 Task: Create an infographic presentation template.
Action: Mouse moved to (92, 64)
Screenshot: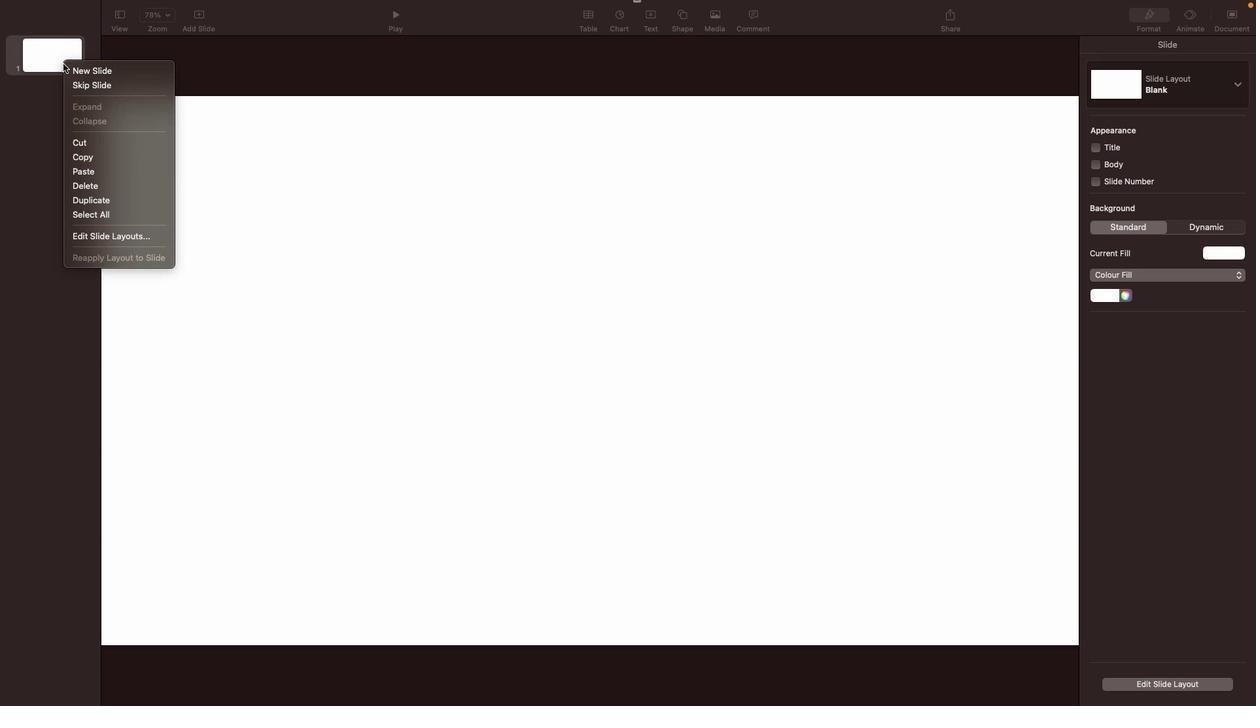 
Action: Mouse pressed right at (92, 64)
Screenshot: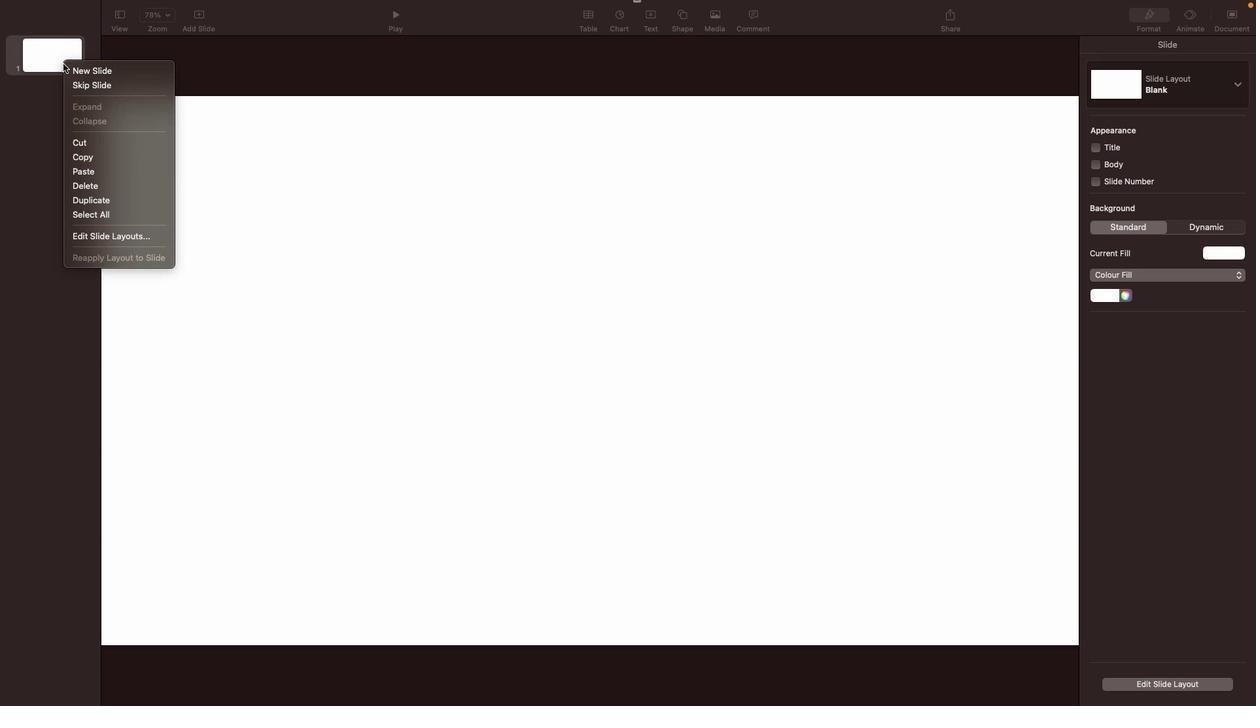 
Action: Mouse moved to (137, 72)
Screenshot: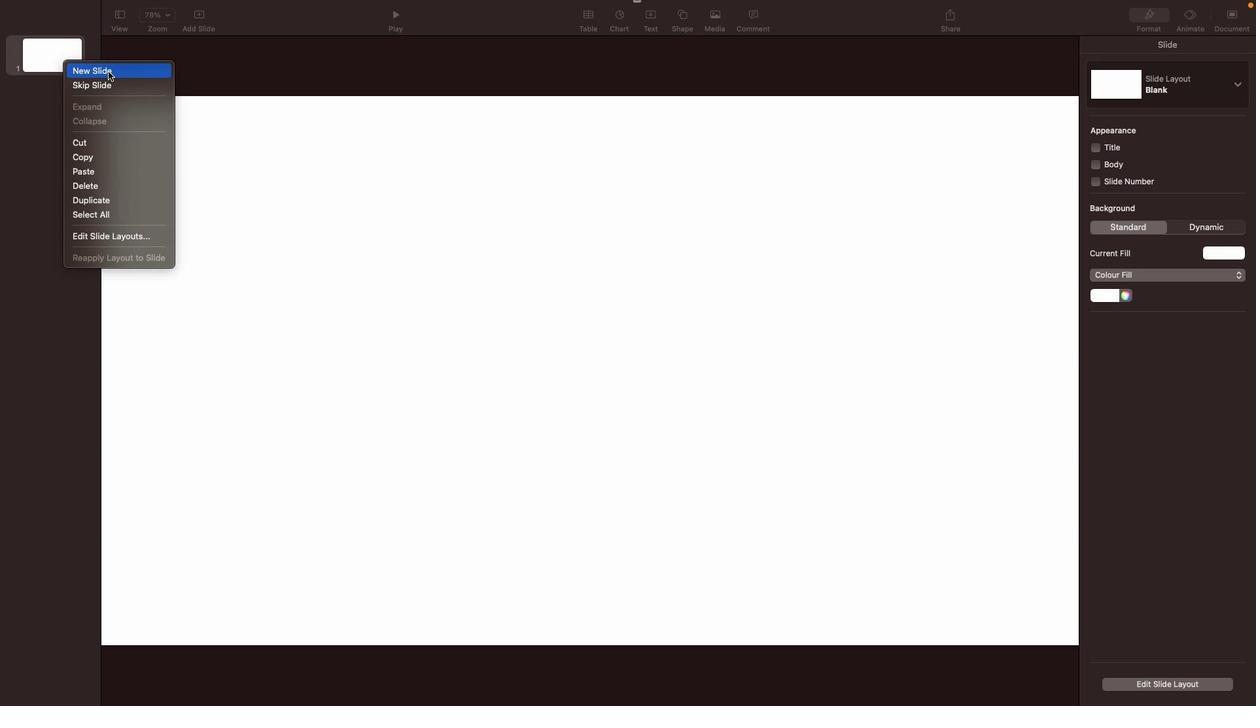 
Action: Mouse pressed left at (137, 72)
Screenshot: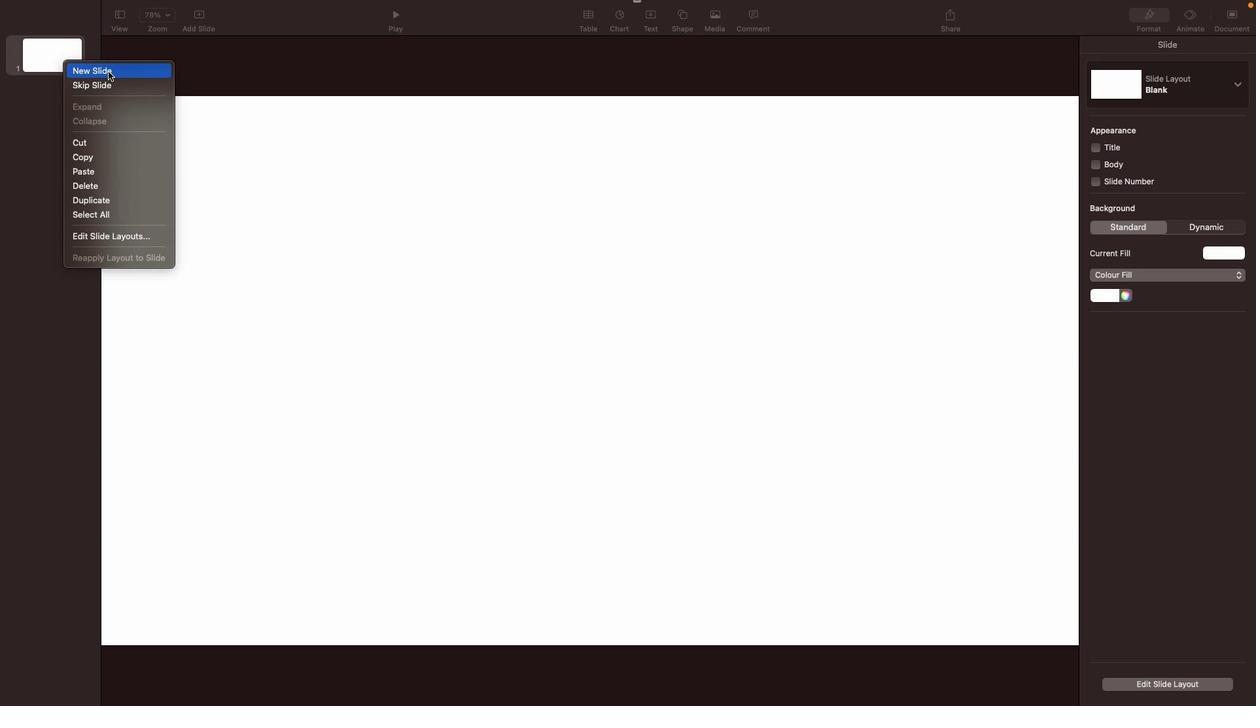 
Action: Mouse moved to (123, 100)
Screenshot: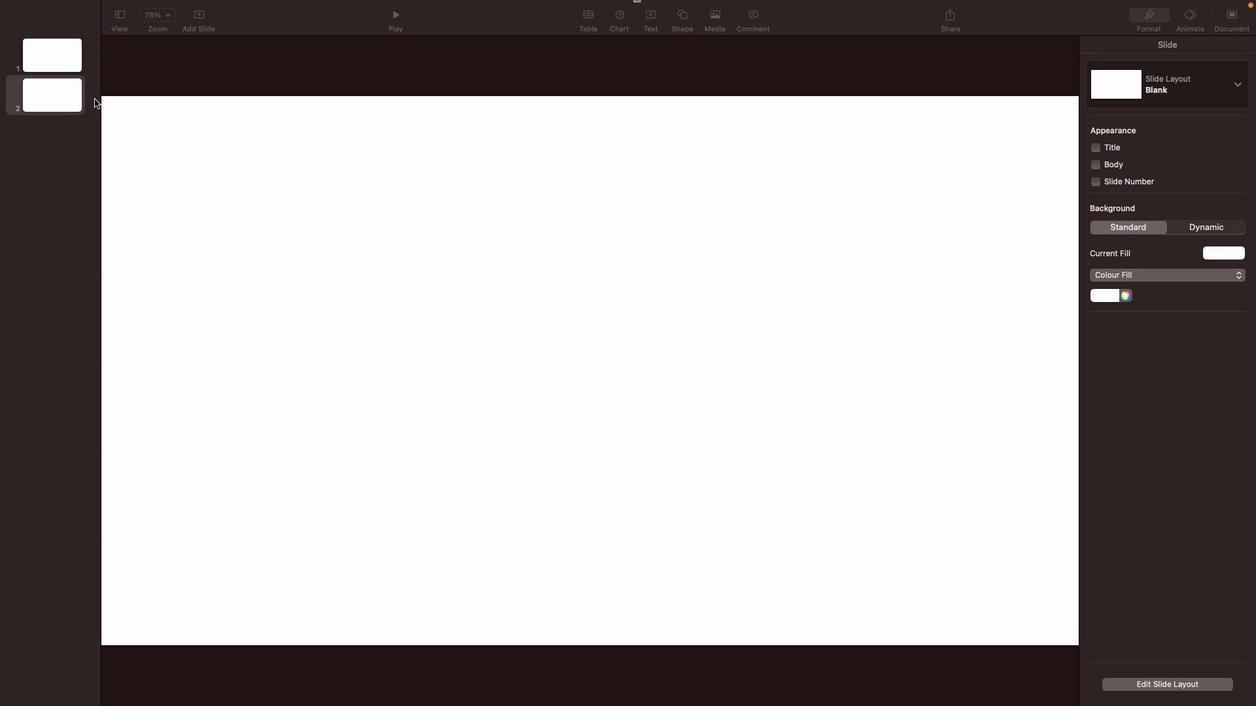
Action: Mouse pressed right at (123, 100)
Screenshot: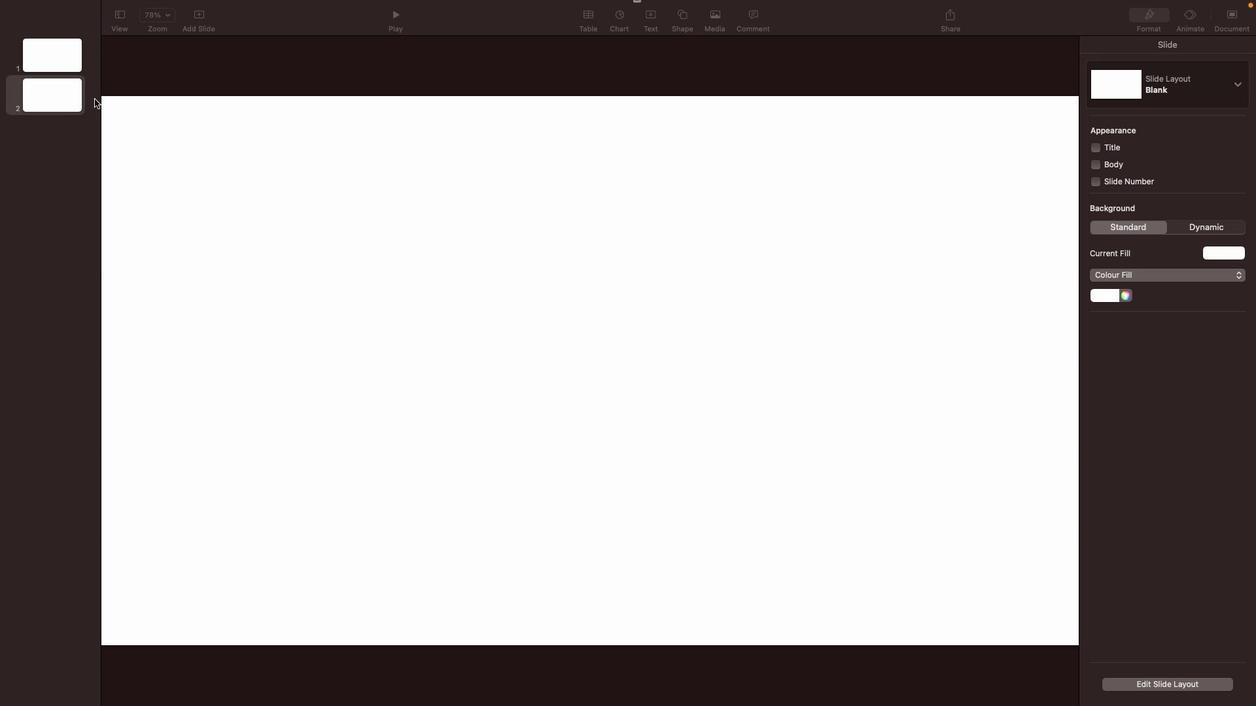 
Action: Mouse moved to (96, 94)
Screenshot: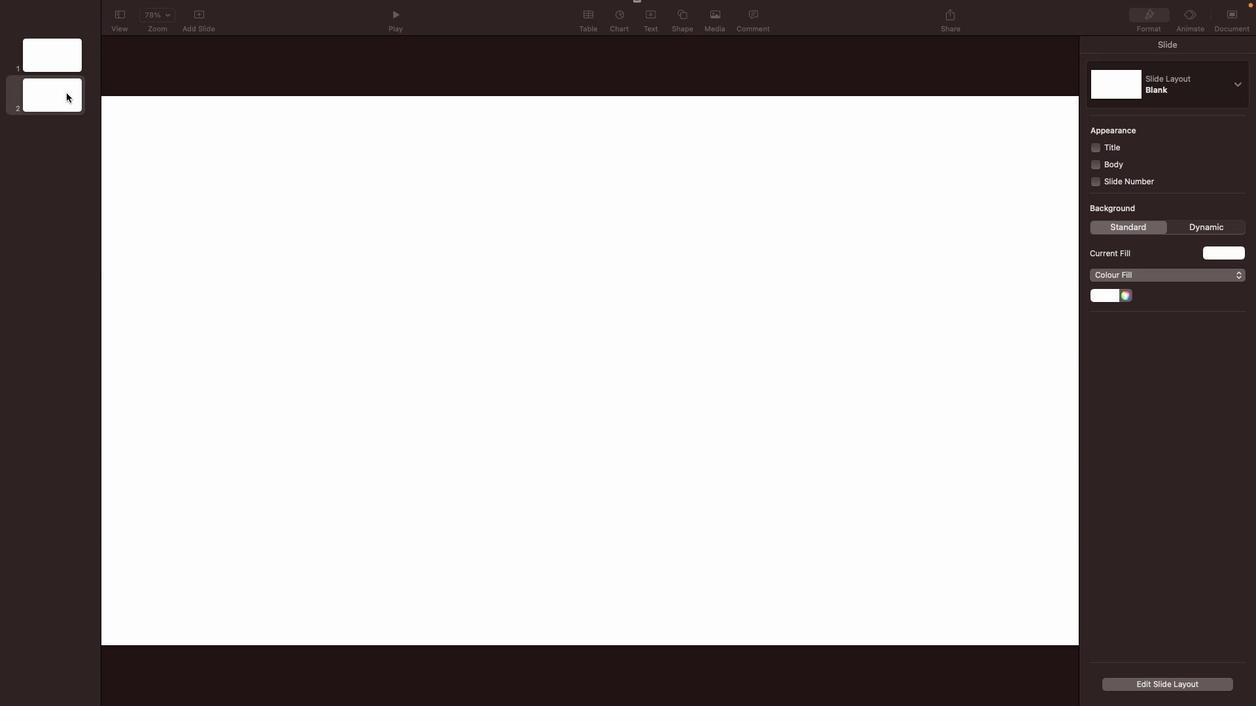 
Action: Mouse pressed right at (96, 94)
Screenshot: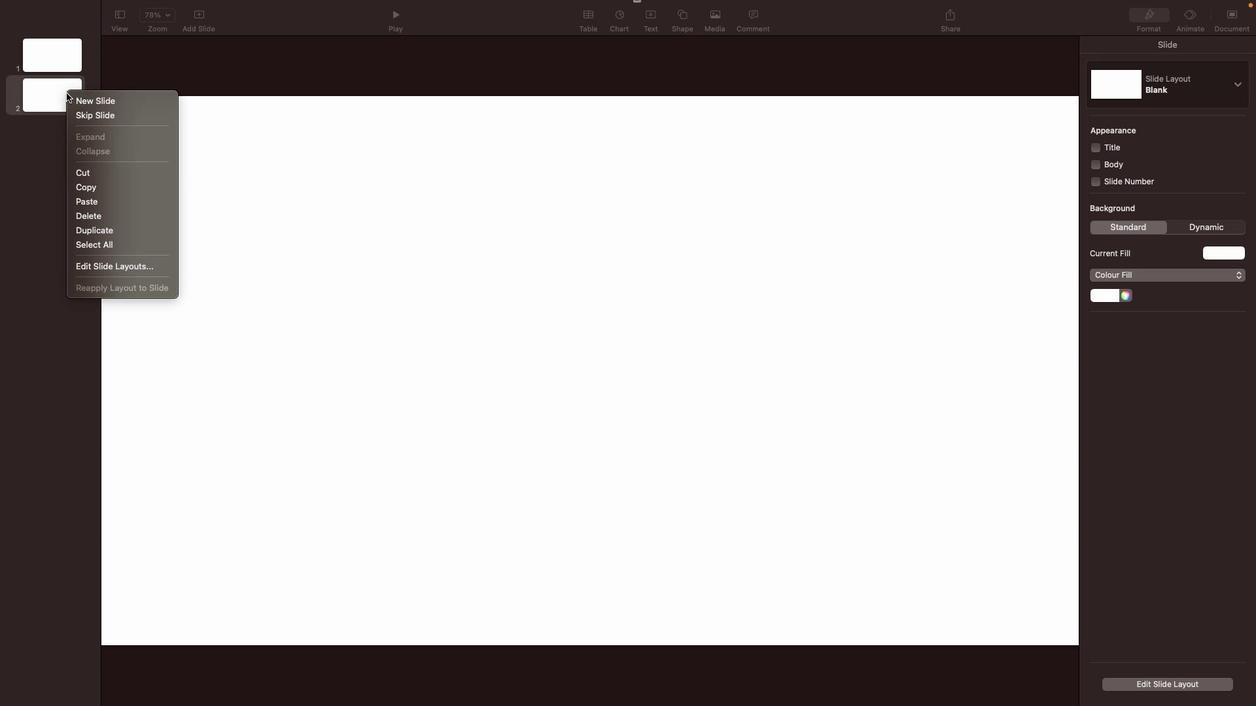 
Action: Mouse moved to (117, 105)
Screenshot: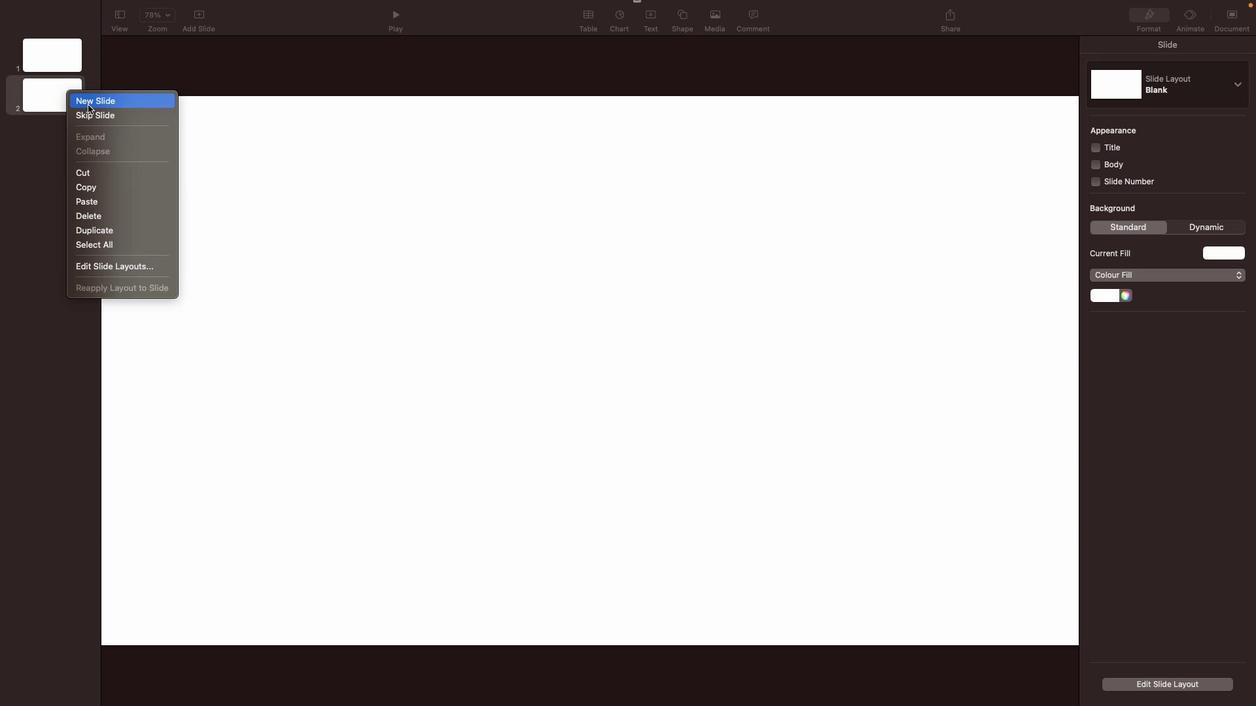 
Action: Mouse pressed left at (117, 105)
Screenshot: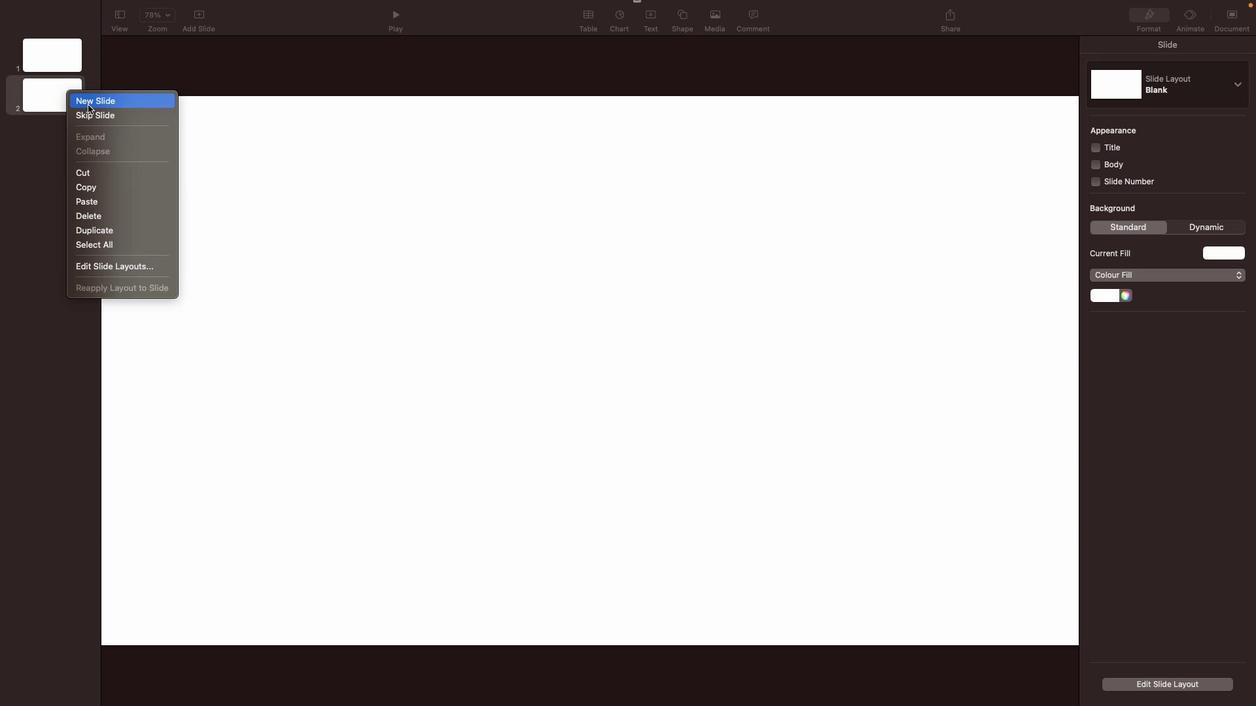 
Action: Mouse moved to (115, 106)
Screenshot: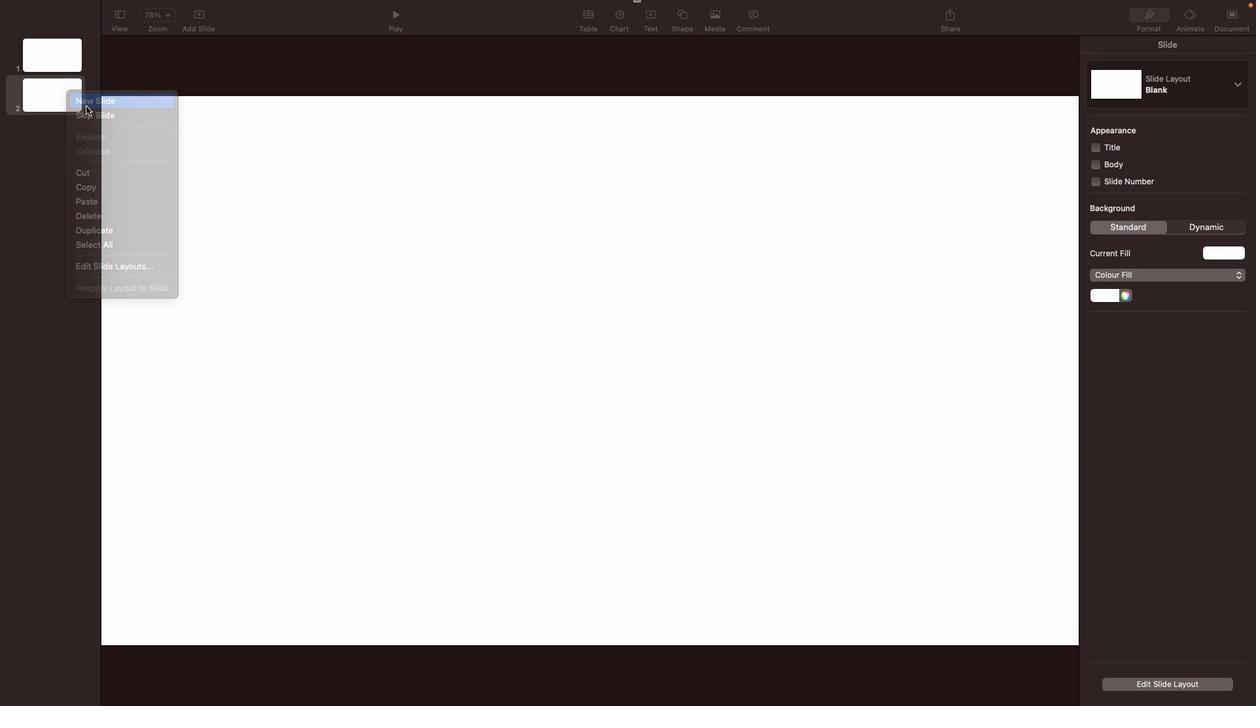 
Action: Mouse pressed right at (115, 106)
Screenshot: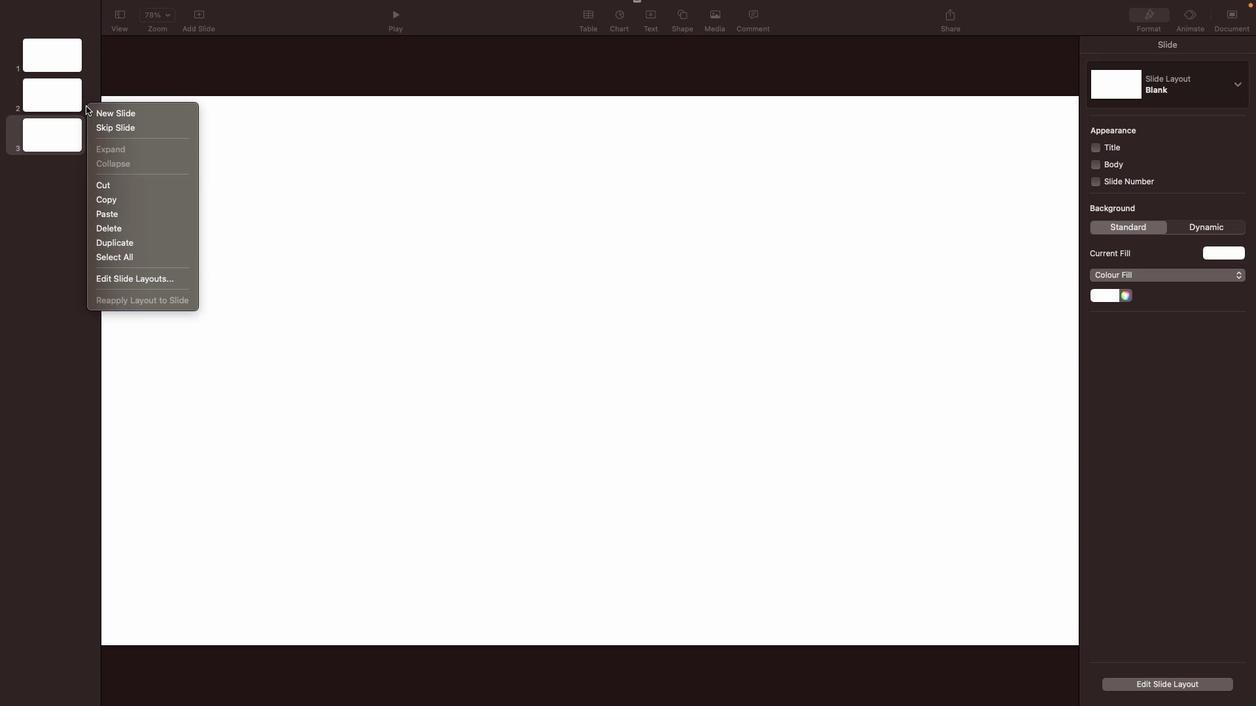 
Action: Mouse moved to (126, 112)
Screenshot: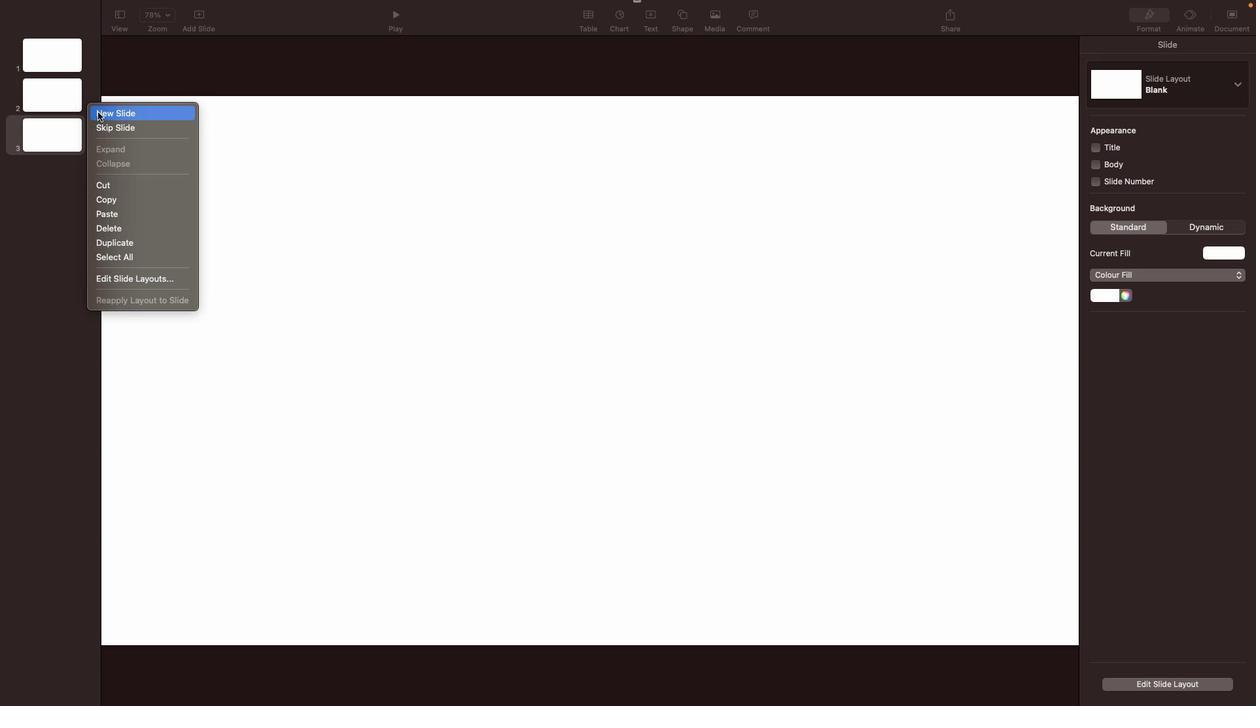 
Action: Mouse pressed left at (126, 112)
Screenshot: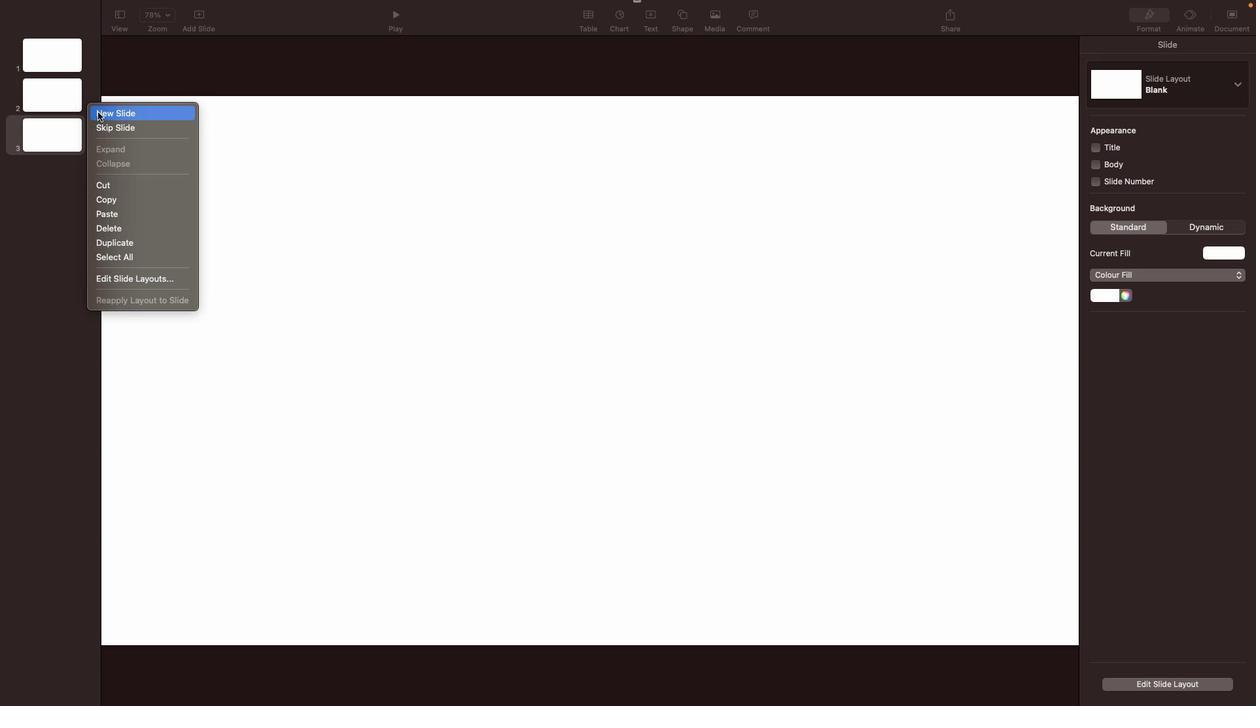 
Action: Mouse moved to (69, 58)
Screenshot: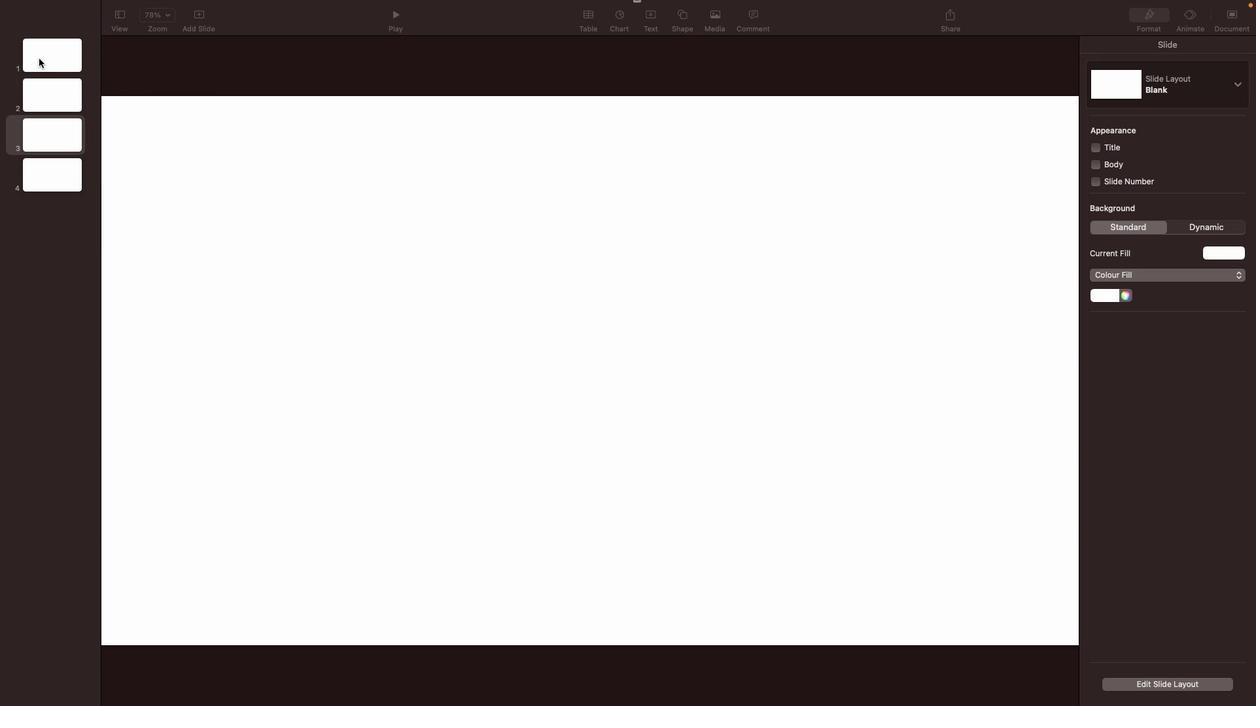 
Action: Mouse pressed left at (69, 58)
Screenshot: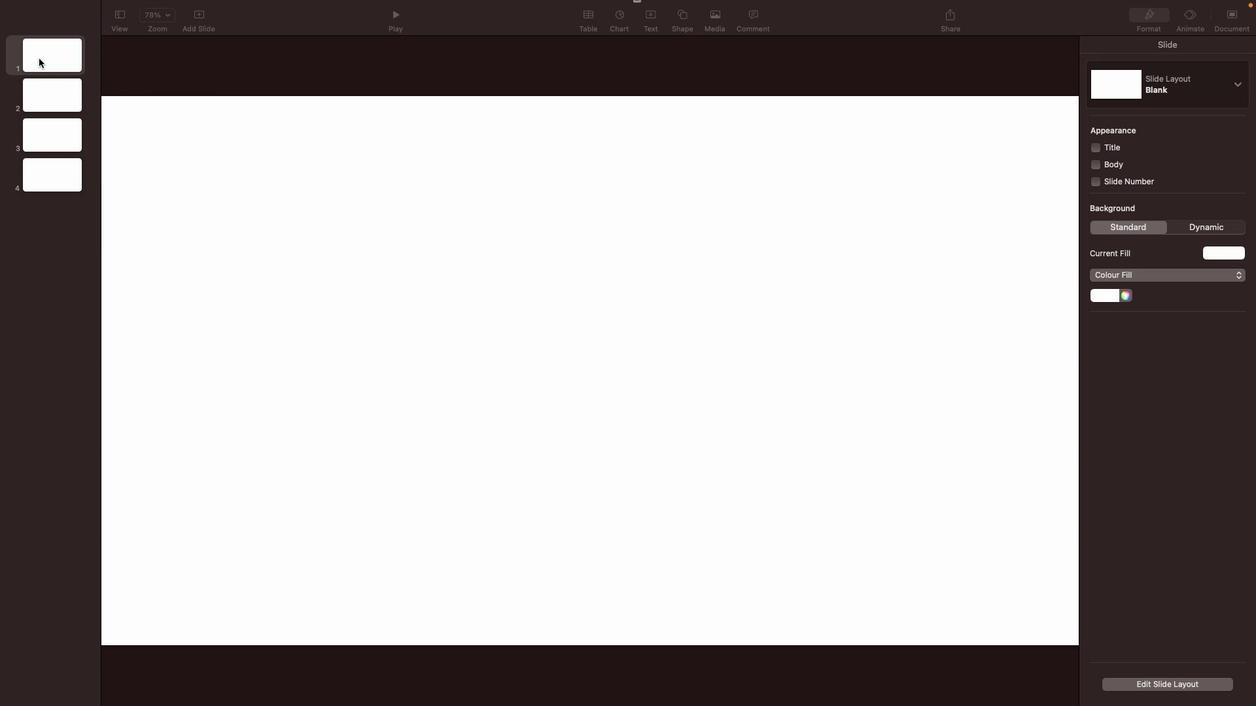 
Action: Mouse moved to (842, 231)
Screenshot: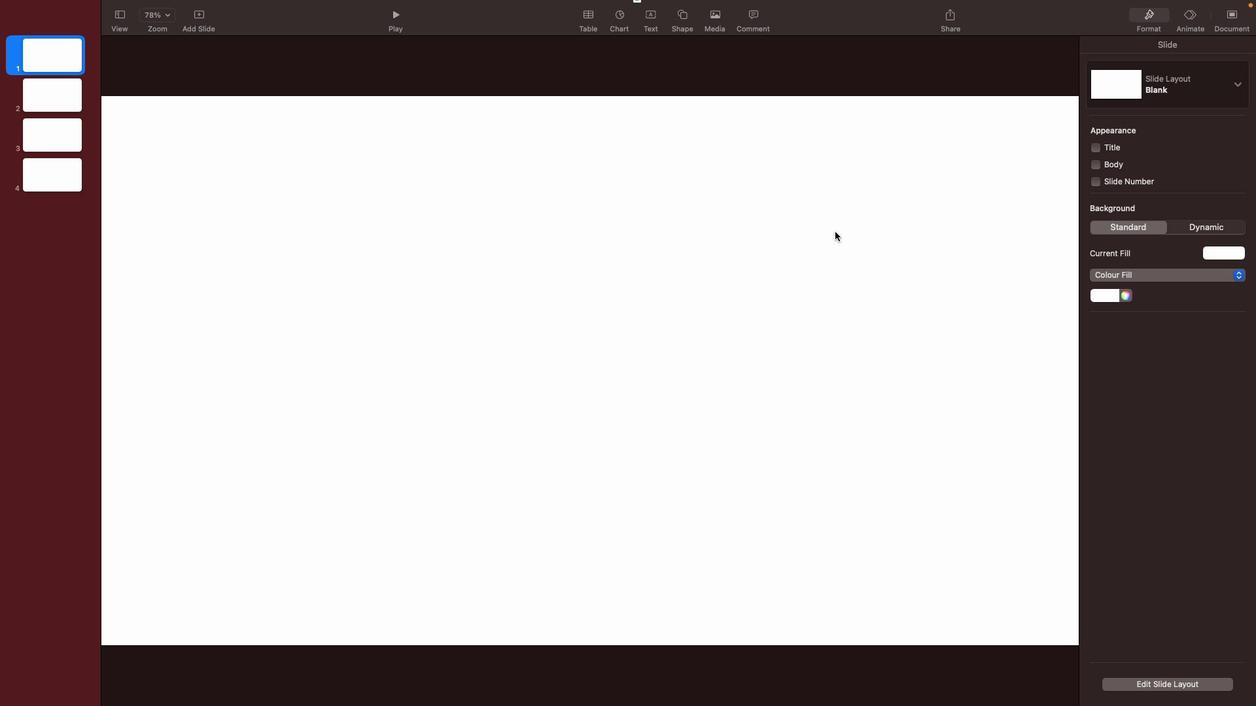 
Action: Mouse pressed left at (842, 231)
Screenshot: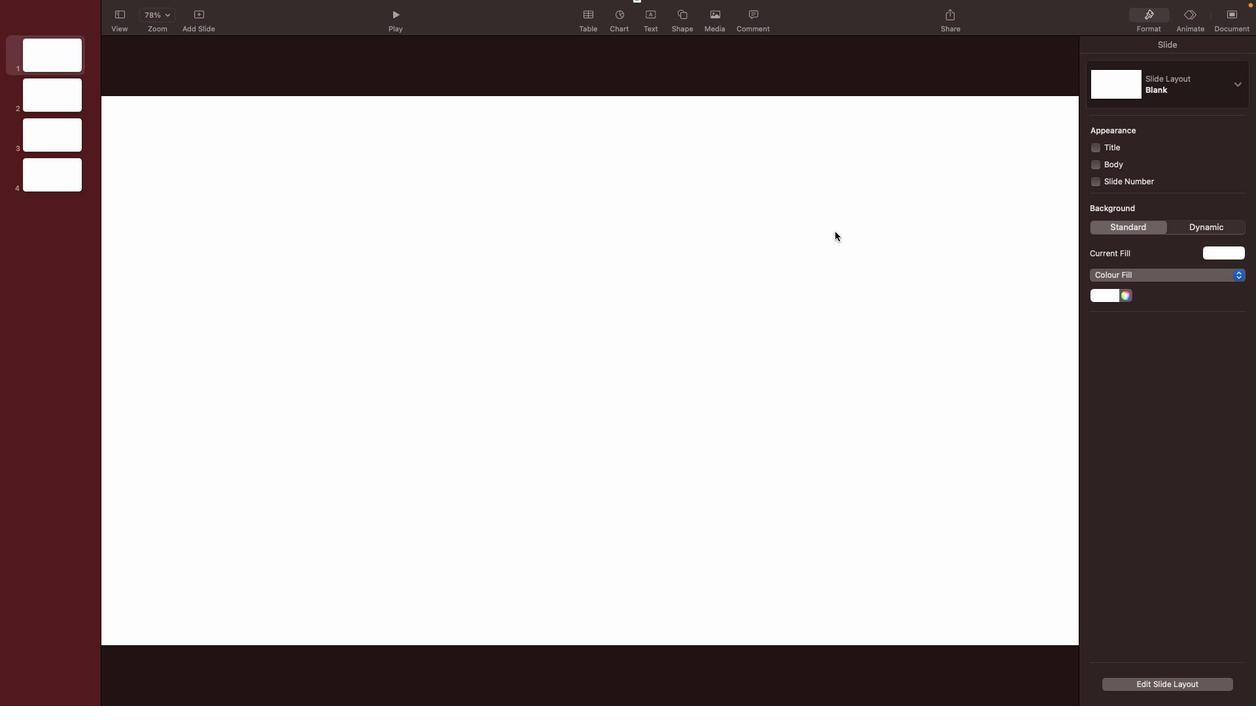 
Action: Mouse moved to (1097, 147)
Screenshot: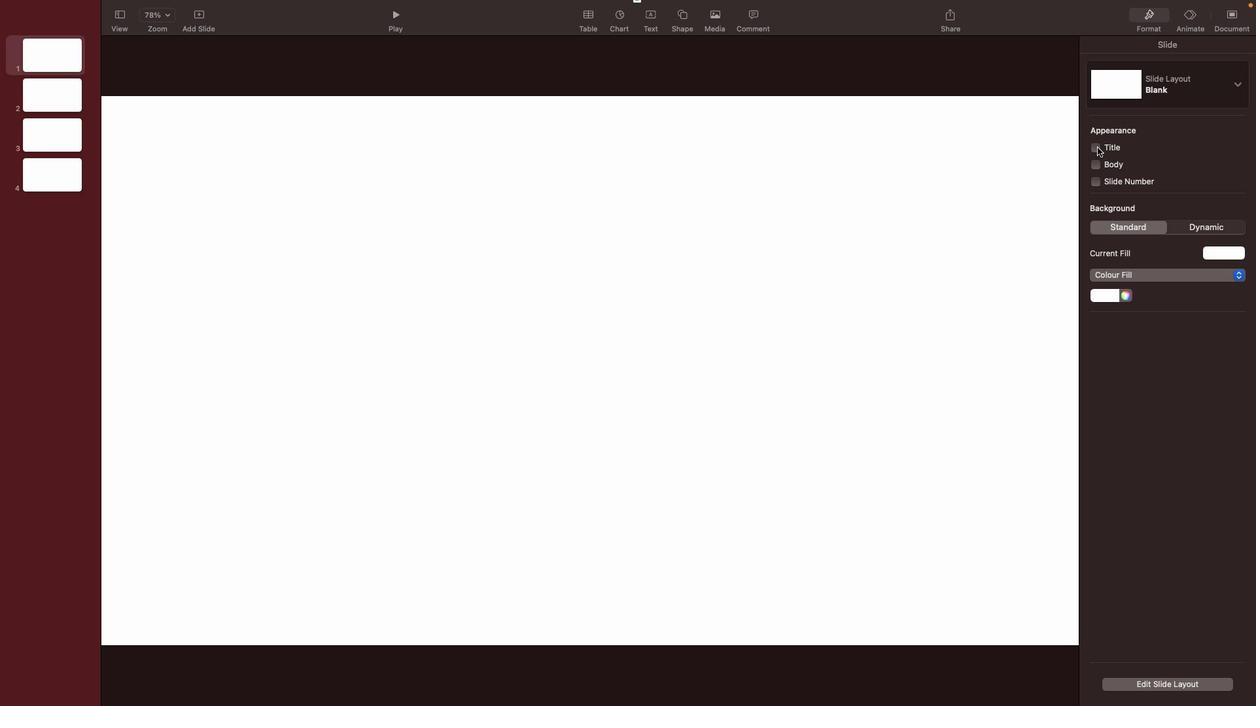 
Action: Mouse pressed left at (1097, 147)
Screenshot: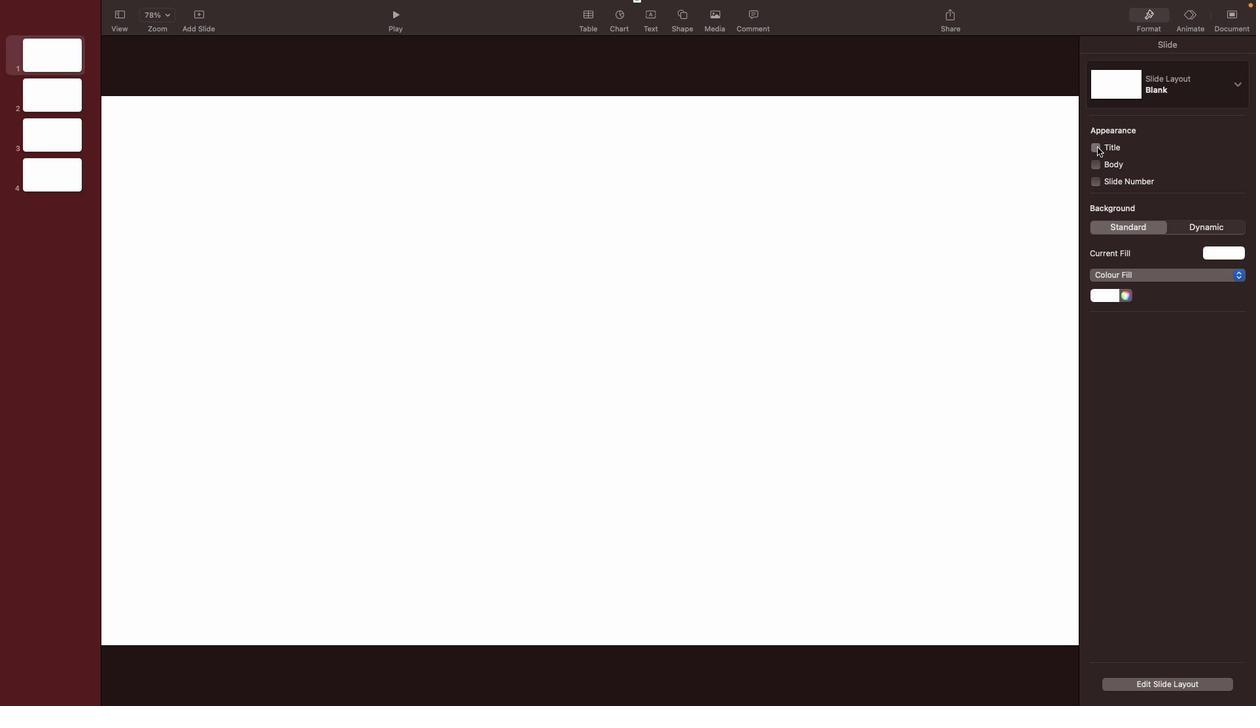 
Action: Mouse moved to (700, 188)
Screenshot: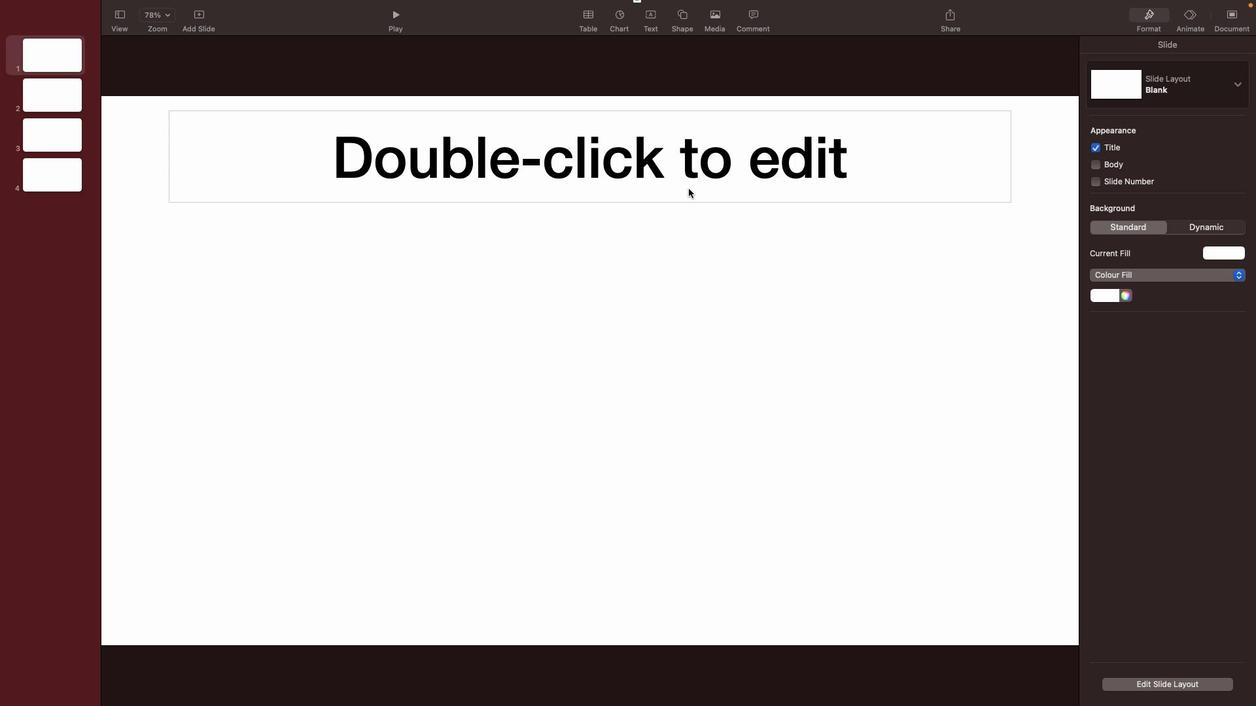 
Action: Mouse pressed left at (700, 188)
Screenshot: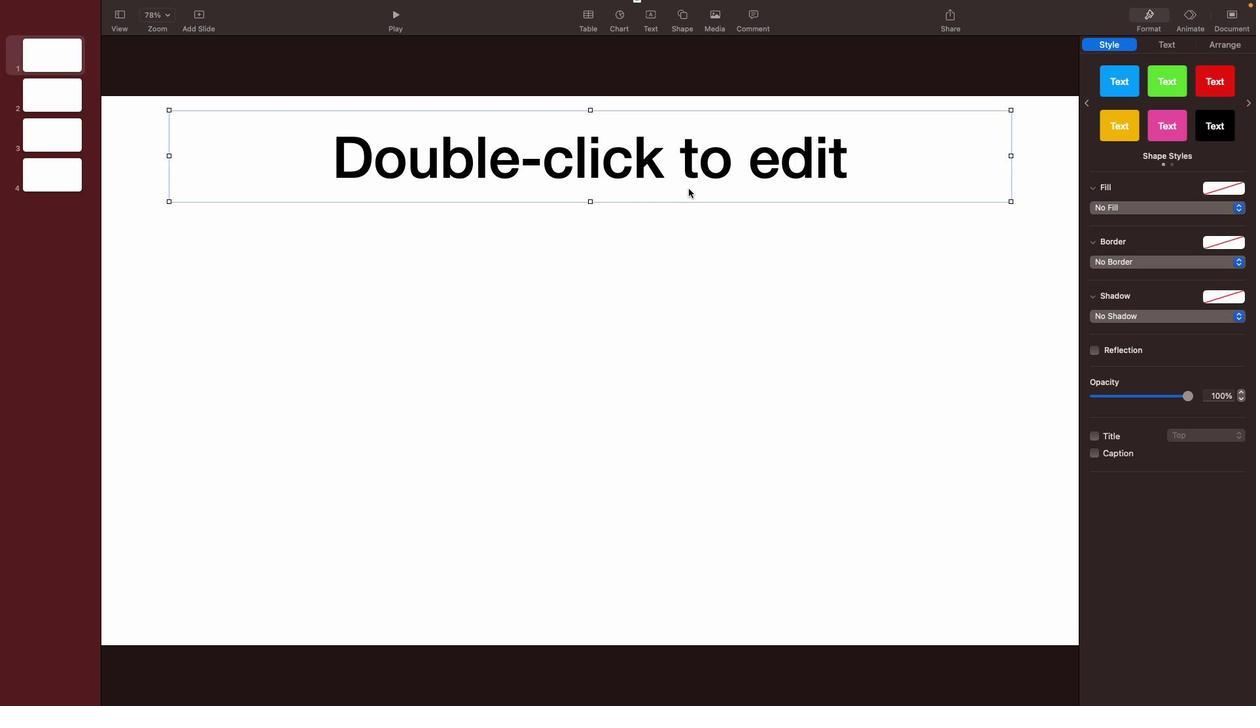 
Action: Mouse moved to (1007, 251)
Screenshot: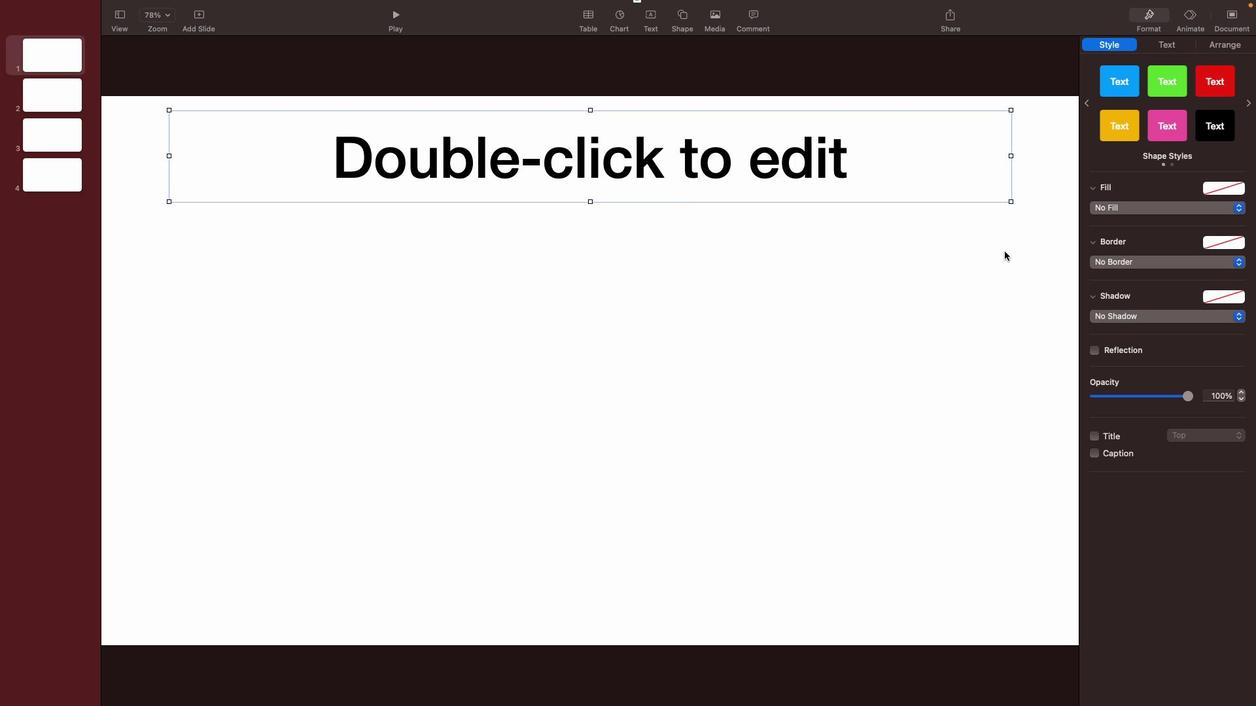 
Action: Mouse pressed left at (1007, 251)
Screenshot: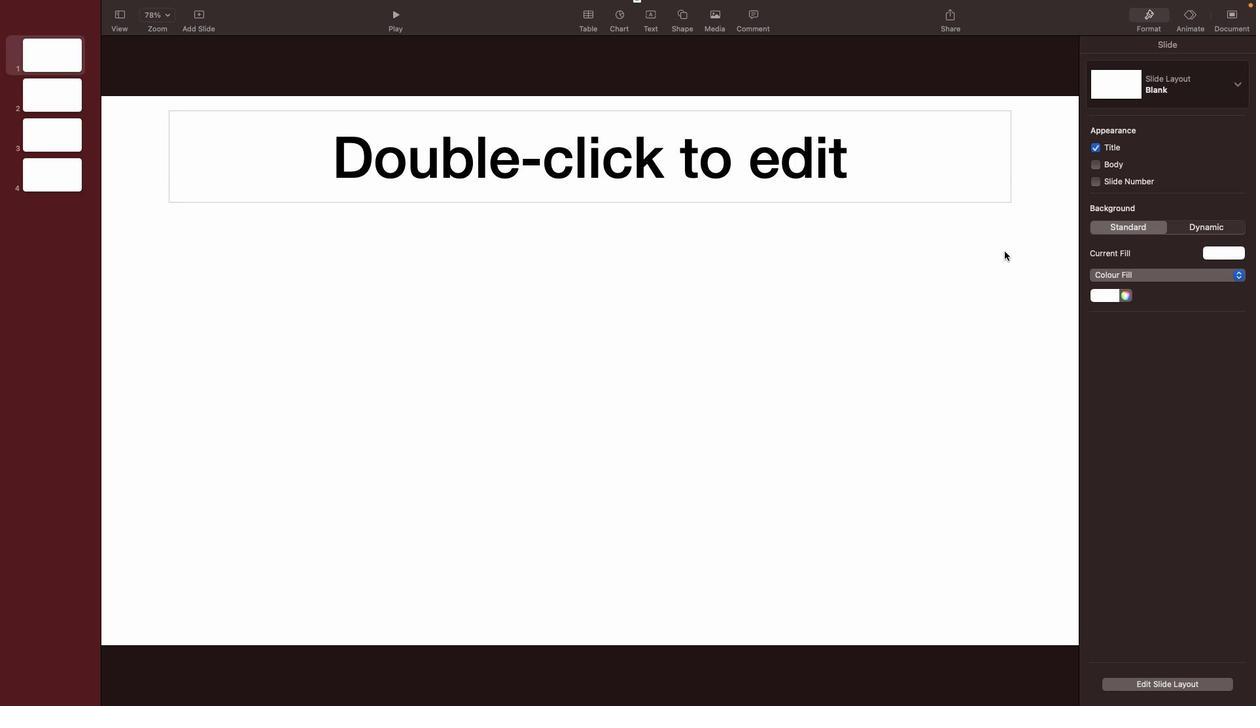 
Action: Mouse moved to (1235, 81)
Screenshot: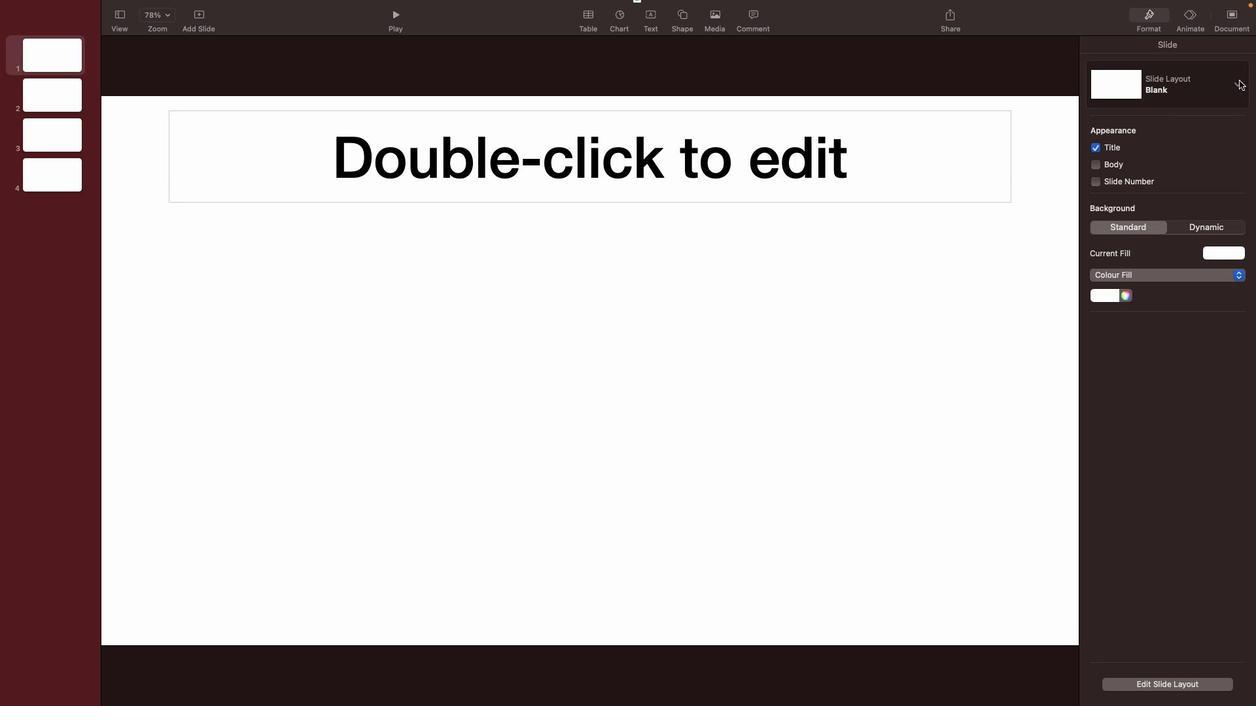 
Action: Mouse pressed left at (1235, 81)
Screenshot: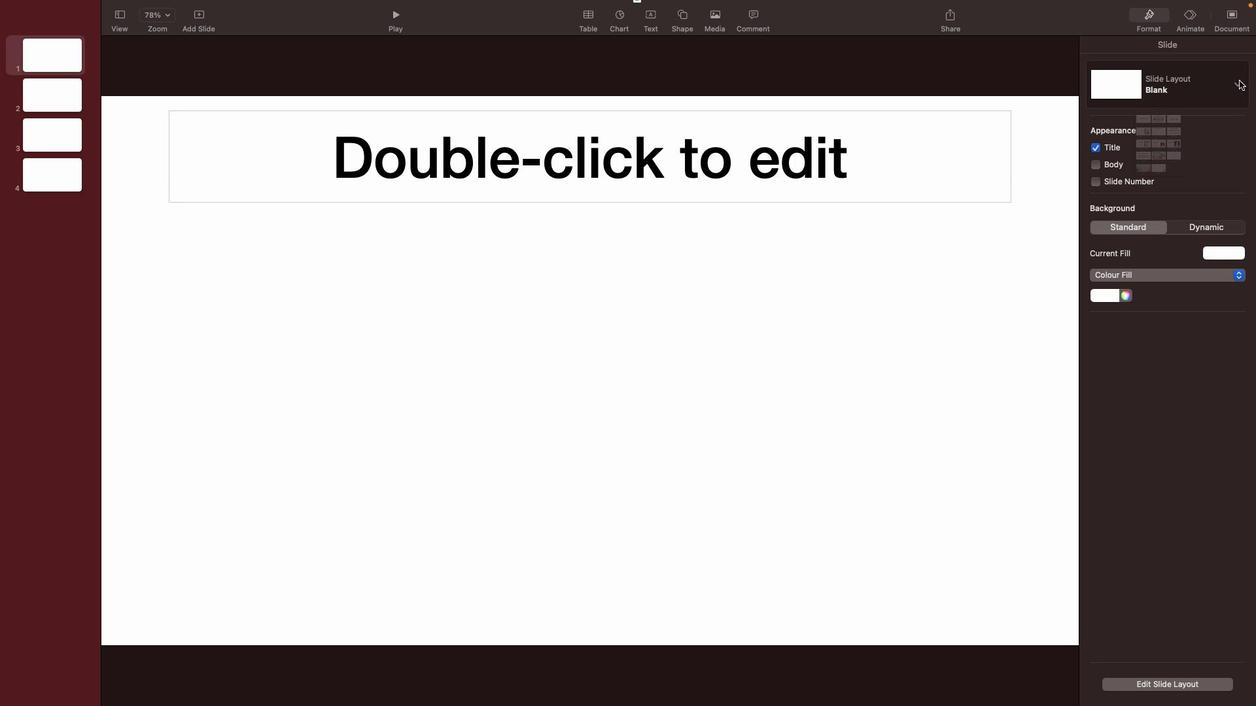 
Action: Mouse moved to (1197, 392)
Screenshot: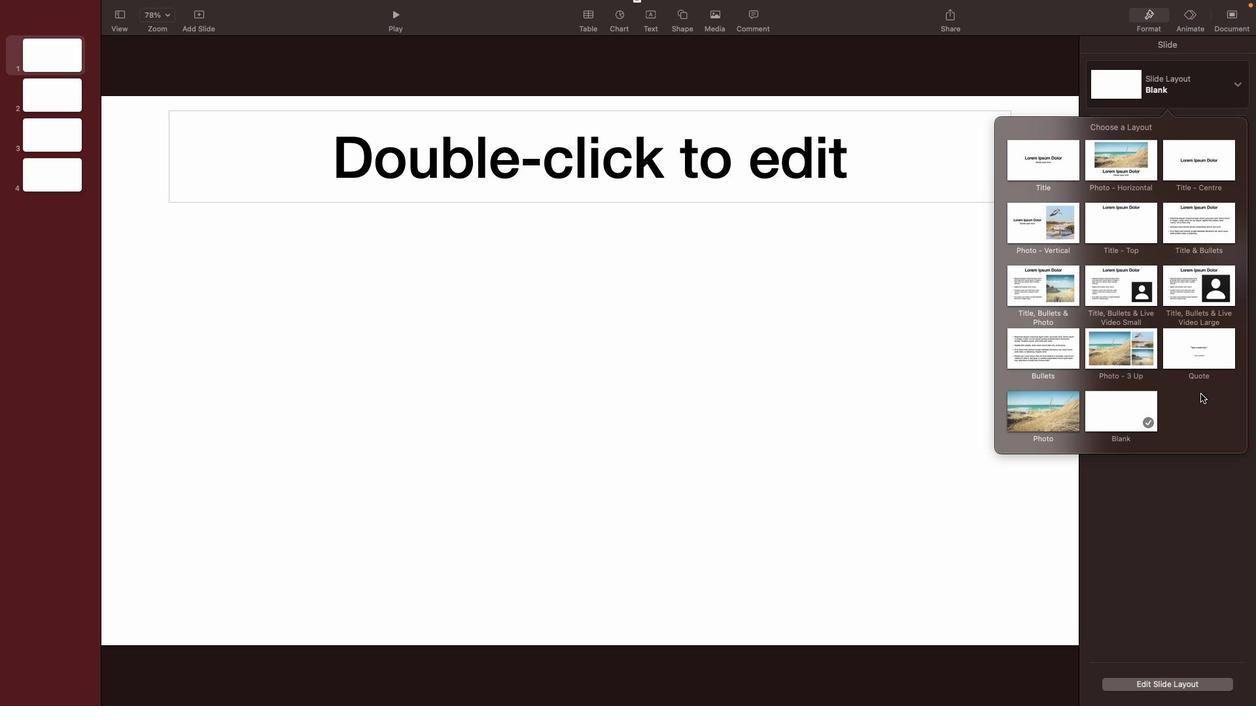 
Action: Mouse pressed left at (1197, 392)
Screenshot: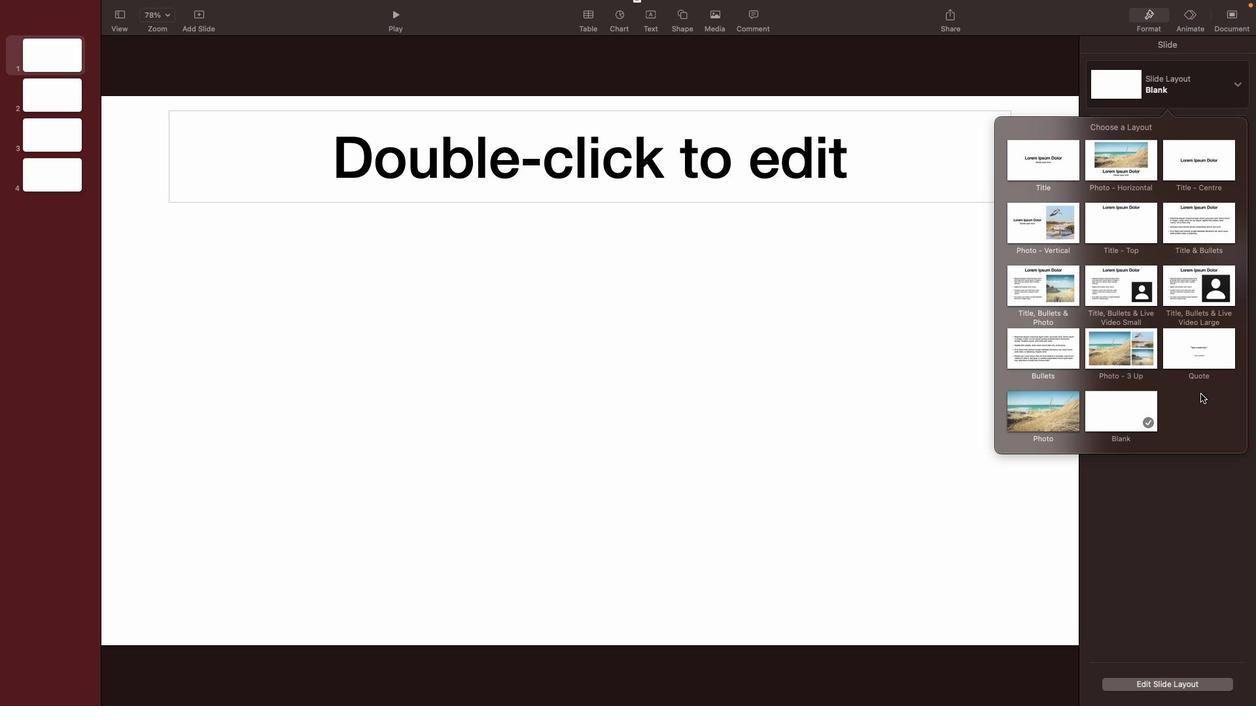
Action: Mouse moved to (1180, 354)
Screenshot: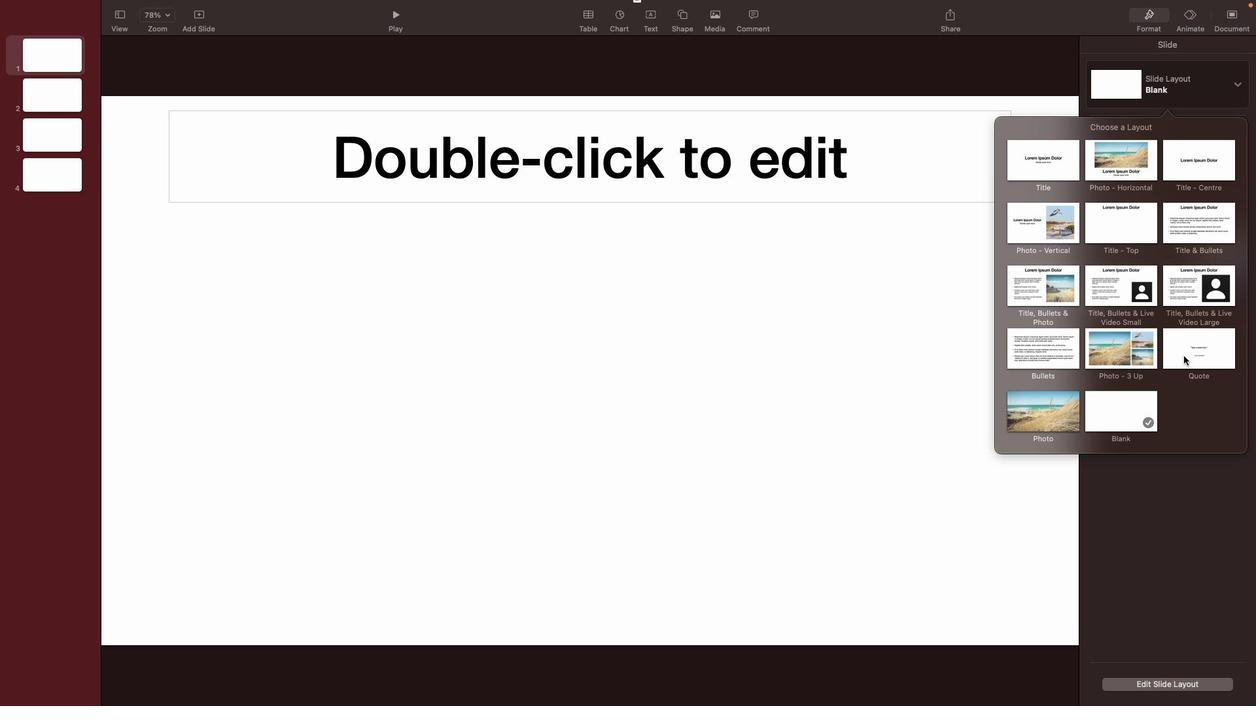 
Action: Mouse scrolled (1180, 354) with delta (32, 0)
Screenshot: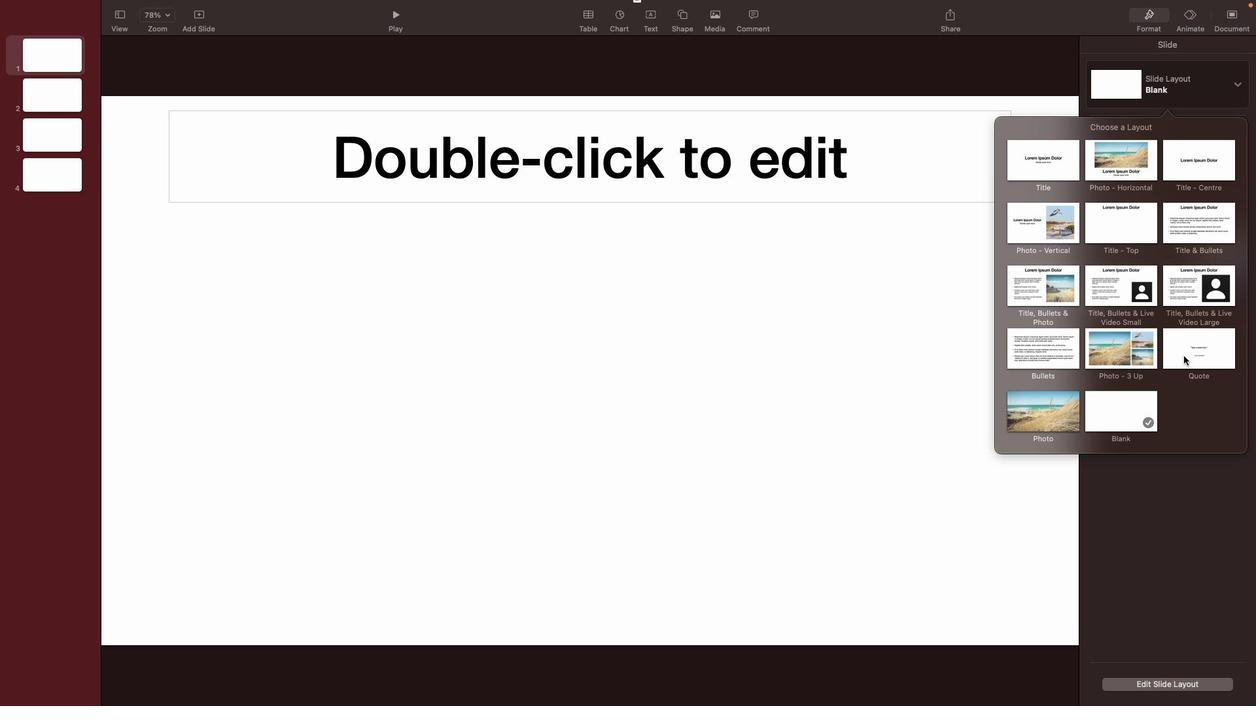 
Action: Mouse scrolled (1180, 354) with delta (32, 0)
Screenshot: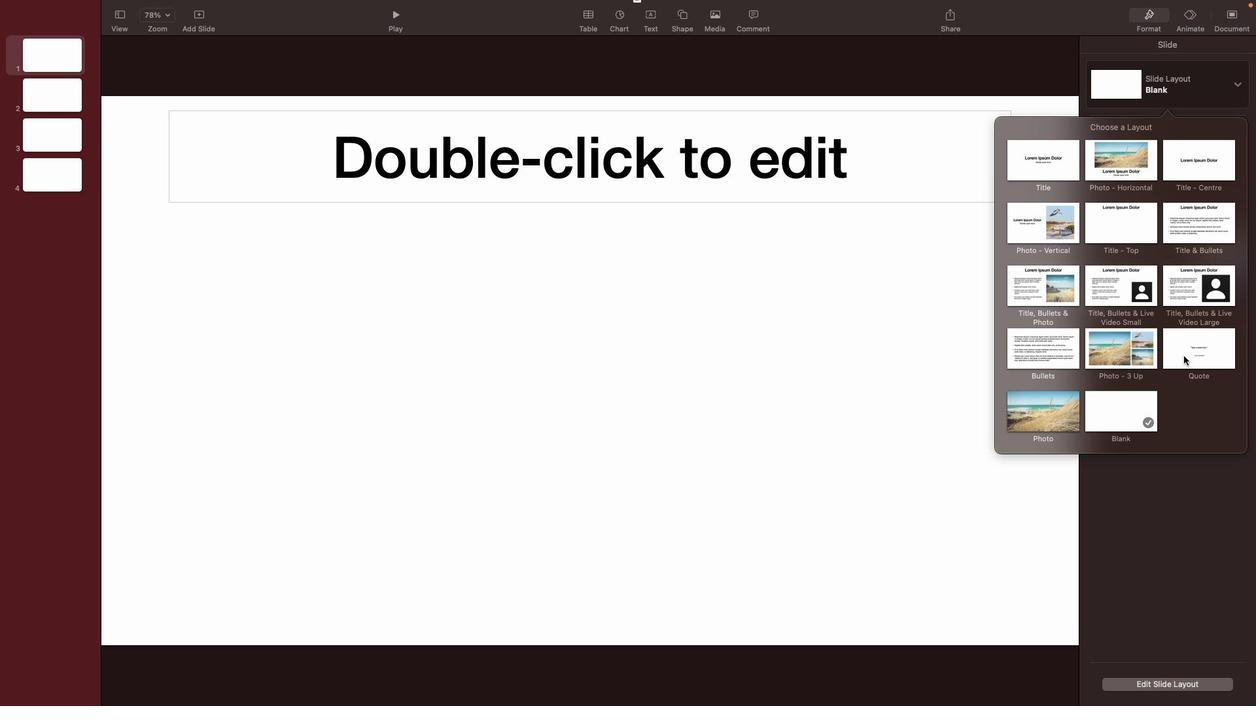 
Action: Mouse scrolled (1180, 354) with delta (32, 0)
Screenshot: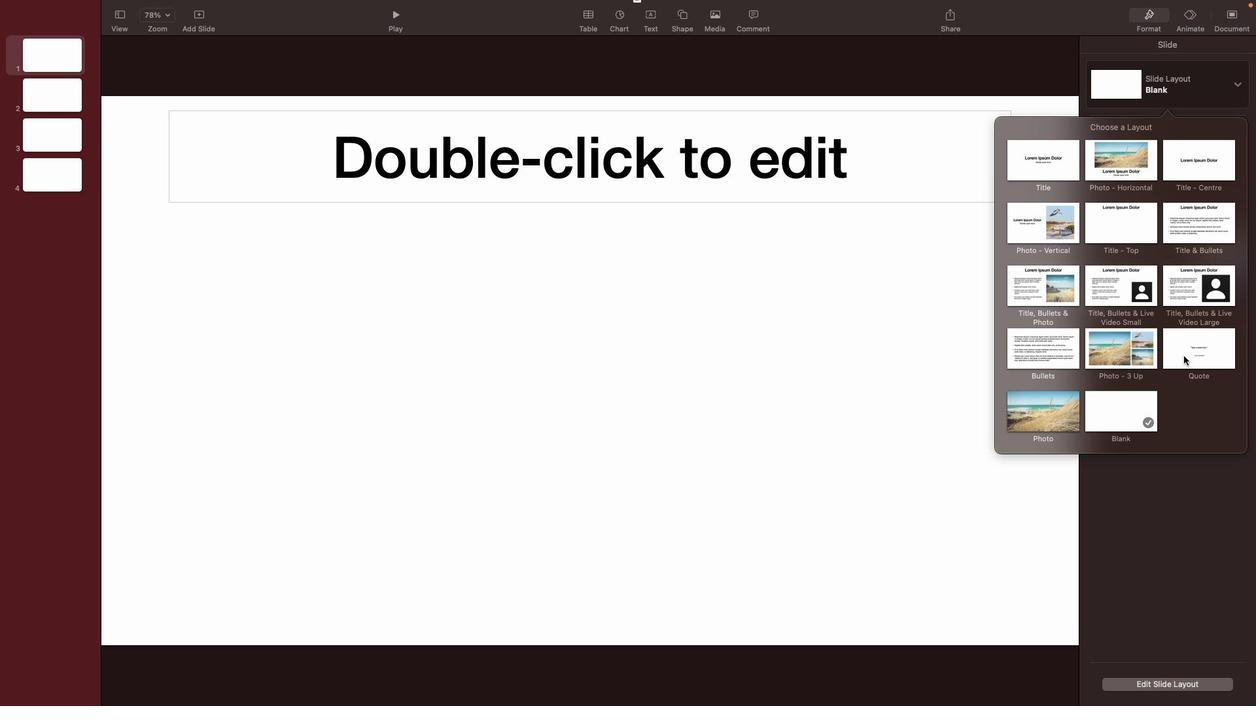 
Action: Mouse scrolled (1180, 354) with delta (32, 0)
Screenshot: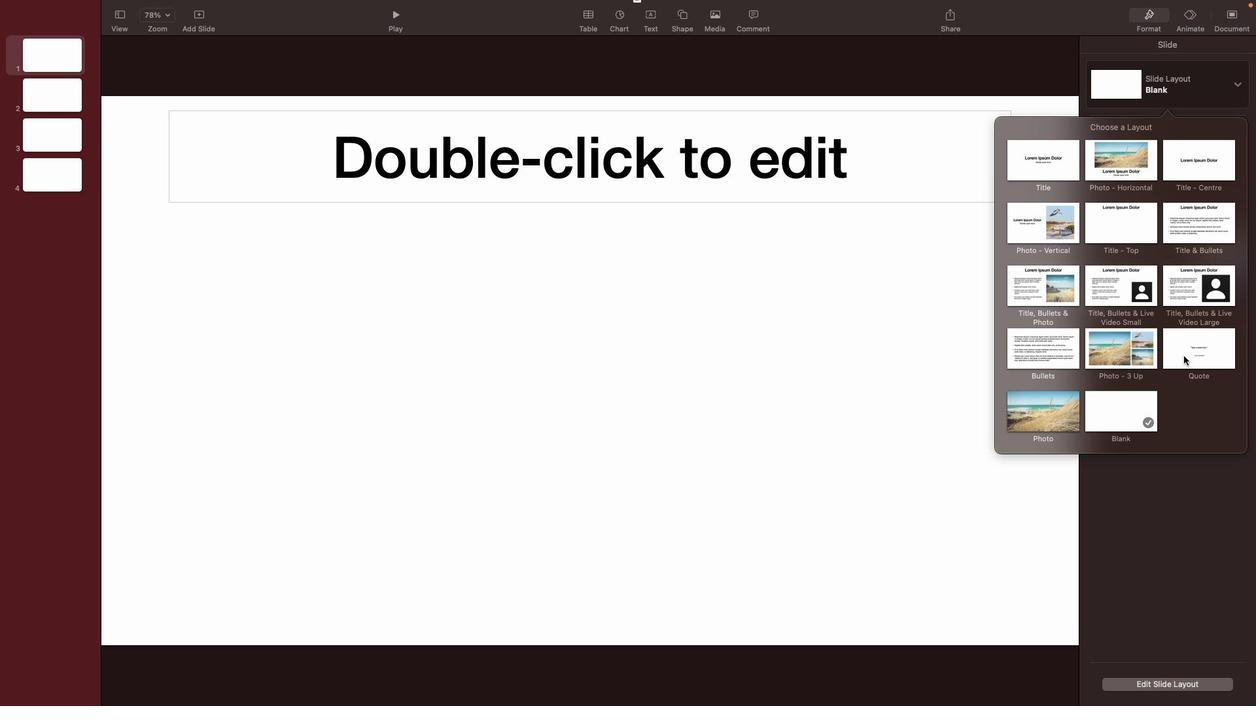 
Action: Mouse moved to (1180, 354)
Screenshot: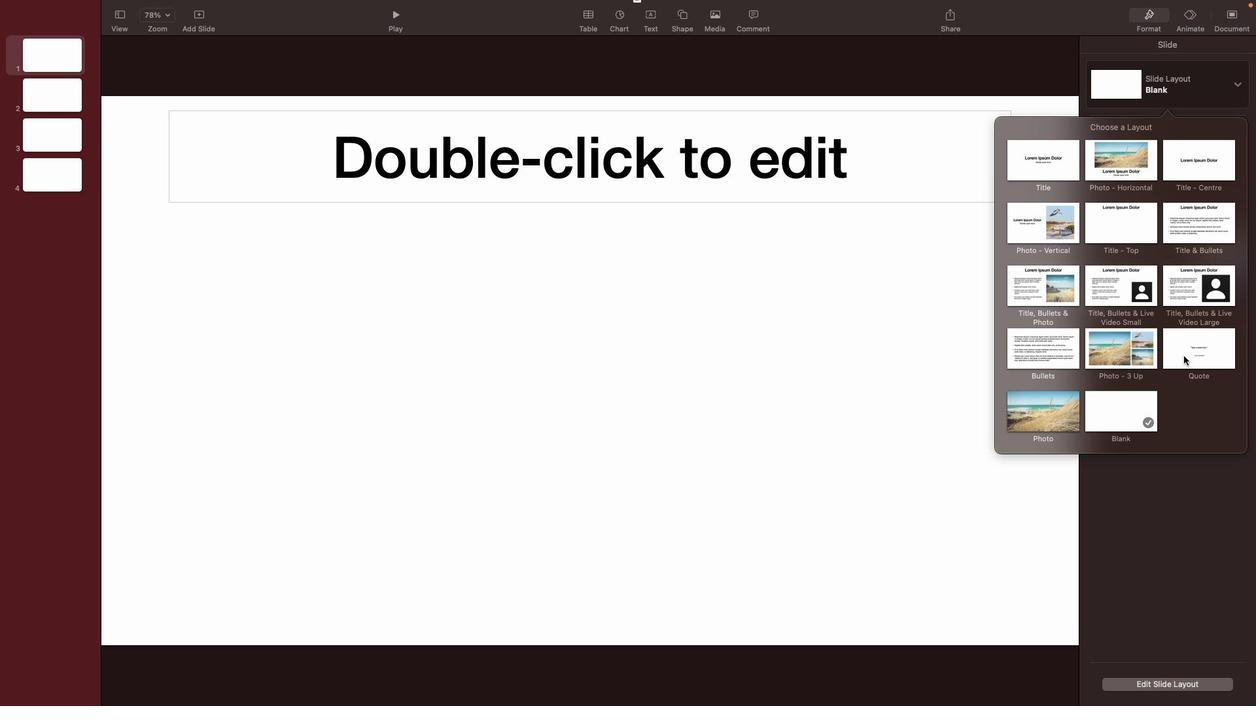 
Action: Mouse scrolled (1180, 354) with delta (32, -1)
Screenshot: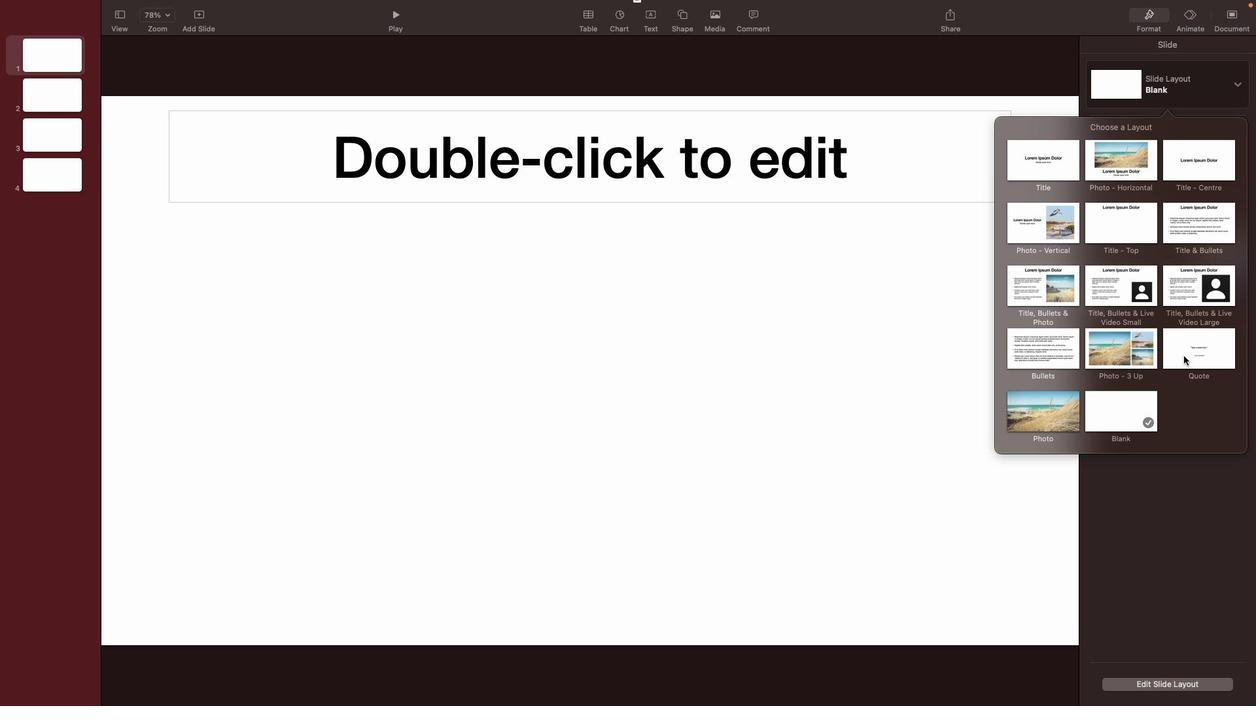 
Action: Mouse moved to (1126, 131)
Screenshot: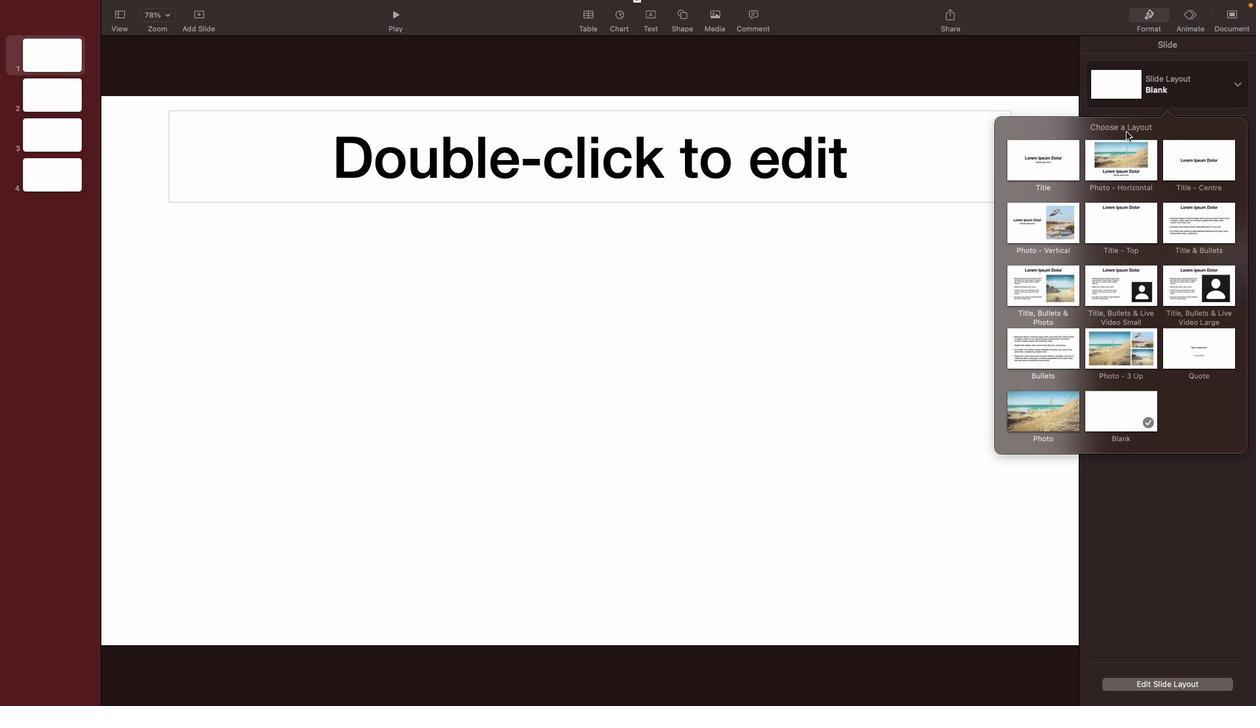 
Action: Mouse pressed left at (1126, 131)
Screenshot: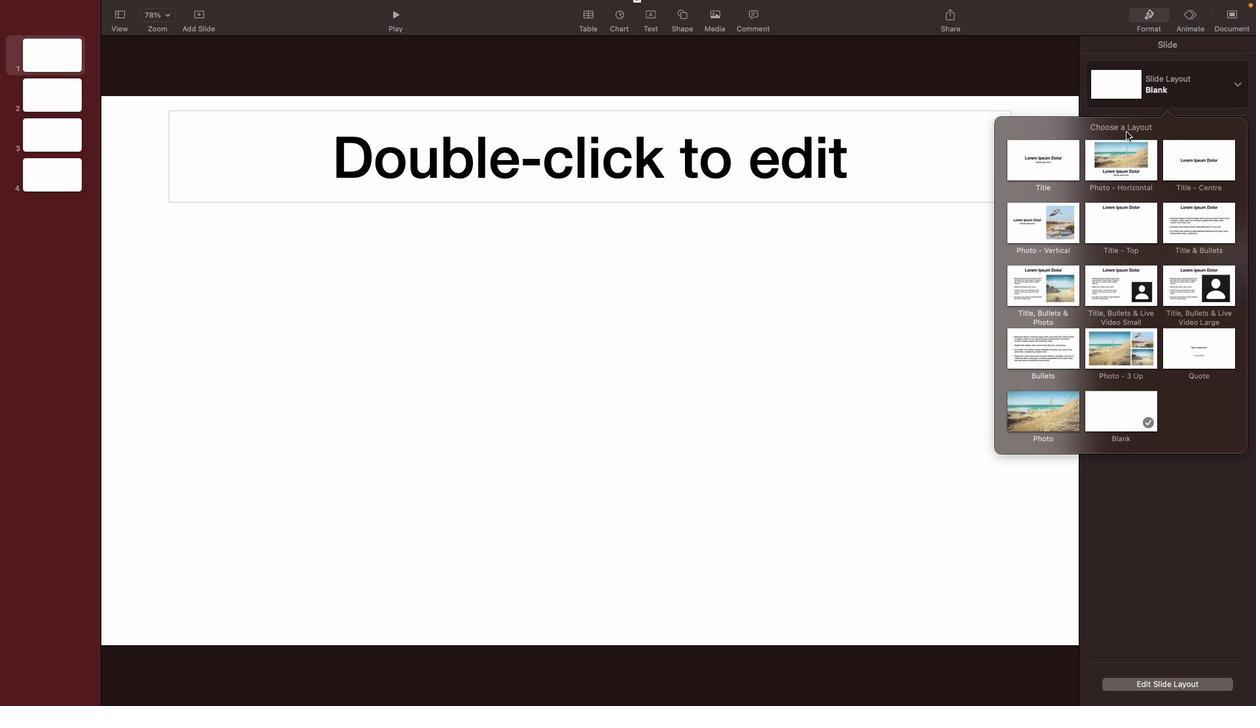 
Action: Mouse moved to (1226, 85)
Screenshot: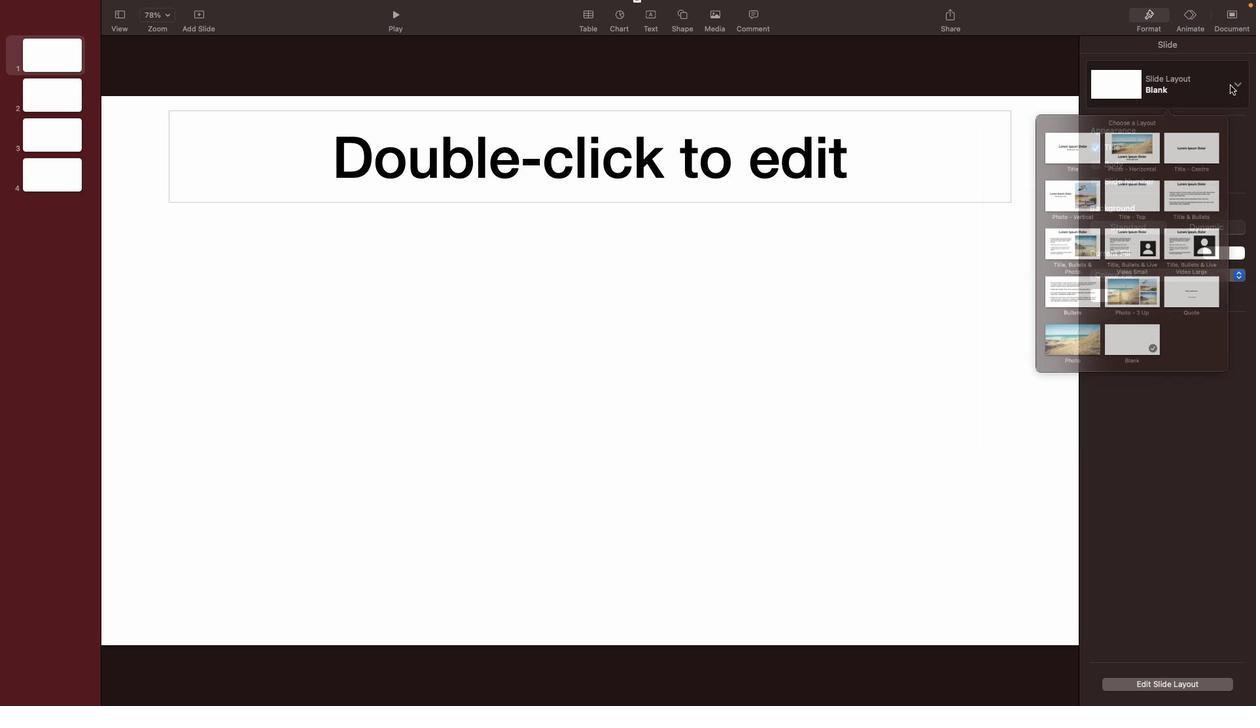 
Action: Mouse pressed left at (1226, 85)
Screenshot: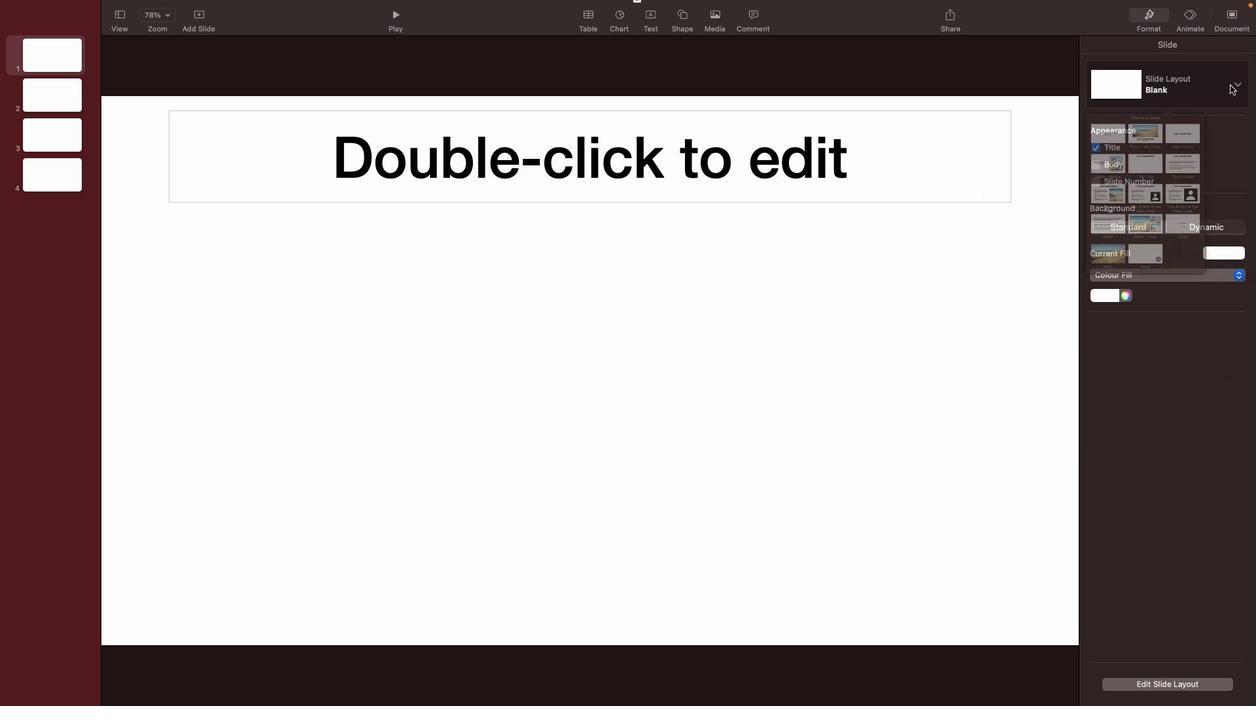 
Action: Mouse moved to (1139, 82)
Screenshot: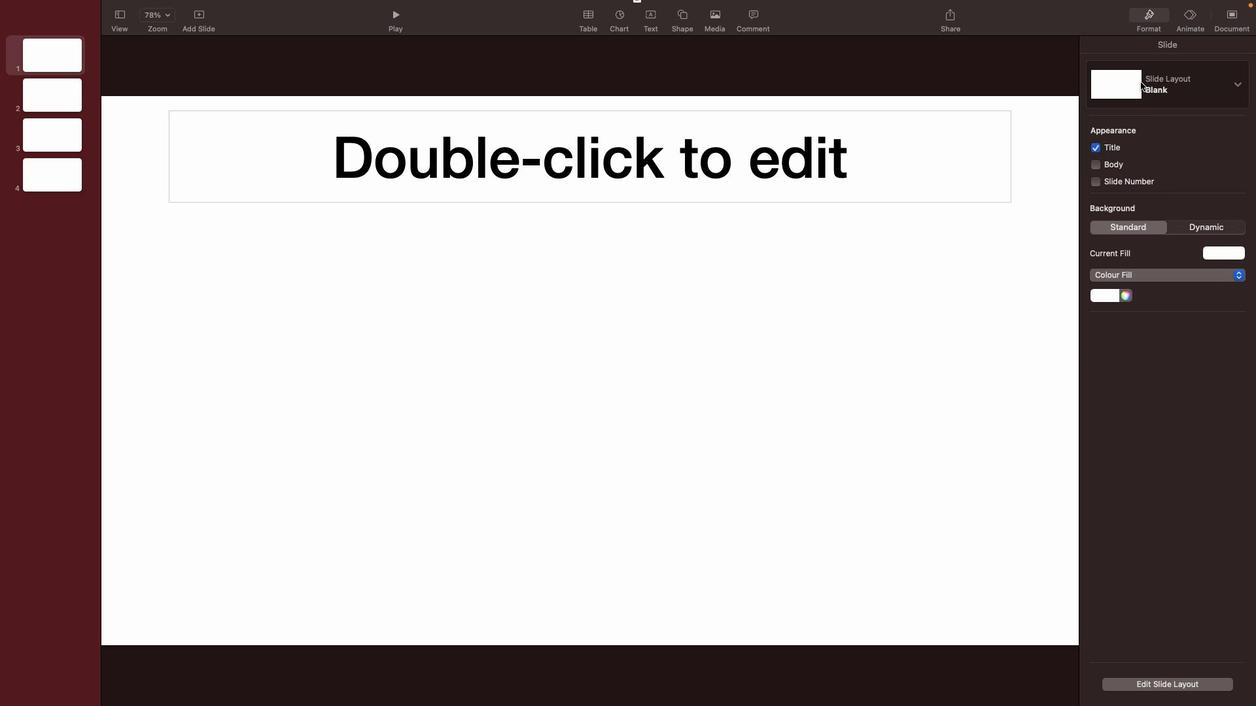
Action: Mouse pressed left at (1139, 82)
Screenshot: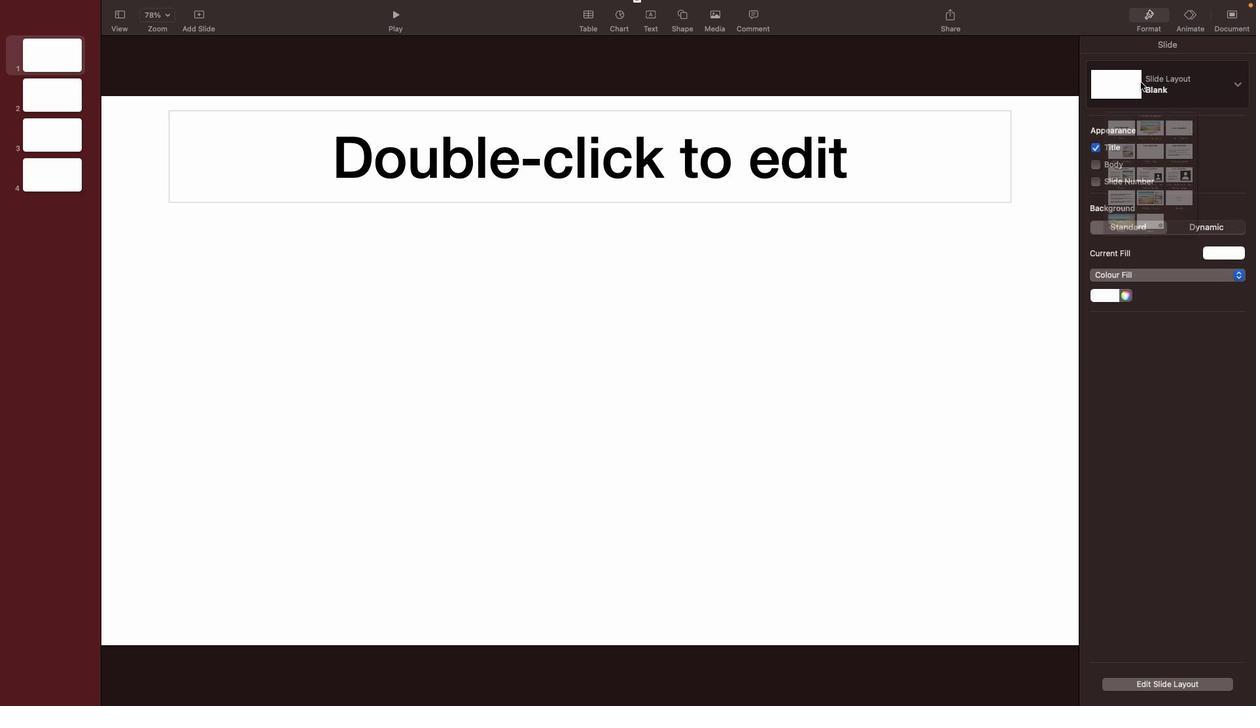 
Action: Mouse moved to (878, 157)
Screenshot: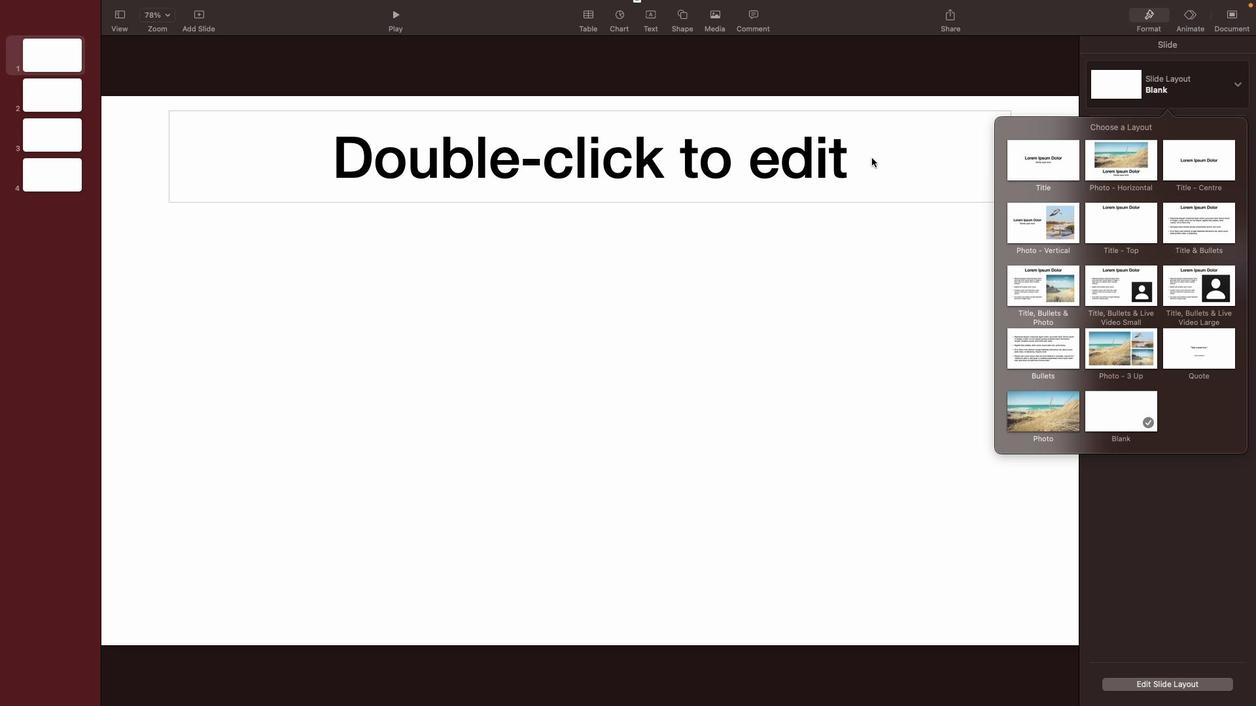 
Action: Mouse pressed left at (878, 157)
Screenshot: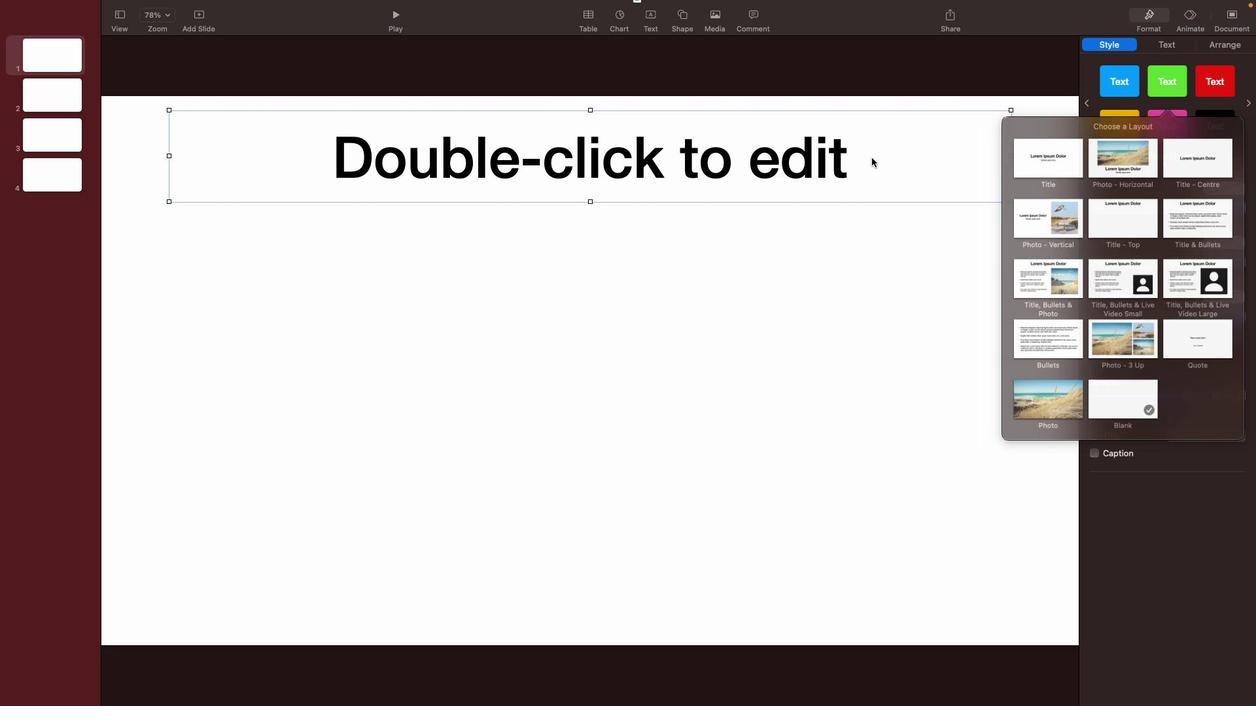 
Action: Mouse moved to (855, 174)
Screenshot: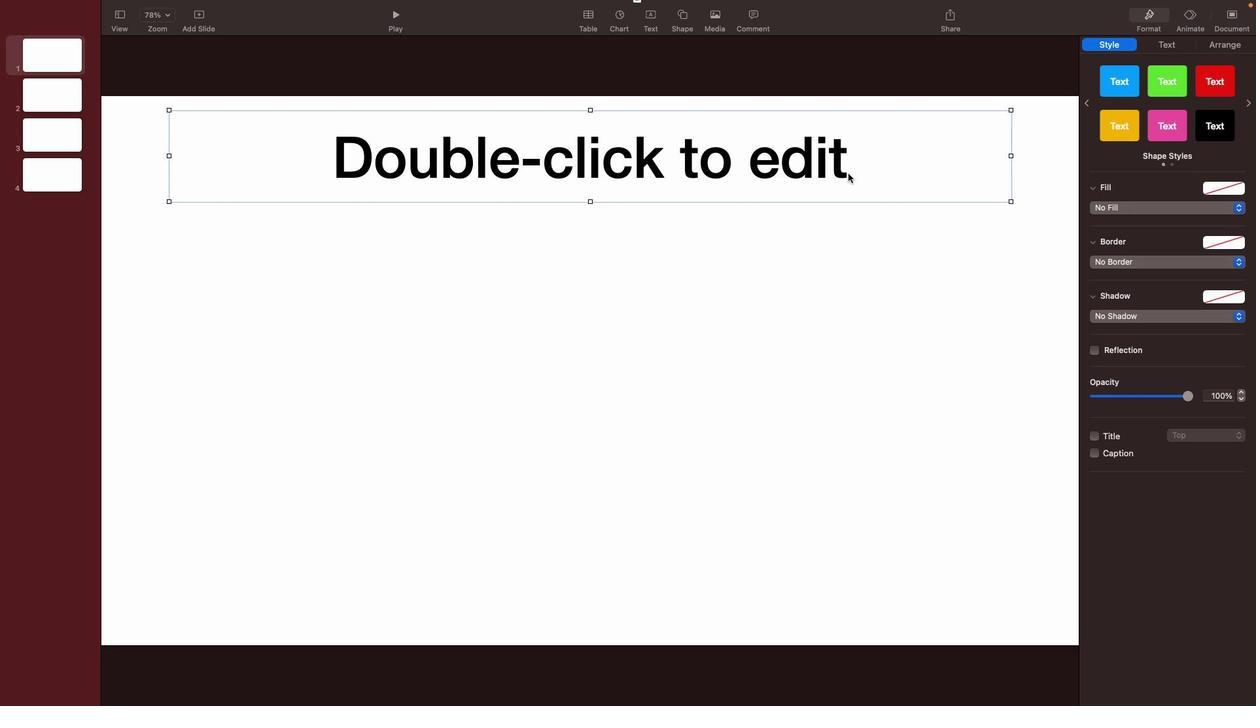 
Action: Mouse pressed left at (855, 174)
Screenshot: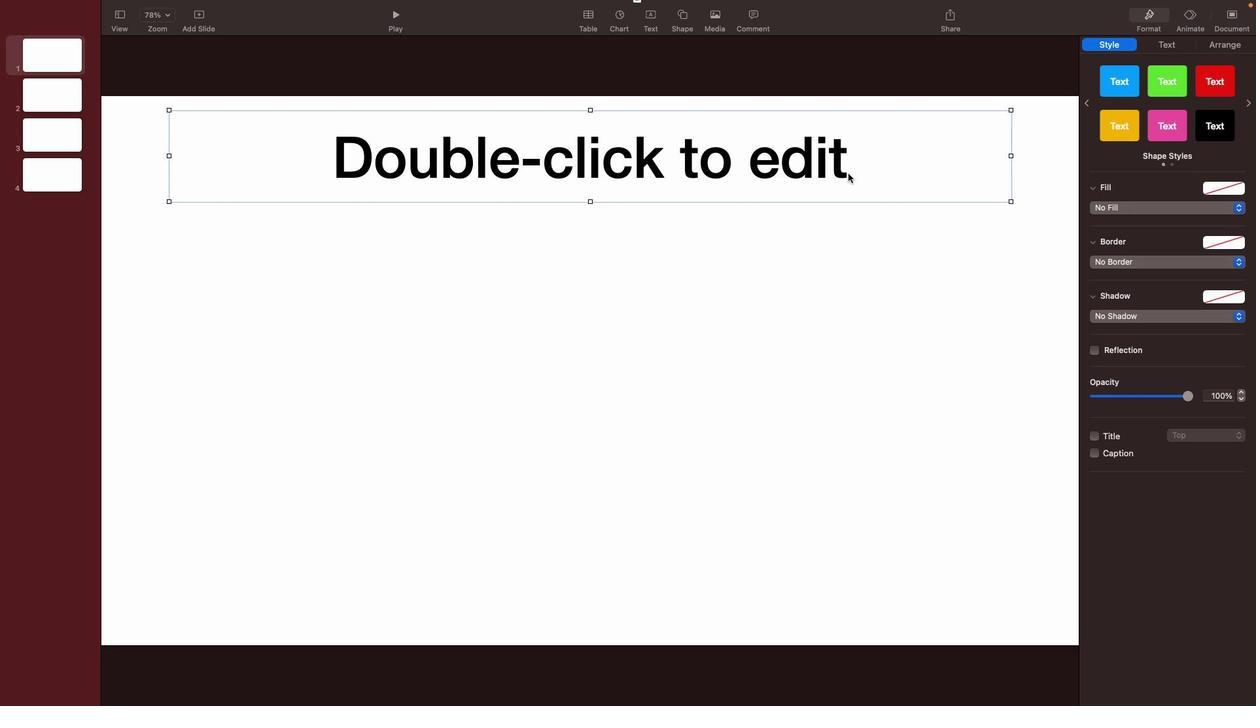 
Action: Mouse pressed left at (855, 174)
Screenshot: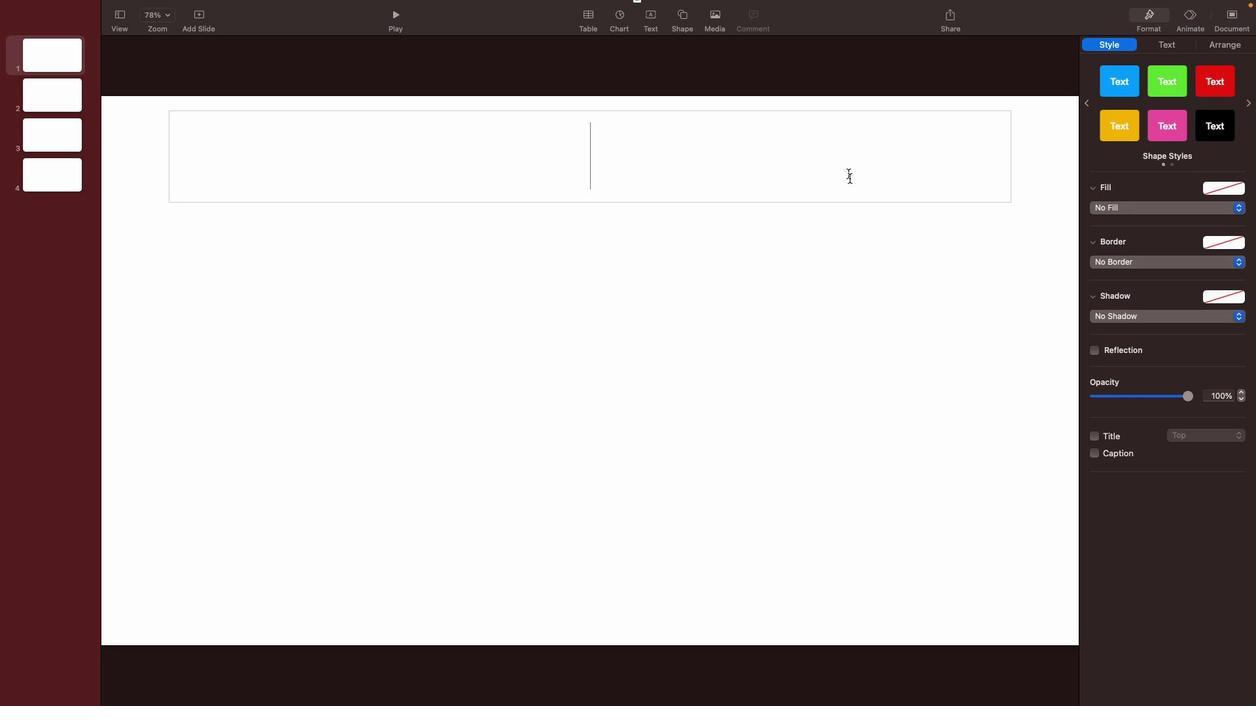 
Action: Mouse moved to (699, 166)
Screenshot: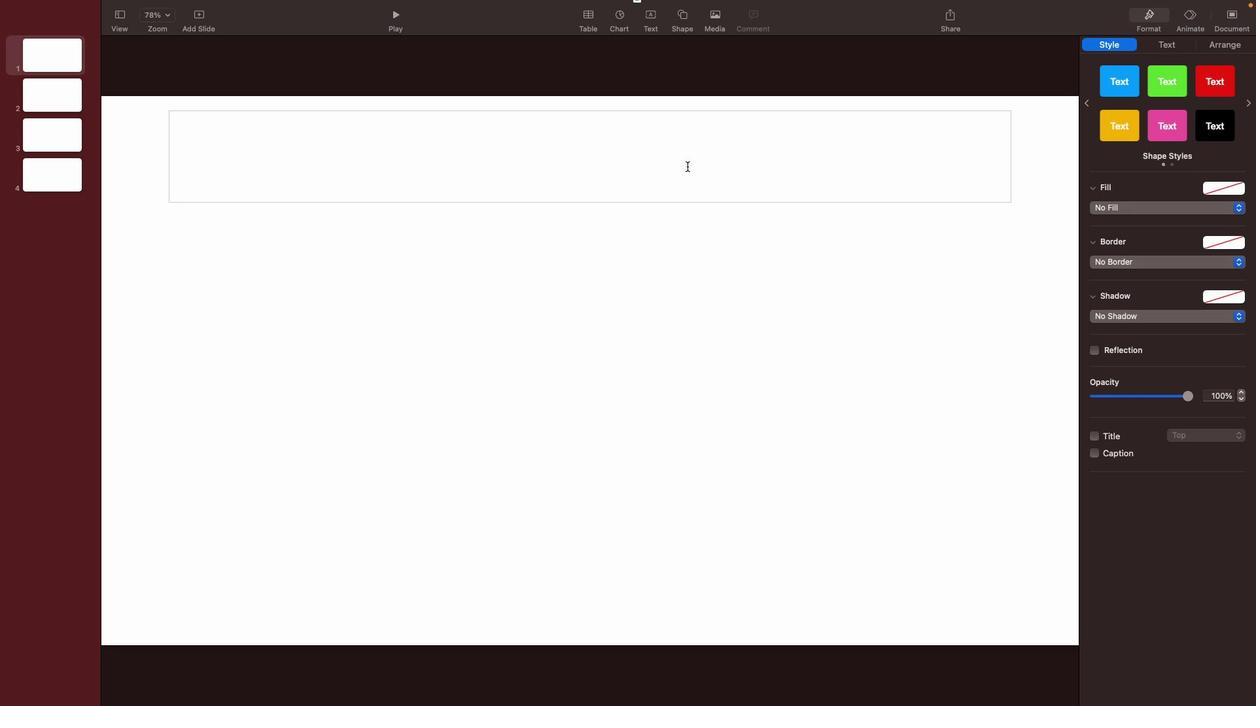 
Action: Mouse pressed left at (699, 166)
Screenshot: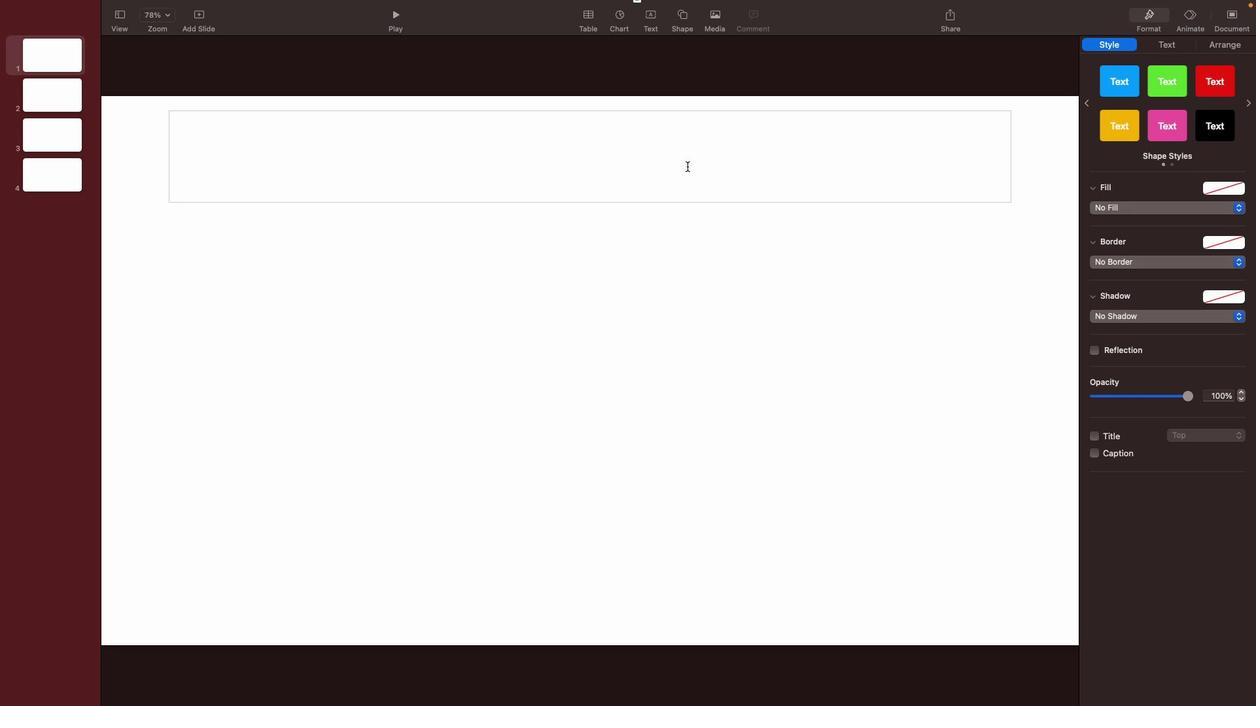 
Action: Mouse moved to (967, 158)
Screenshot: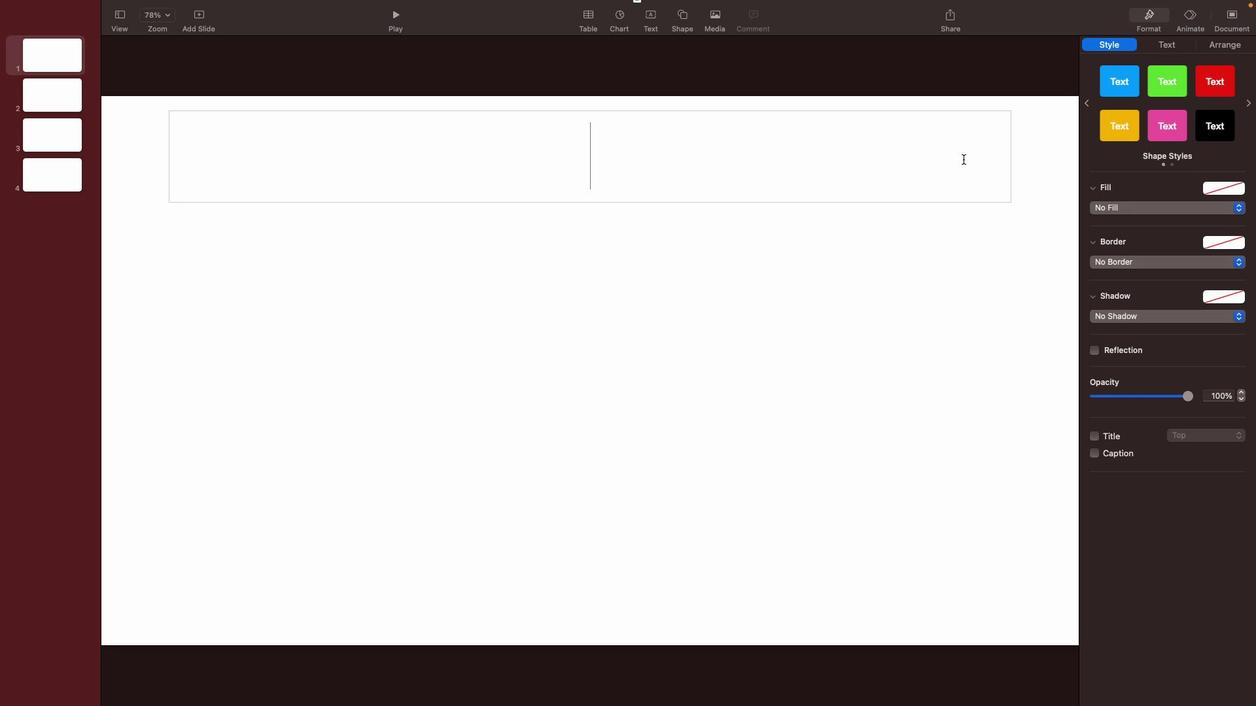 
Action: Mouse pressed left at (967, 158)
Screenshot: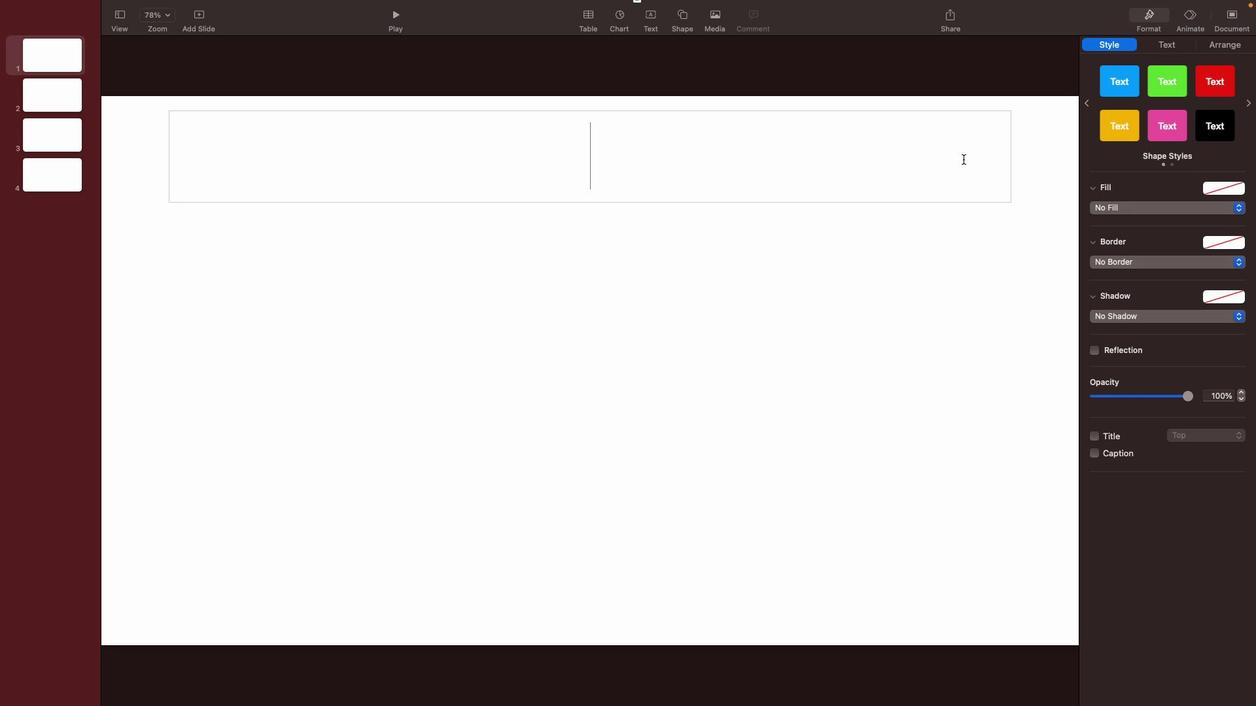 
Action: Mouse moved to (1162, 43)
Screenshot: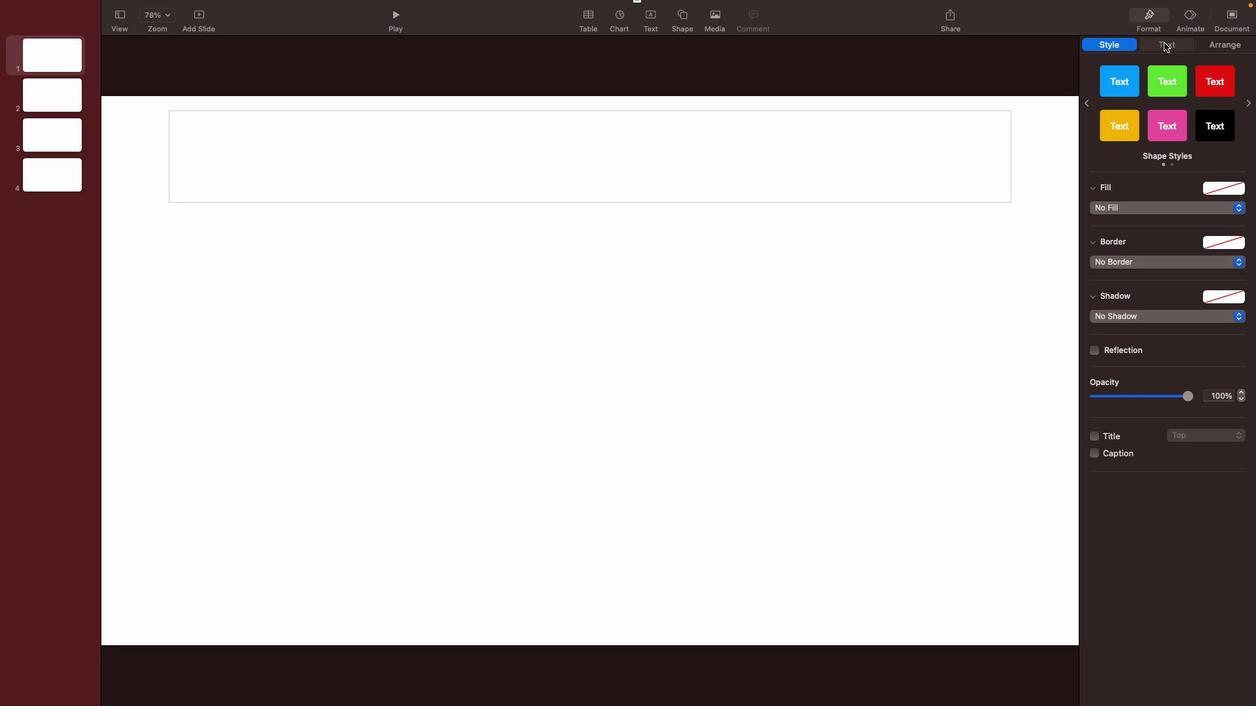 
Action: Mouse pressed left at (1162, 43)
Screenshot: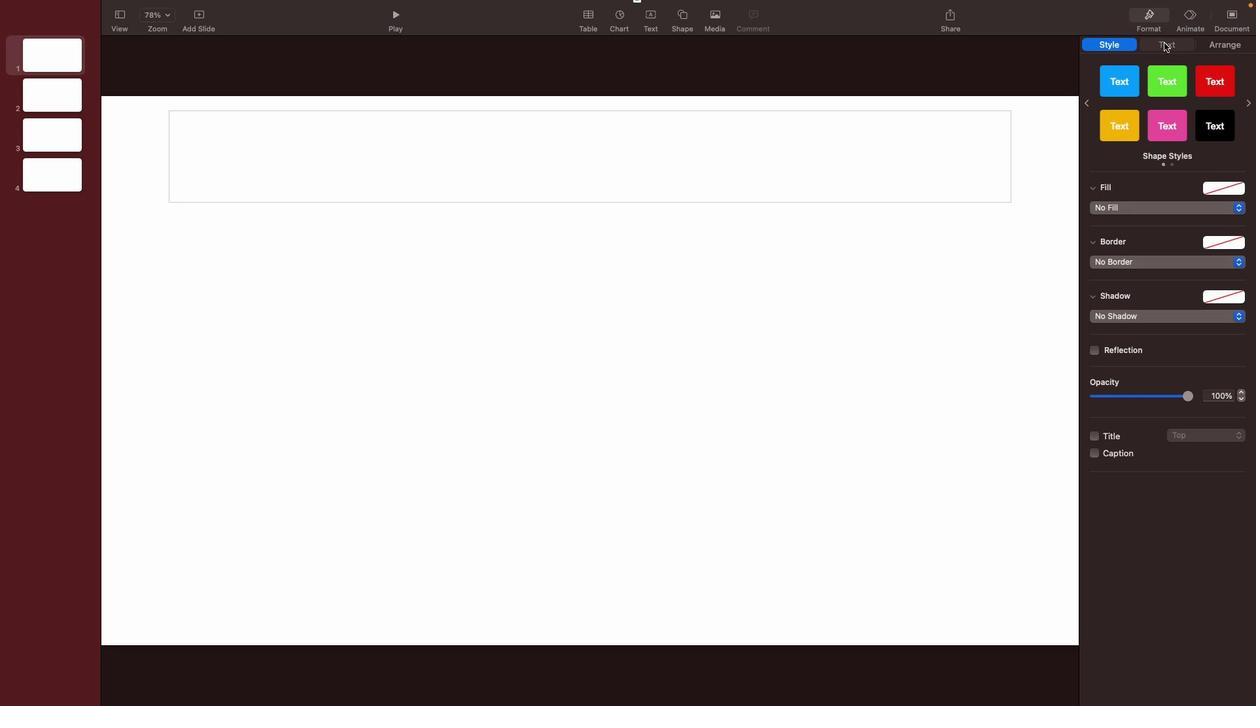 
Action: Mouse moved to (1222, 259)
Screenshot: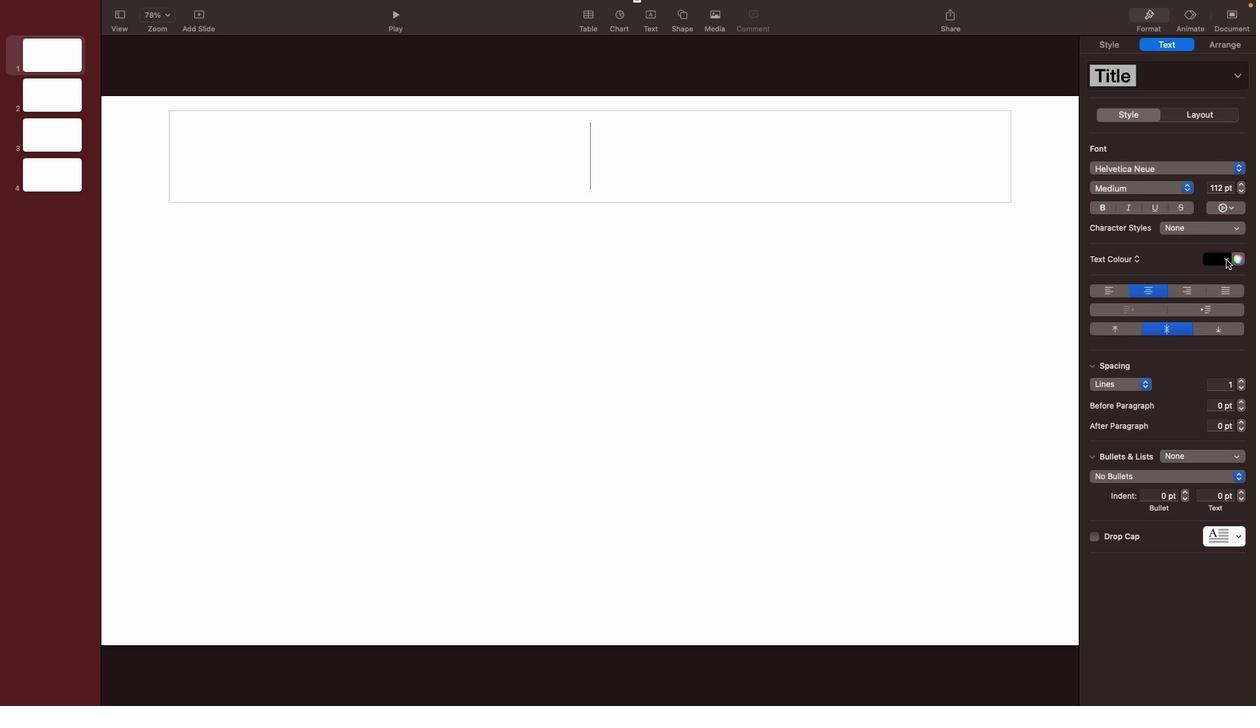 
Action: Mouse pressed left at (1222, 259)
Screenshot: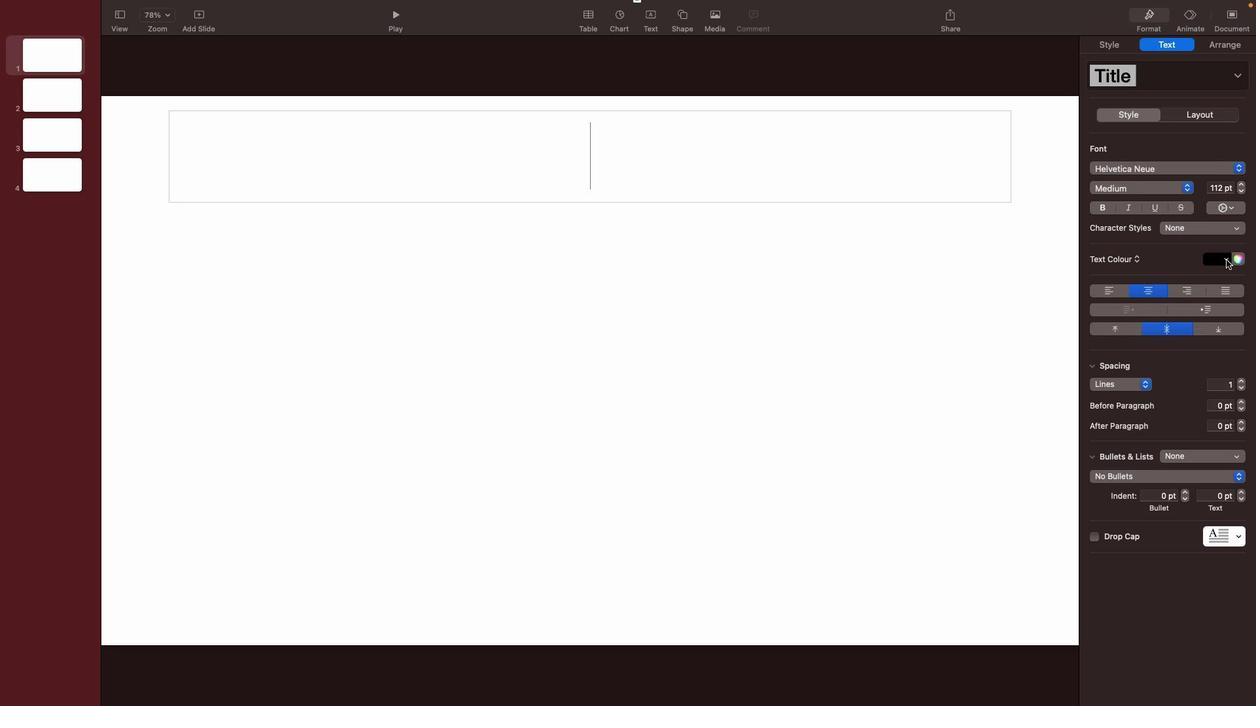 
Action: Mouse moved to (870, 141)
Screenshot: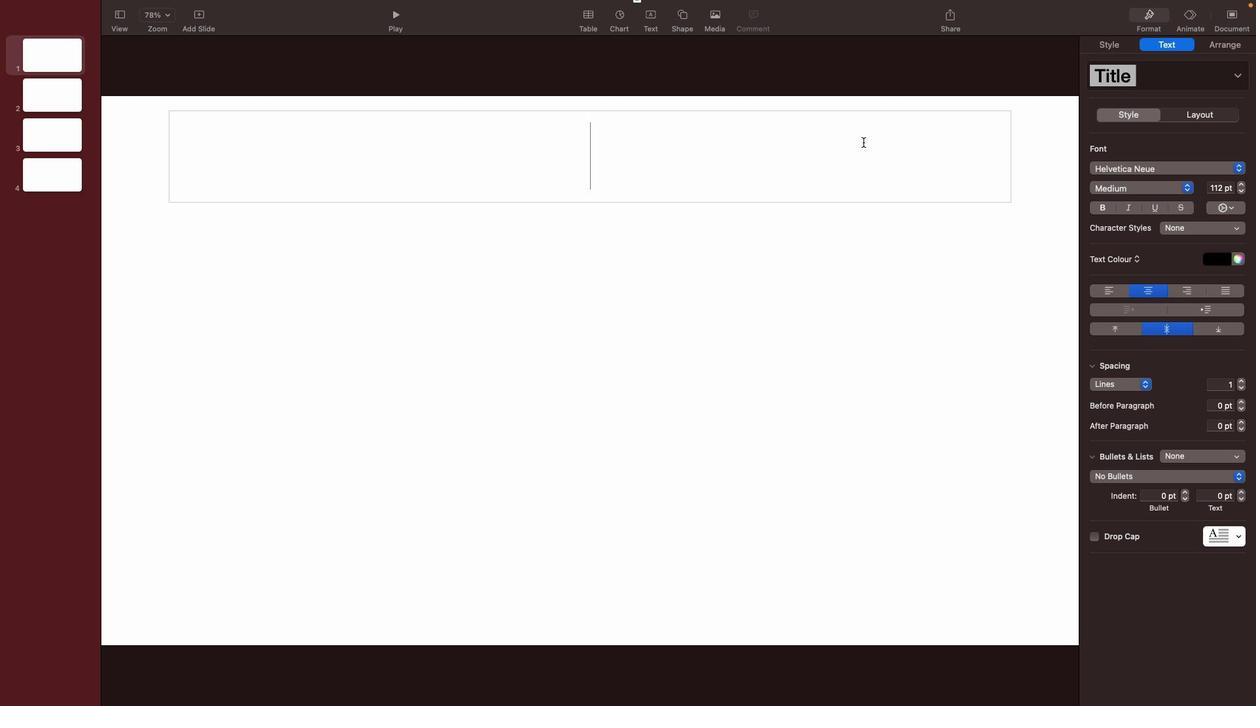 
Action: Mouse pressed left at (870, 141)
Screenshot: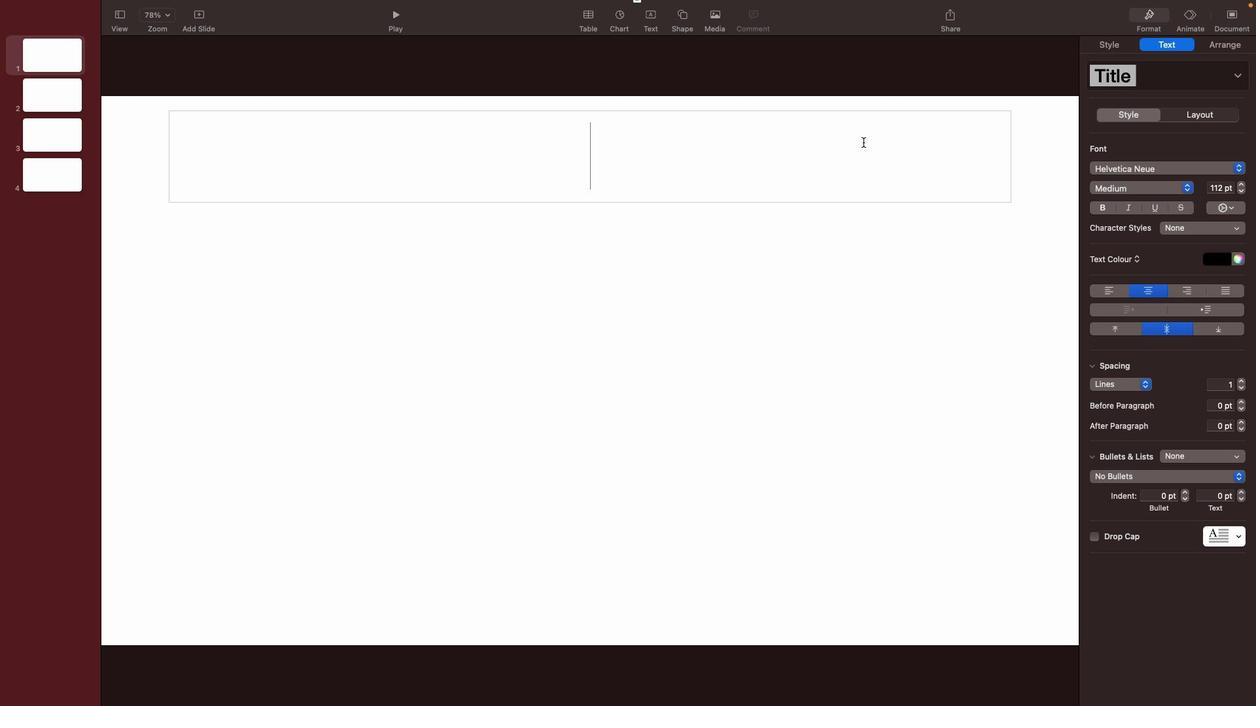 
Action: Key pressed 'I''N''F''O''G''R''A''P''H''I''C'Key.space'P''R''E''S''E''B'Key.backspace'N''T''A''T''I''O''N'
Screenshot: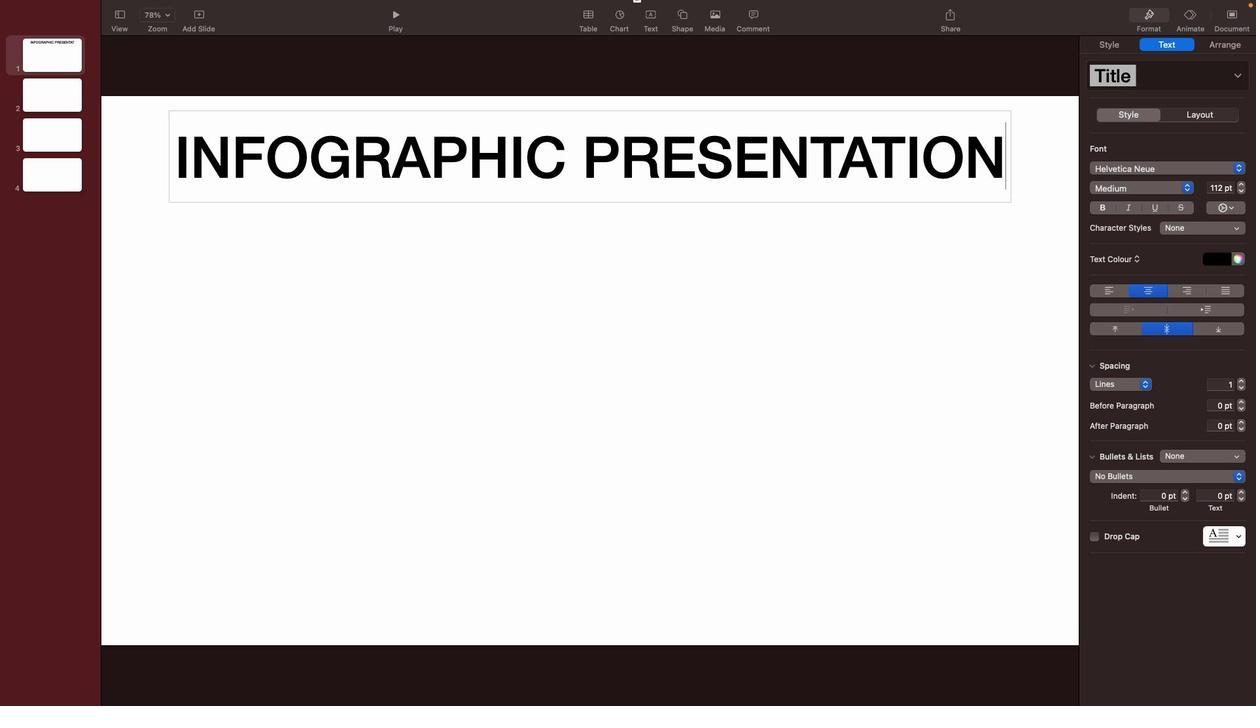 
Action: Mouse moved to (1012, 161)
Screenshot: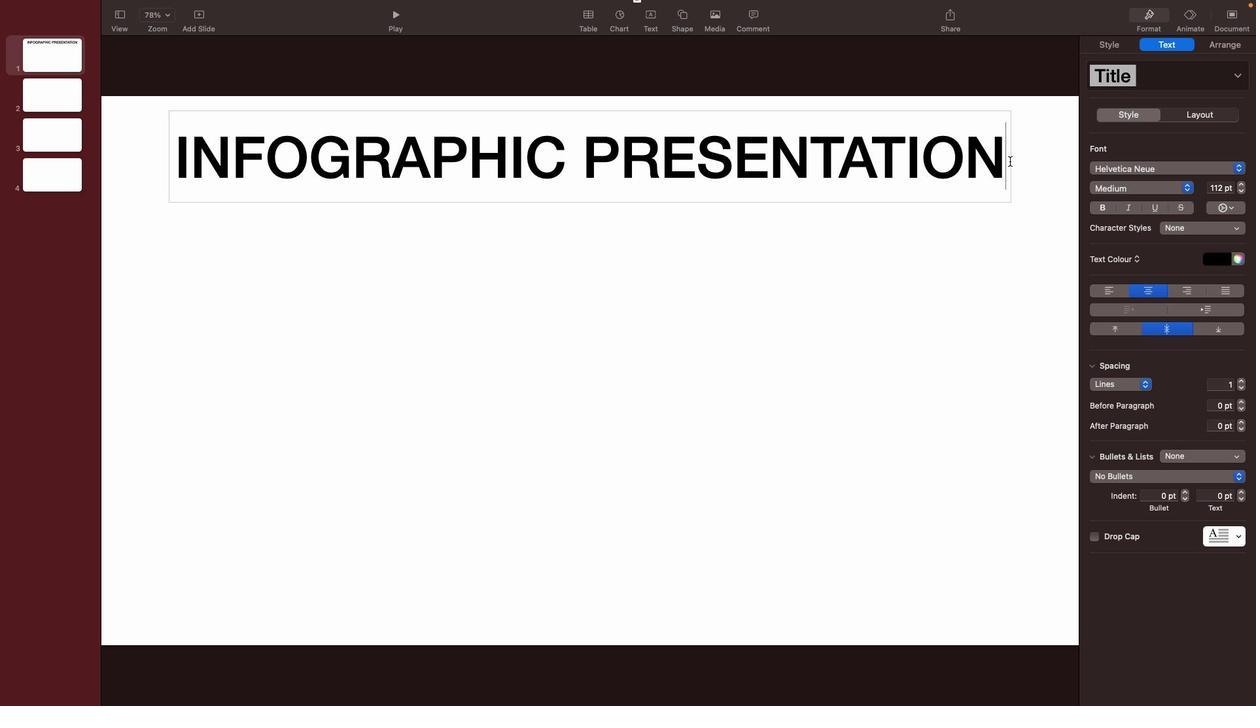 
Action: Mouse pressed left at (1012, 161)
Screenshot: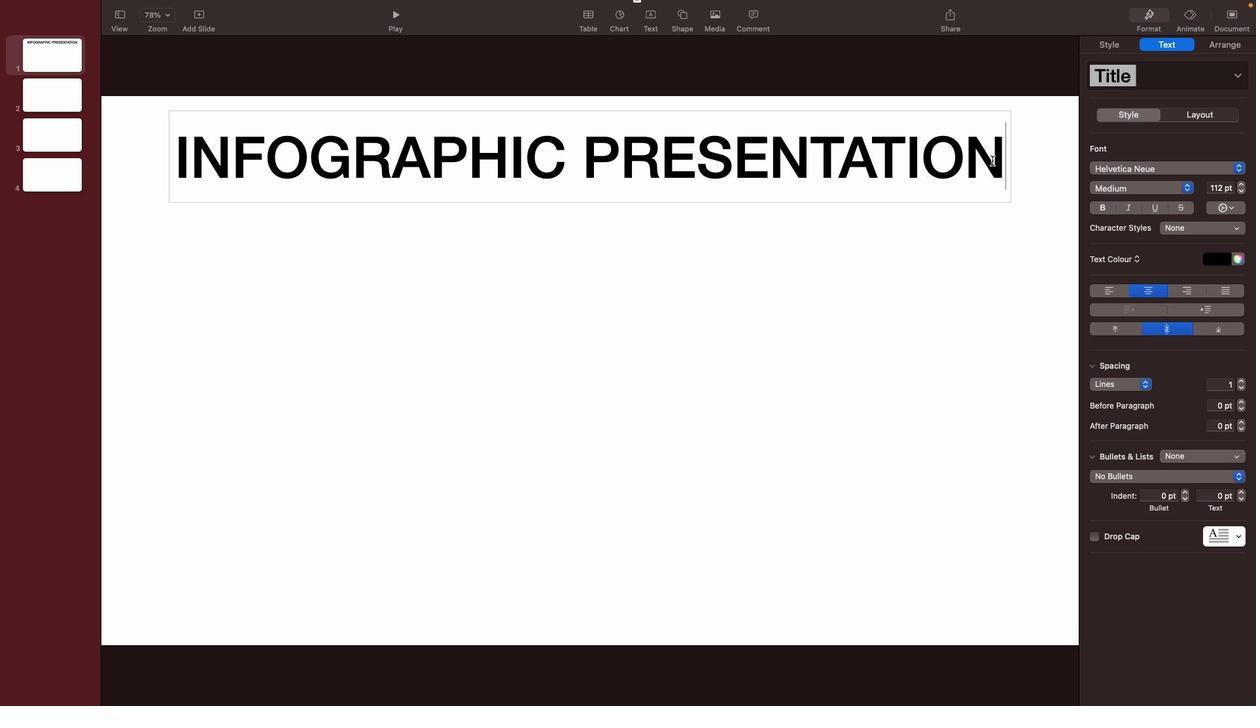 
Action: Mouse moved to (1235, 168)
Screenshot: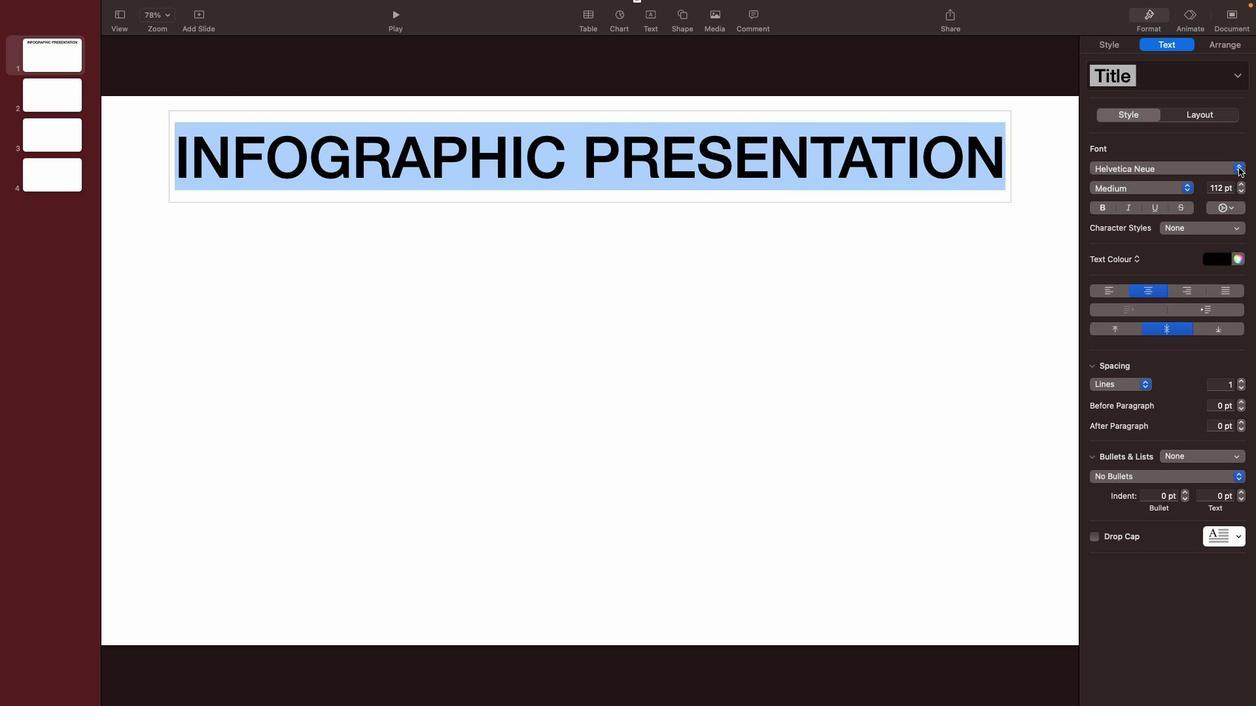 
Action: Mouse pressed left at (1235, 168)
Screenshot: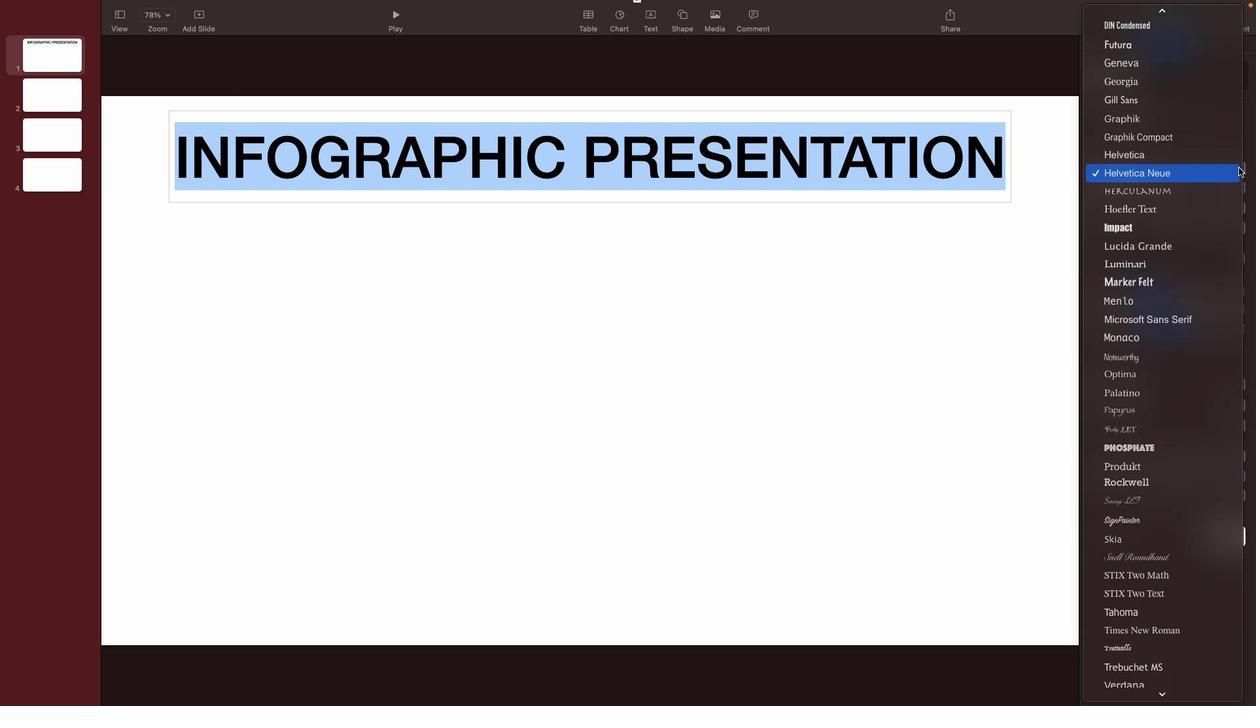 
Action: Mouse moved to (1146, 450)
Screenshot: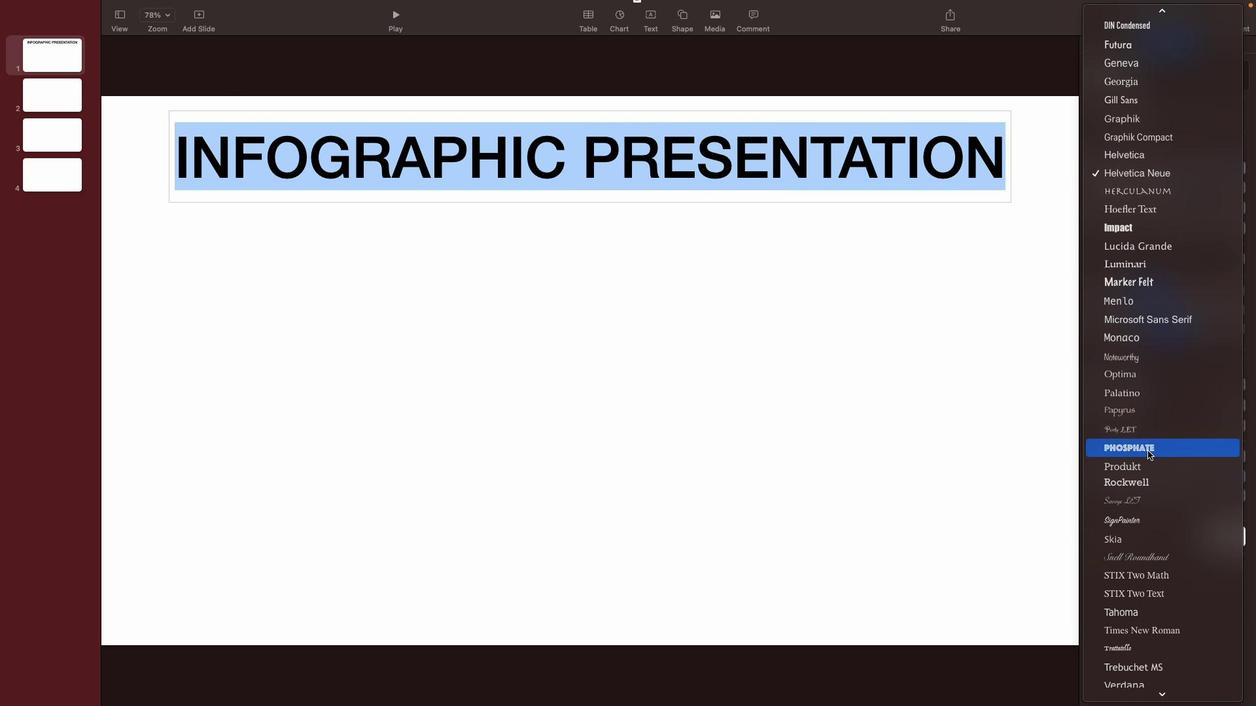 
Action: Mouse pressed left at (1146, 450)
Screenshot: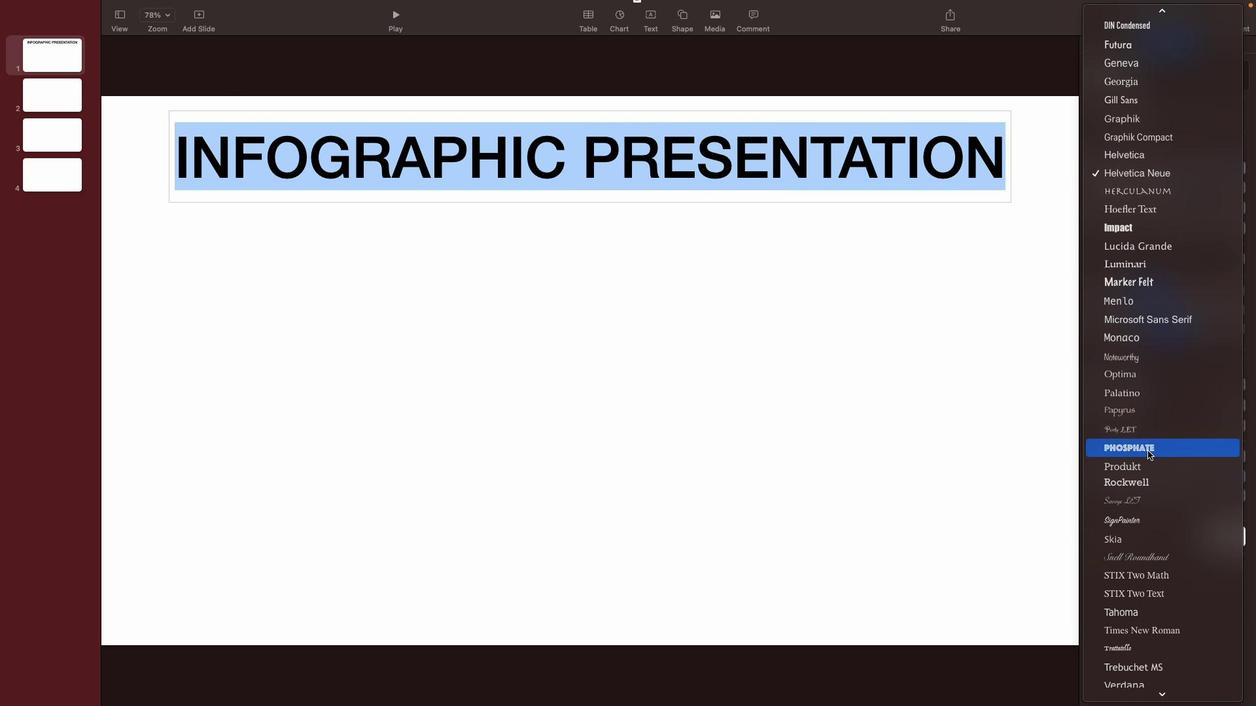 
Action: Mouse moved to (681, 274)
Screenshot: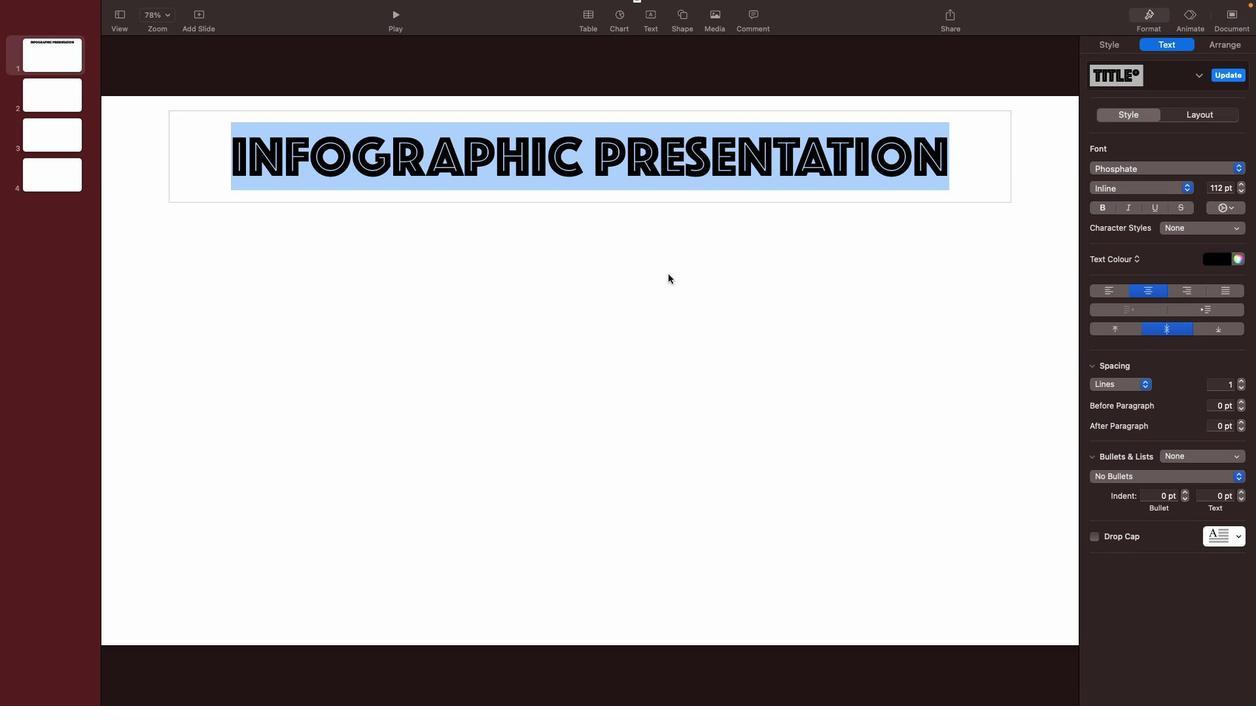 
Action: Mouse pressed left at (681, 274)
Screenshot: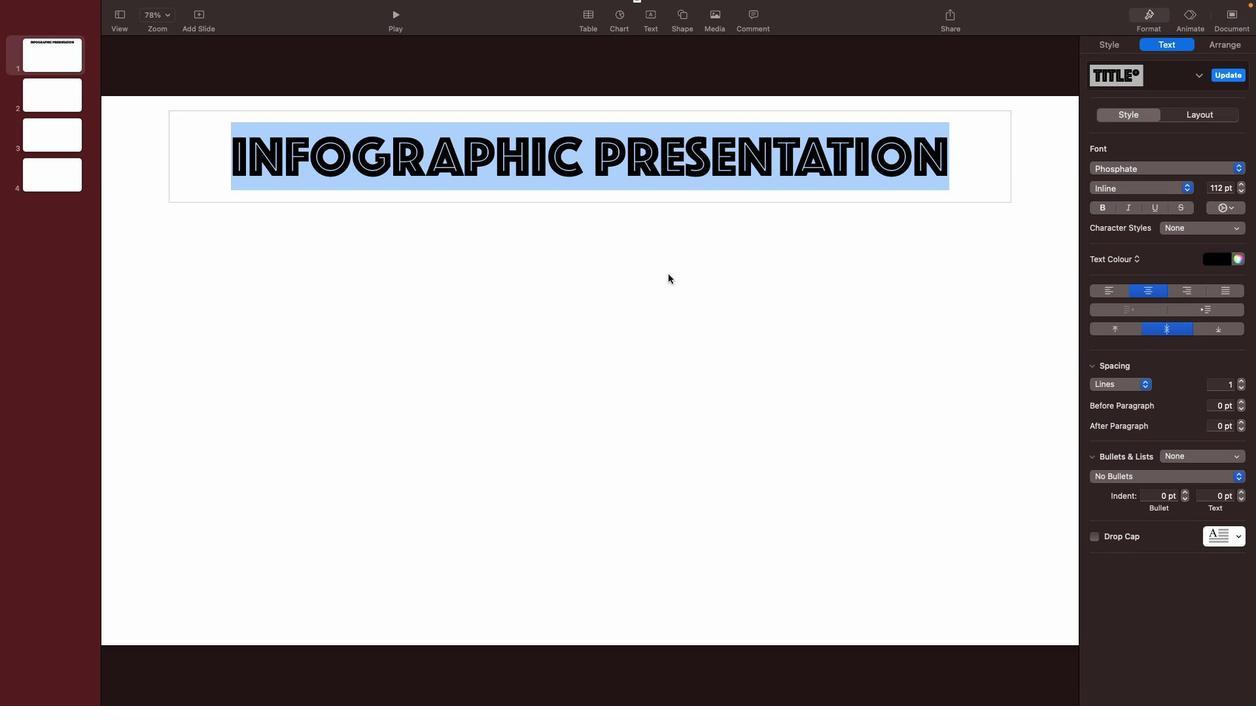 
Action: Mouse moved to (938, 151)
Screenshot: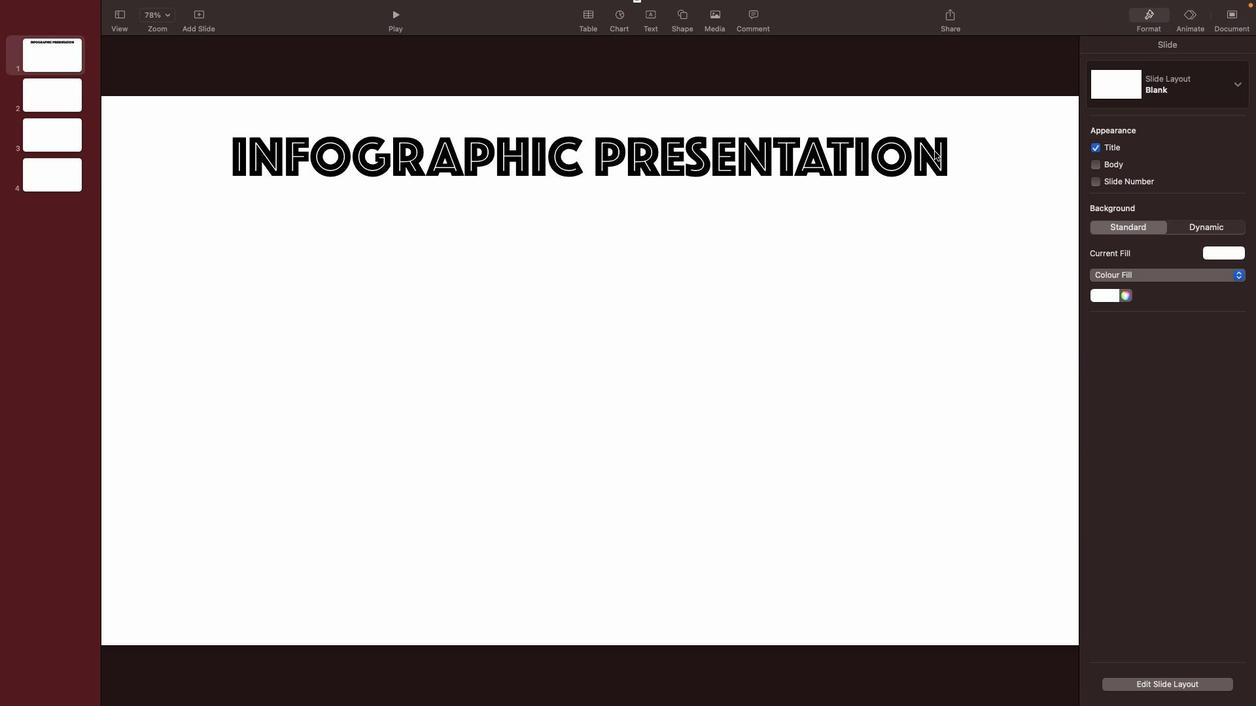 
Action: Mouse pressed left at (938, 151)
Screenshot: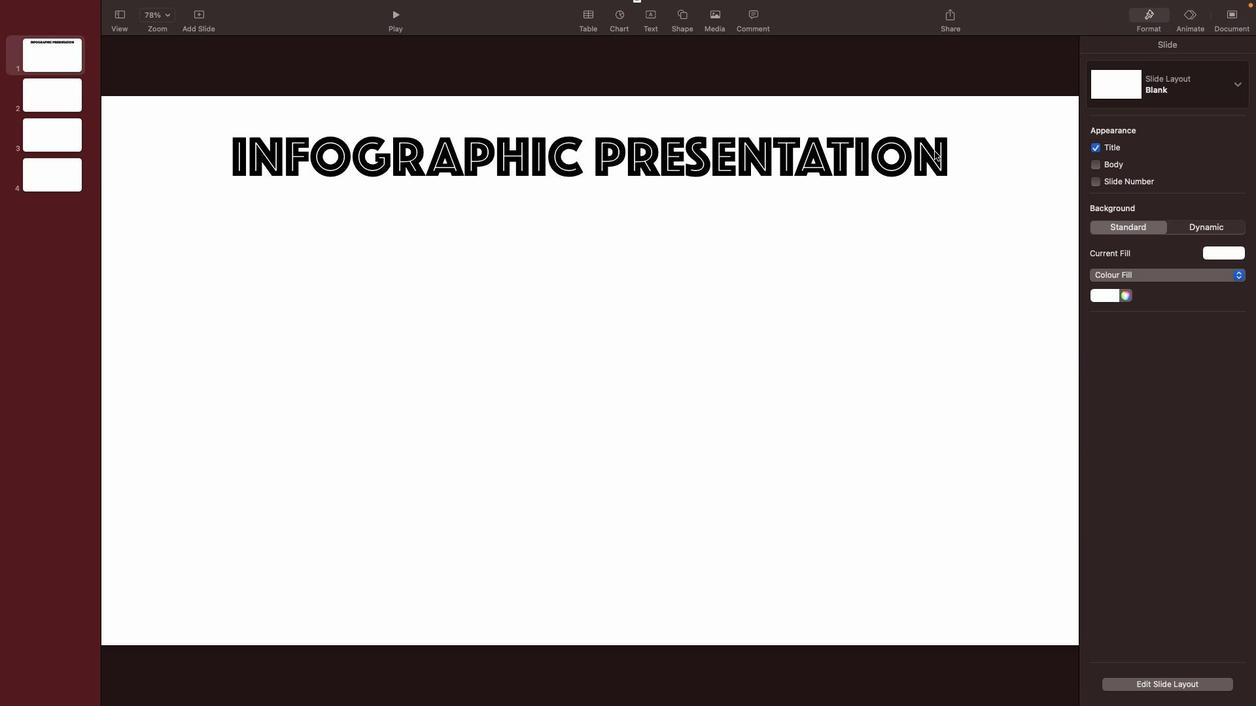 
Action: Mouse moved to (607, 162)
Screenshot: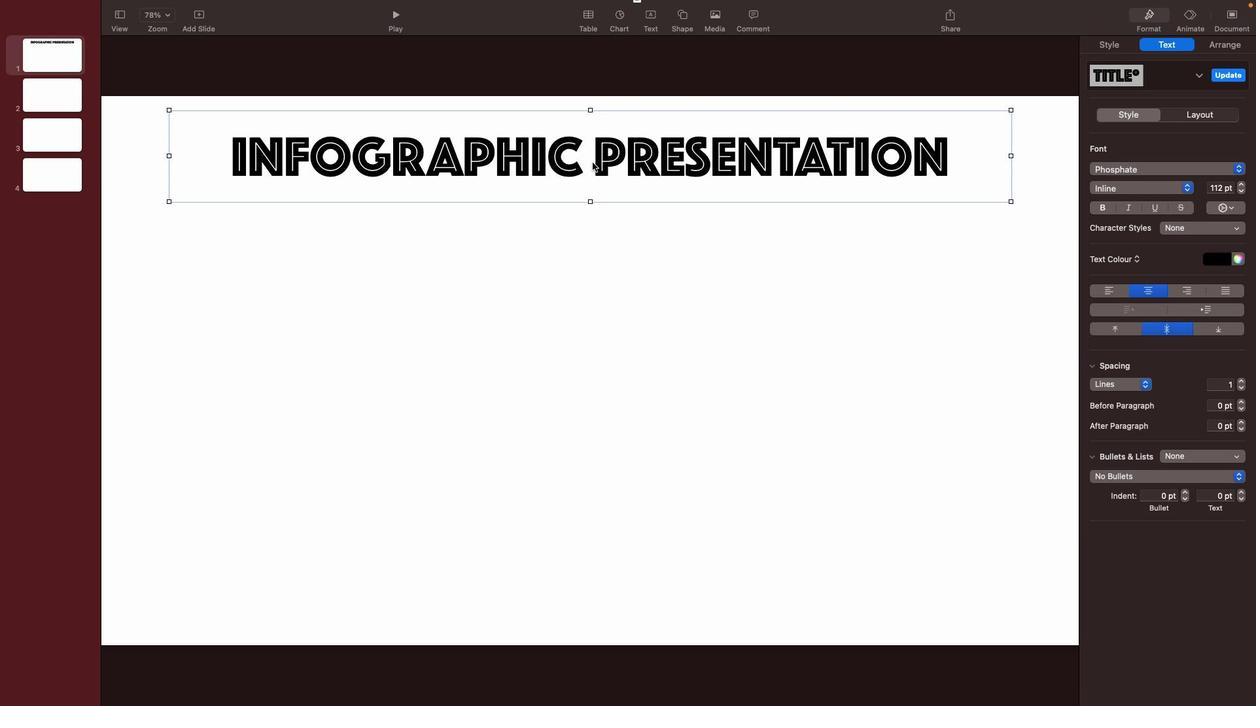 
Action: Mouse pressed left at (607, 162)
Screenshot: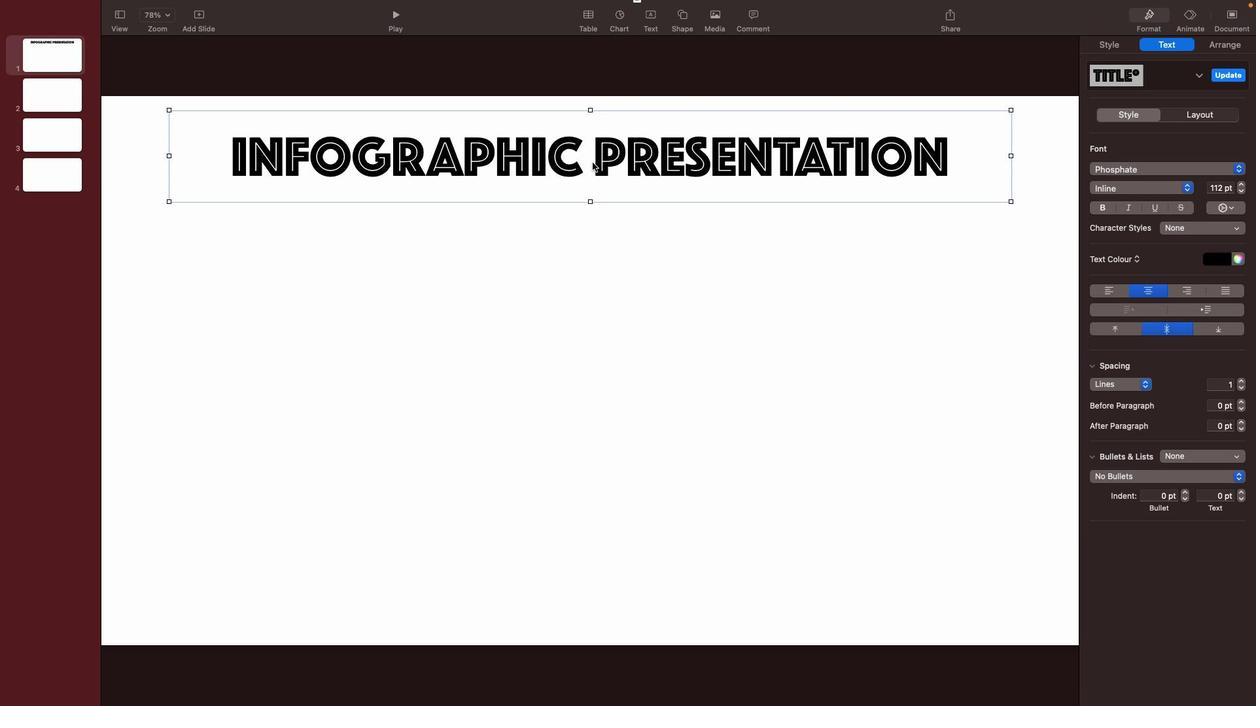 
Action: Mouse moved to (973, 168)
Screenshot: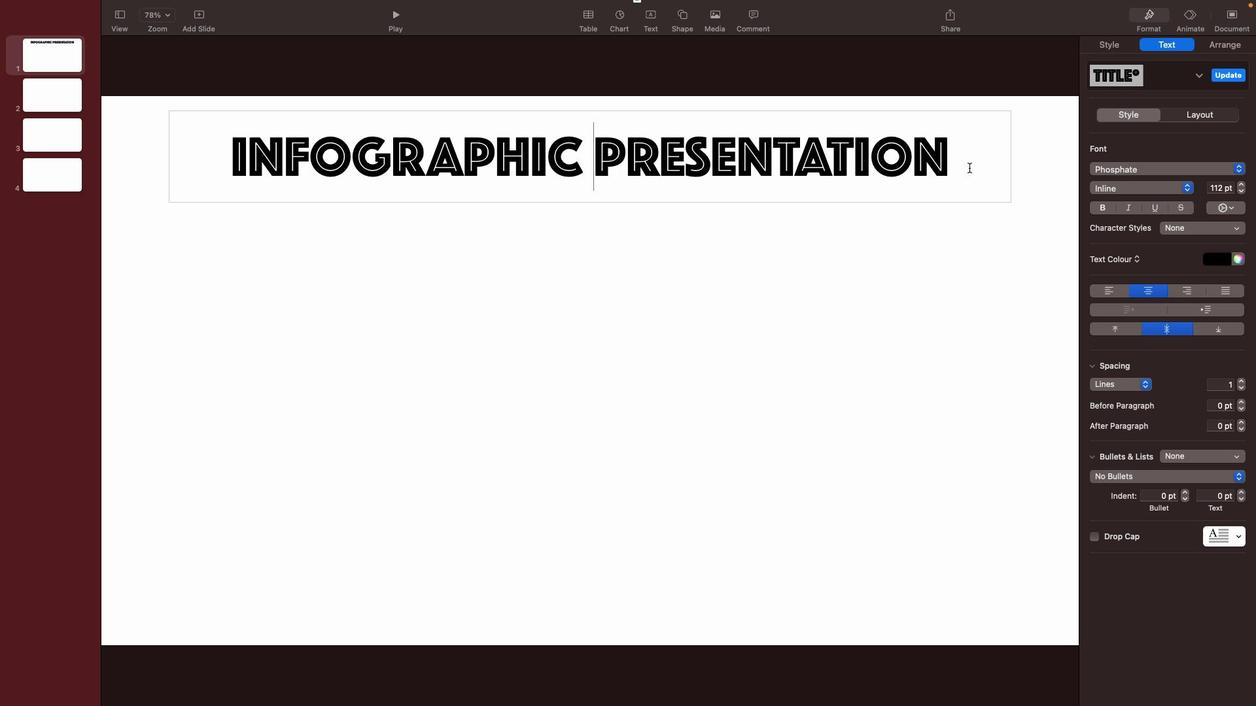 
Action: Mouse pressed left at (973, 168)
Screenshot: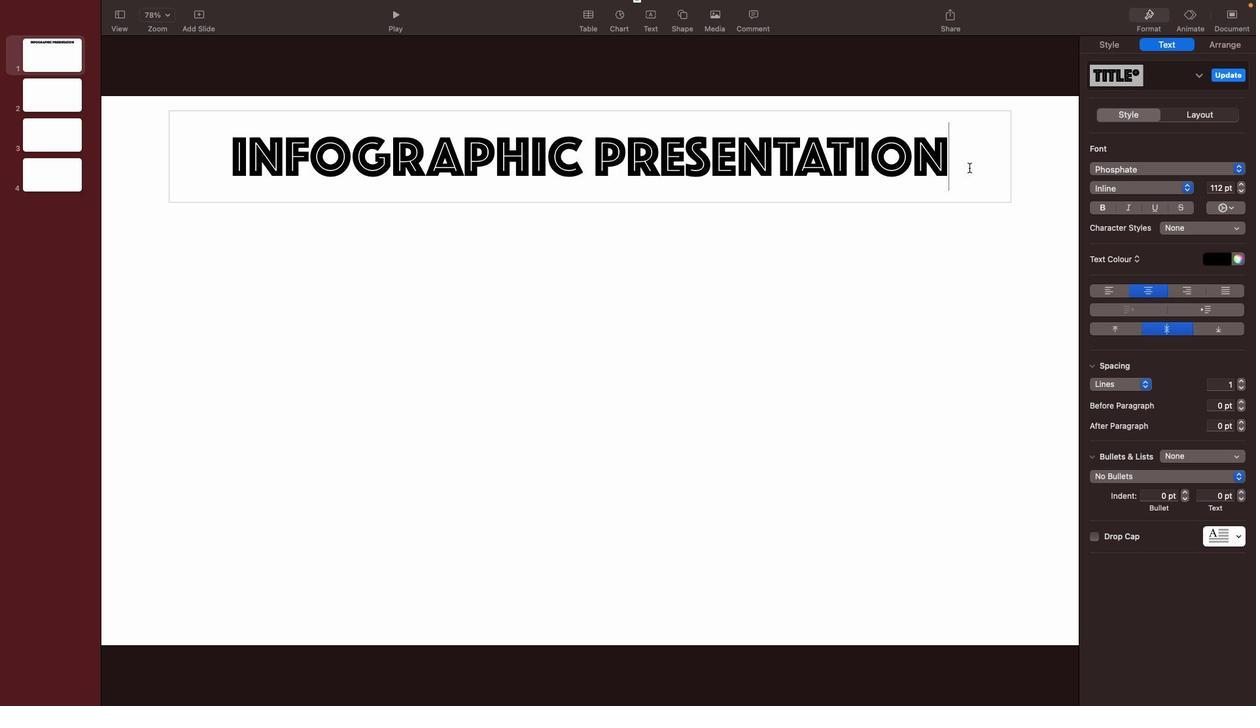 
Action: Mouse moved to (656, 196)
Screenshot: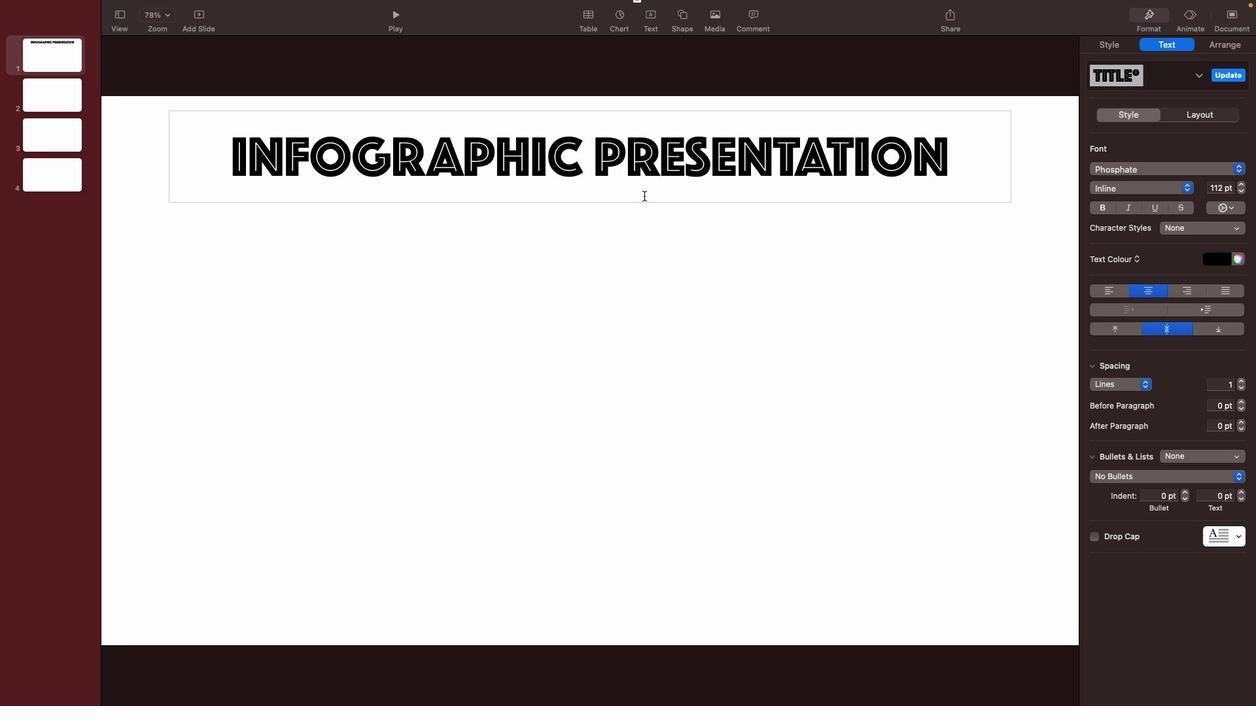 
Action: Mouse pressed left at (656, 196)
Screenshot: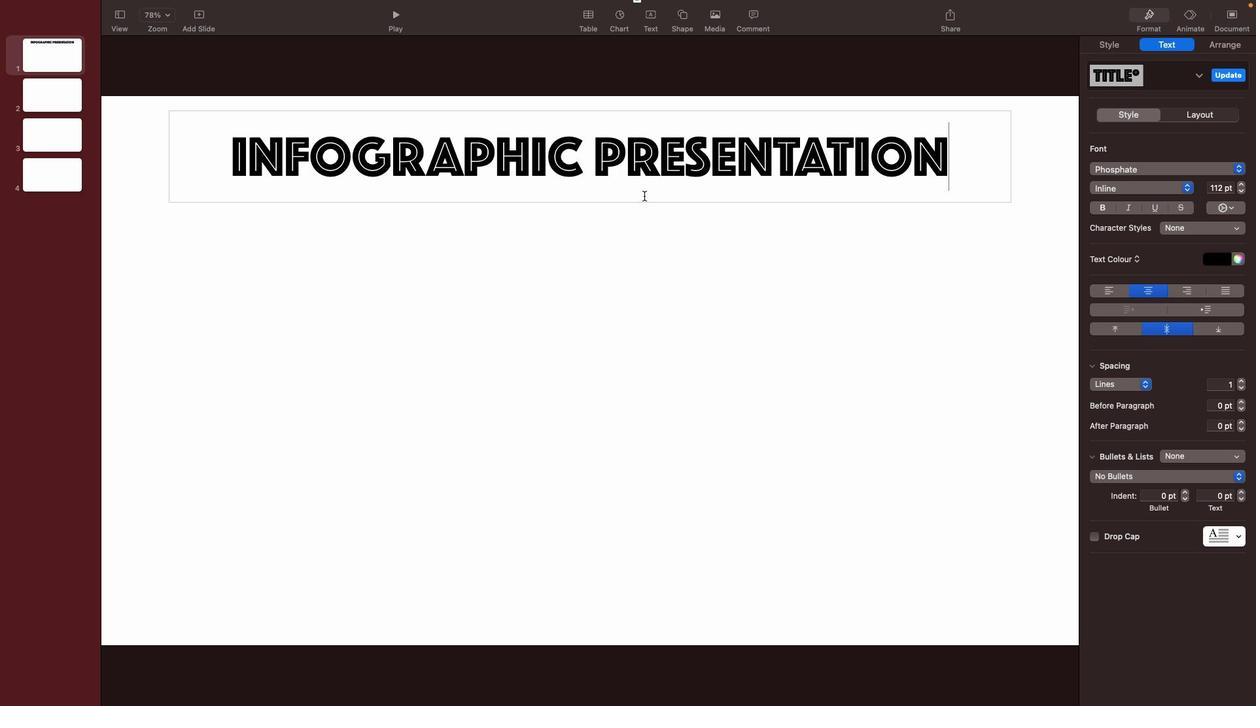 
Action: Mouse moved to (877, 271)
Screenshot: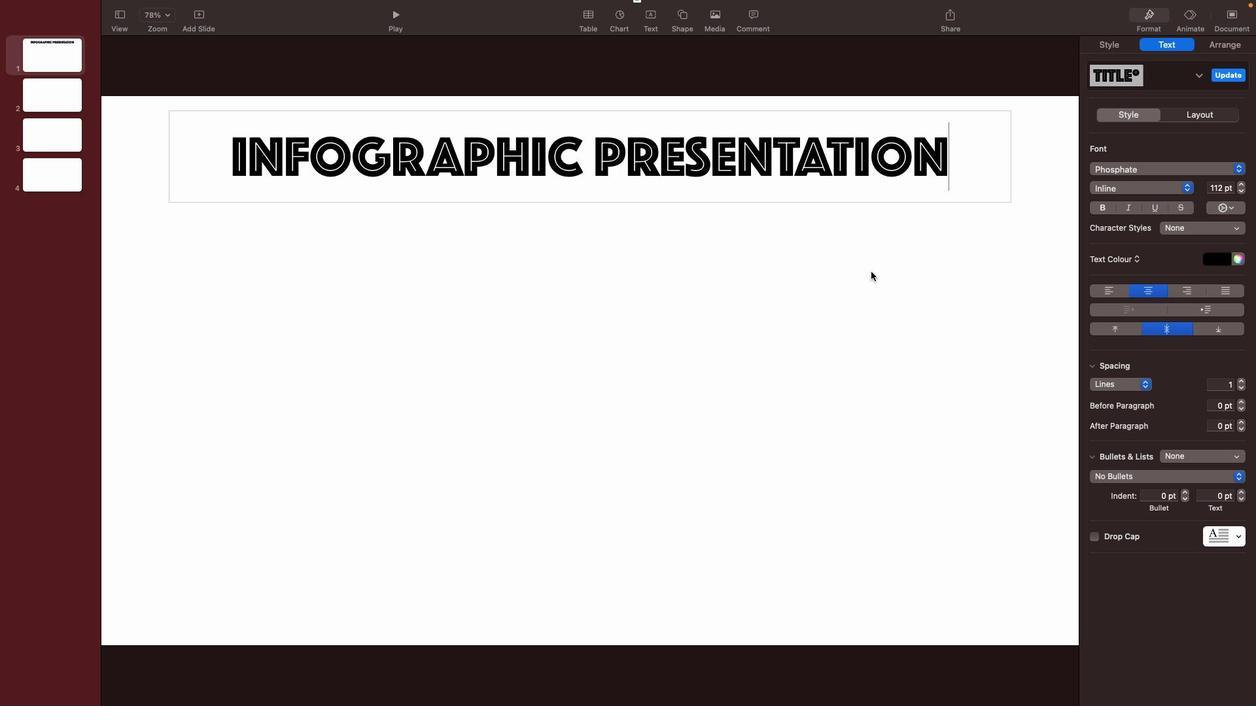 
Action: Mouse pressed left at (877, 271)
Screenshot: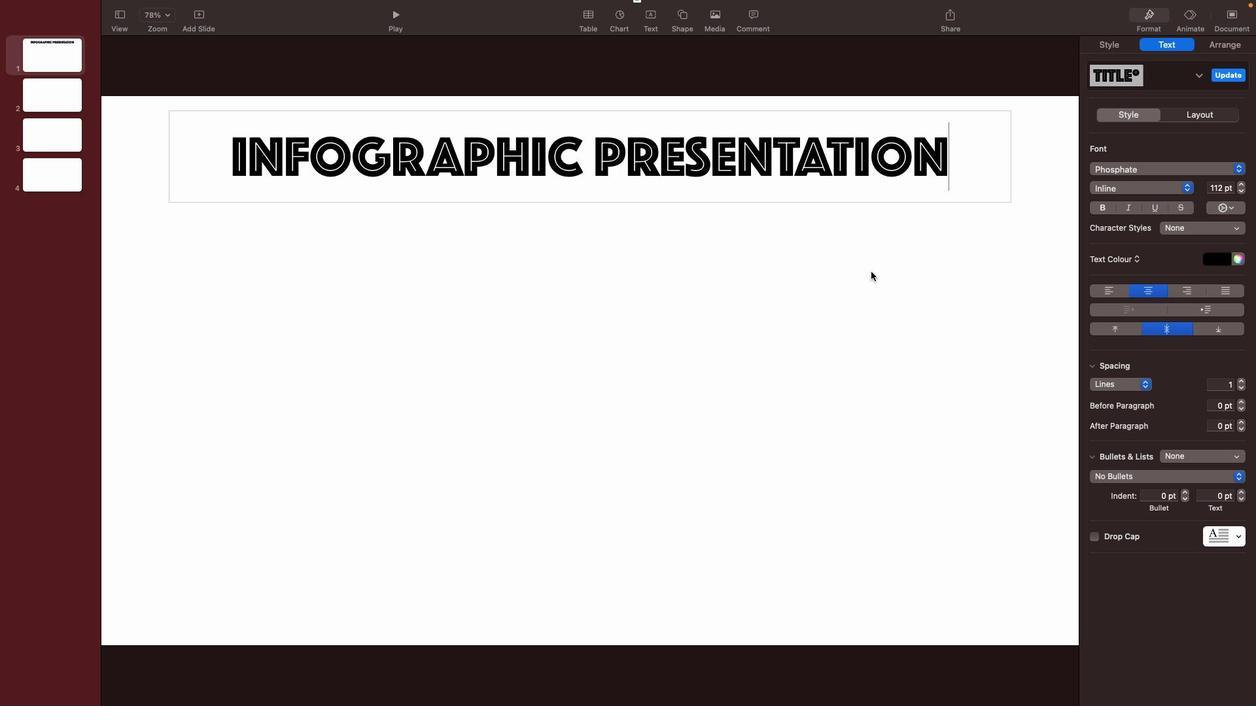 
Action: Mouse moved to (891, 194)
Screenshot: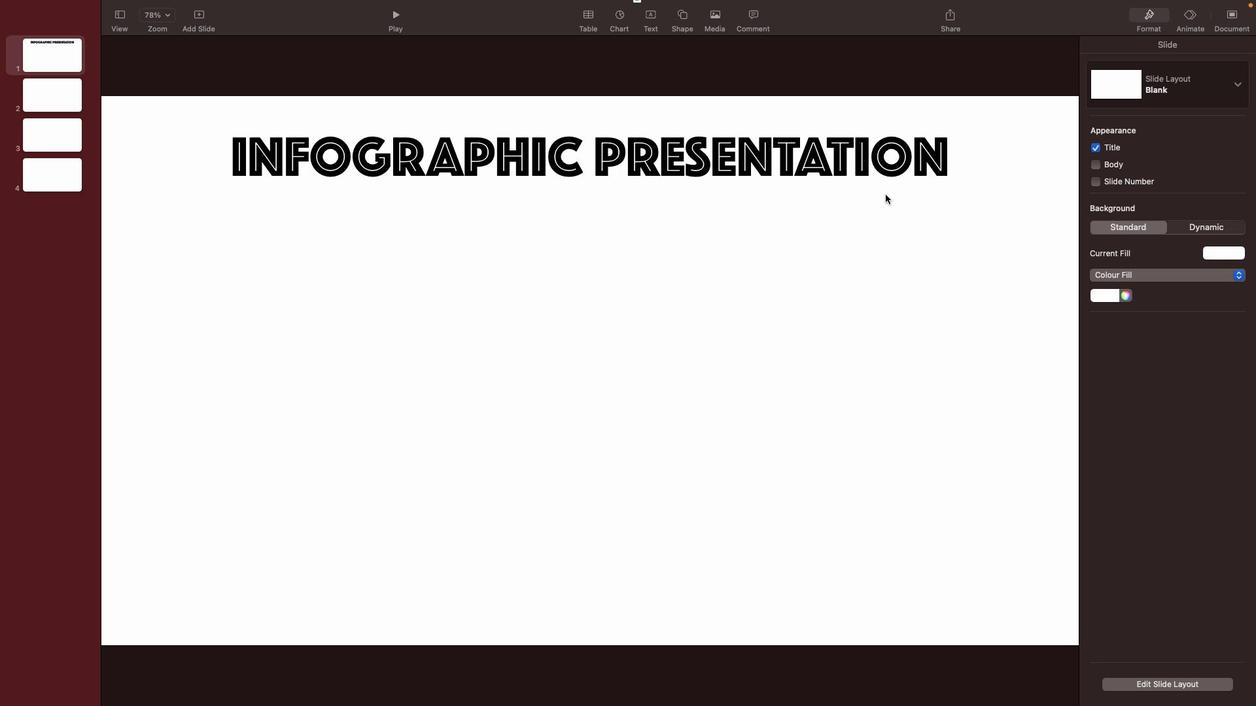 
Action: Mouse pressed left at (891, 194)
Screenshot: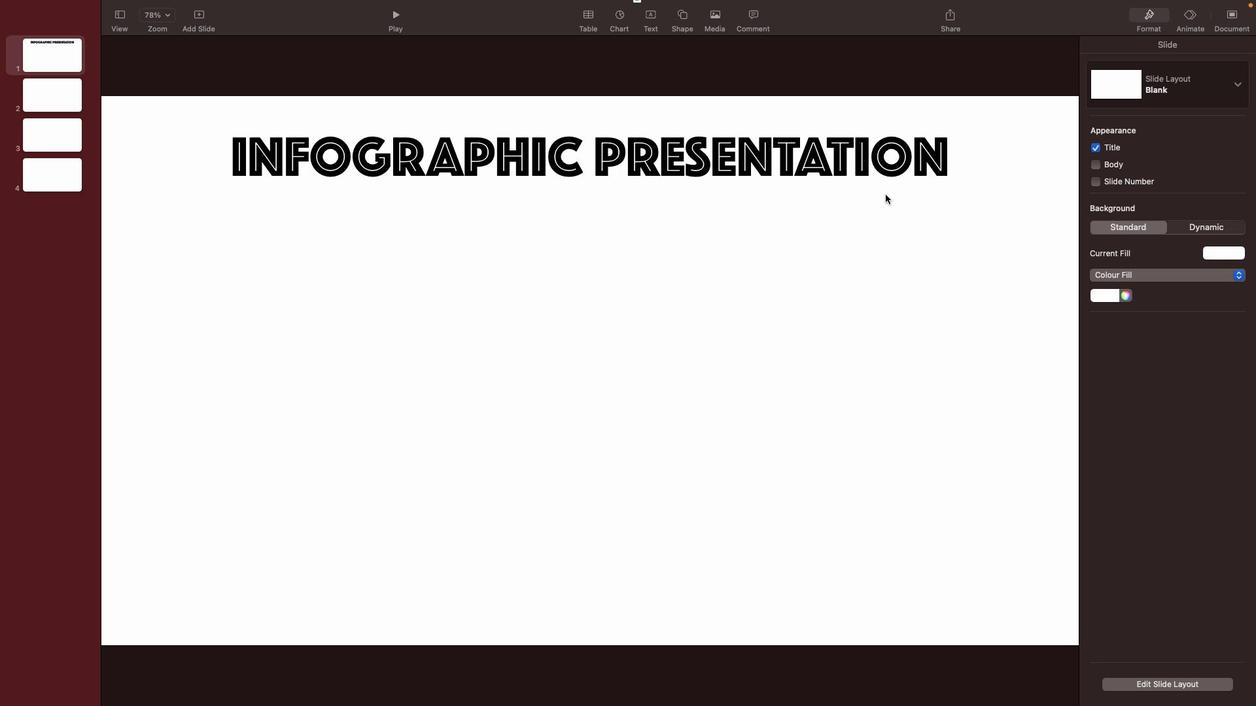 
Action: Mouse moved to (605, 202)
Screenshot: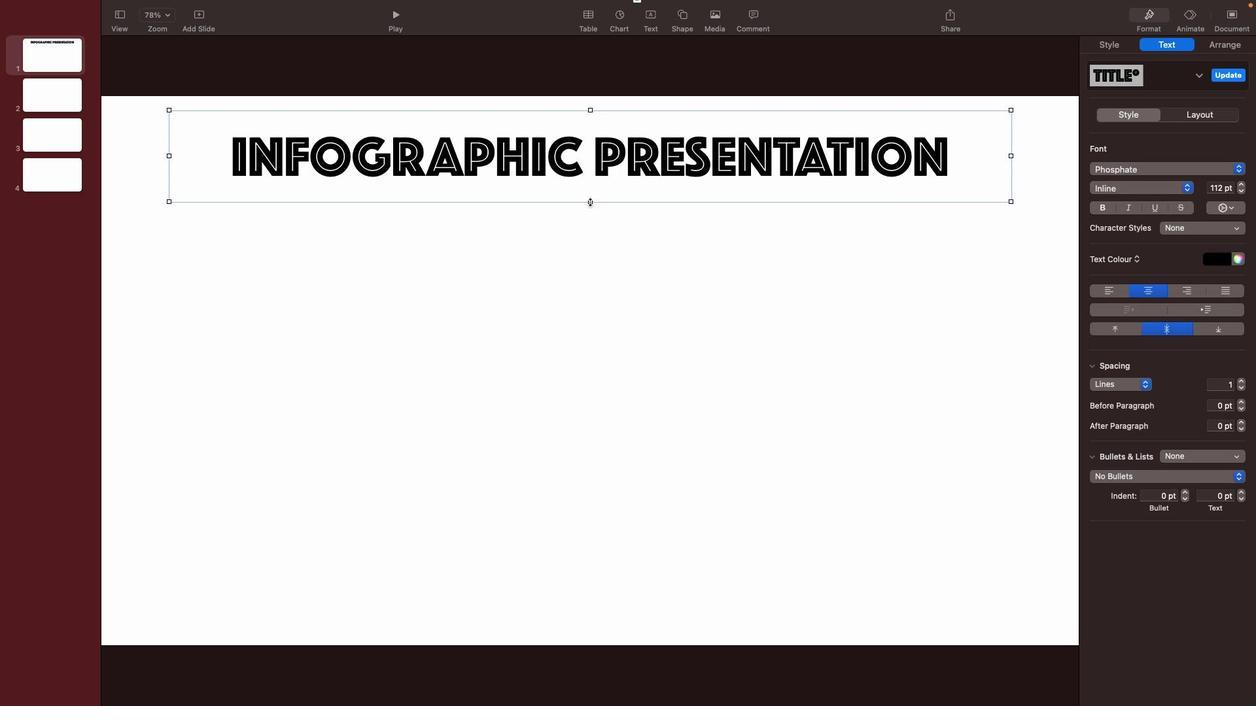 
Action: Mouse pressed left at (605, 202)
Screenshot: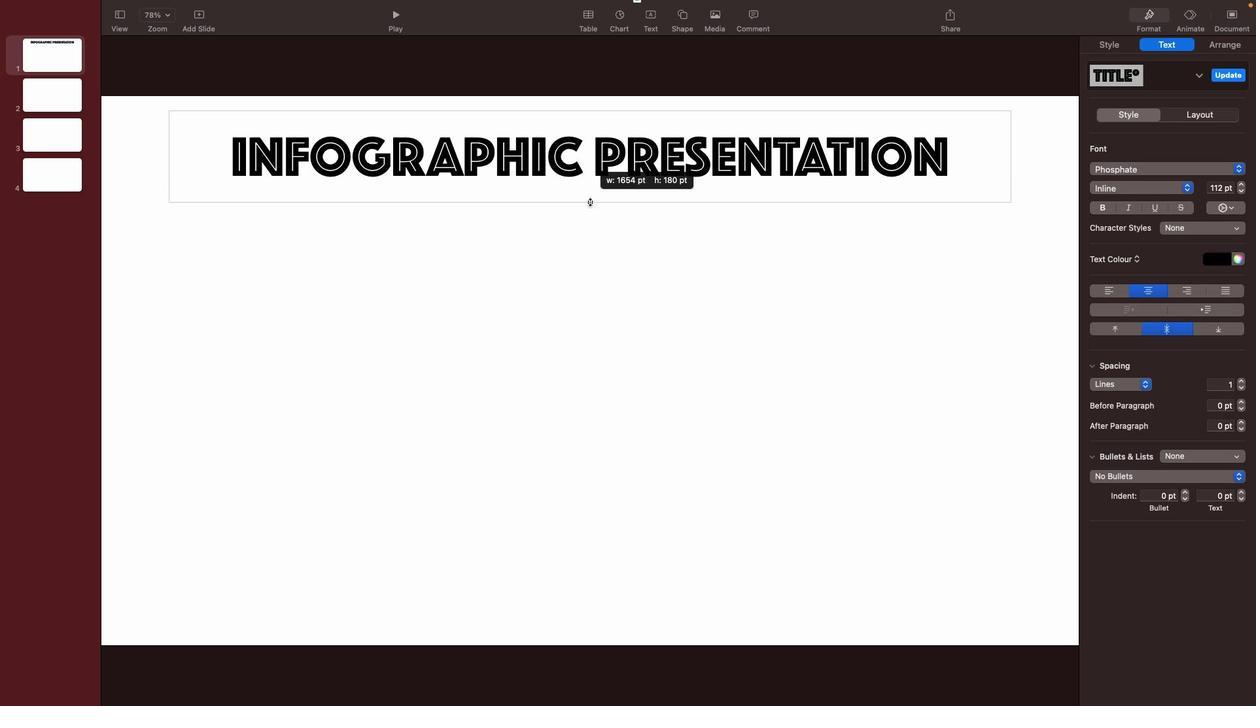 
Action: Mouse moved to (497, 429)
Screenshot: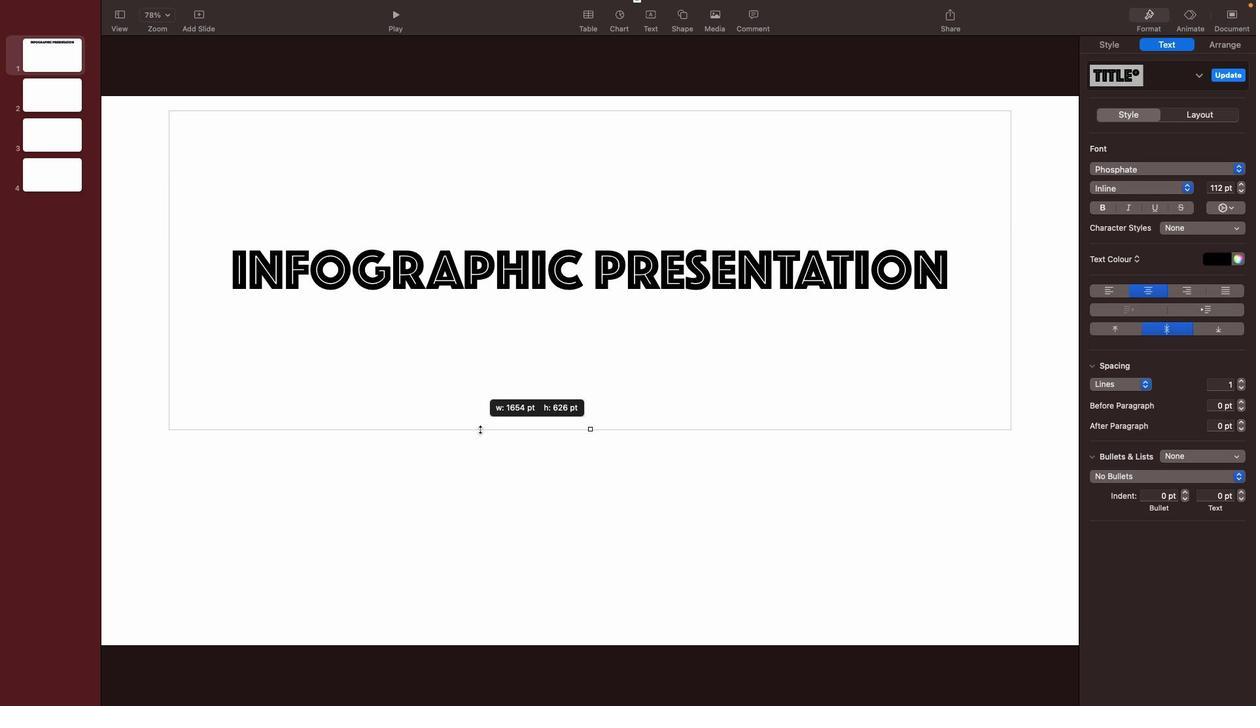
Action: Mouse pressed left at (497, 429)
Screenshot: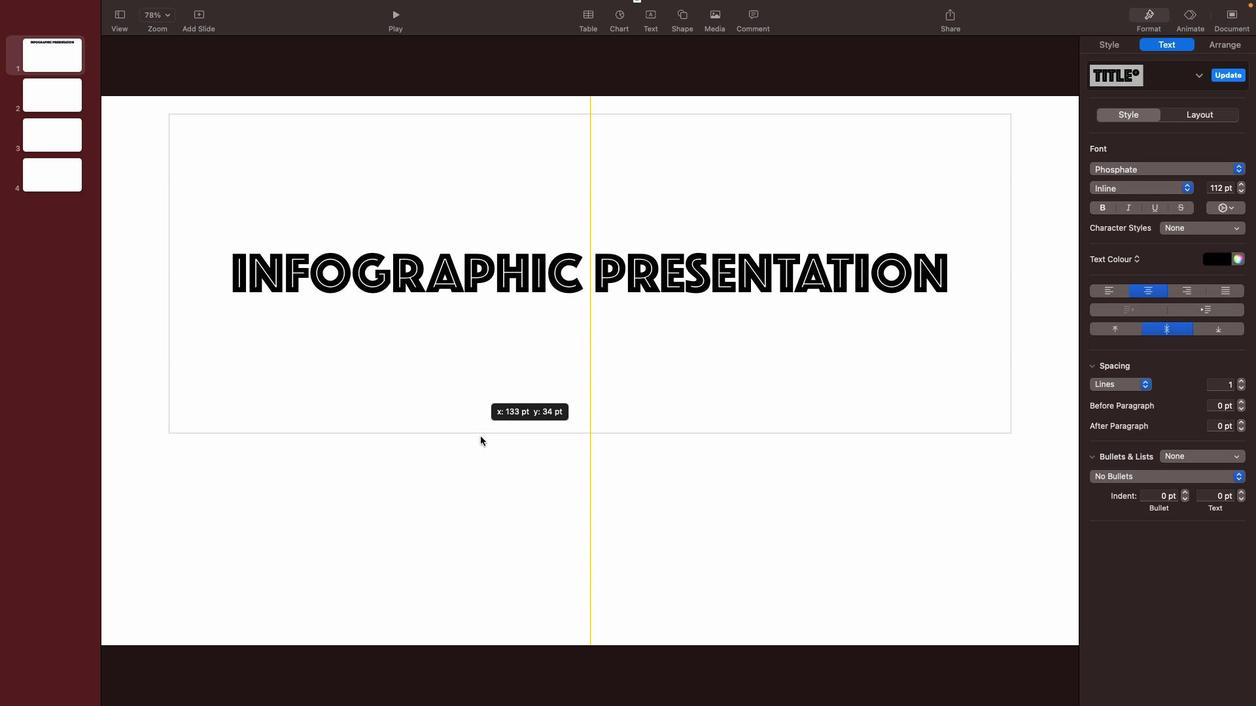 
Action: Mouse moved to (1014, 273)
Screenshot: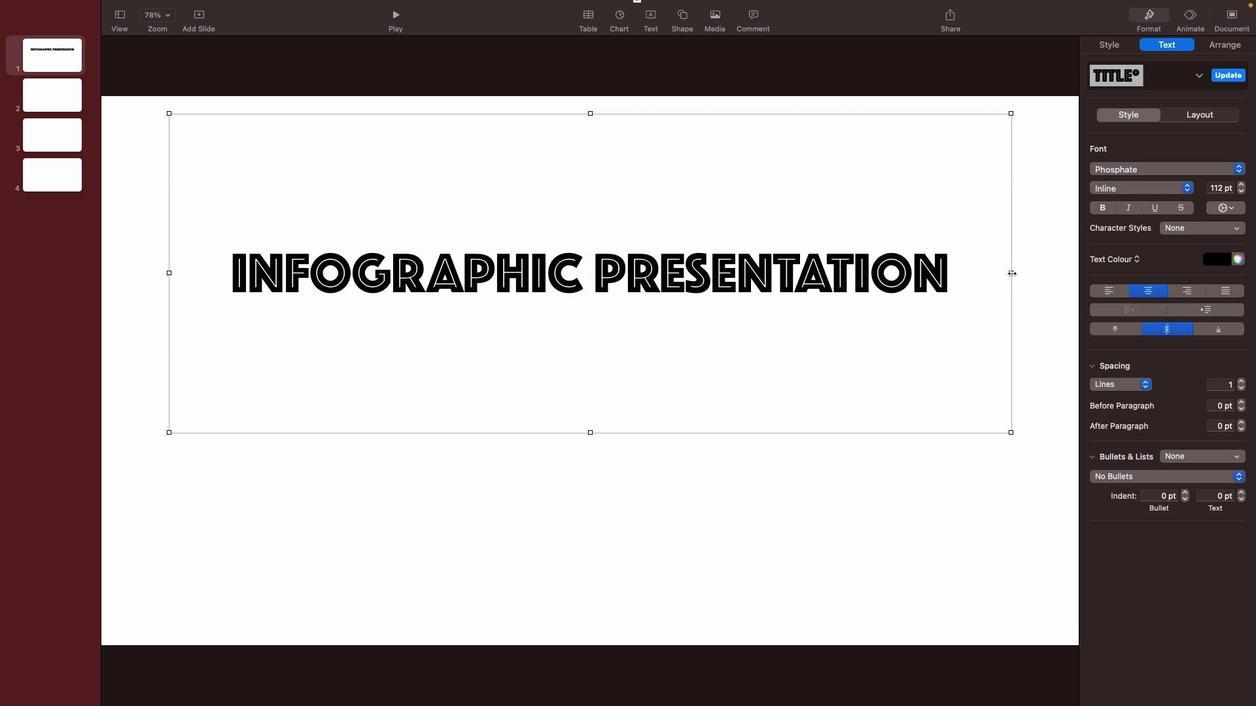 
Action: Mouse pressed left at (1014, 273)
Screenshot: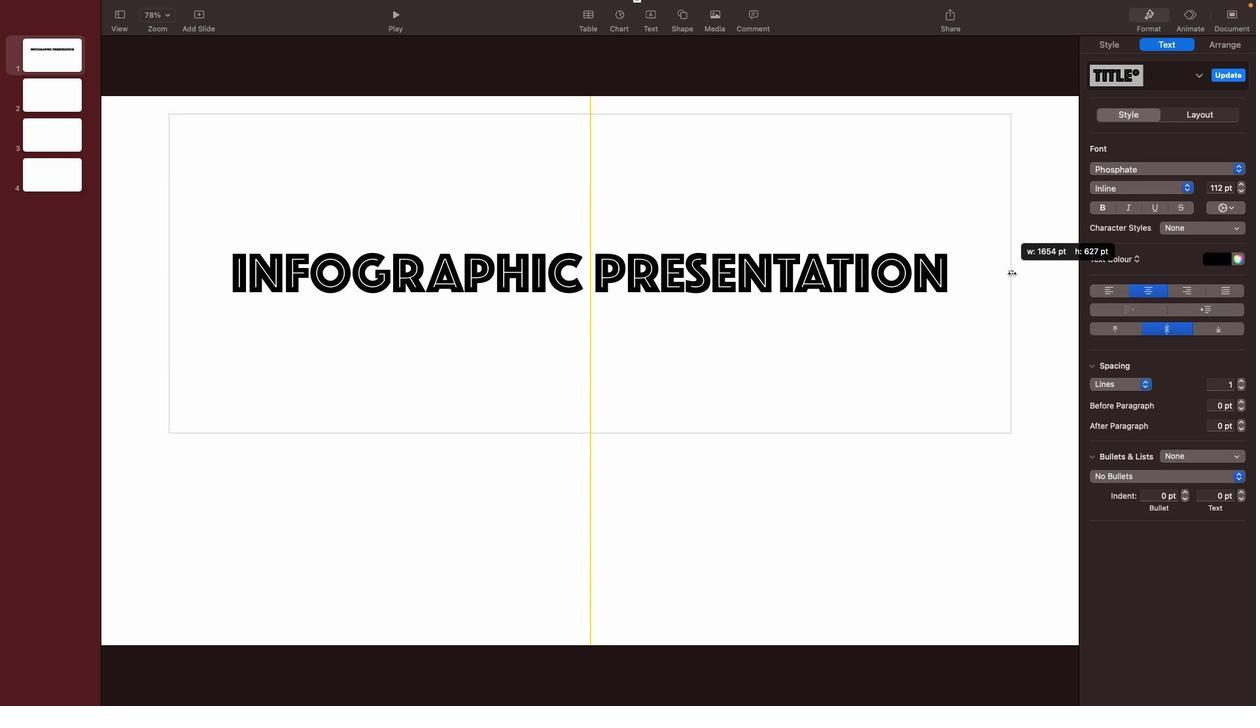 
Action: Mouse moved to (781, 238)
Screenshot: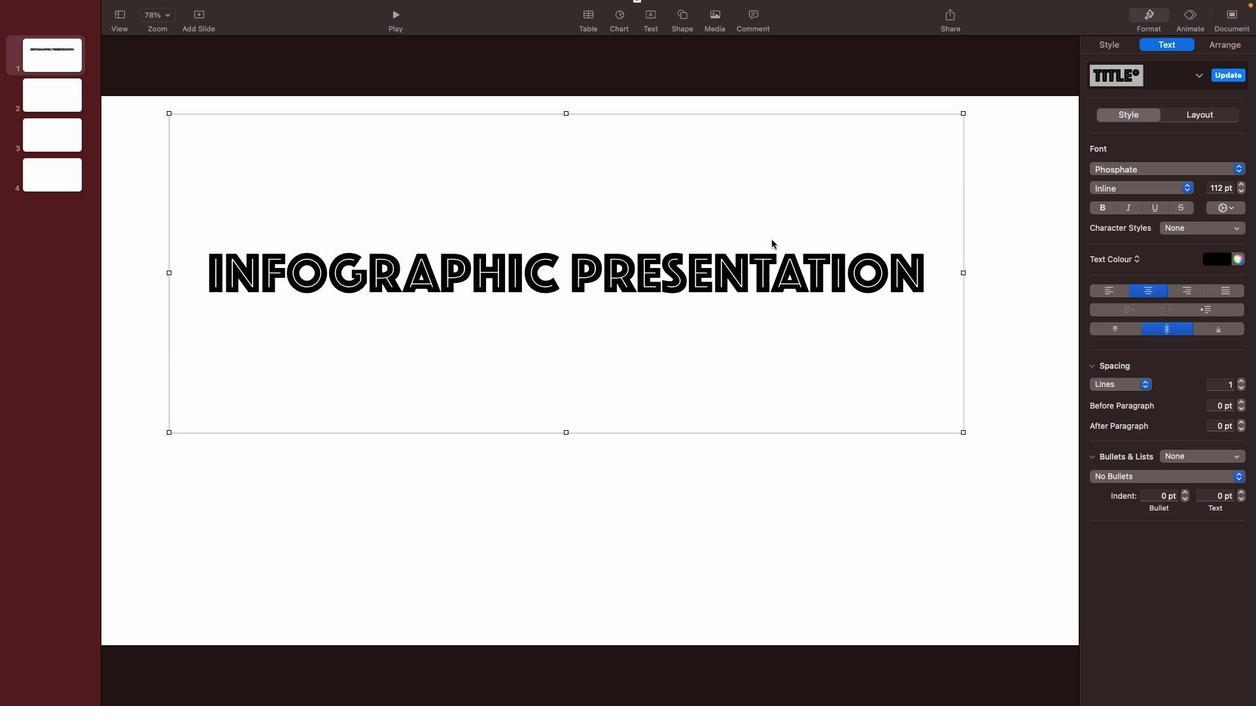 
Action: Mouse pressed left at (781, 238)
Screenshot: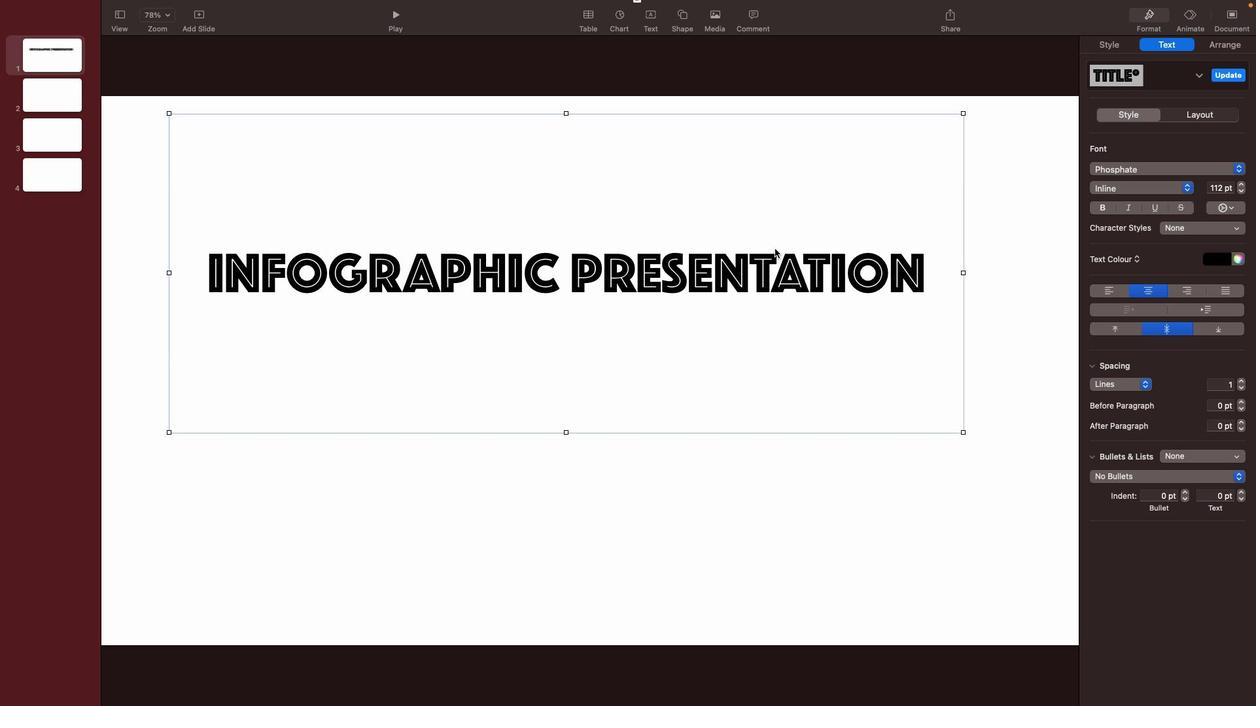 
Action: Mouse moved to (615, 176)
Screenshot: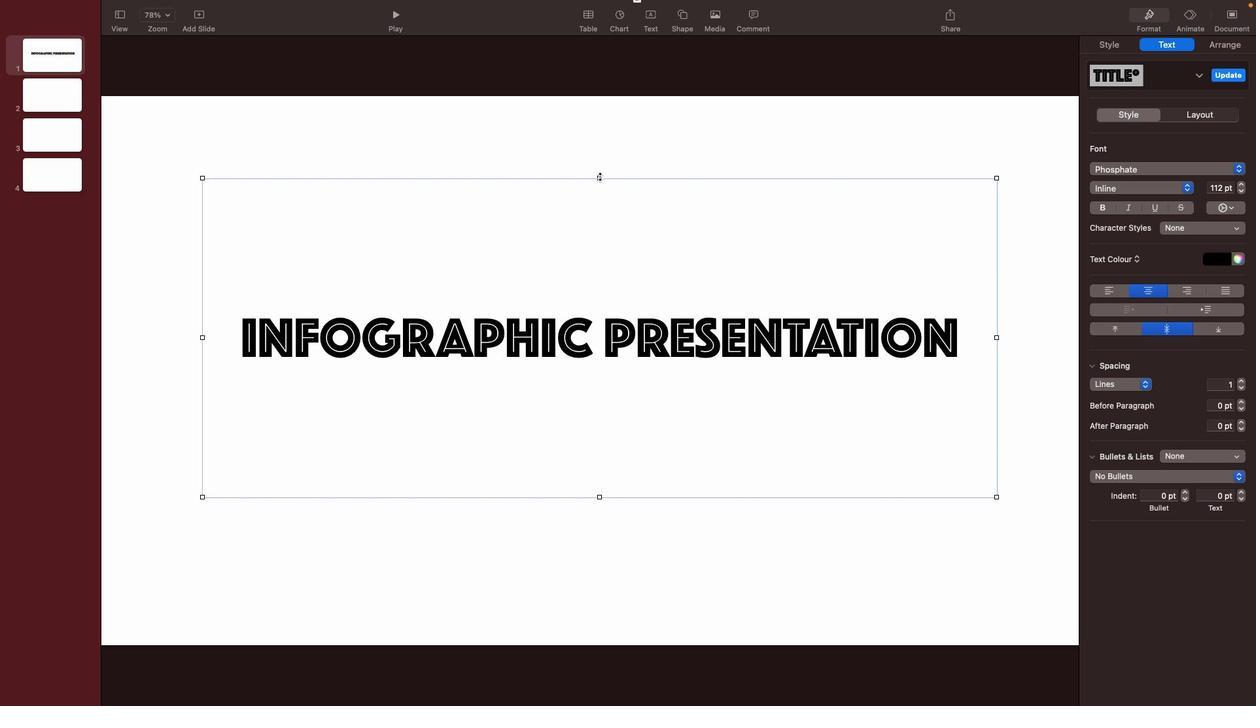 
Action: Mouse pressed left at (615, 176)
Screenshot: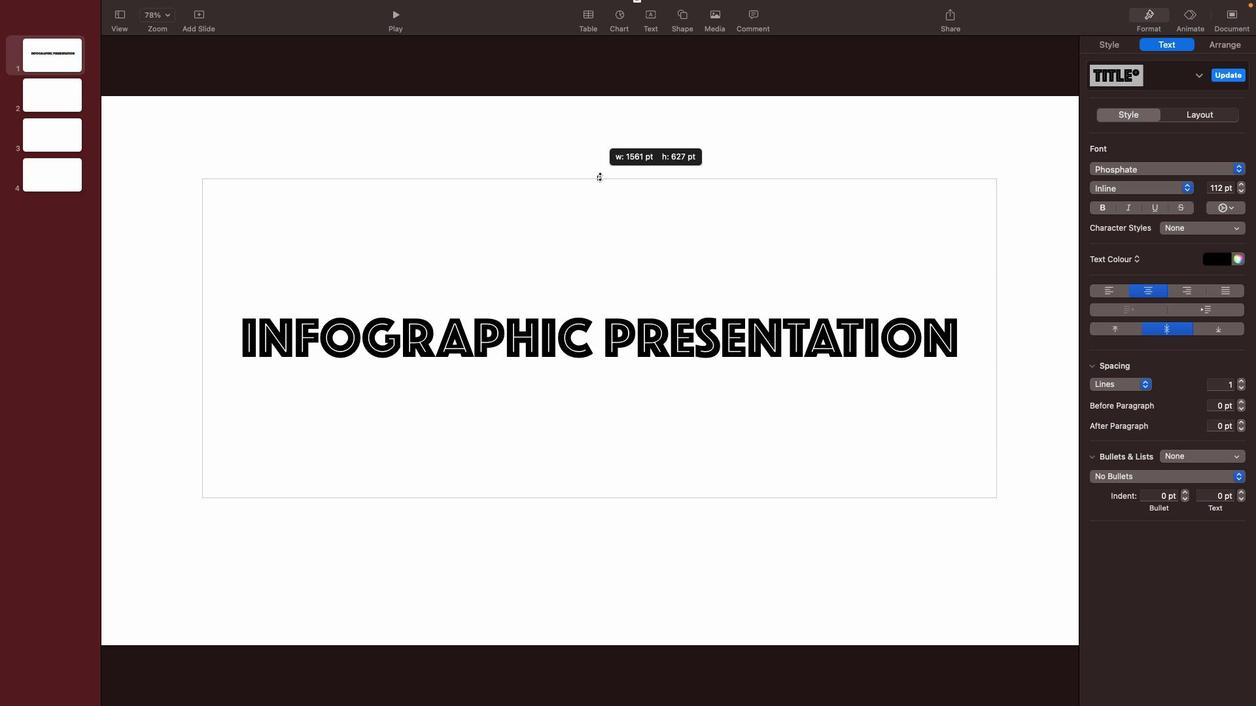 
Action: Mouse moved to (628, 355)
Screenshot: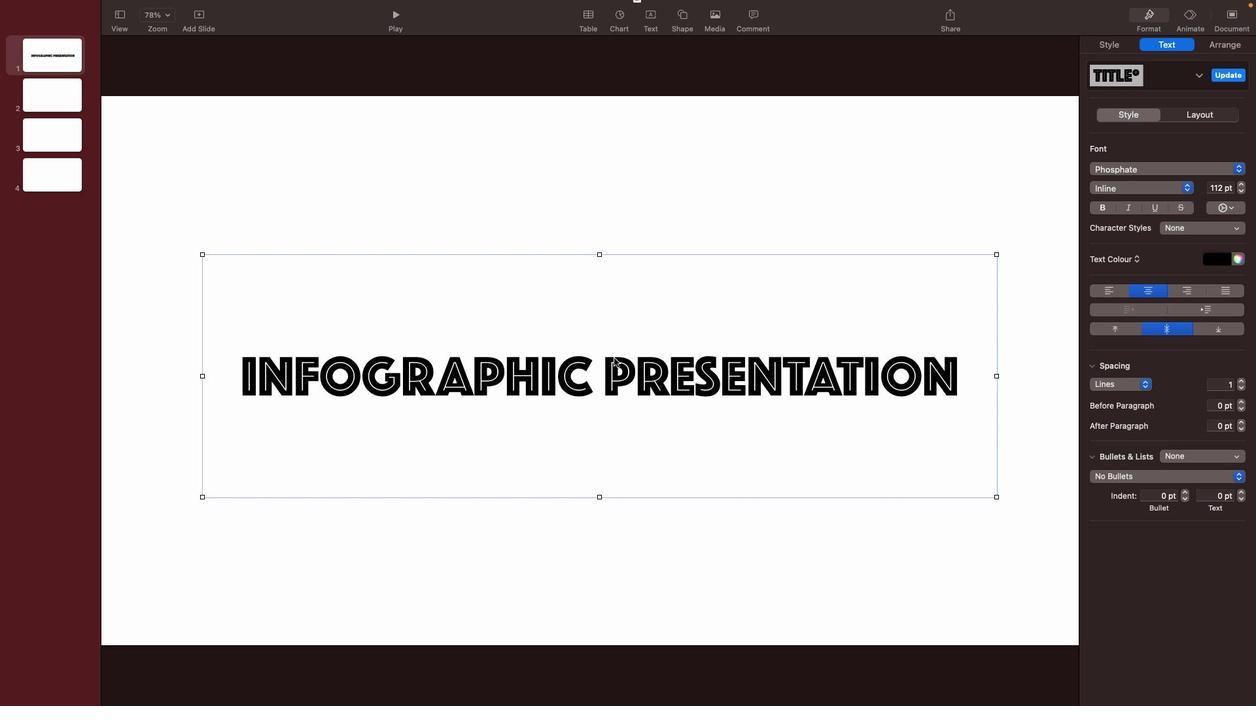 
Action: Mouse pressed left at (628, 355)
Screenshot: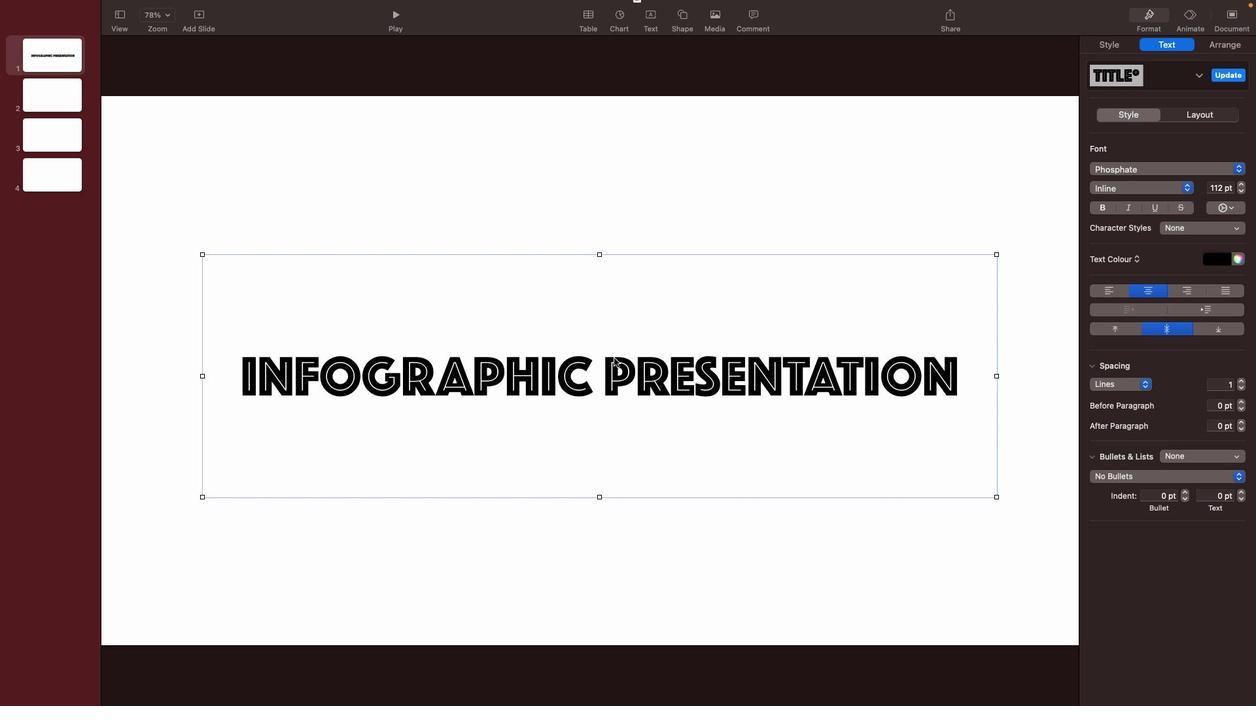 
Action: Mouse moved to (1112, 43)
Screenshot: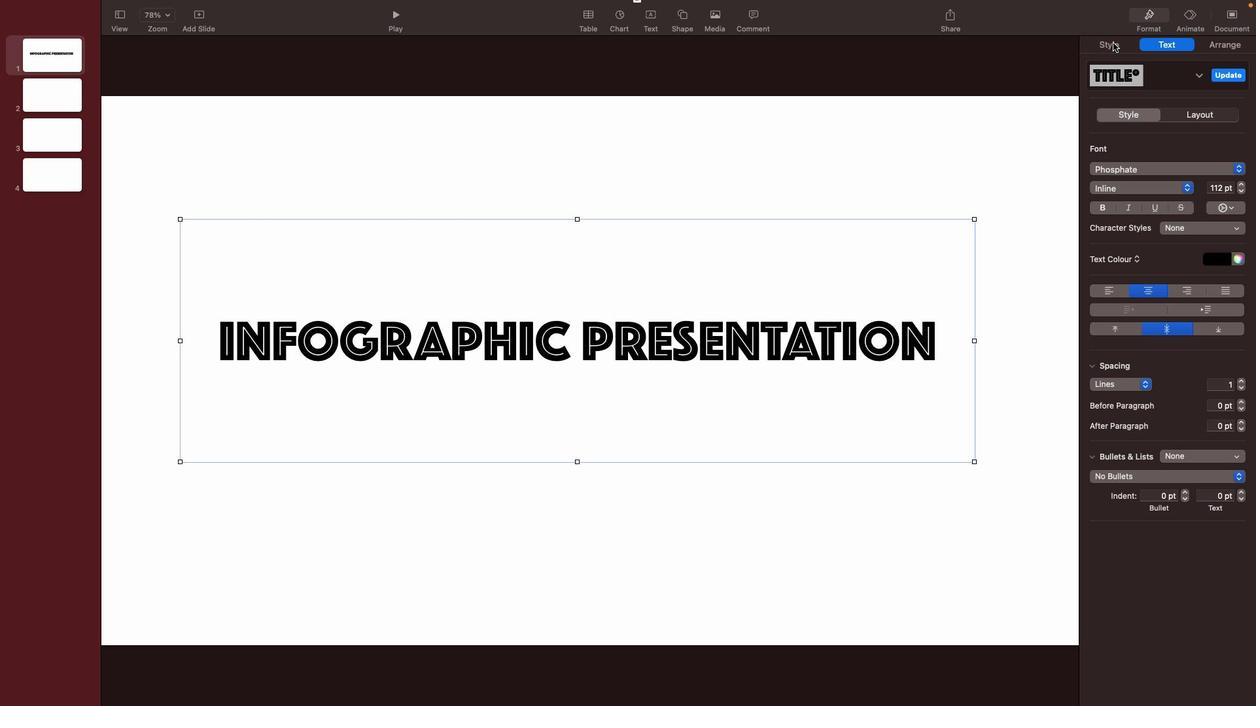 
Action: Mouse pressed left at (1112, 43)
Screenshot: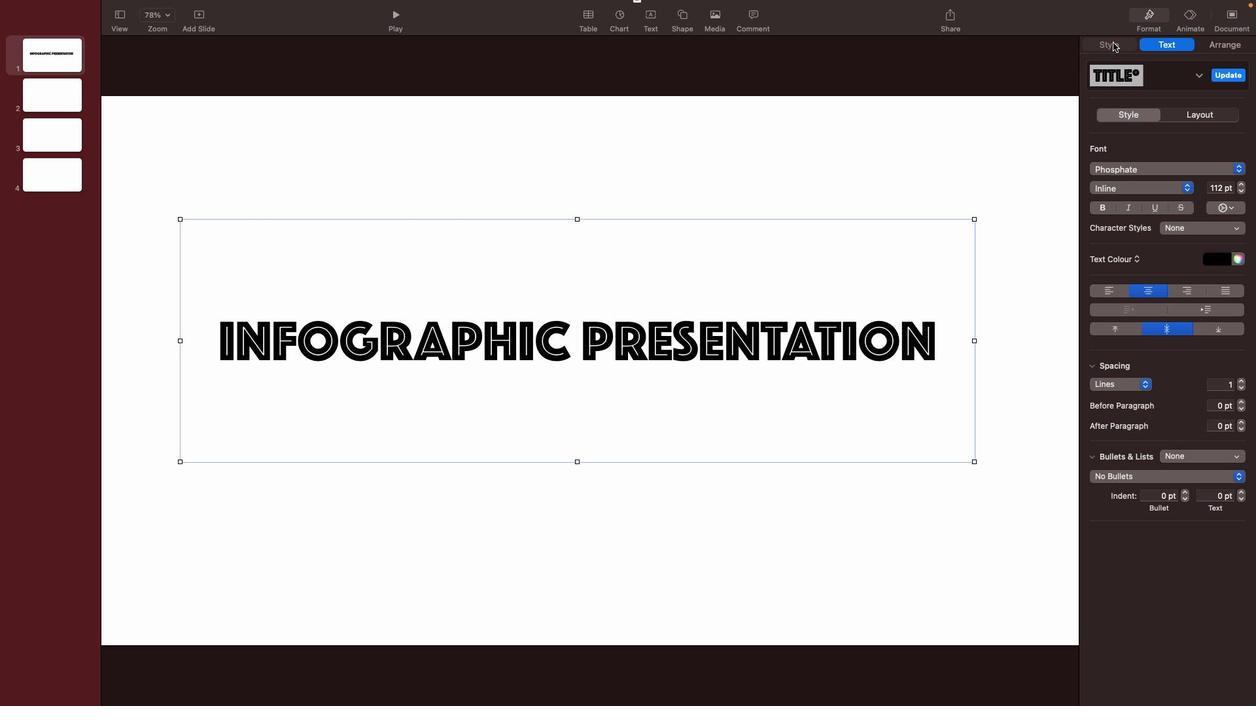 
Action: Mouse moved to (1238, 204)
Screenshot: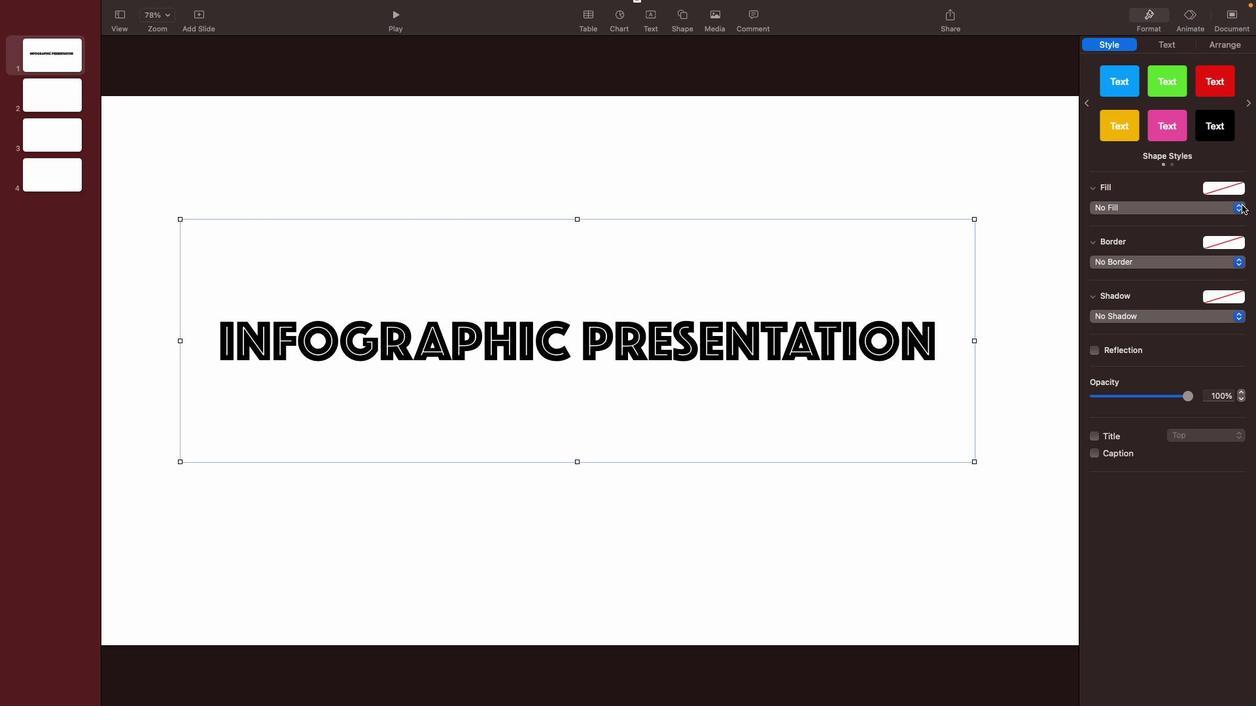 
Action: Mouse pressed left at (1238, 204)
Screenshot: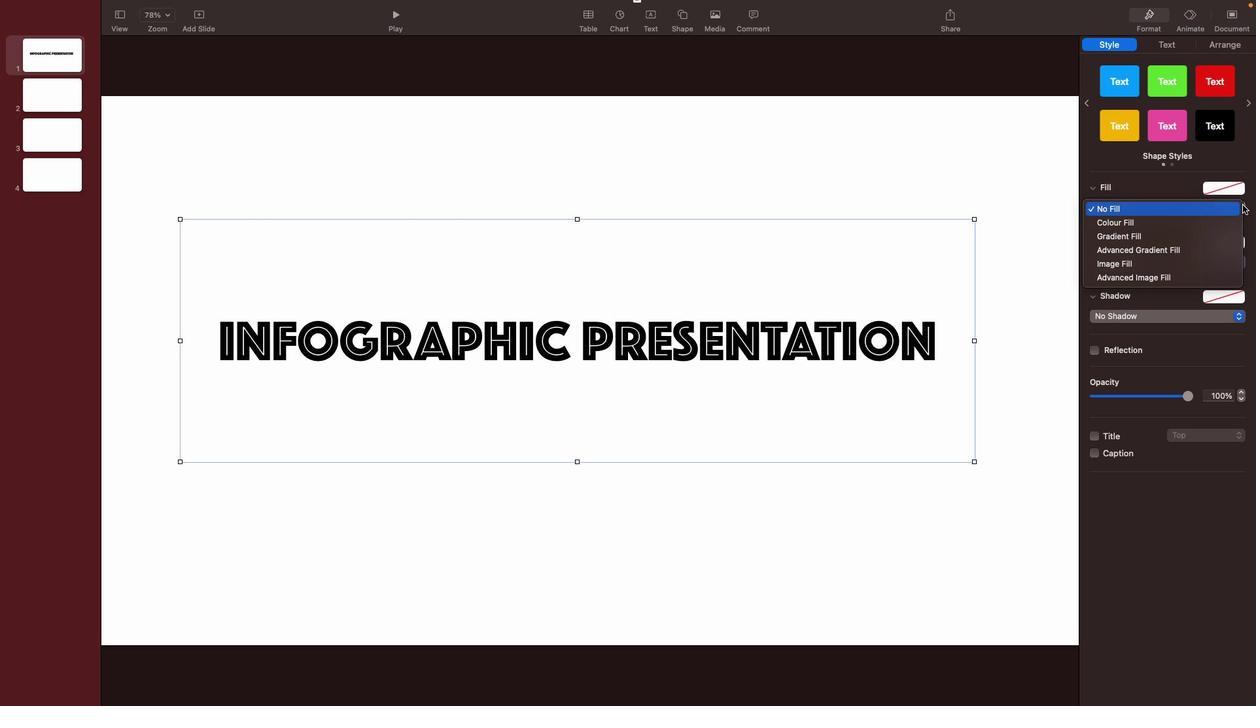 
Action: Mouse moved to (1115, 222)
Screenshot: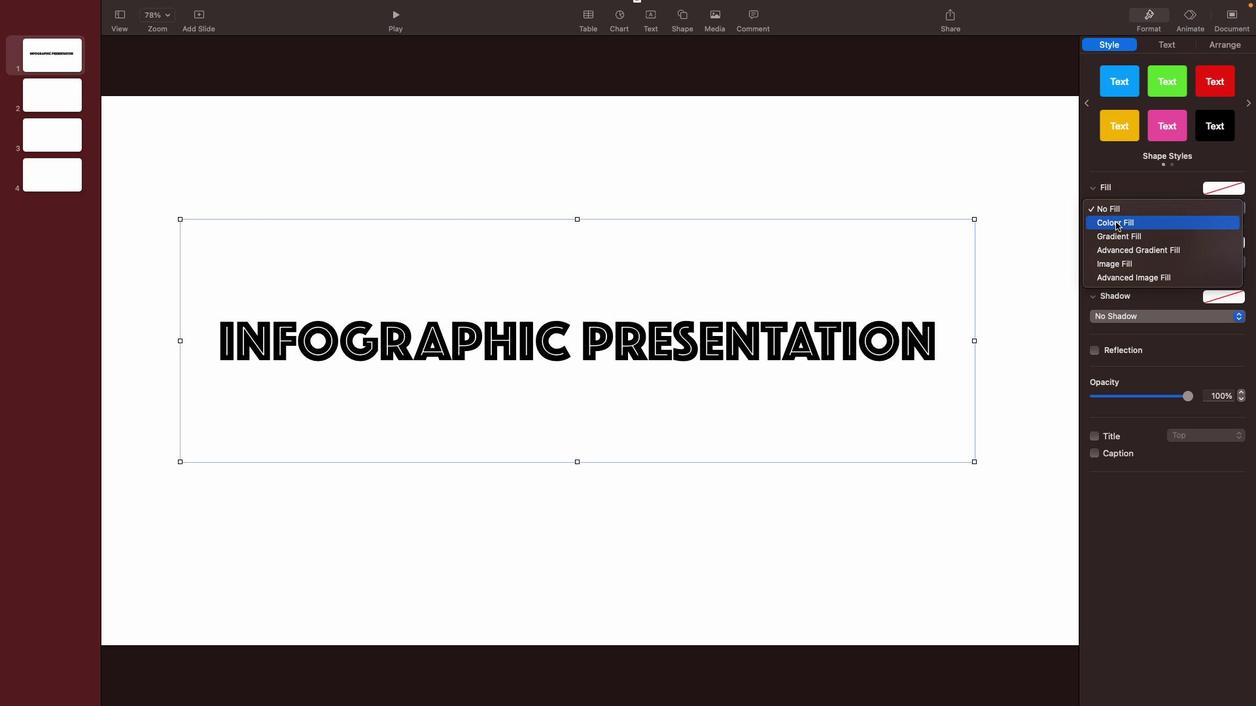 
Action: Mouse pressed left at (1115, 222)
Screenshot: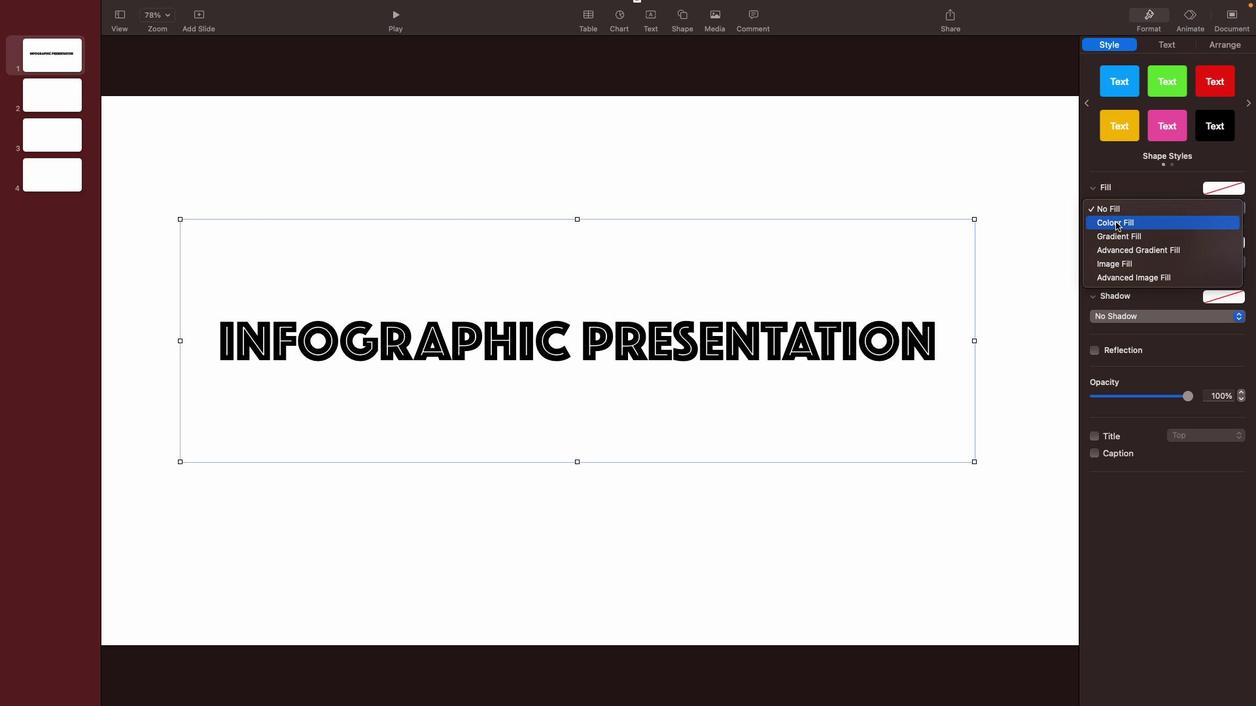 
Action: Mouse moved to (1122, 227)
Screenshot: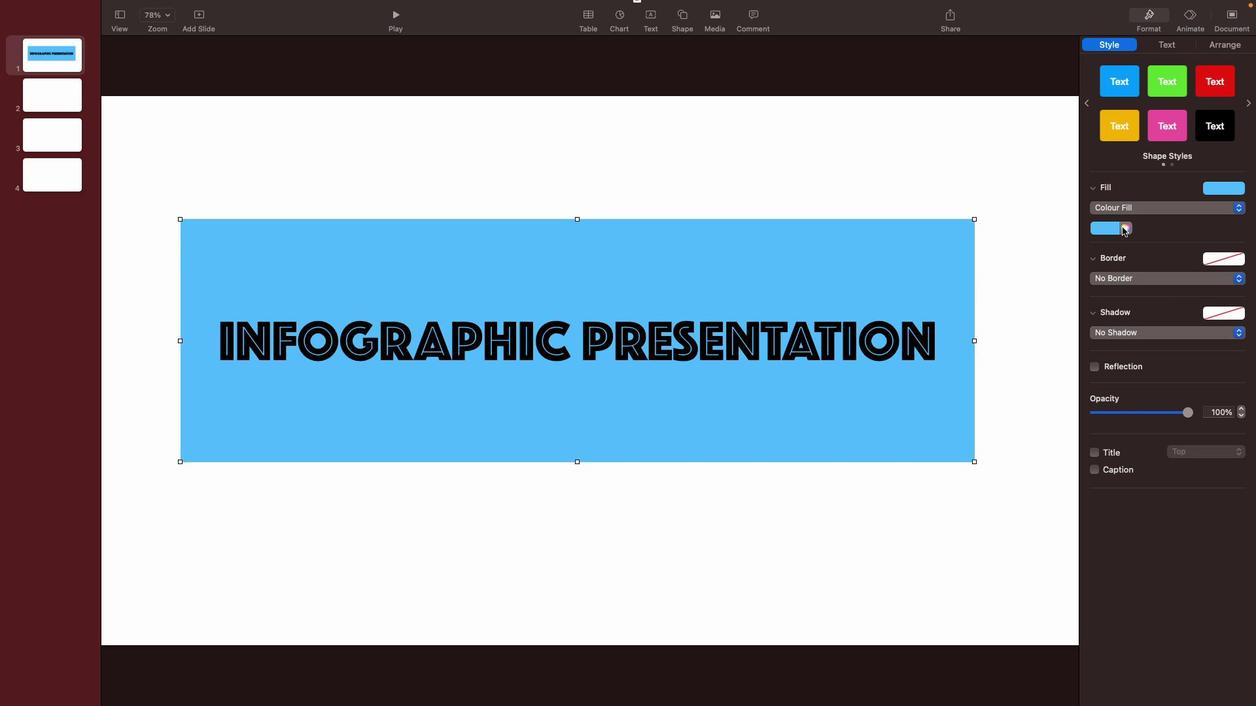 
Action: Mouse pressed left at (1122, 227)
Screenshot: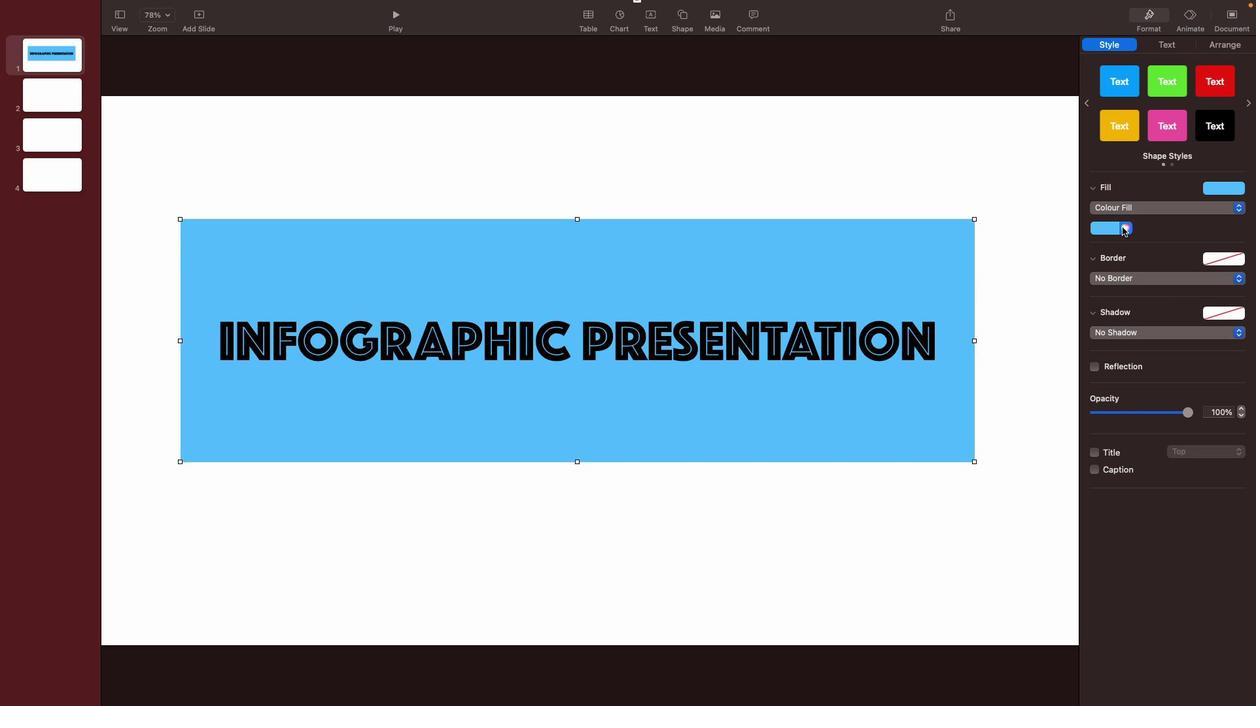 
Action: Mouse moved to (918, 272)
Screenshot: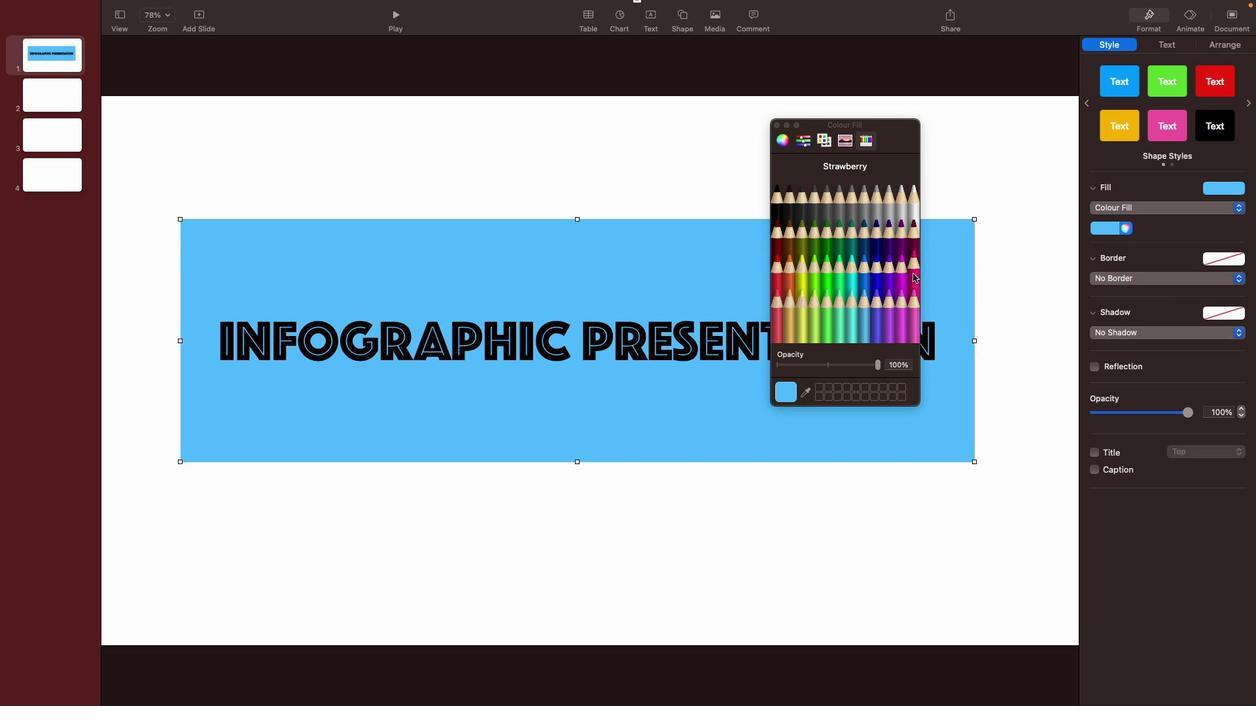 
Action: Mouse pressed left at (918, 272)
Screenshot: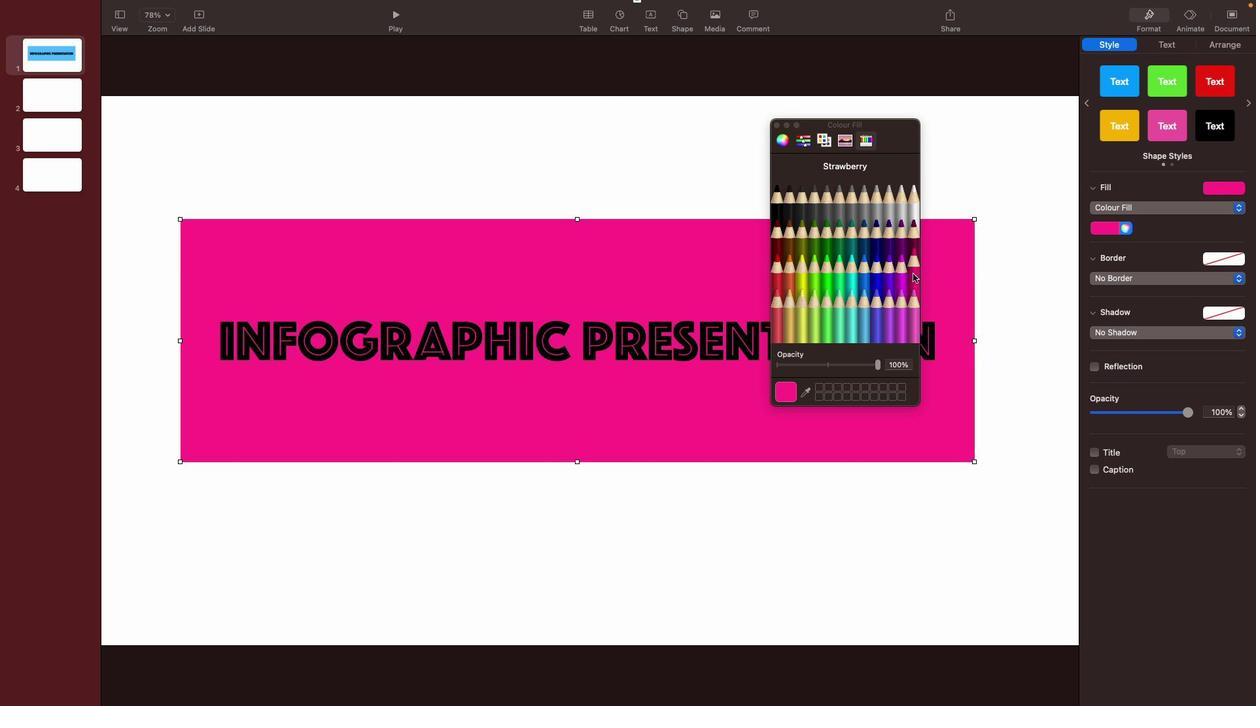 
Action: Mouse moved to (895, 243)
Screenshot: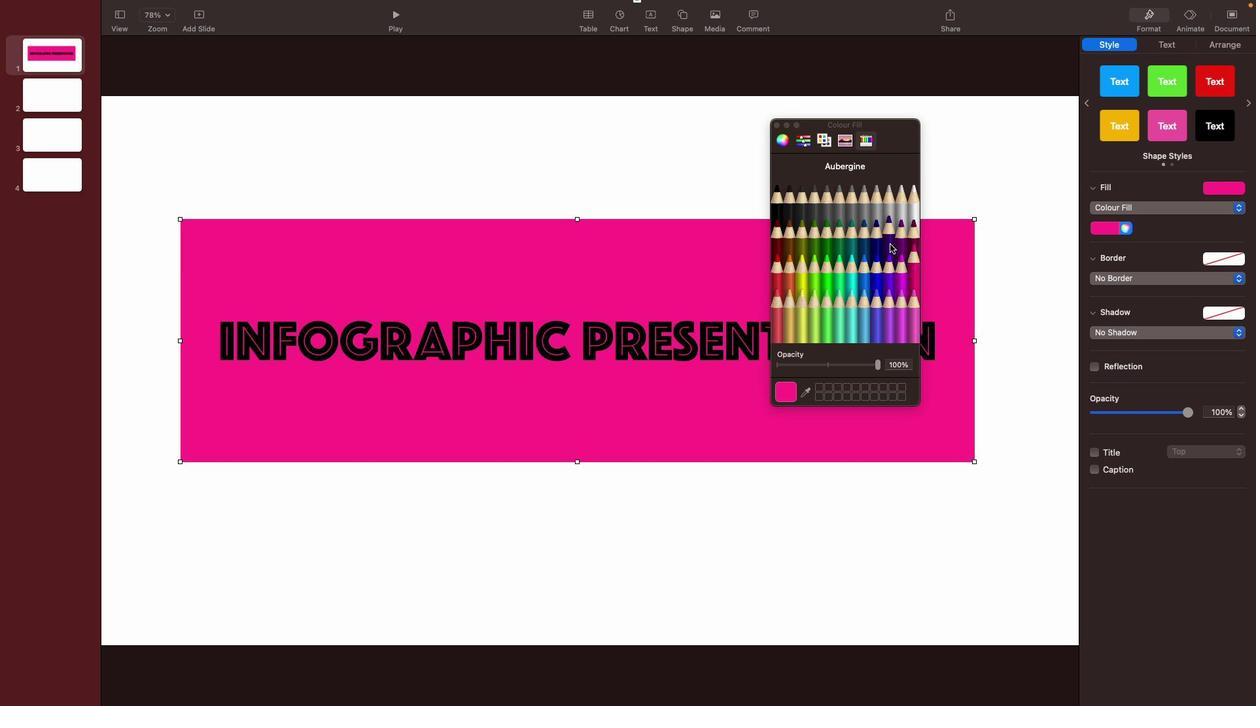 
Action: Mouse pressed left at (895, 243)
Screenshot: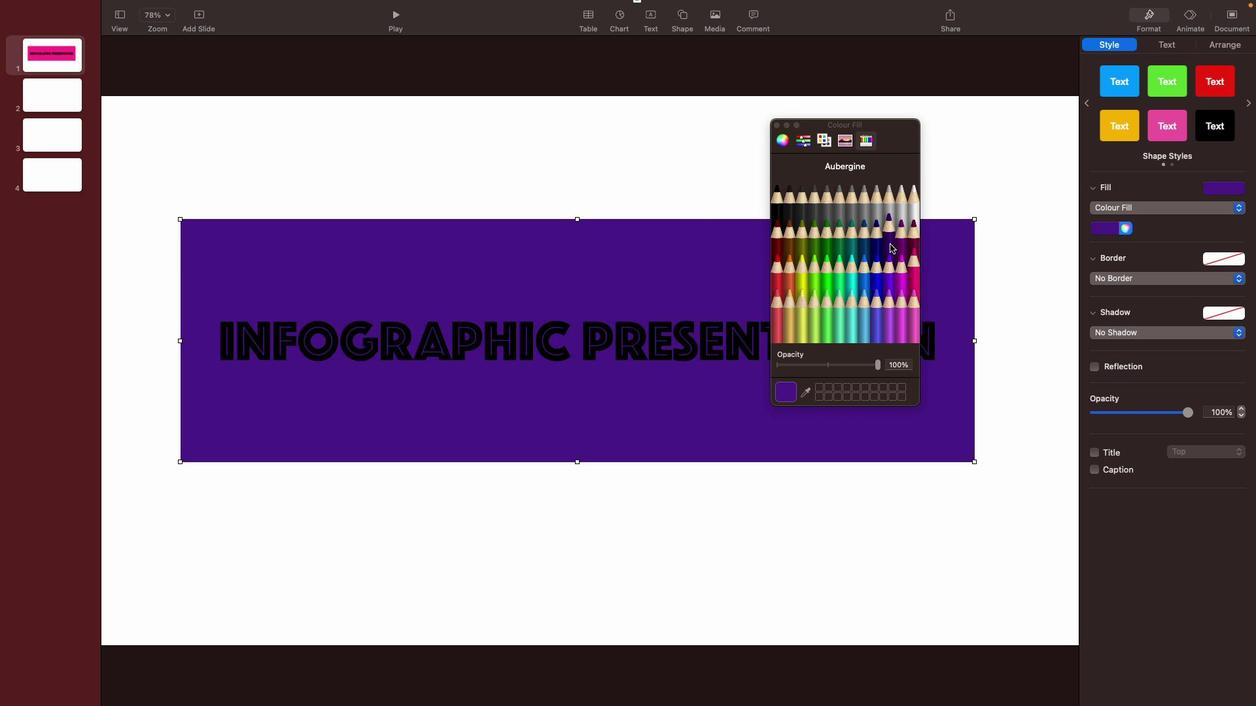 
Action: Mouse moved to (906, 203)
Screenshot: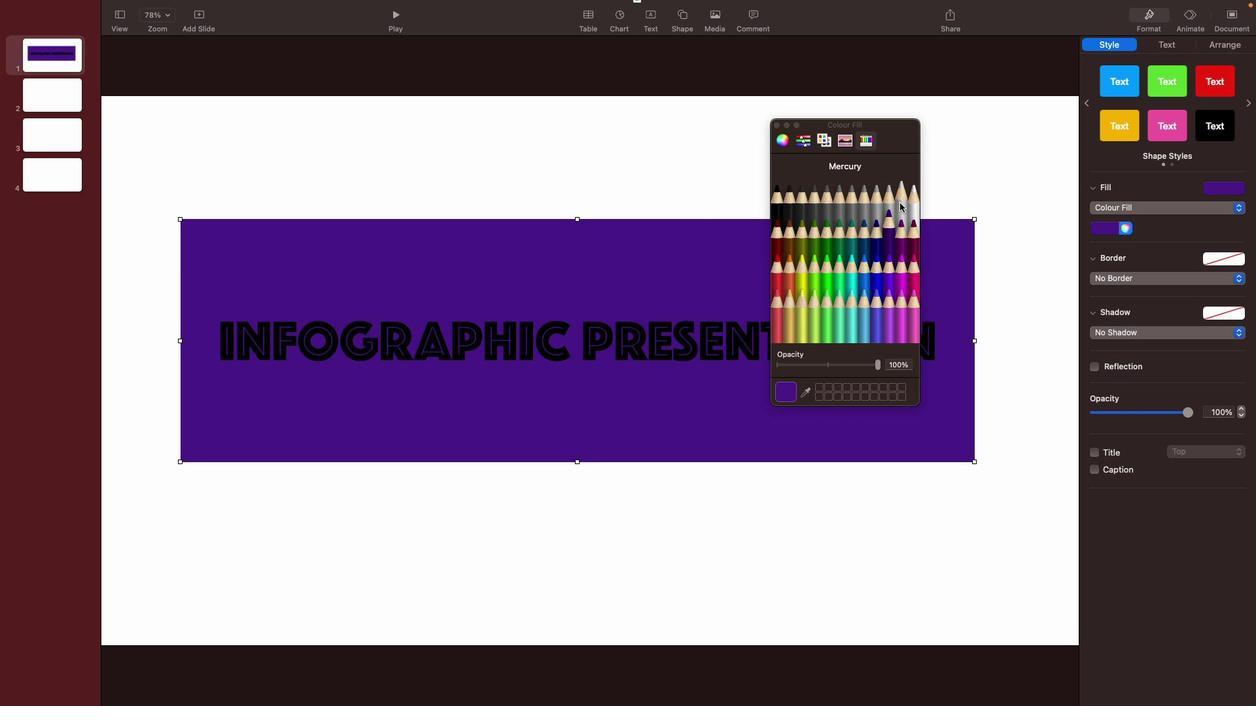 
Action: Mouse pressed left at (906, 203)
Screenshot: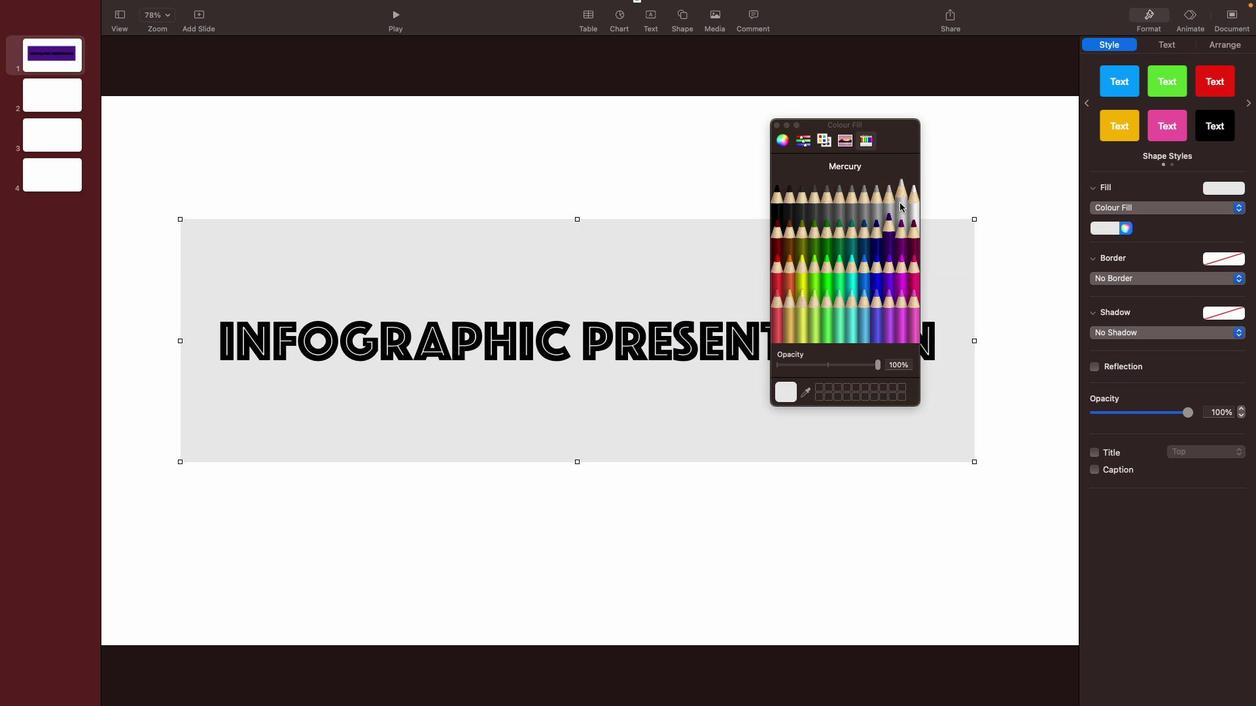 
Action: Mouse moved to (921, 201)
Screenshot: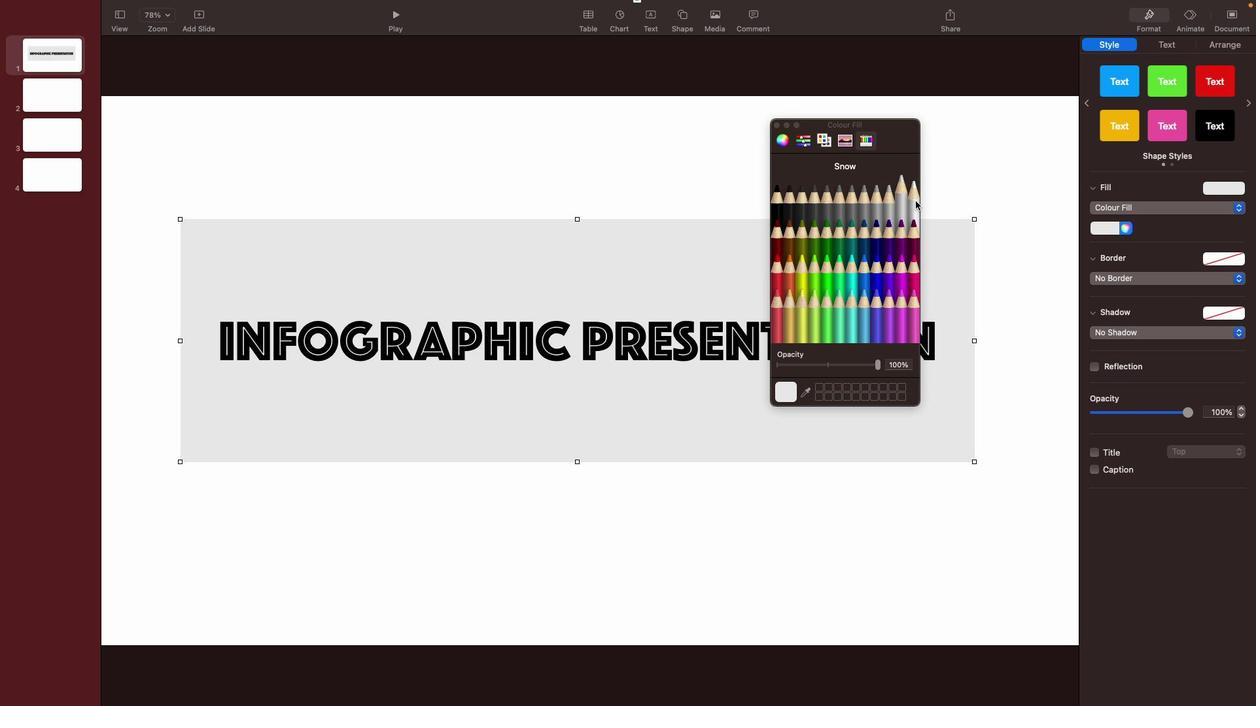 
Action: Mouse pressed left at (921, 201)
Screenshot: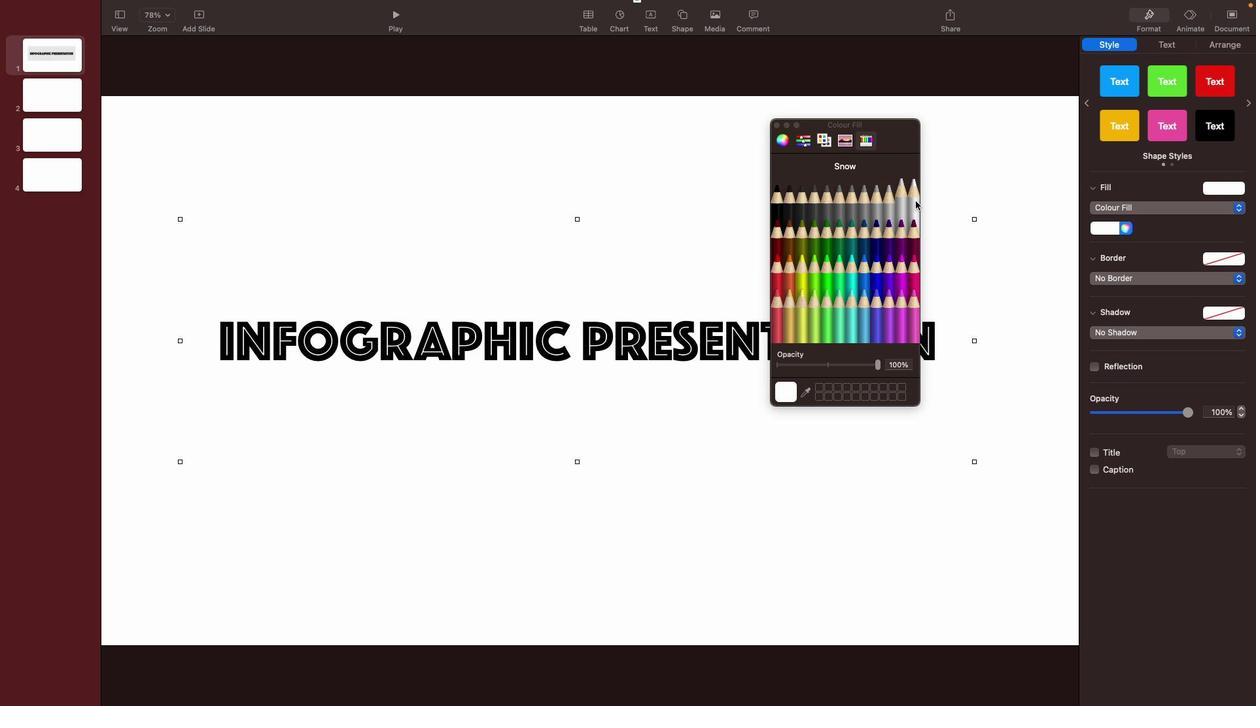 
Action: Mouse moved to (910, 201)
Screenshot: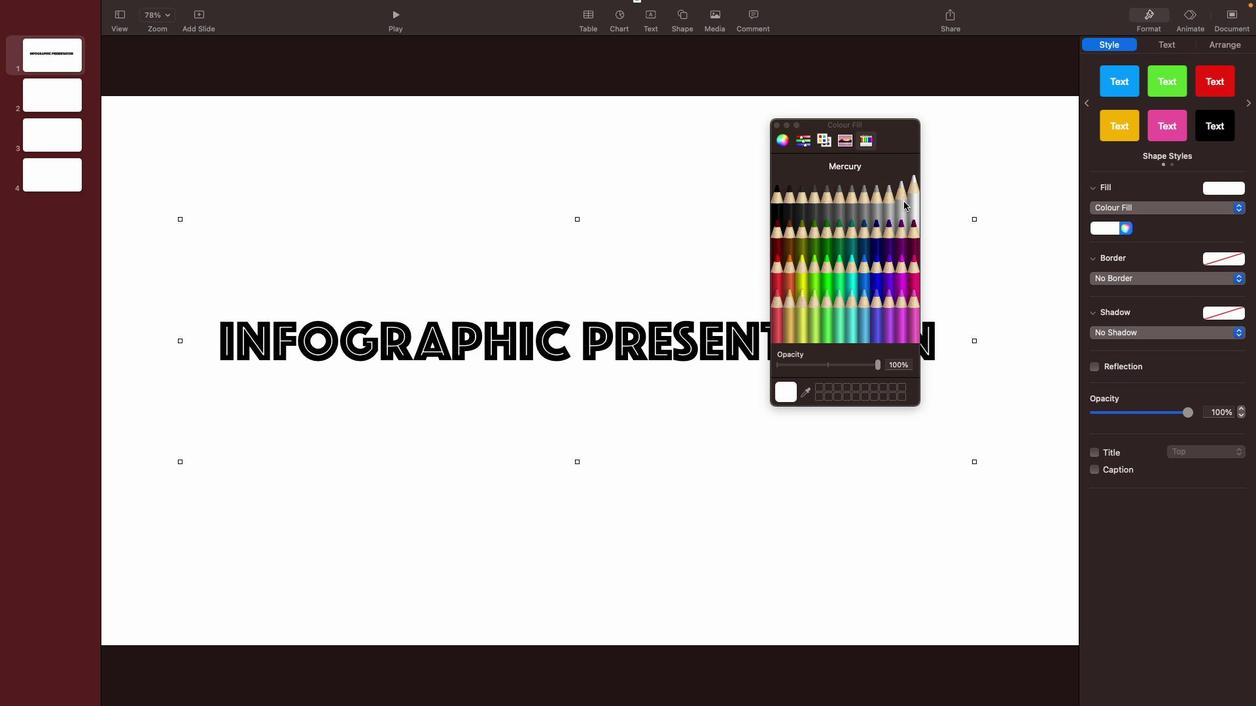 
Action: Mouse pressed left at (910, 201)
Screenshot: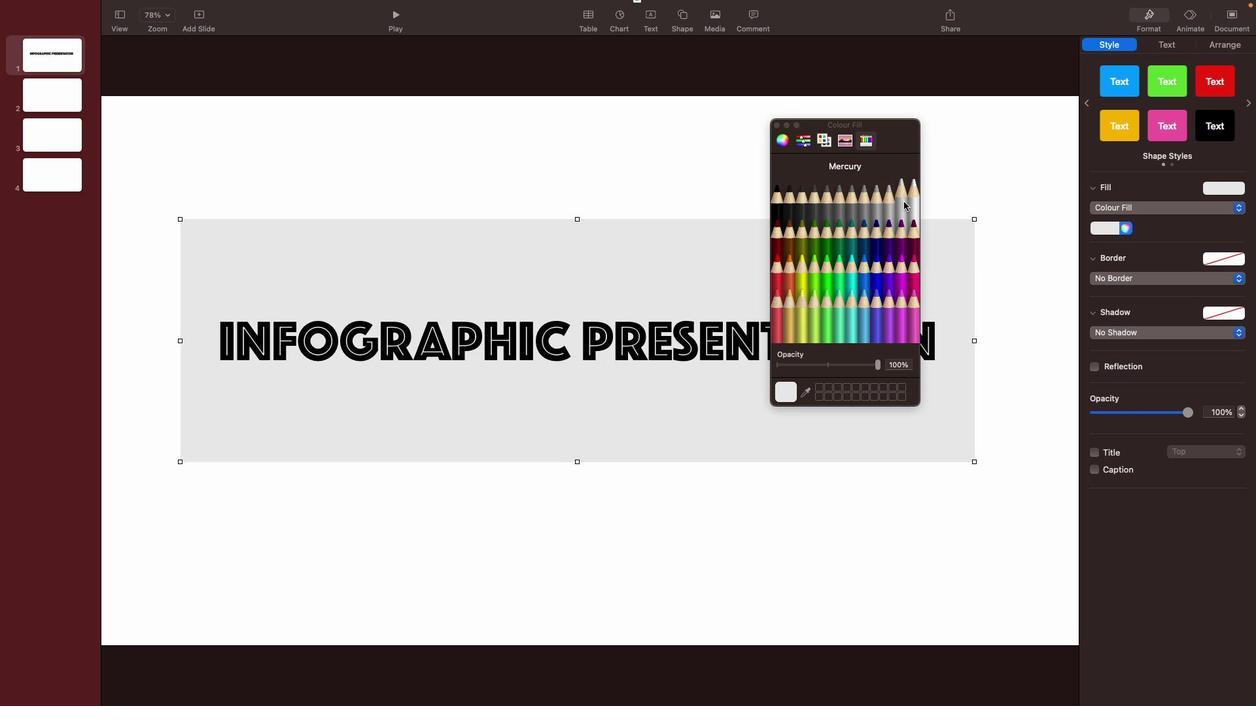 
Action: Mouse moved to (732, 191)
Screenshot: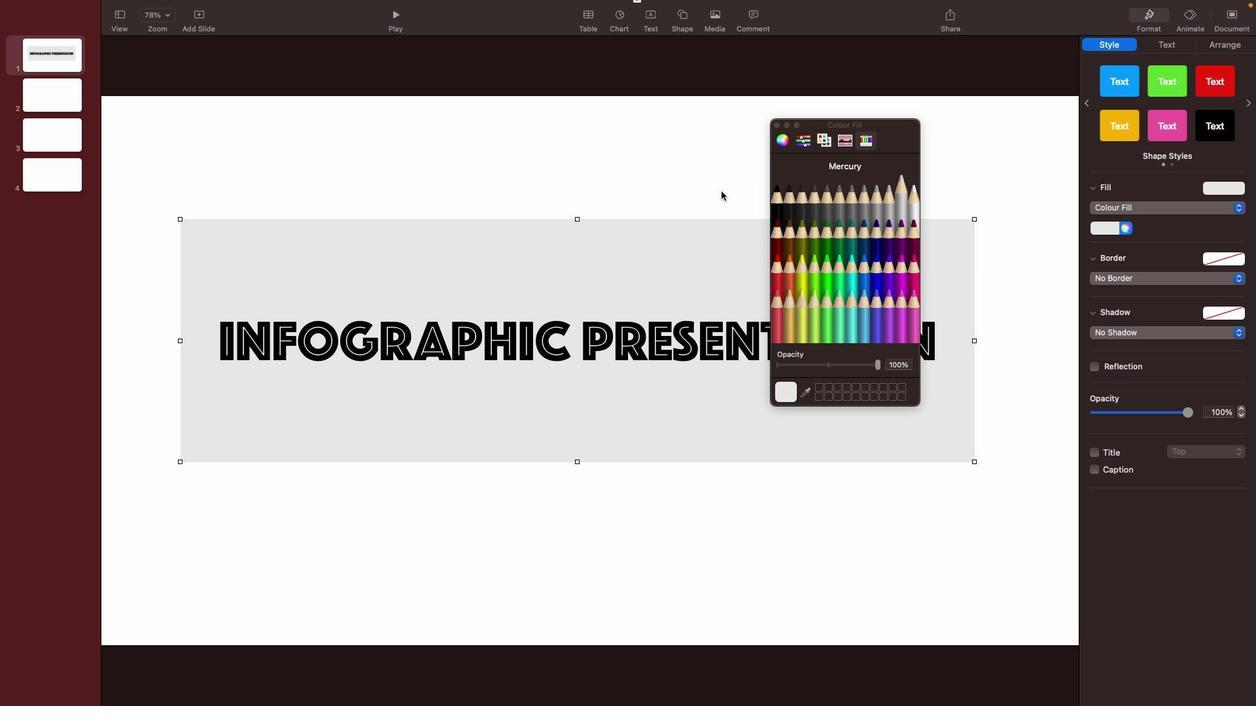 
Action: Mouse pressed left at (732, 191)
Screenshot: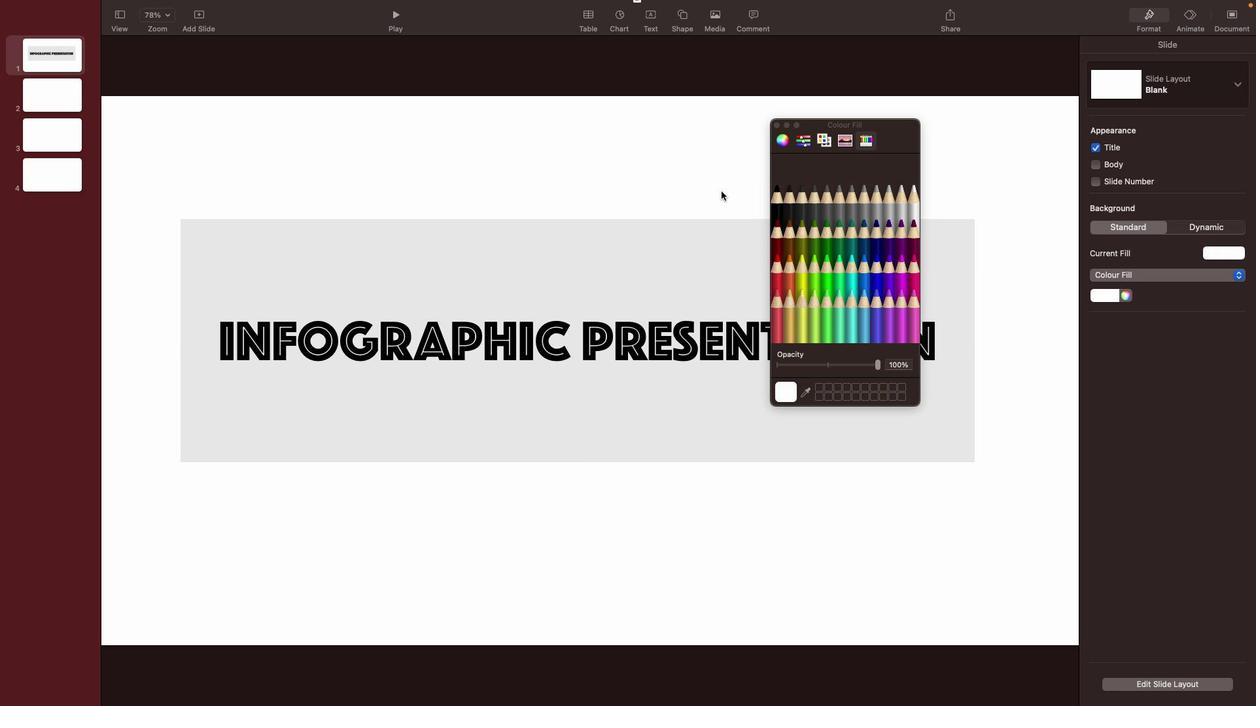 
Action: Mouse moved to (1114, 294)
Screenshot: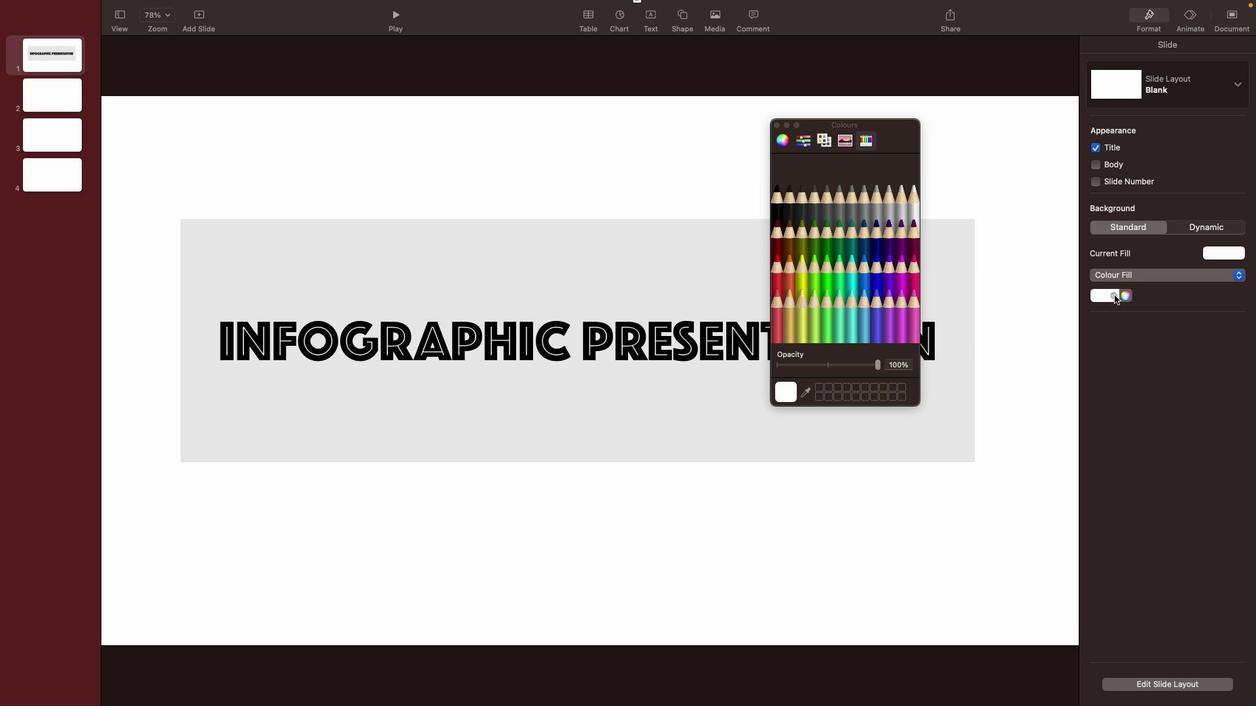 
Action: Mouse pressed left at (1114, 294)
Screenshot: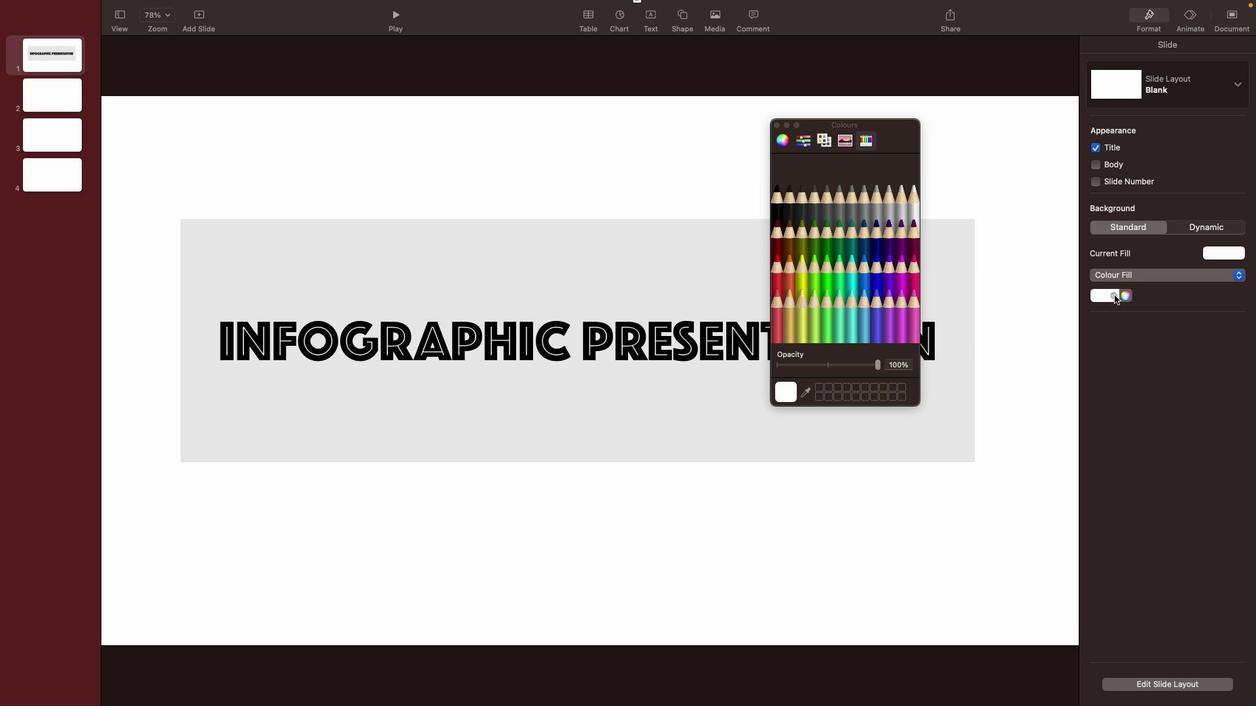 
Action: Mouse moved to (1099, 380)
Screenshot: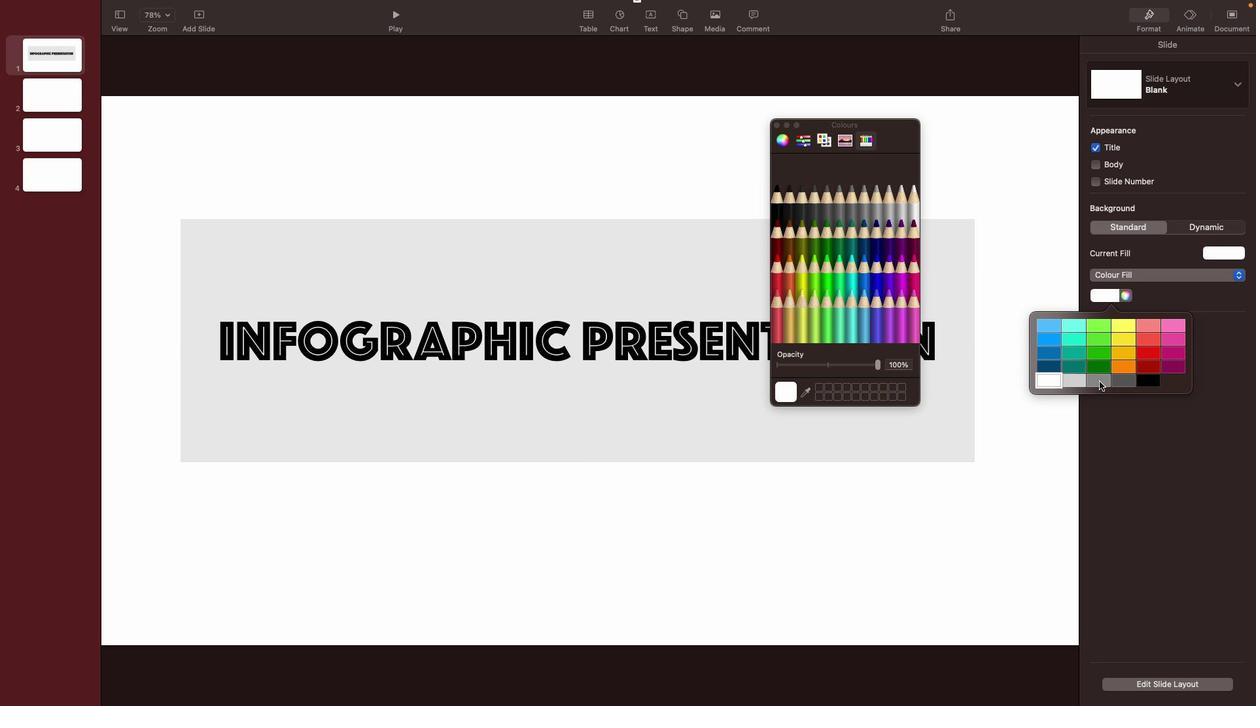 
Action: Mouse pressed left at (1099, 380)
Screenshot: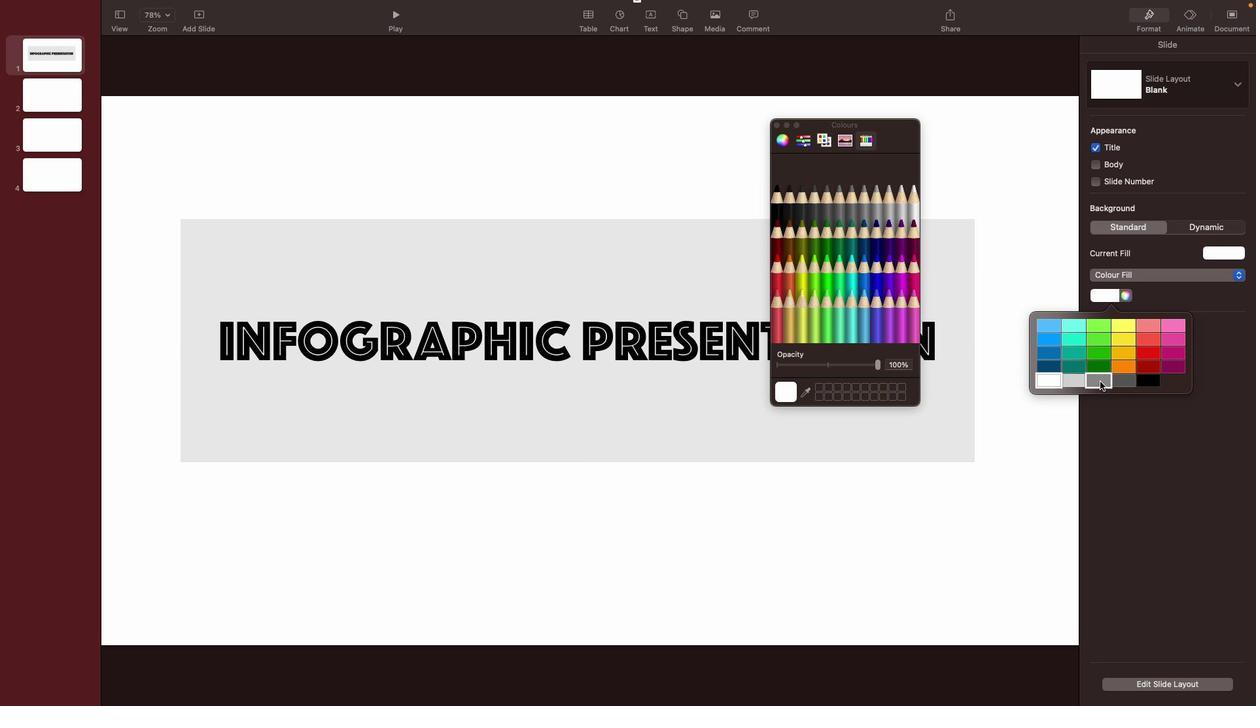 
Action: Mouse moved to (956, 268)
Screenshot: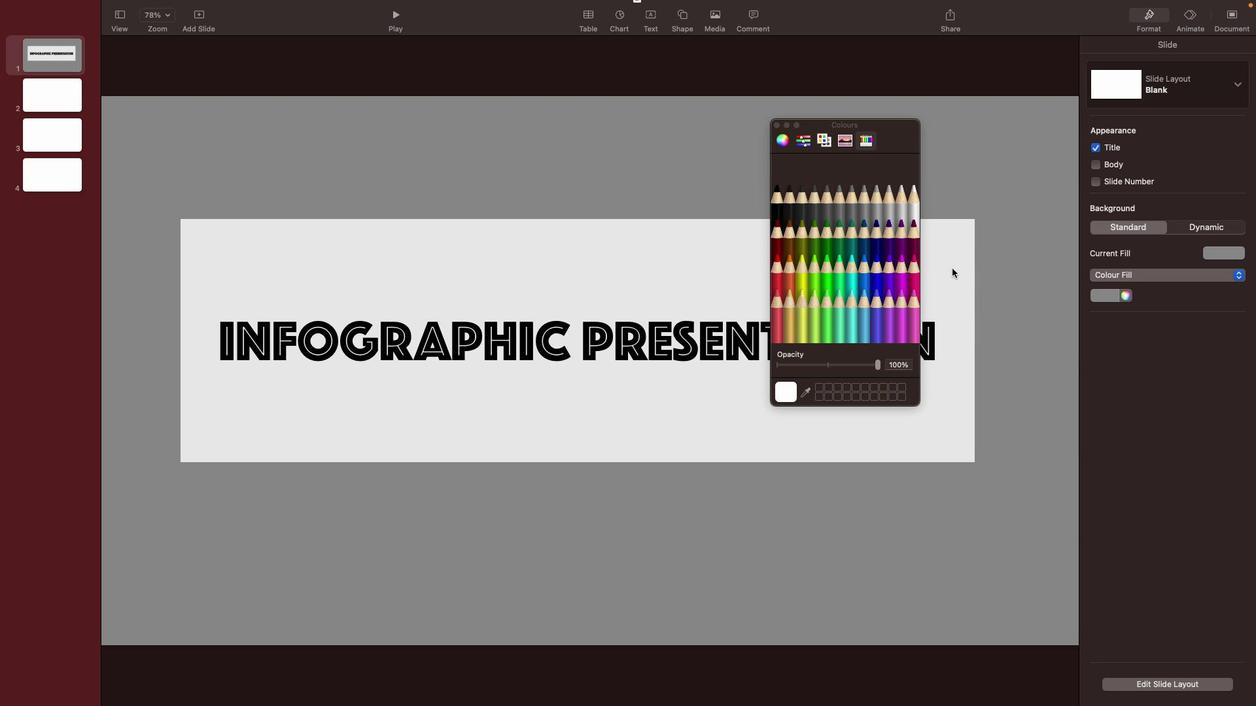 
Action: Mouse pressed left at (956, 268)
Screenshot: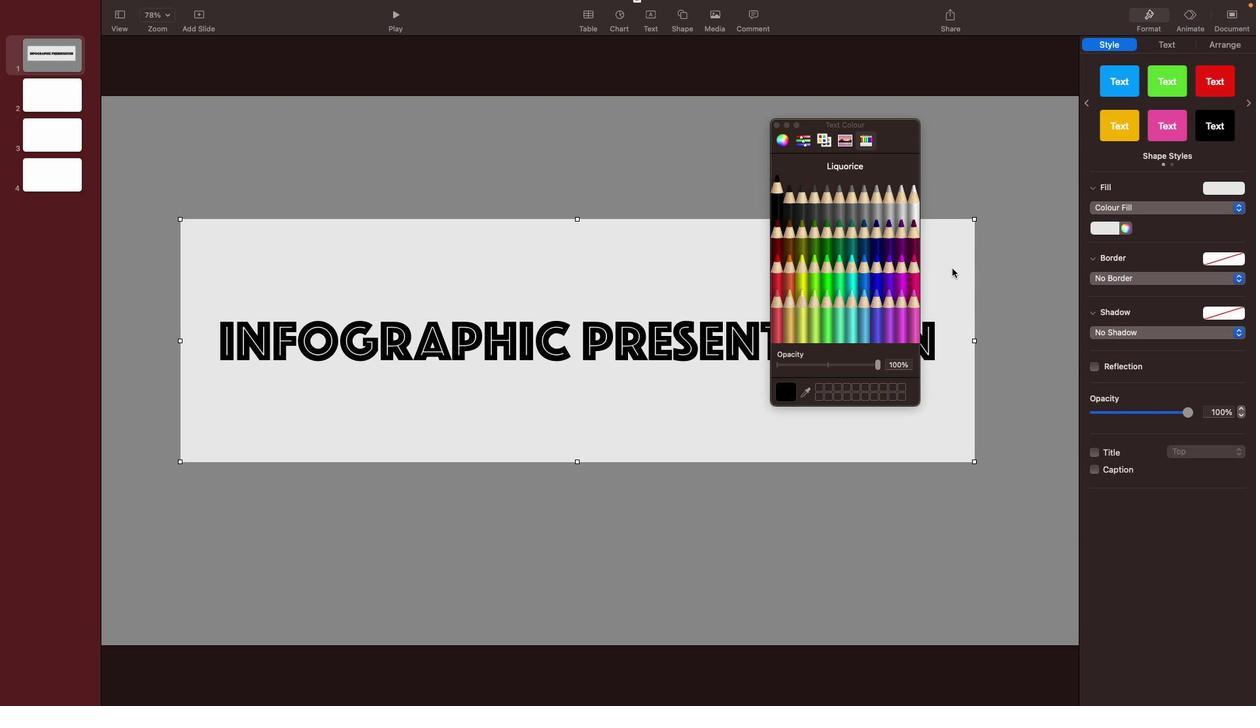 
Action: Mouse moved to (951, 302)
Screenshot: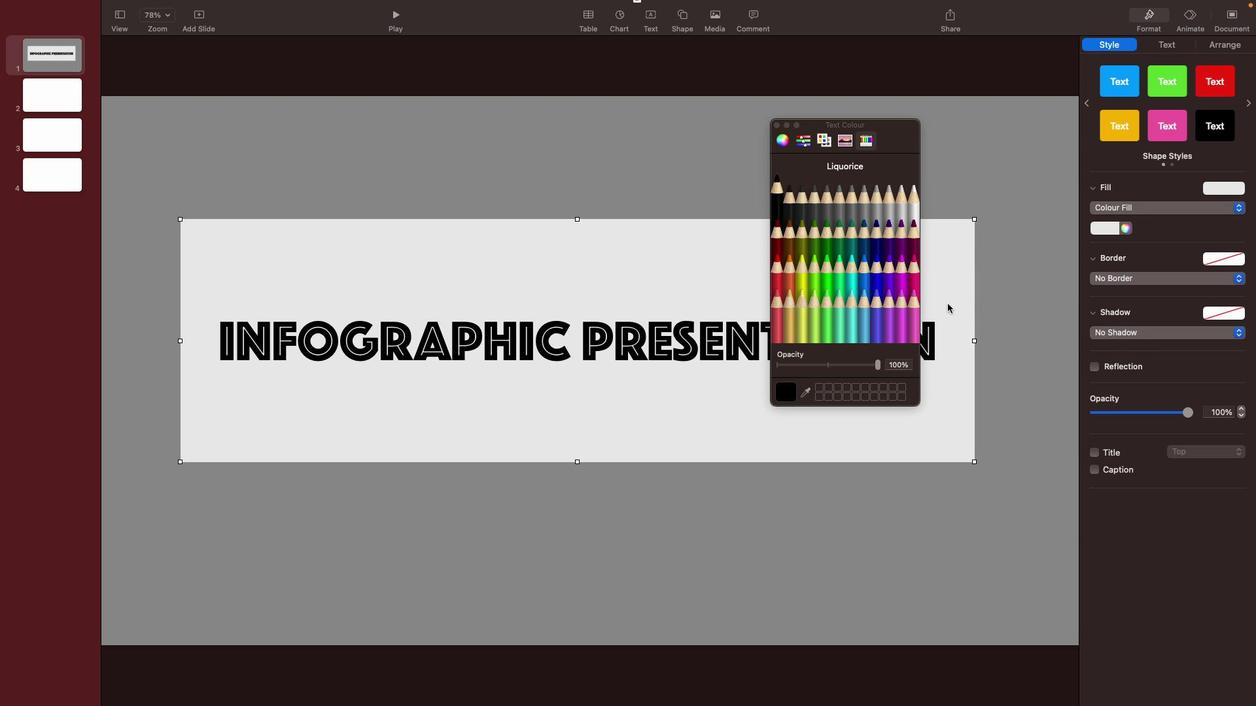 
Action: Mouse pressed left at (951, 302)
Screenshot: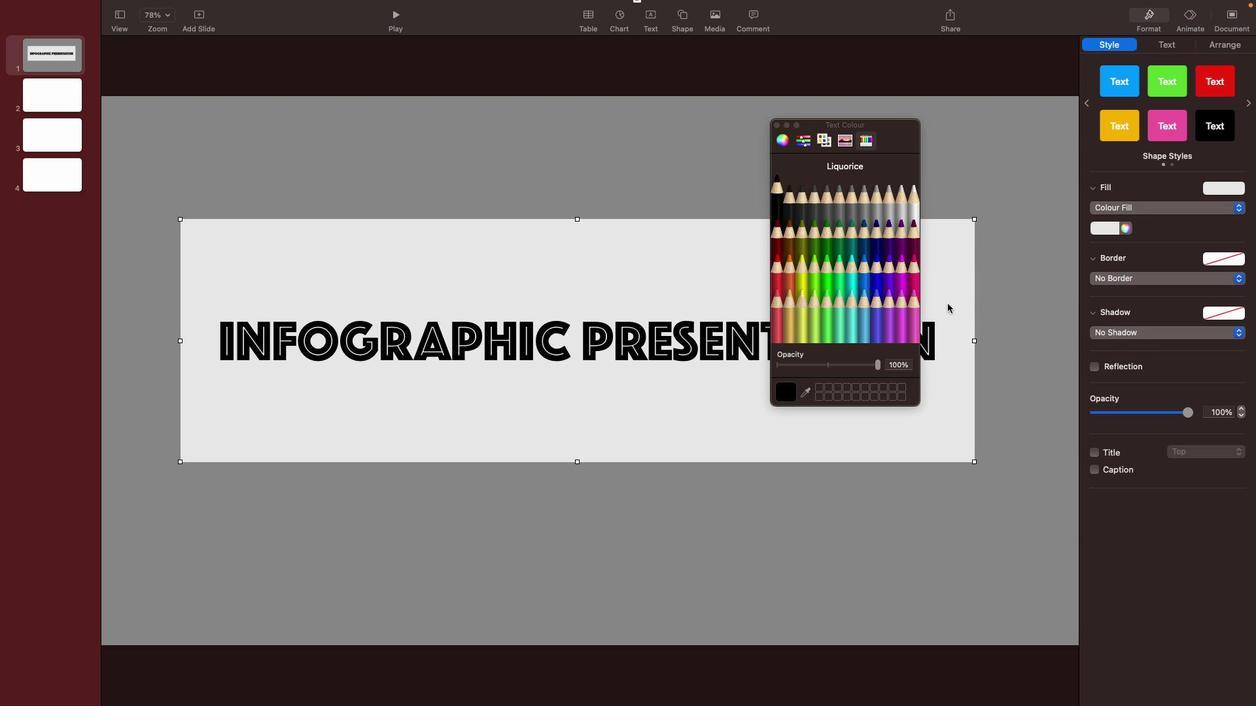 
Action: Mouse moved to (1112, 226)
Screenshot: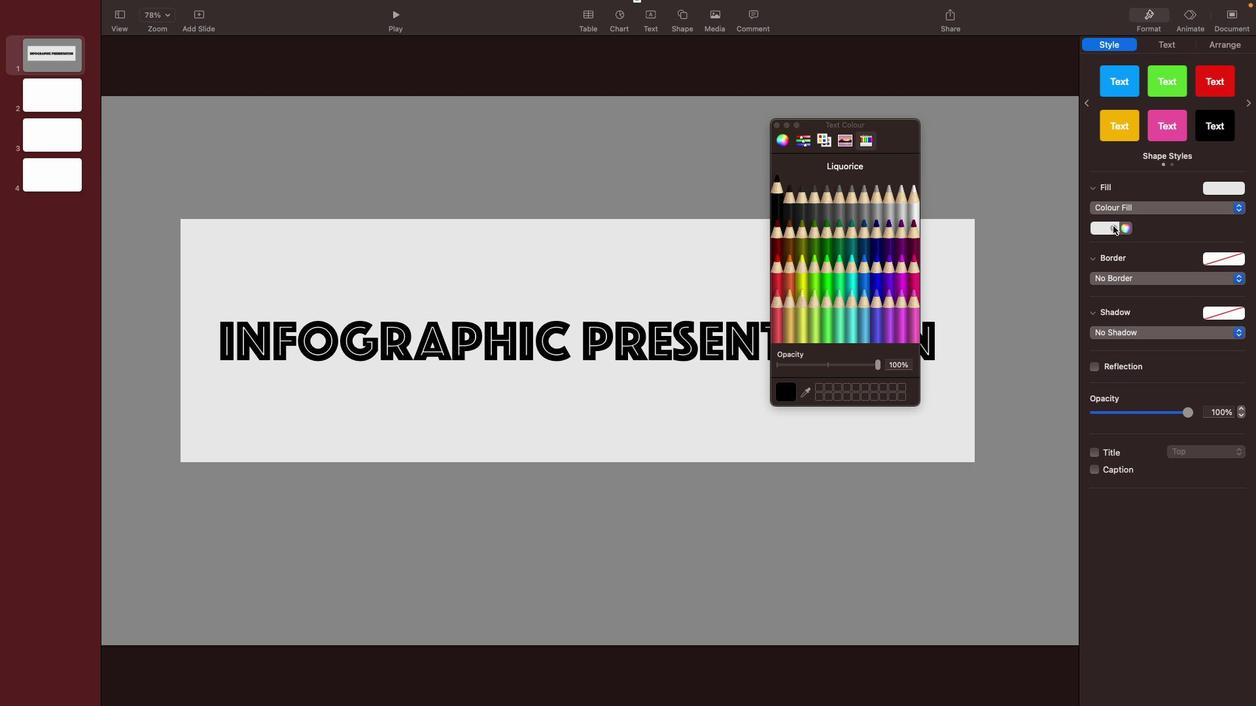 
Action: Mouse pressed left at (1112, 226)
Screenshot: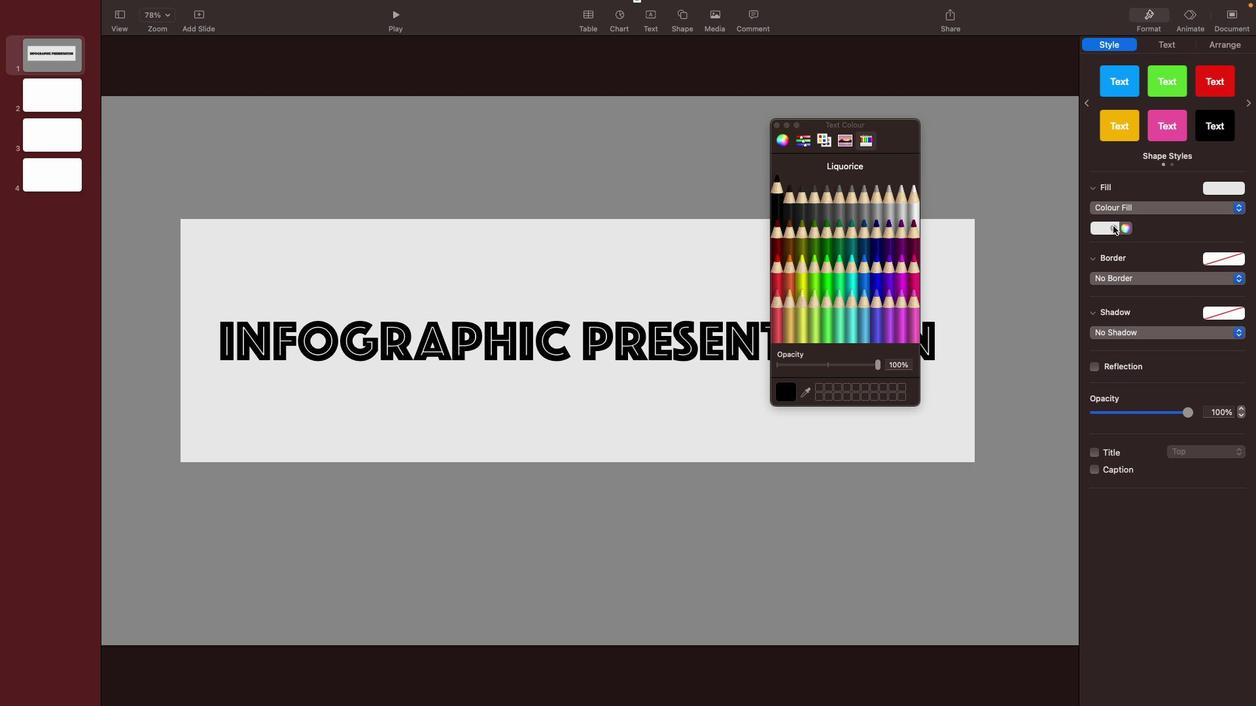 
Action: Mouse moved to (1096, 314)
Screenshot: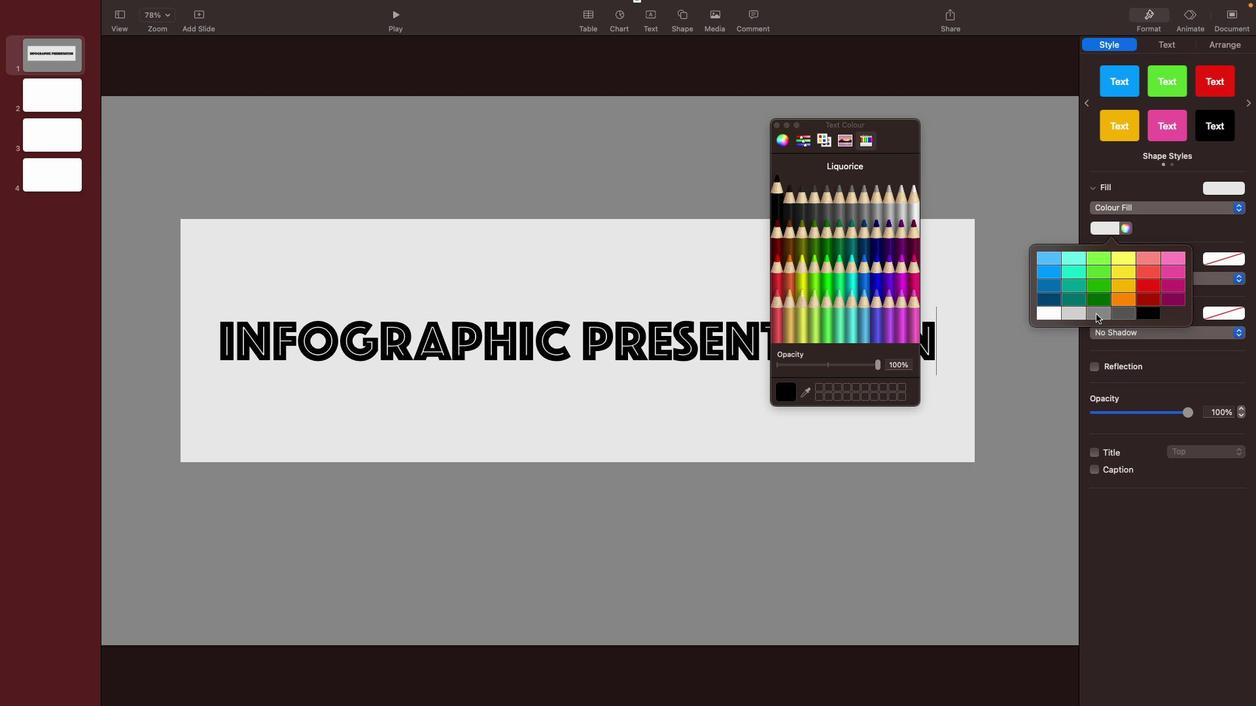 
Action: Mouse pressed left at (1096, 314)
Screenshot: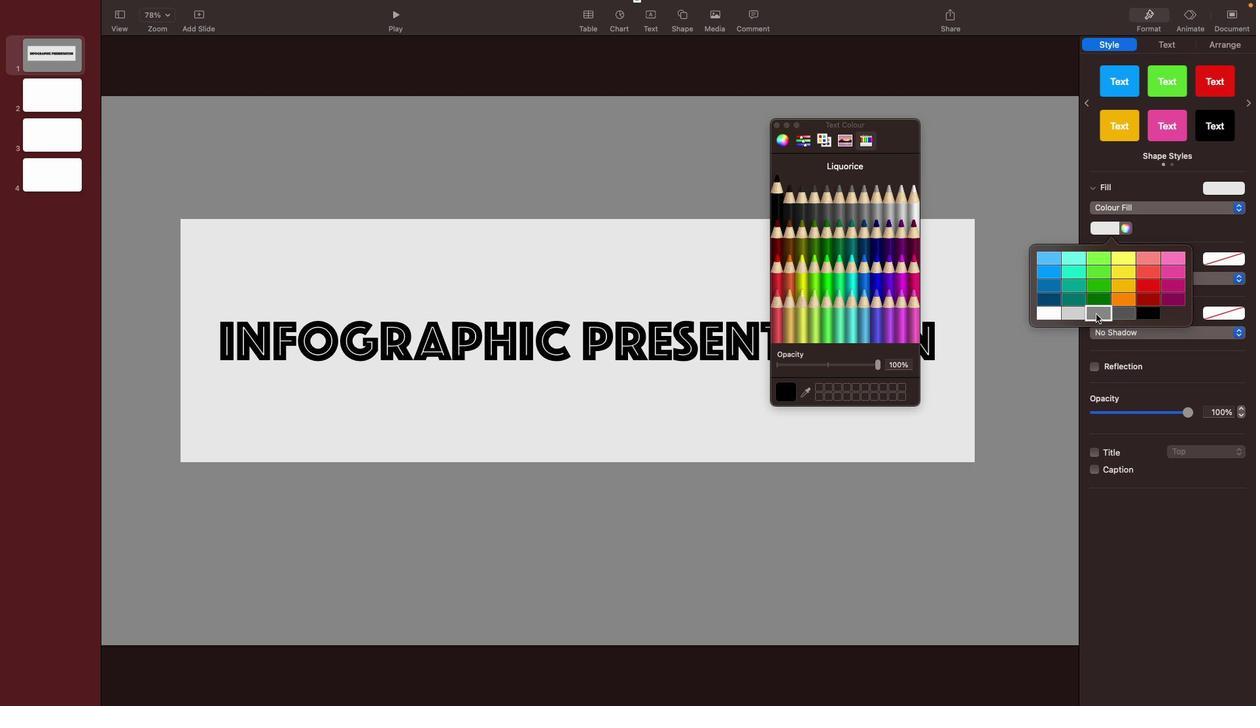 
Action: Mouse moved to (1113, 223)
Screenshot: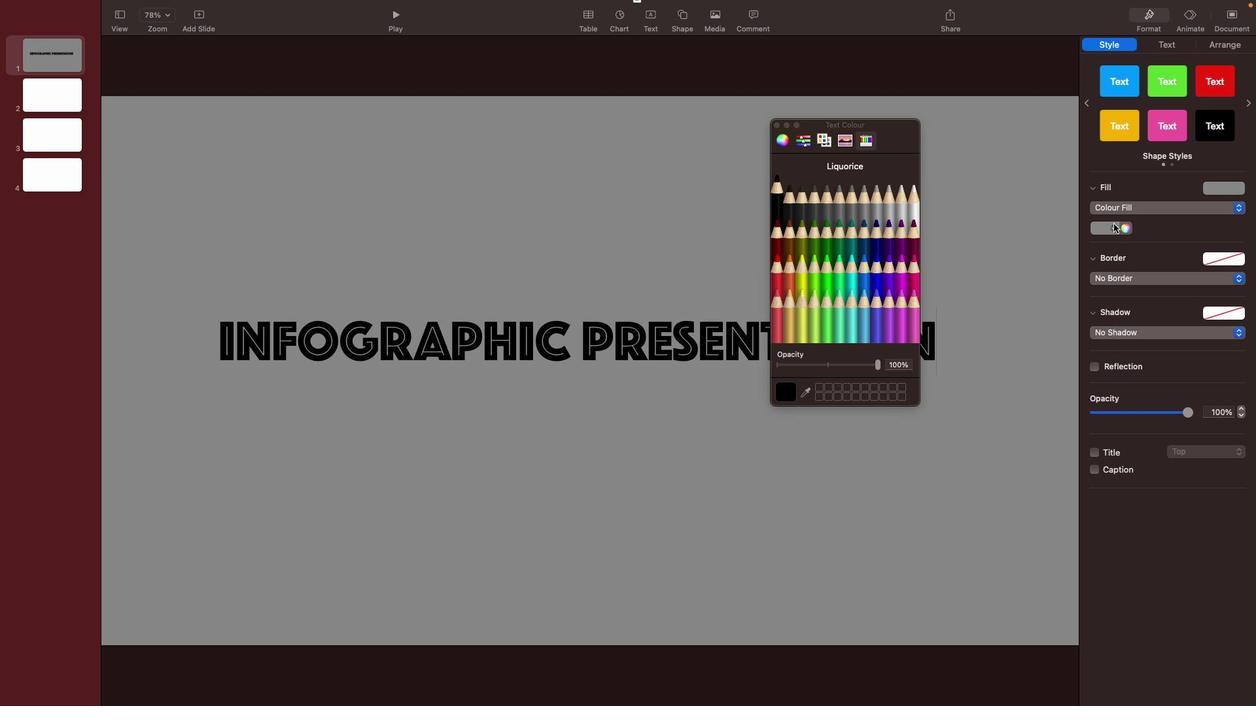 
Action: Mouse pressed left at (1113, 223)
Screenshot: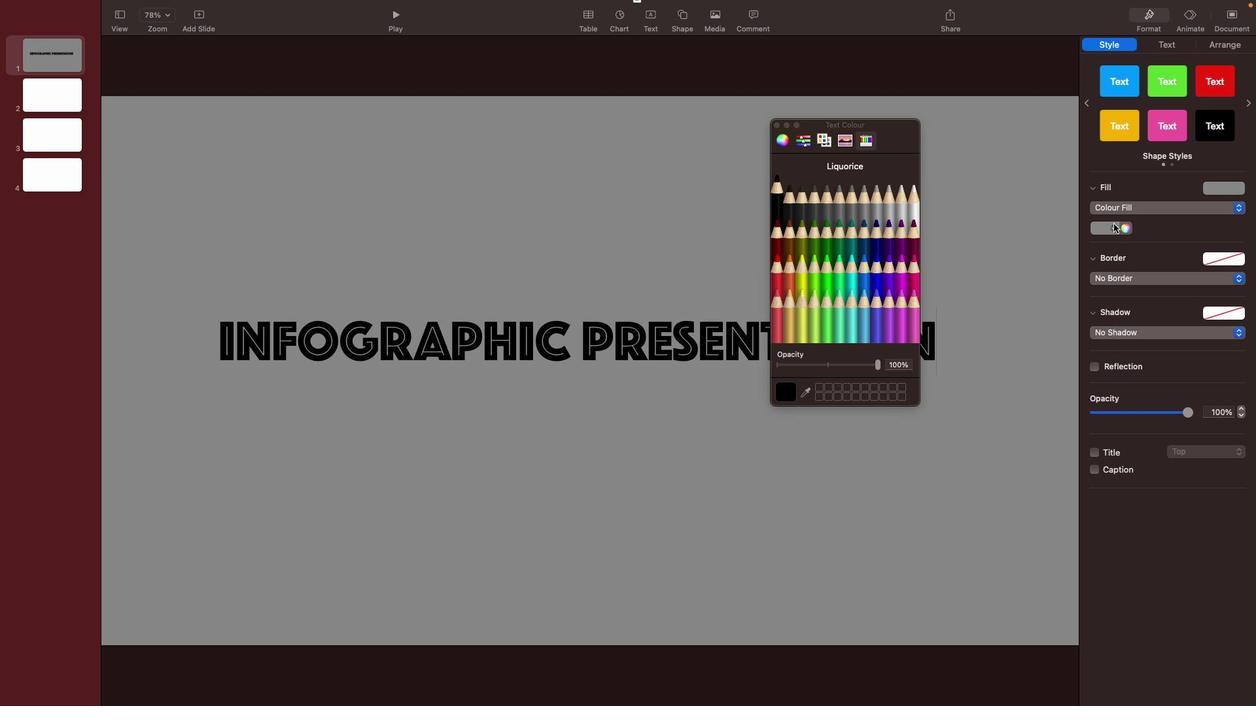 
Action: Mouse moved to (1078, 315)
Screenshot: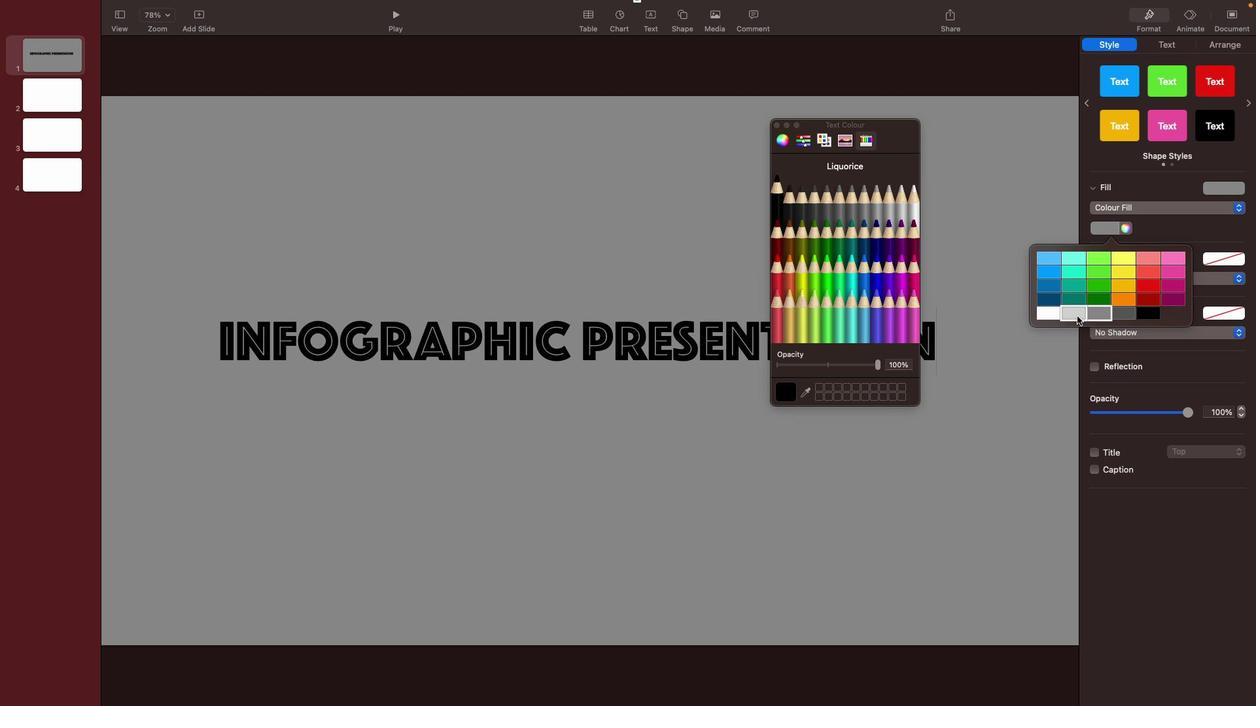 
Action: Mouse pressed left at (1078, 315)
Screenshot: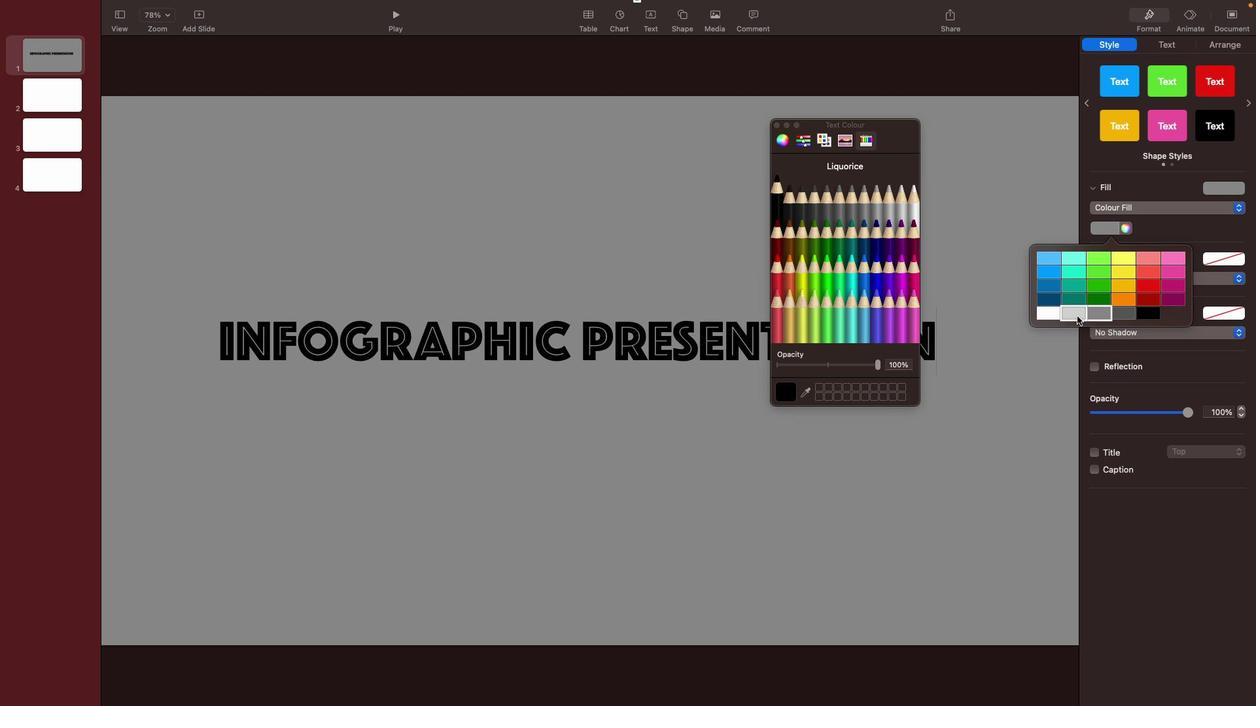 
Action: Mouse moved to (690, 333)
Screenshot: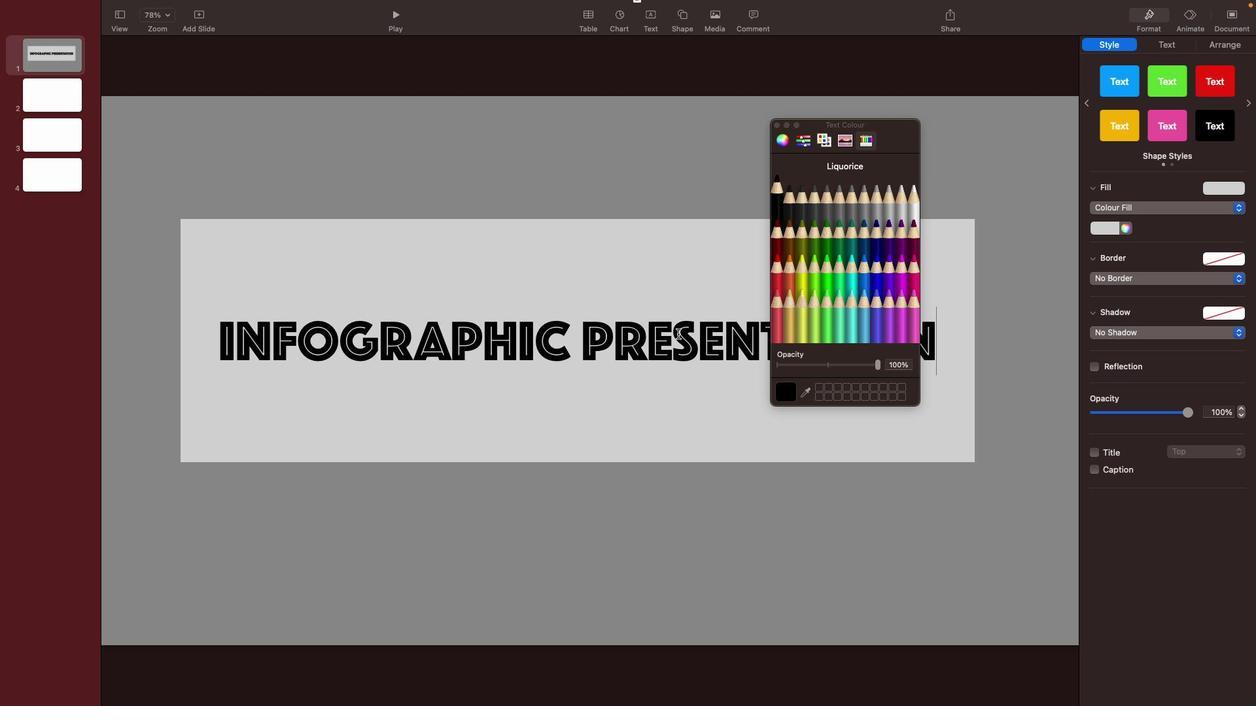
Action: Mouse pressed left at (690, 333)
Screenshot: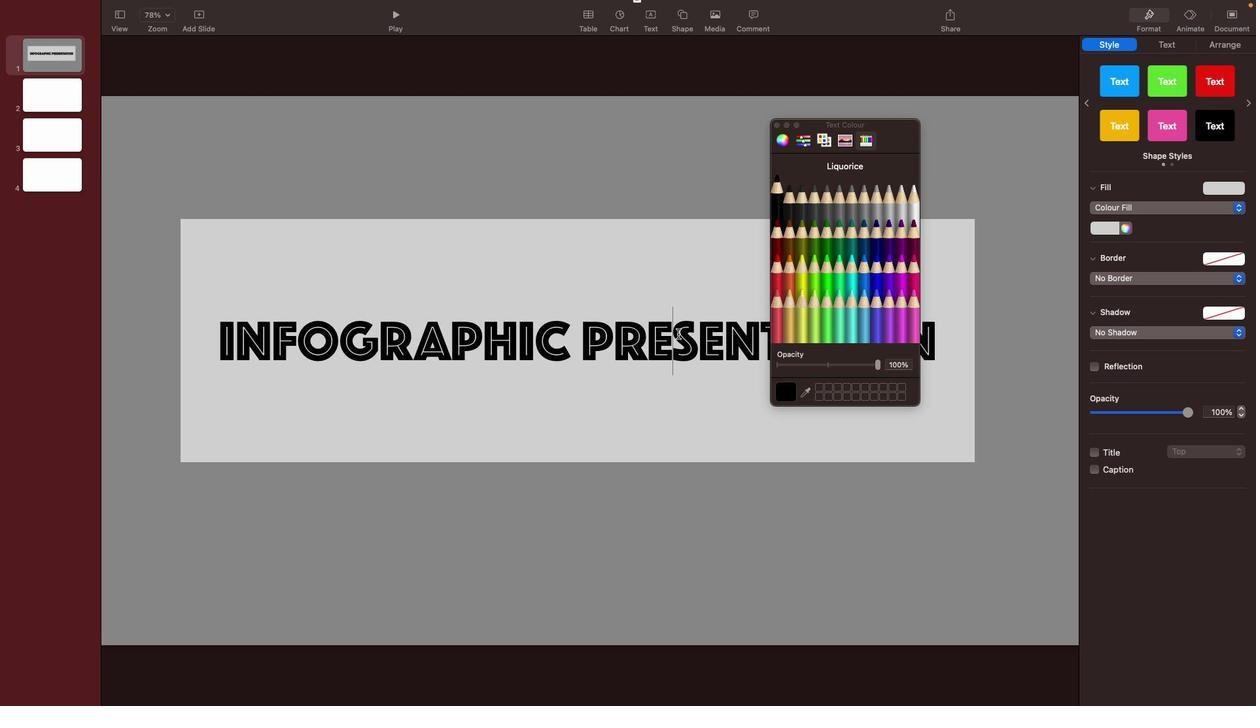 
Action: Mouse pressed left at (690, 333)
Screenshot: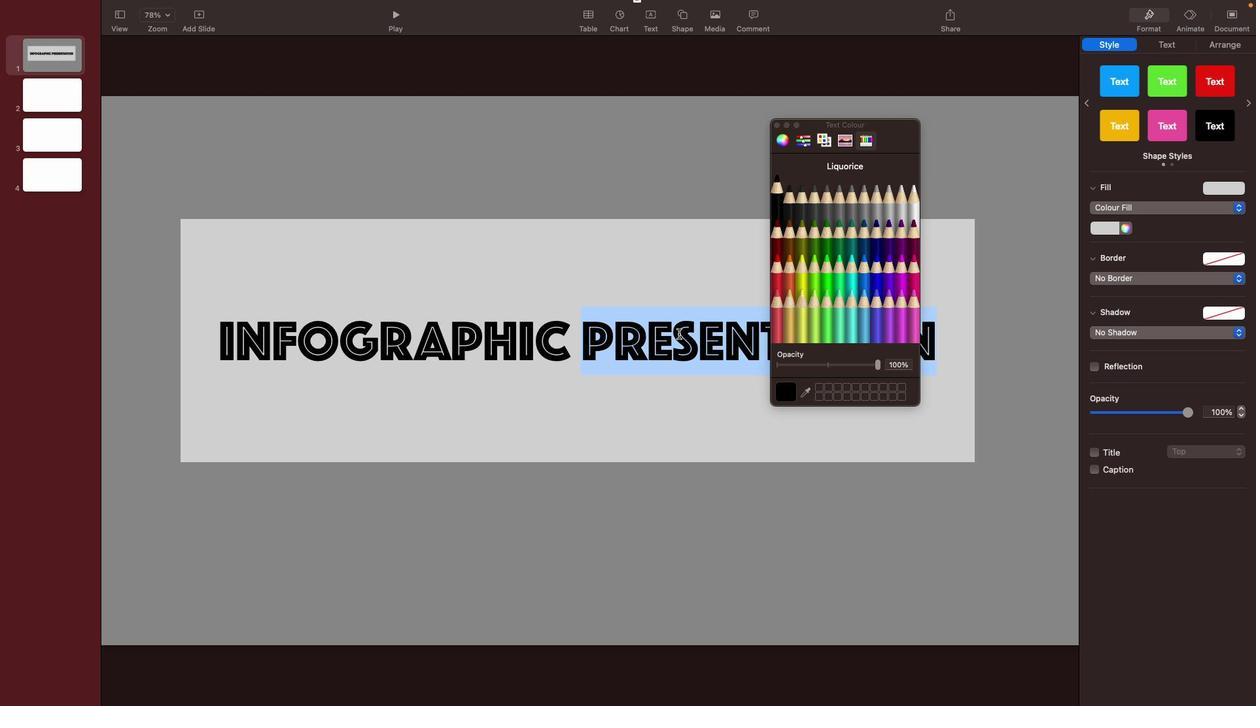 
Action: Mouse moved to (690, 333)
Screenshot: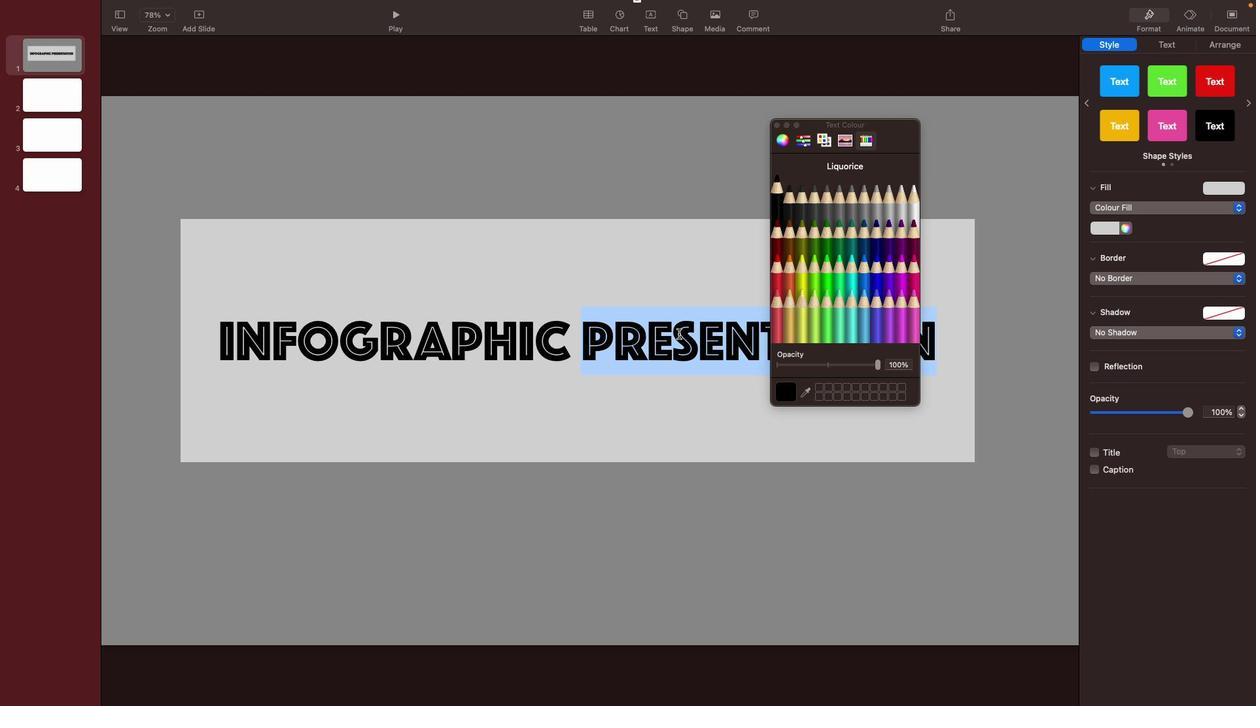 
Action: Mouse pressed left at (690, 333)
Screenshot: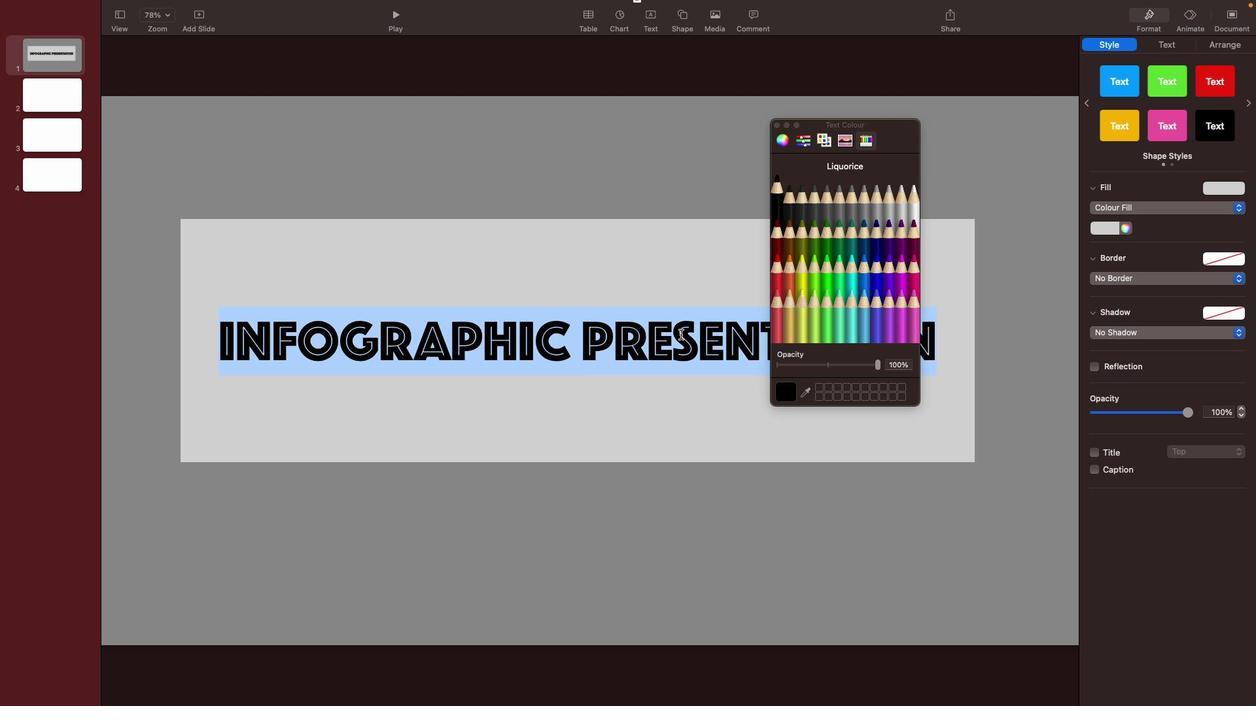 
Action: Mouse moved to (1234, 329)
Screenshot: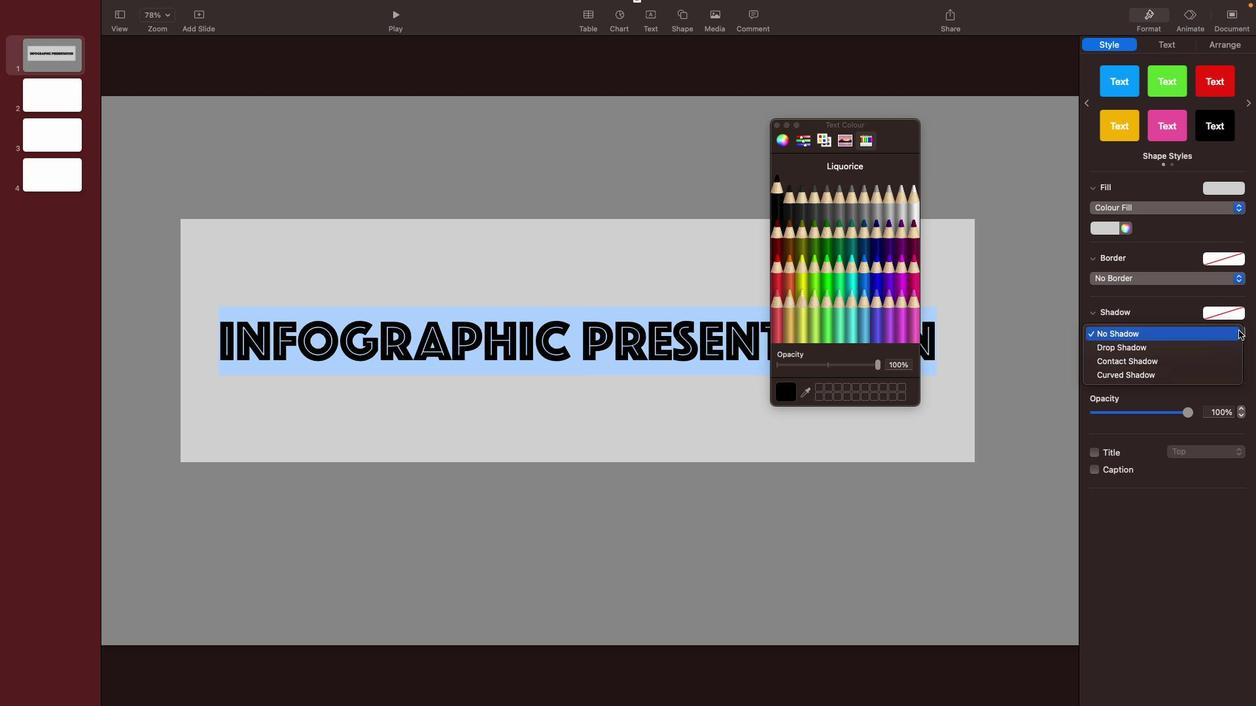 
Action: Mouse pressed left at (1234, 329)
Screenshot: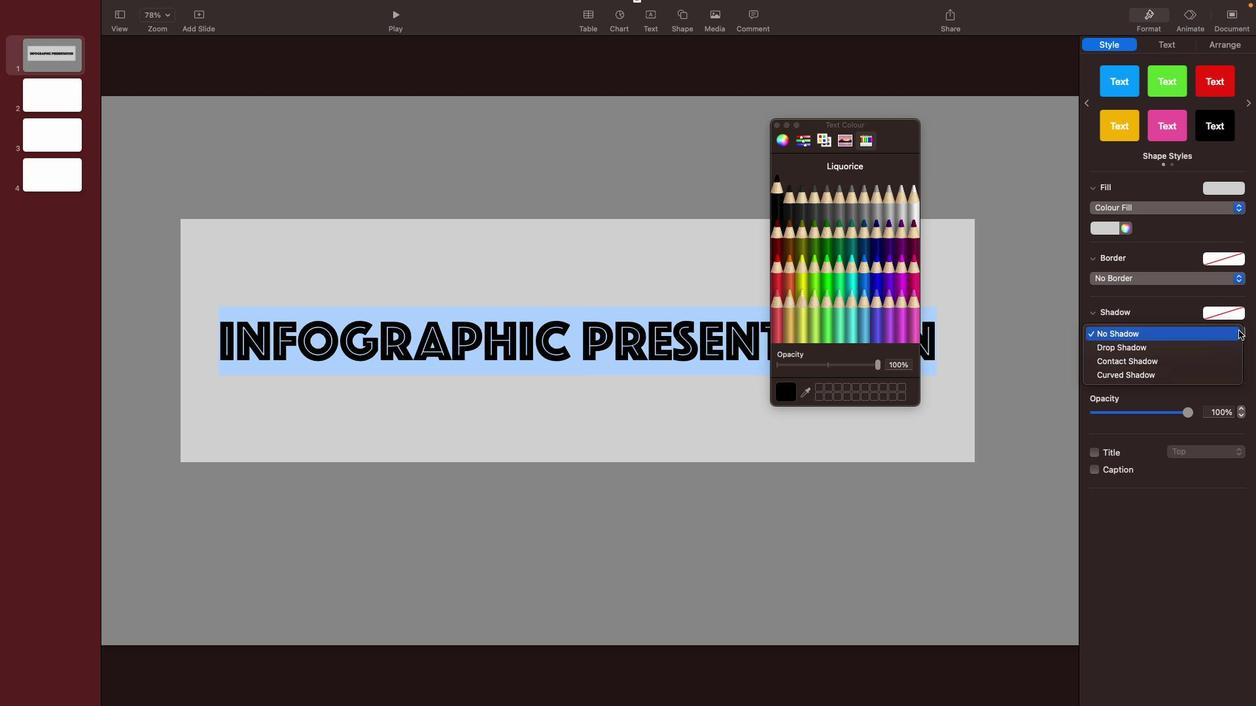 
Action: Mouse moved to (1148, 370)
Screenshot: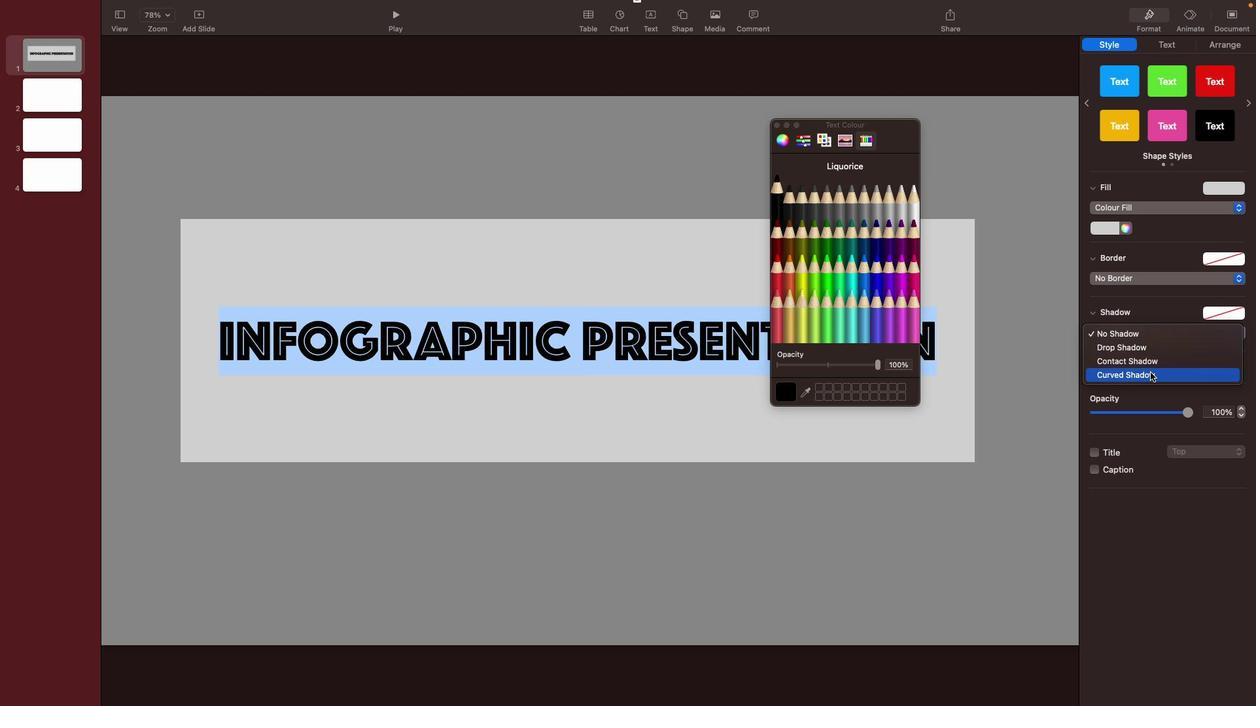 
Action: Mouse pressed left at (1148, 370)
Screenshot: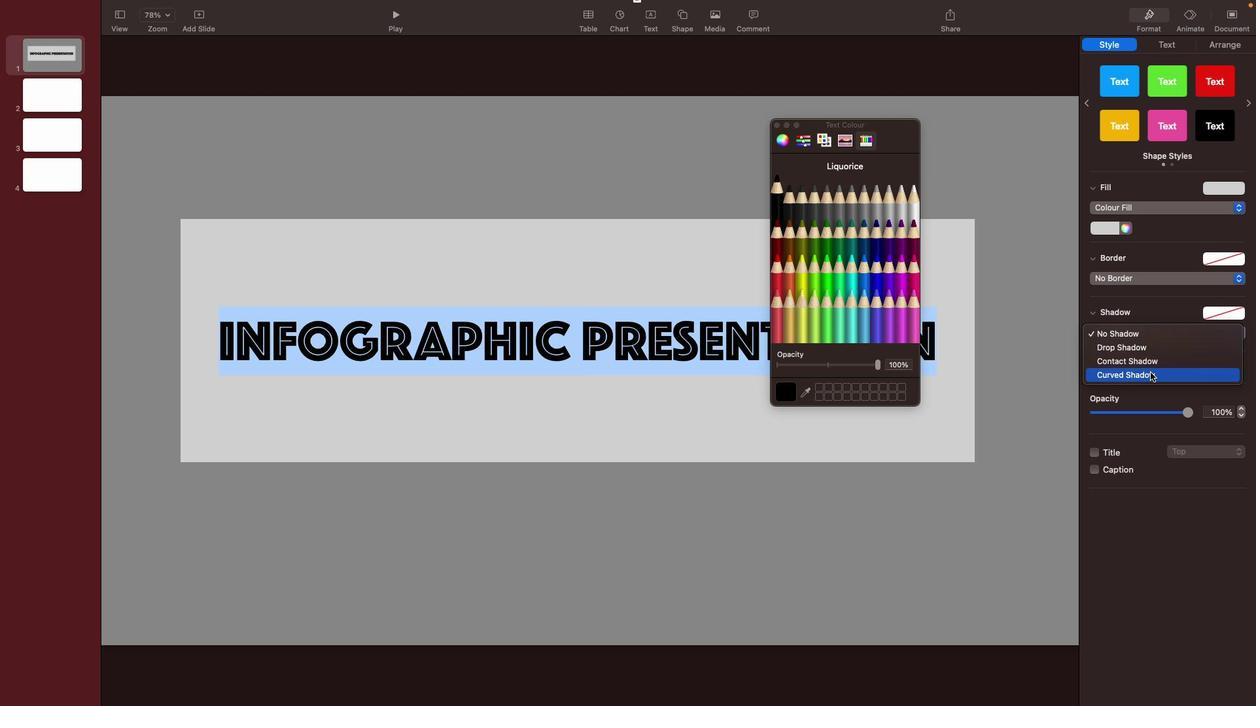 
Action: Mouse moved to (1141, 396)
Screenshot: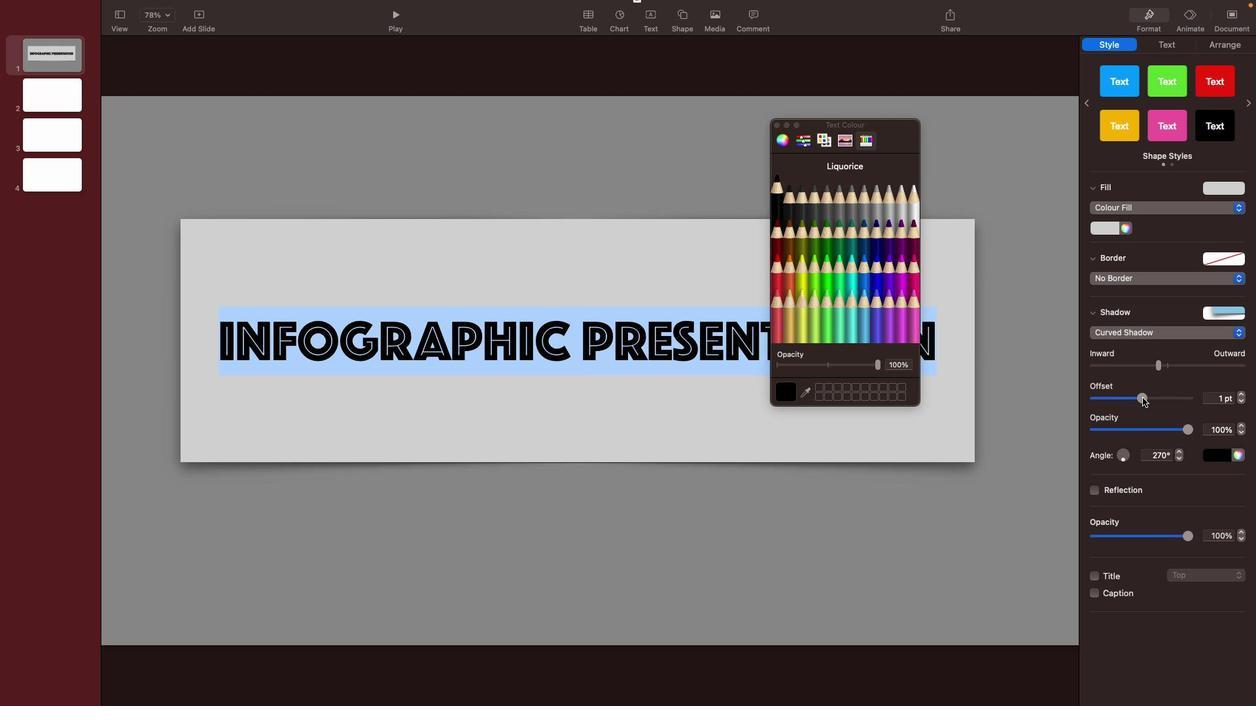 
Action: Mouse pressed left at (1141, 396)
Screenshot: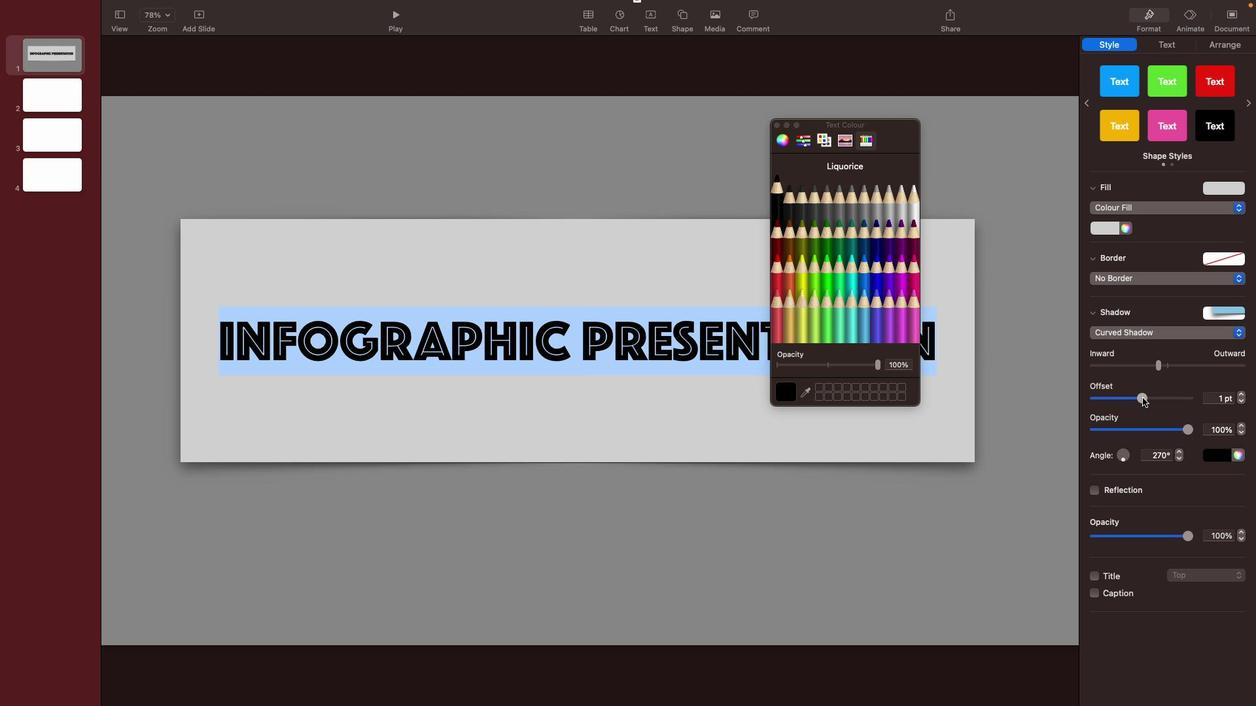 
Action: Mouse moved to (963, 265)
Screenshot: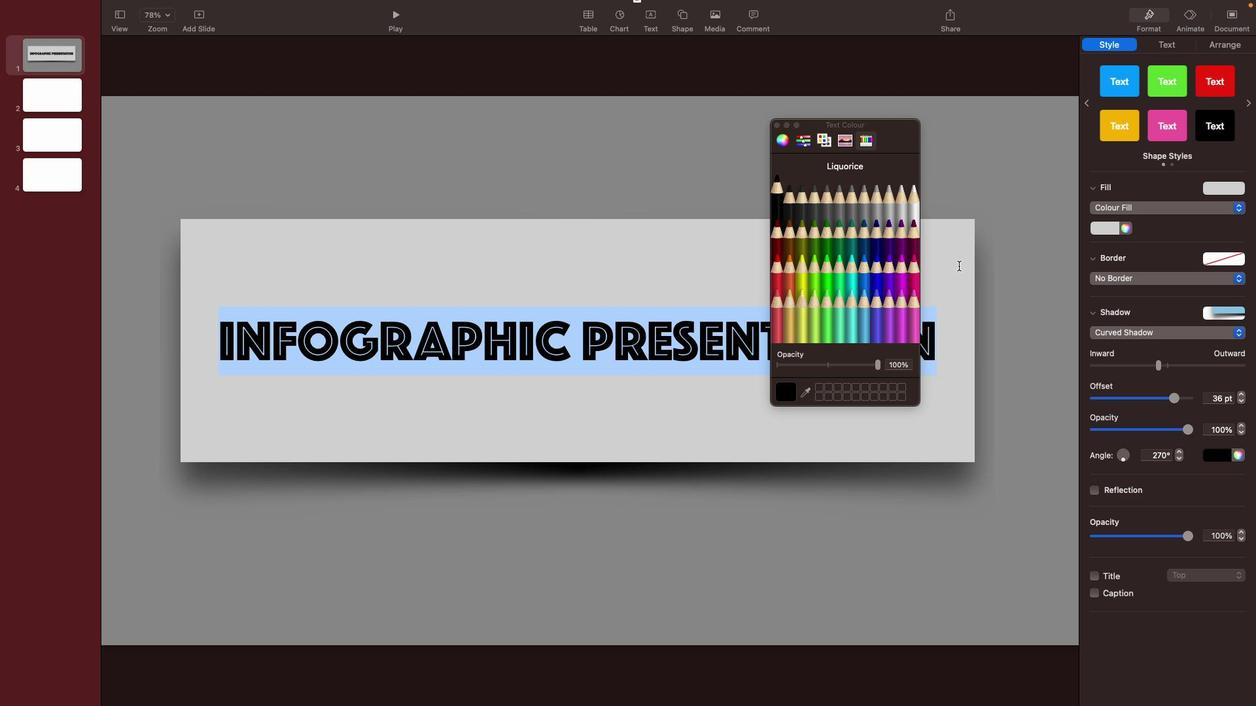 
Action: Mouse pressed left at (963, 265)
Screenshot: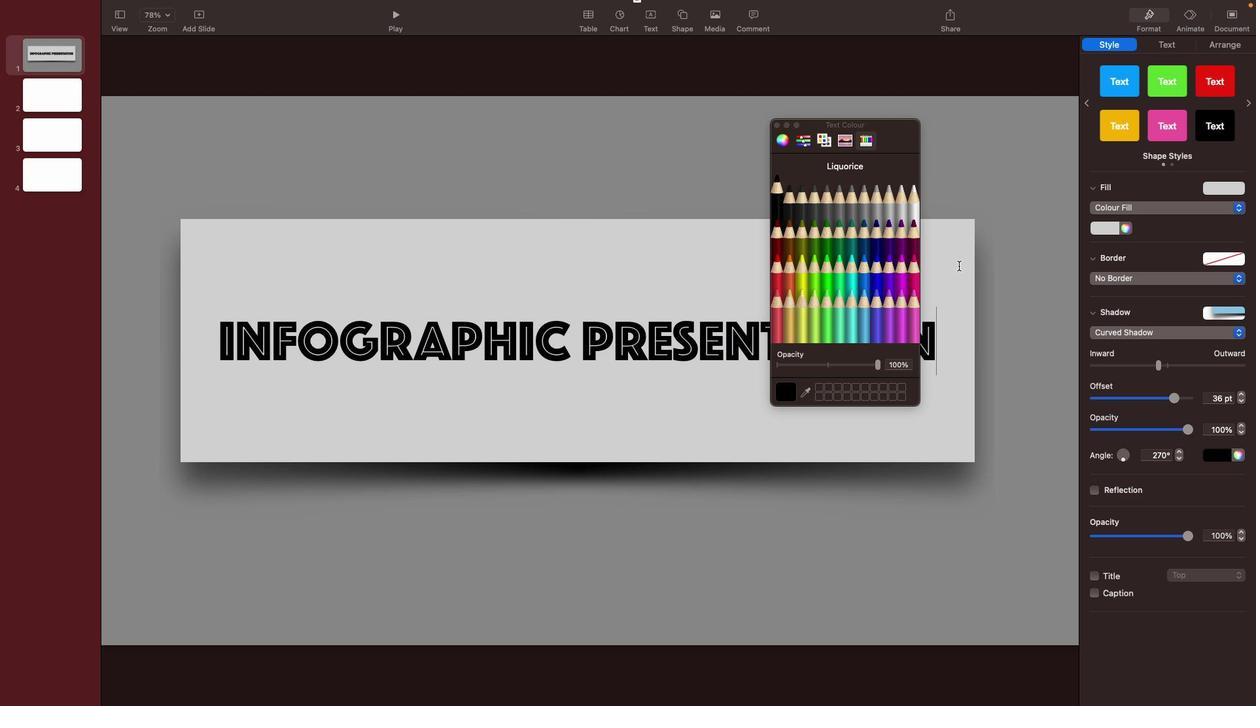 
Action: Mouse moved to (1014, 227)
Screenshot: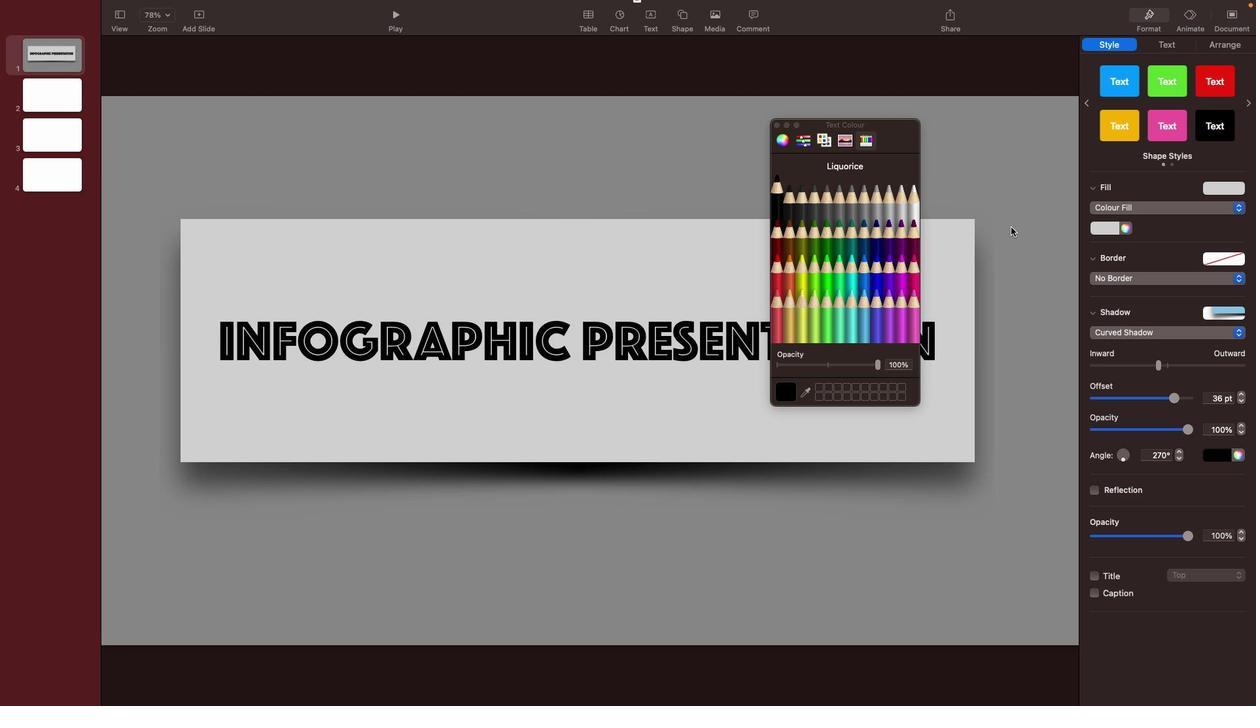 
Action: Mouse pressed left at (1014, 227)
Screenshot: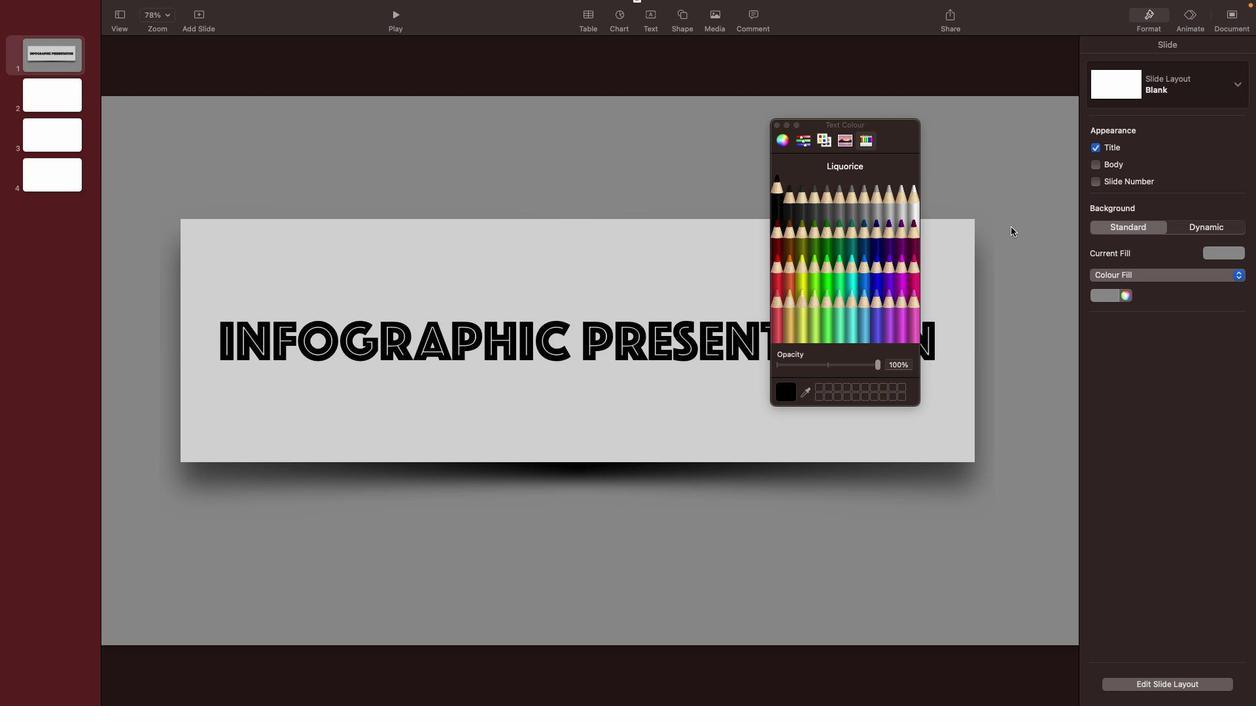 
Action: Mouse moved to (511, 343)
Screenshot: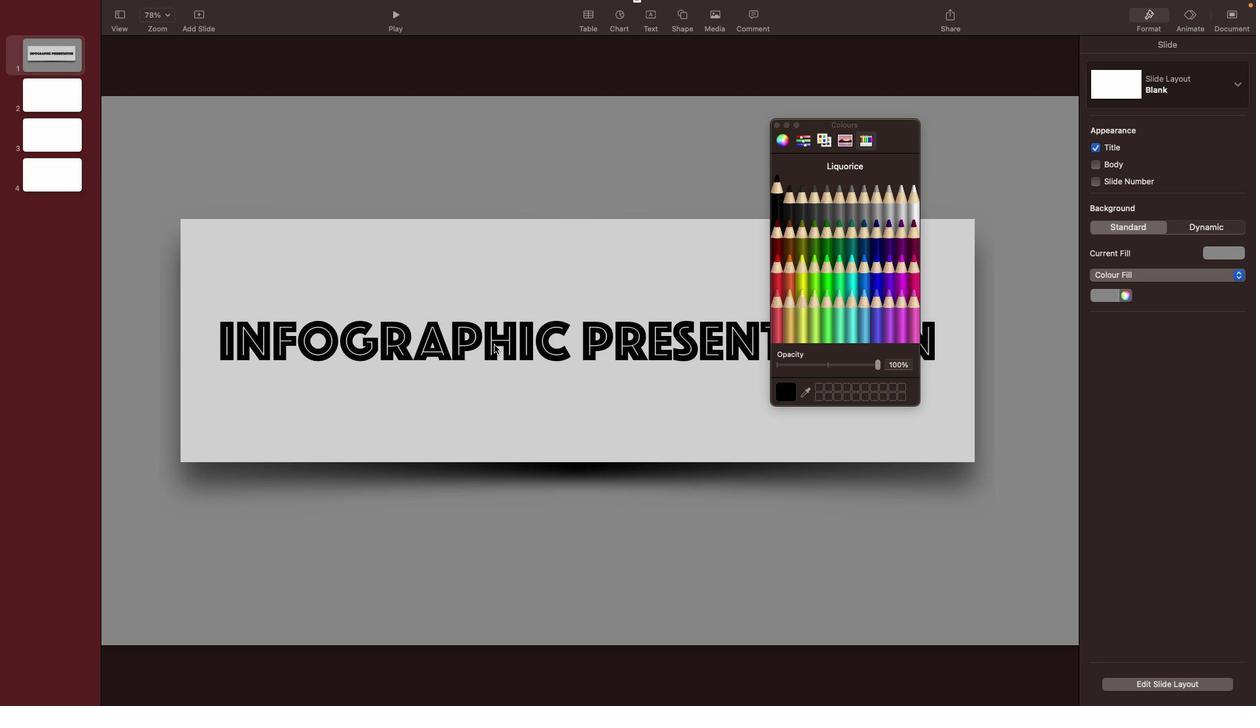 
Action: Mouse pressed left at (511, 343)
Screenshot: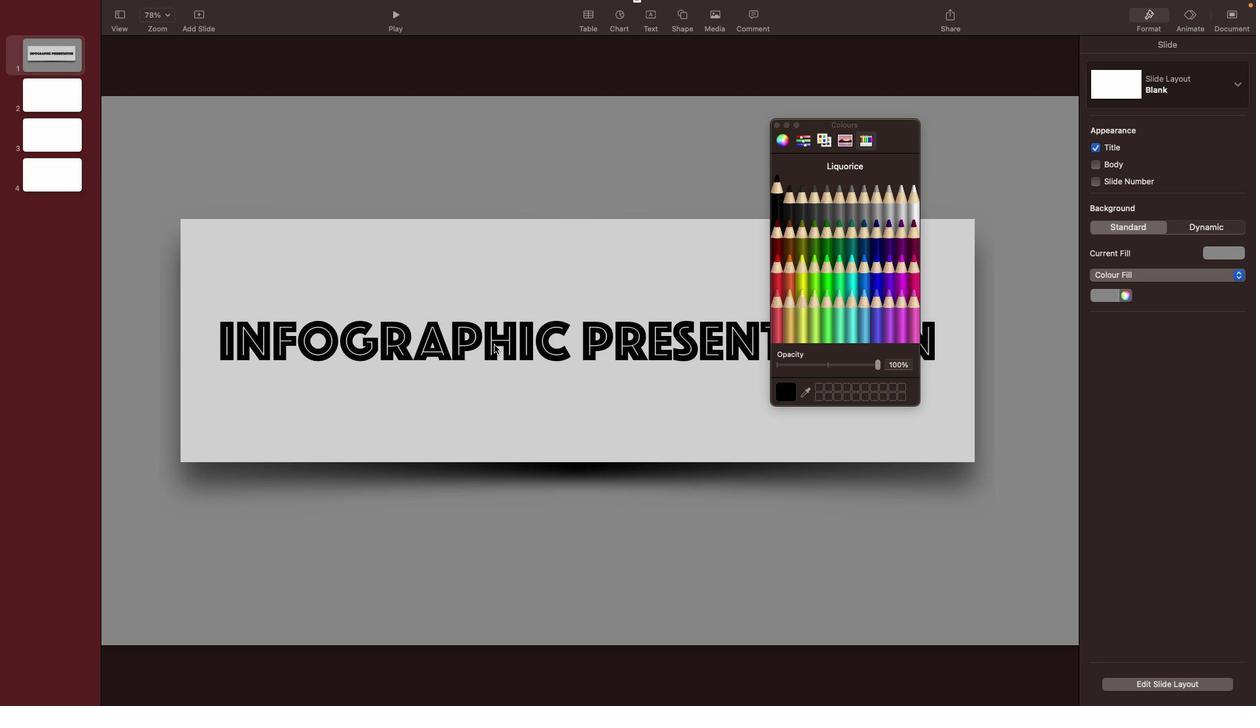
Action: Mouse moved to (535, 332)
Screenshot: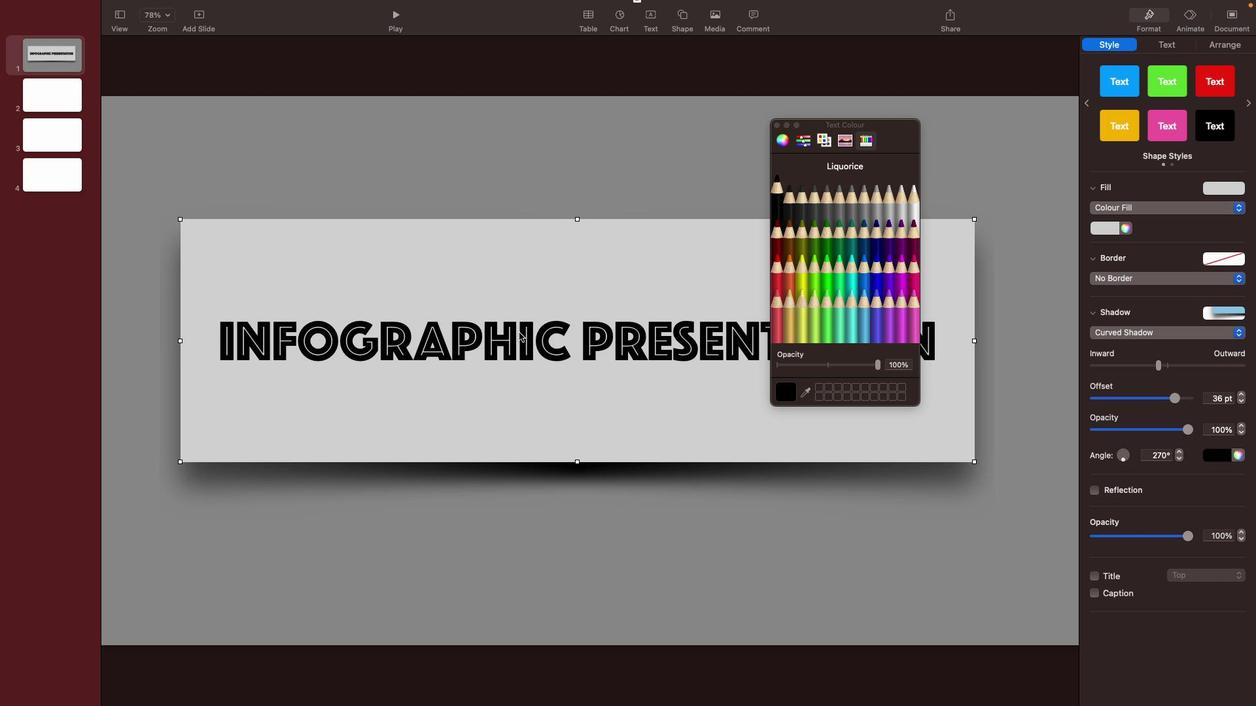 
Action: Mouse pressed left at (535, 332)
Screenshot: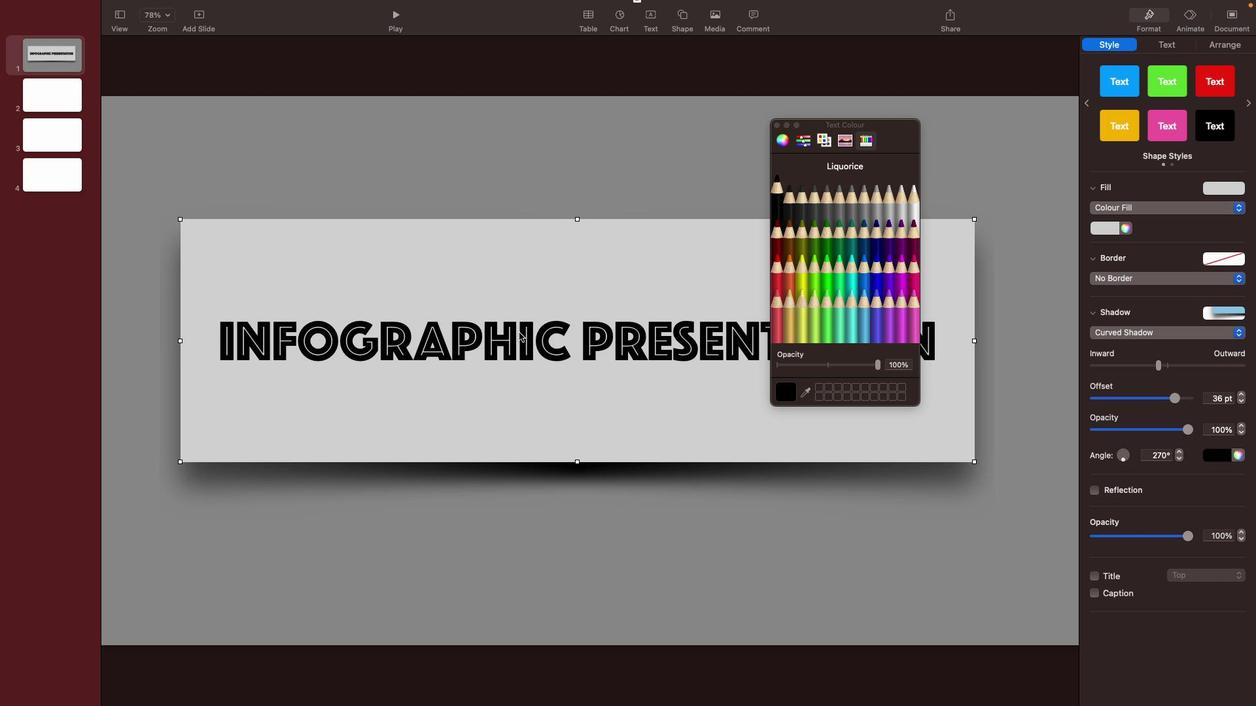 
Action: Mouse moved to (599, 296)
Screenshot: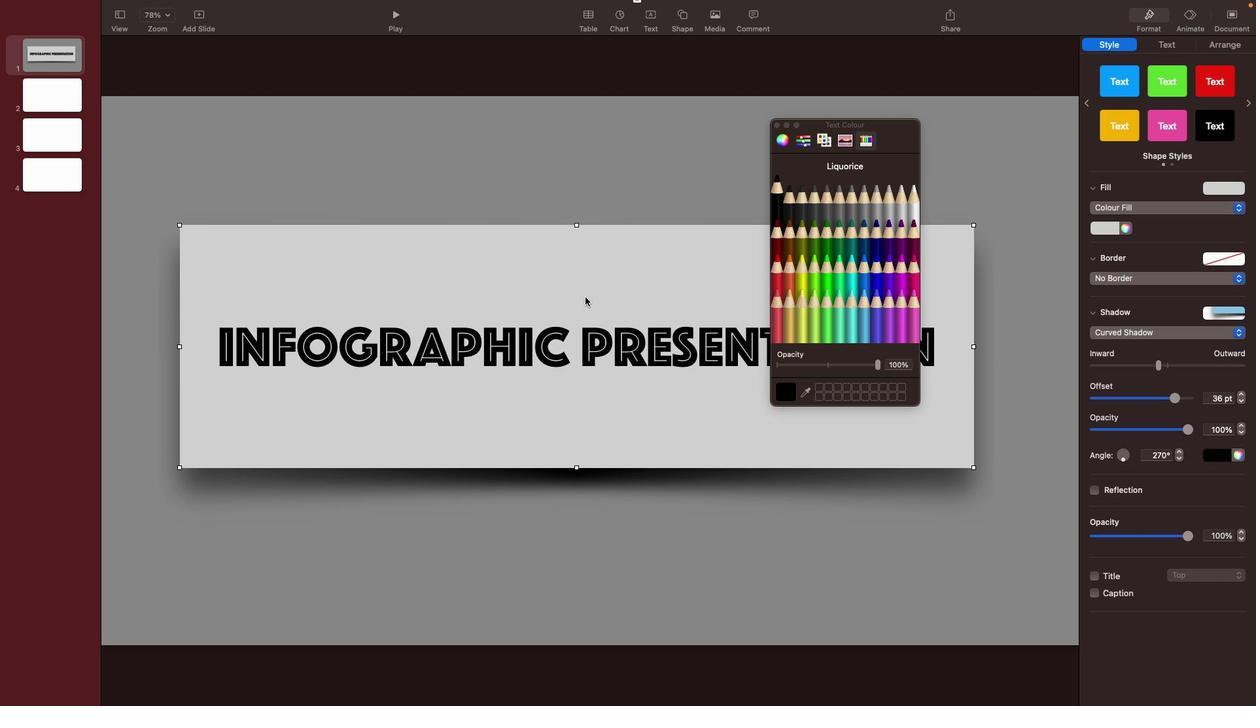 
Action: Mouse pressed left at (599, 296)
Screenshot: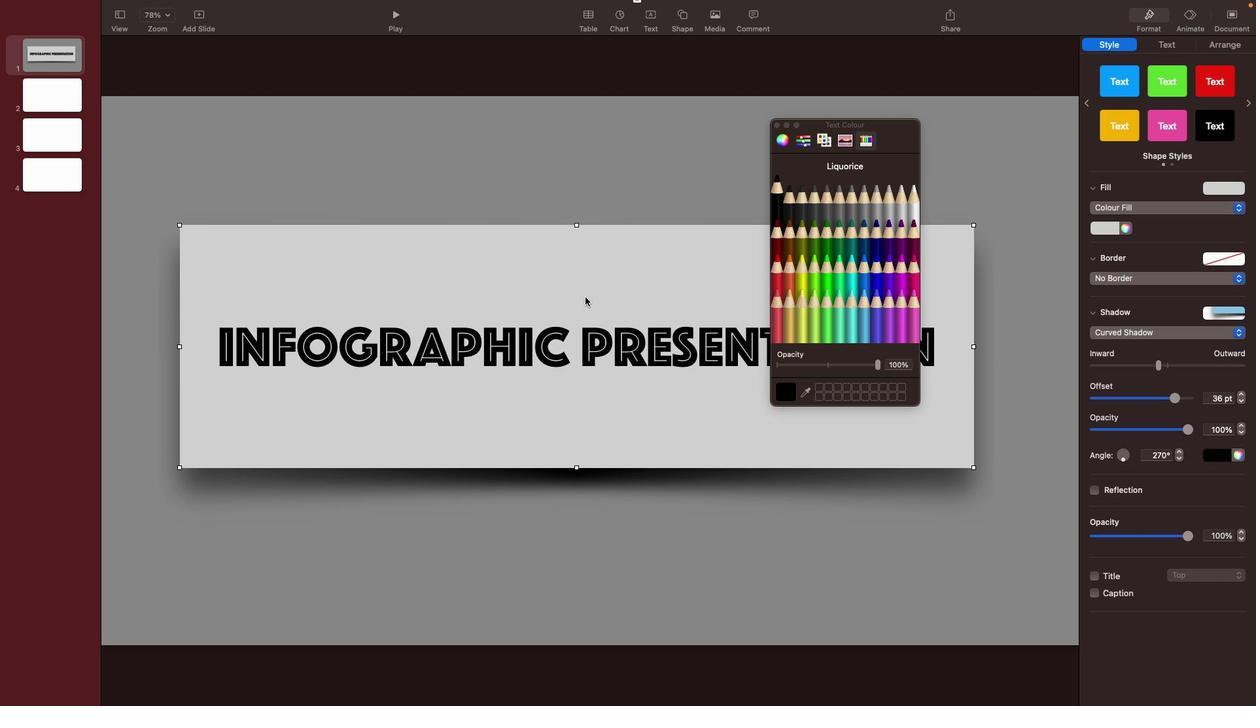 
Action: Mouse moved to (589, 221)
Screenshot: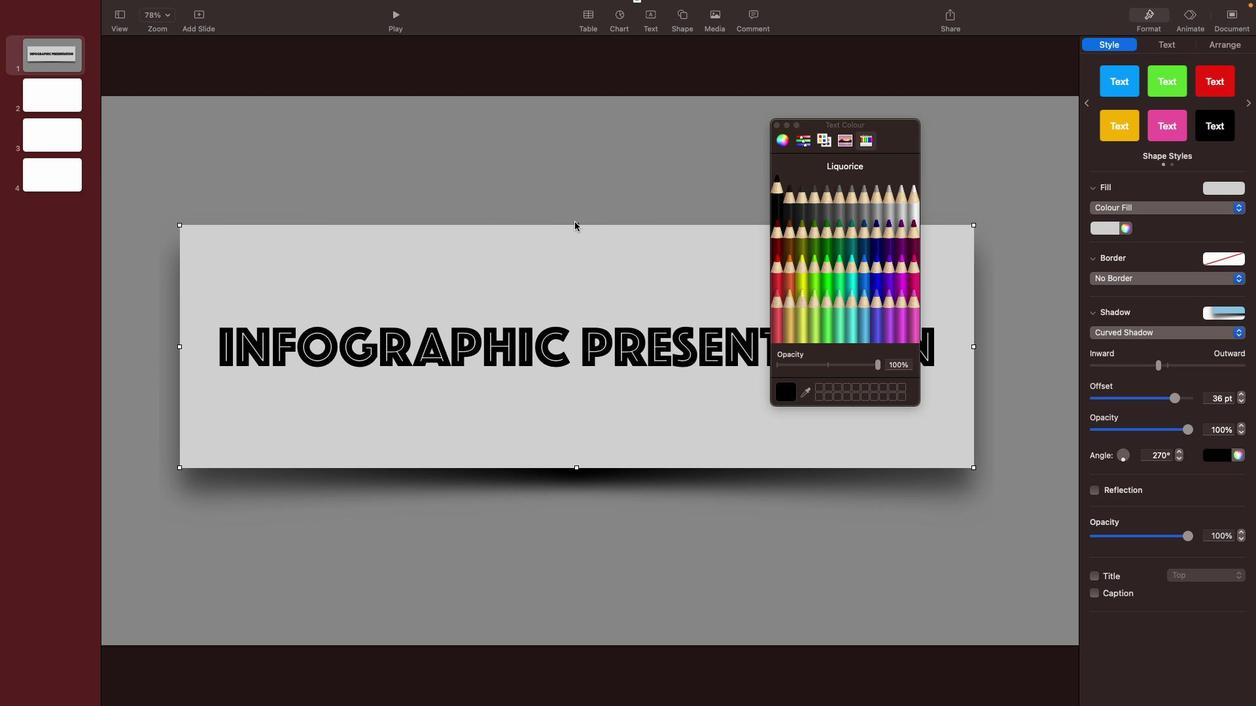 
Action: Mouse pressed left at (589, 221)
Screenshot: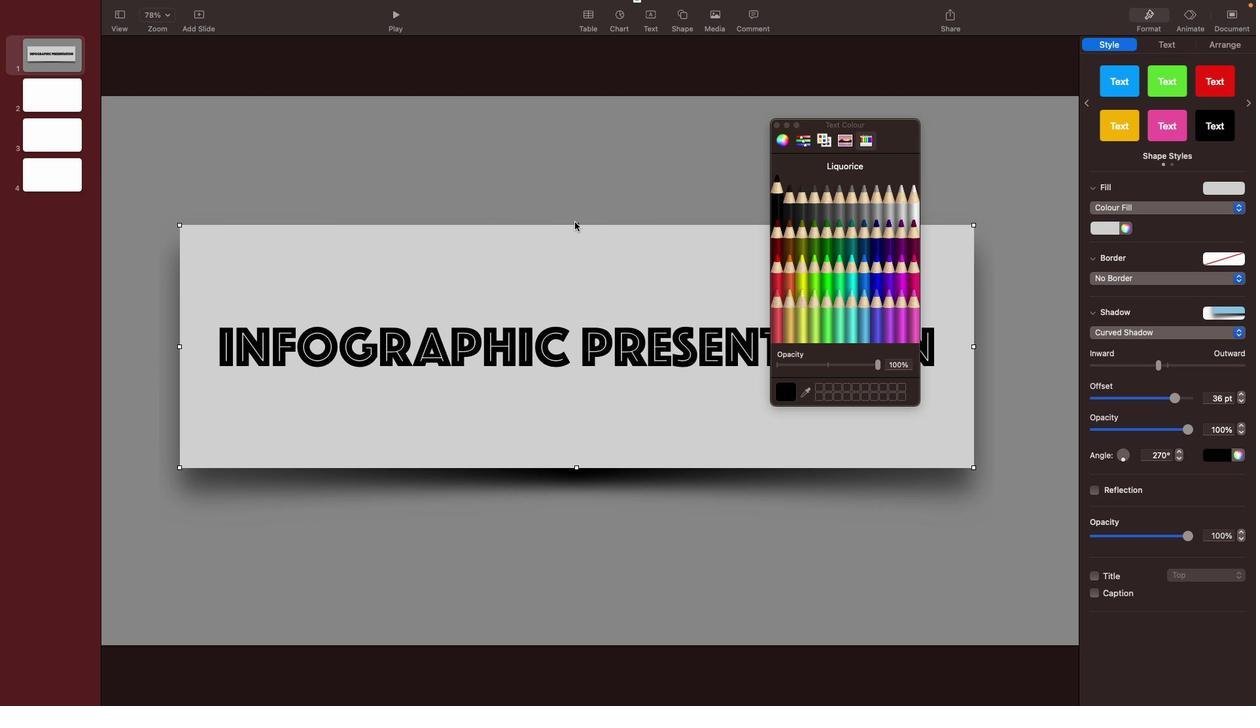
Action: Mouse moved to (591, 232)
Screenshot: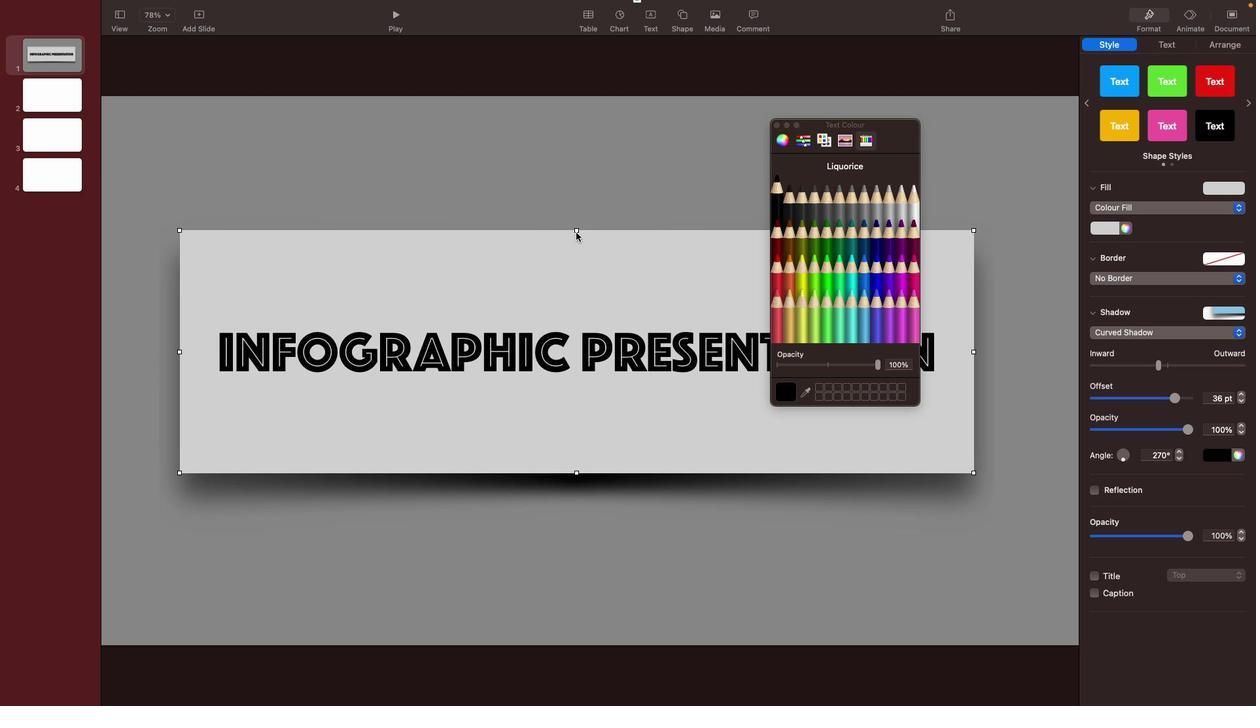 
Action: Mouse pressed left at (591, 232)
Screenshot: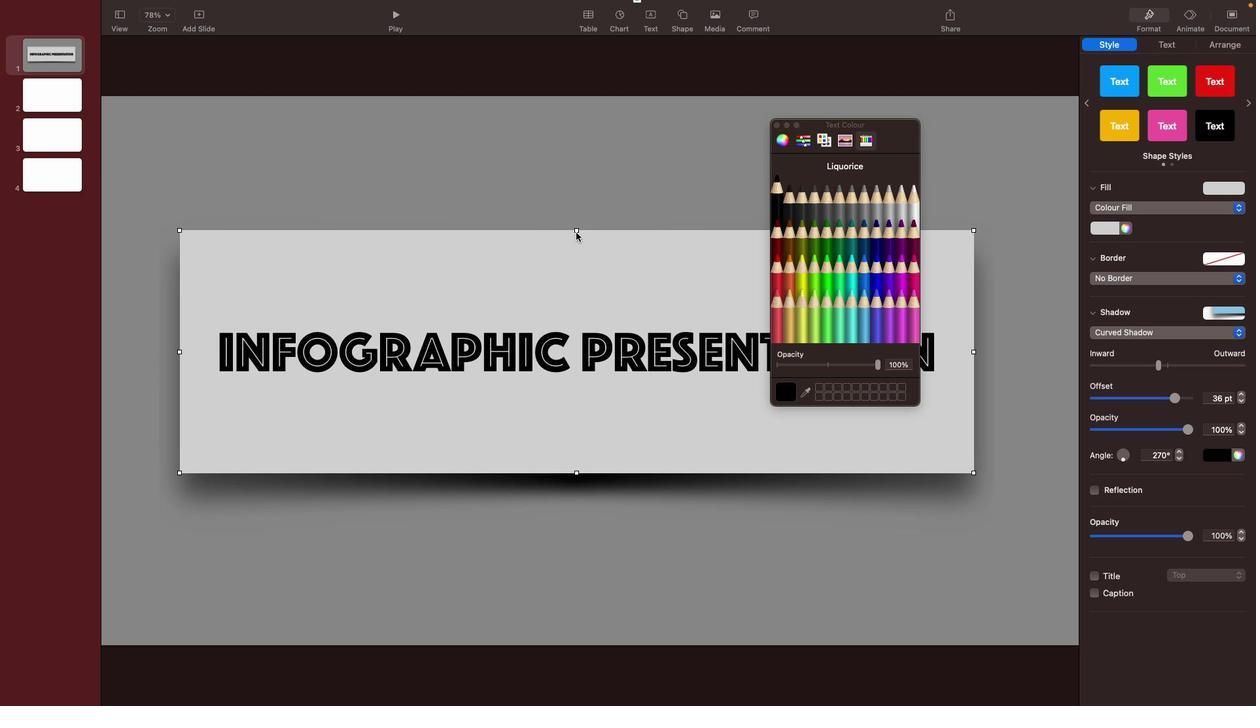 
Action: Mouse moved to (590, 231)
Screenshot: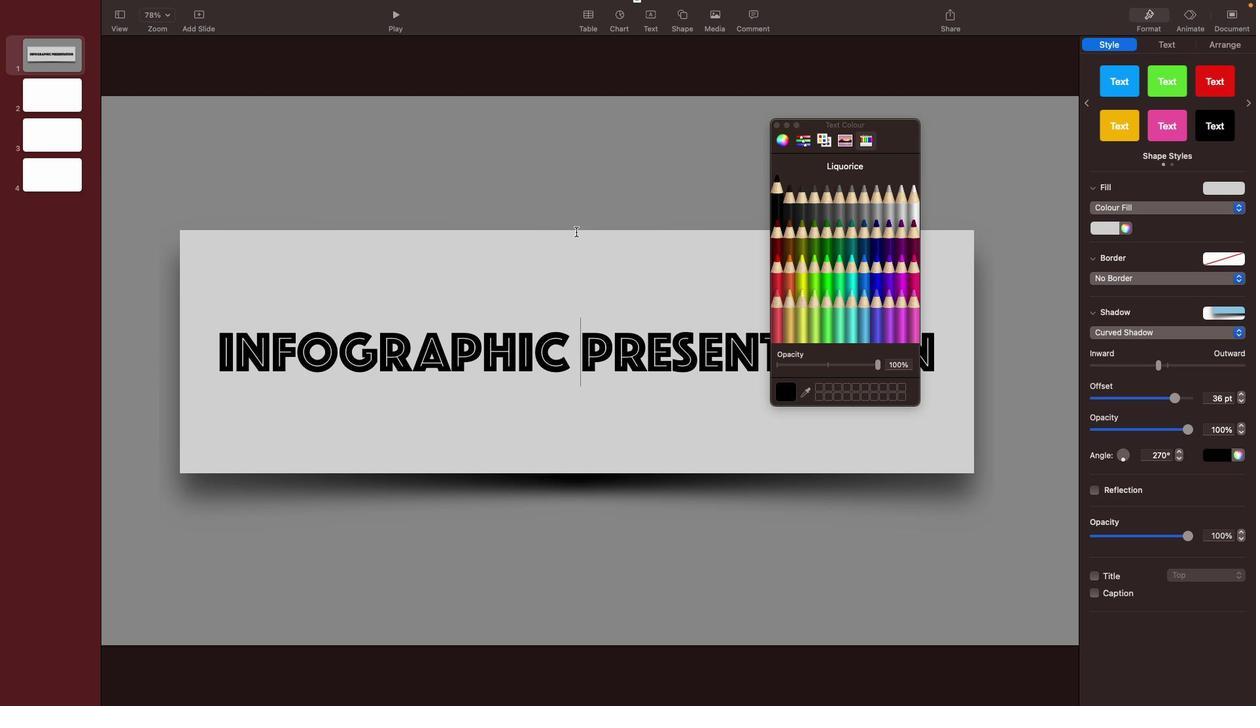 
Action: Mouse pressed left at (590, 231)
Screenshot: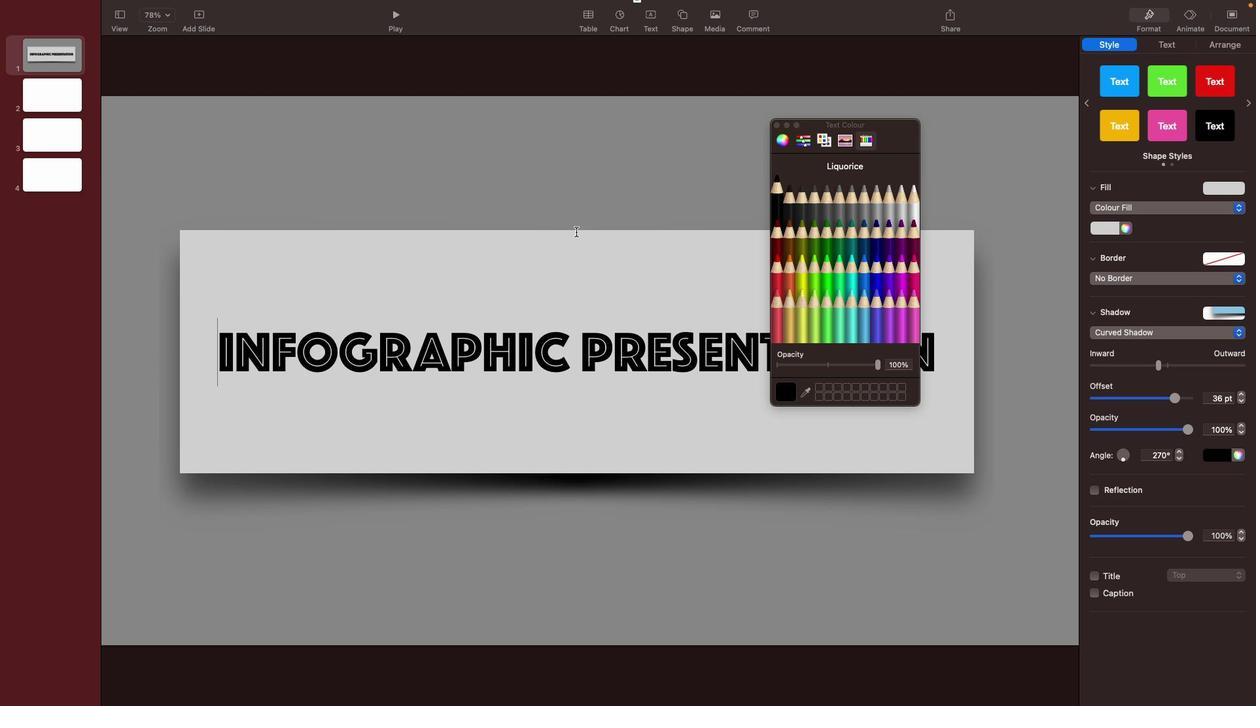 
Action: Mouse moved to (632, 215)
Screenshot: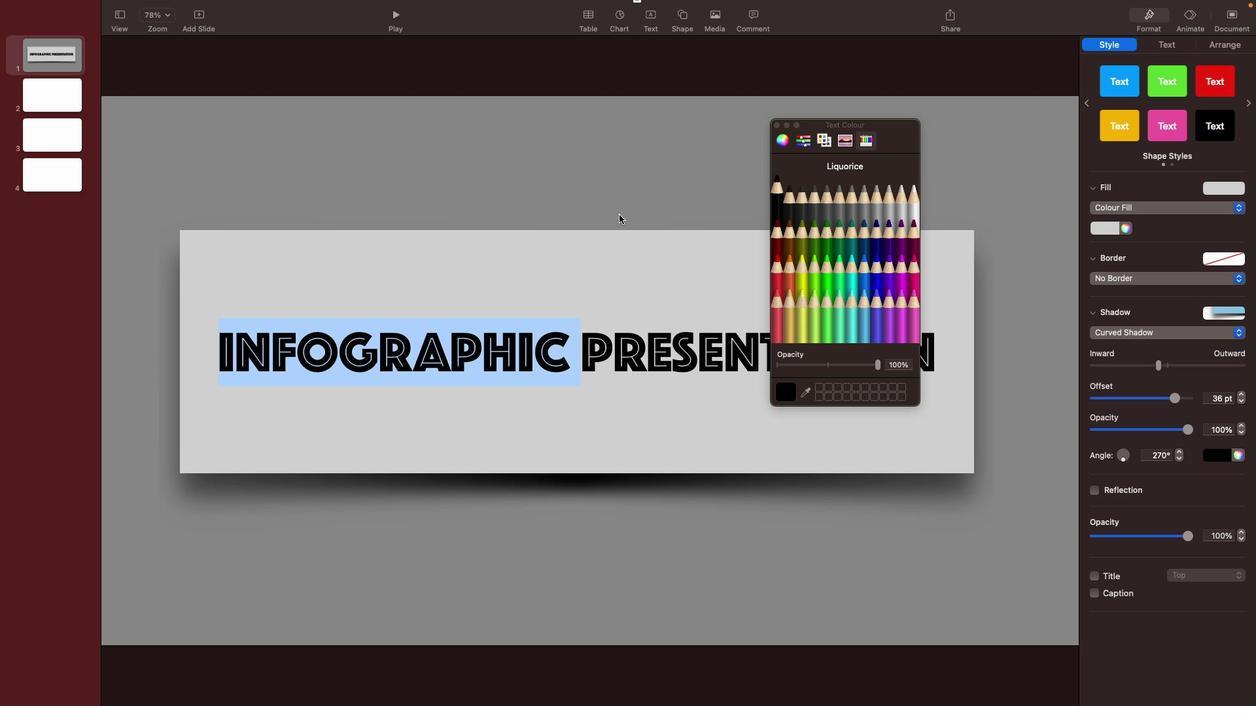 
Action: Mouse pressed left at (632, 215)
Screenshot: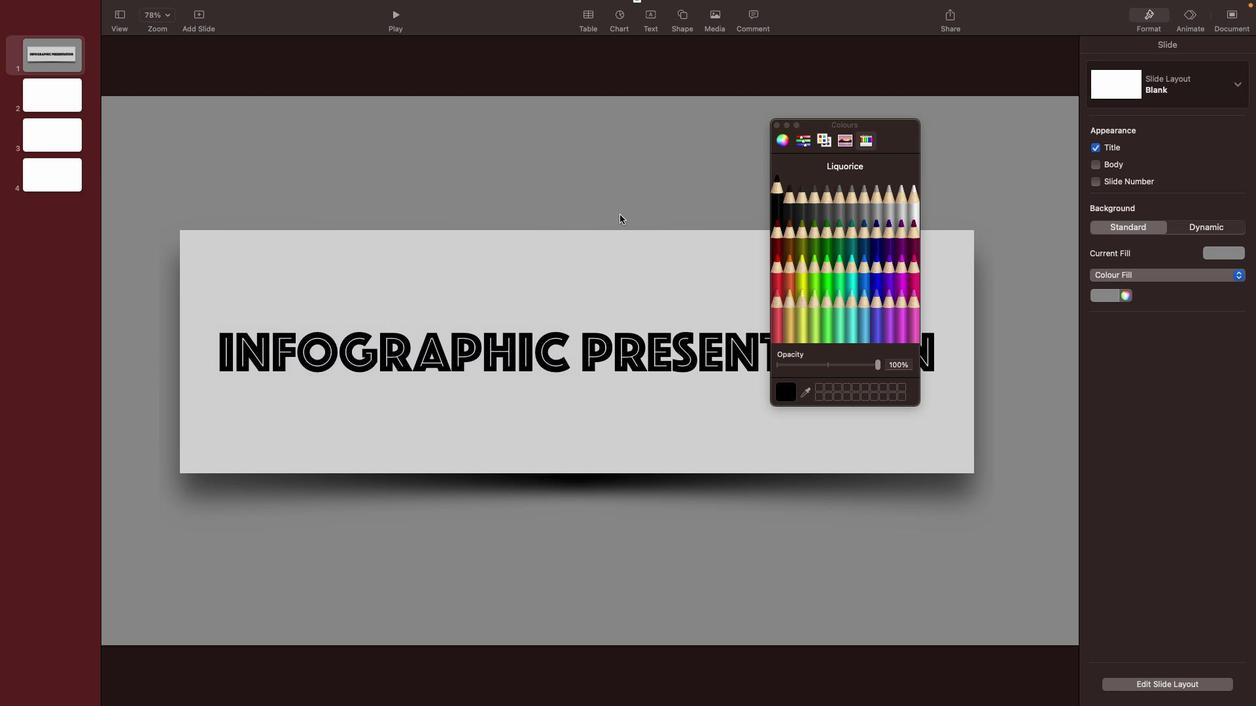 
Action: Mouse moved to (783, 126)
Screenshot: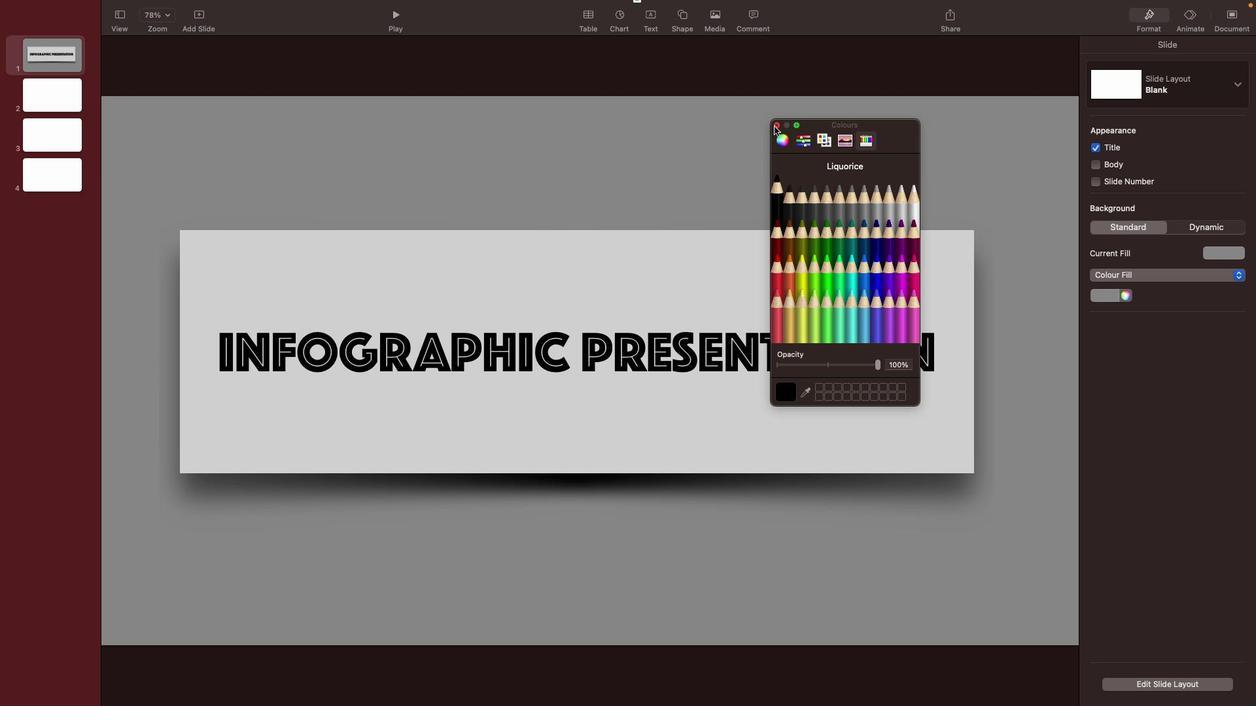 
Action: Mouse pressed left at (783, 126)
Screenshot: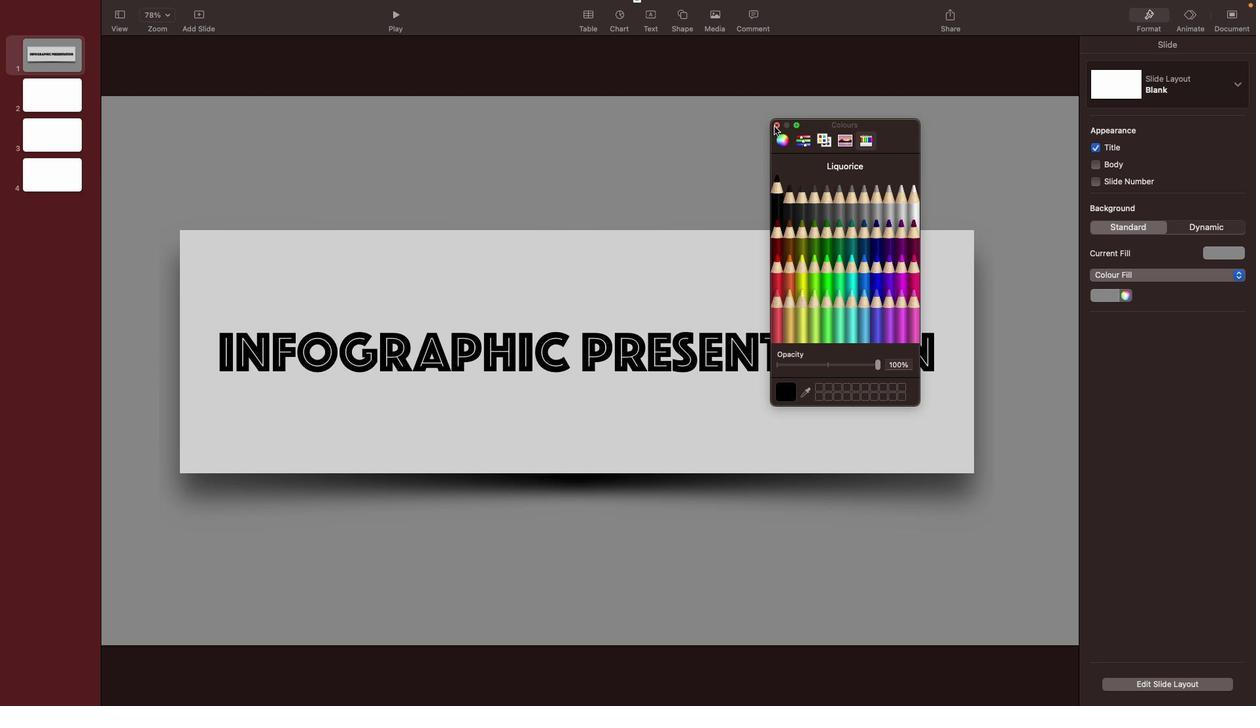 
Action: Mouse moved to (690, 234)
Screenshot: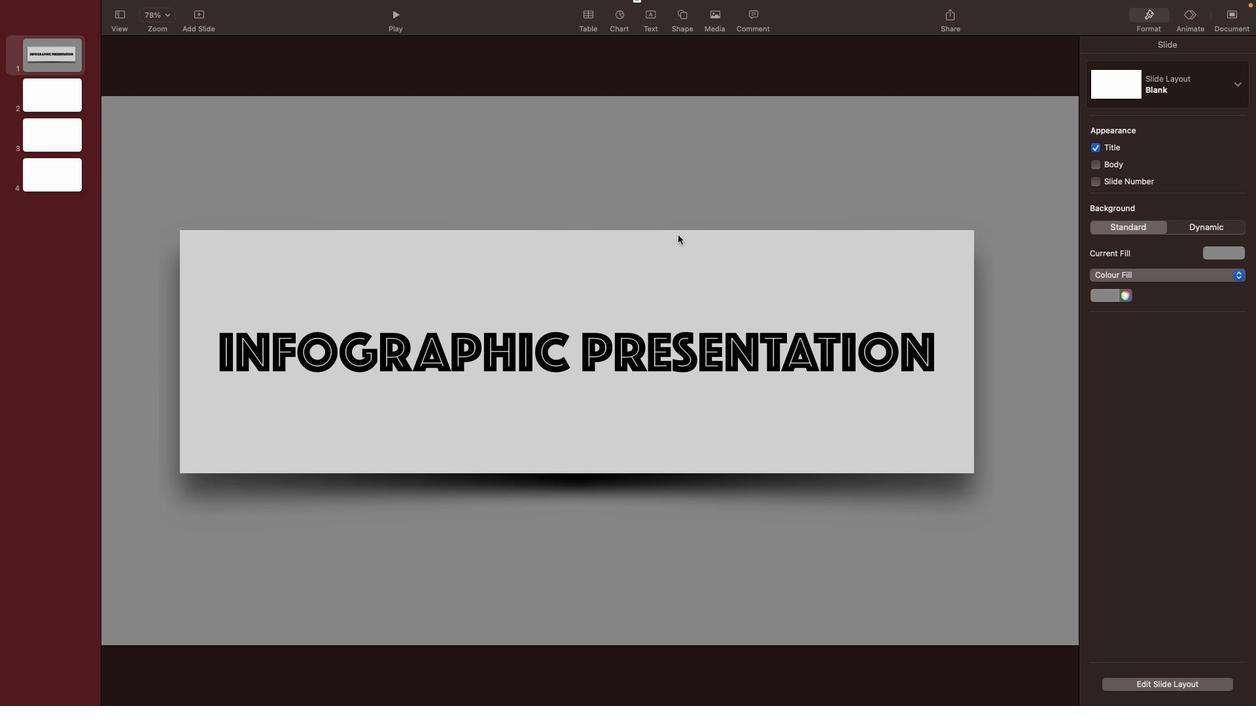 
Action: Mouse pressed left at (690, 234)
Screenshot: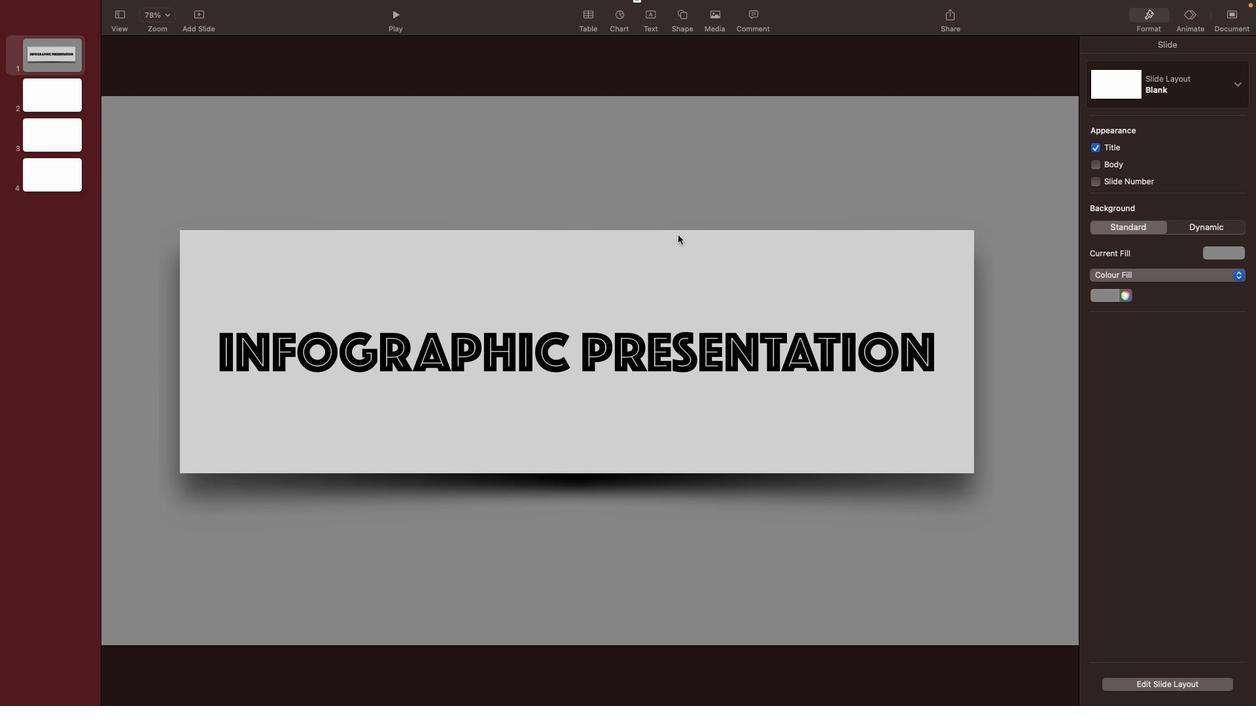 
Action: Mouse moved to (592, 231)
Screenshot: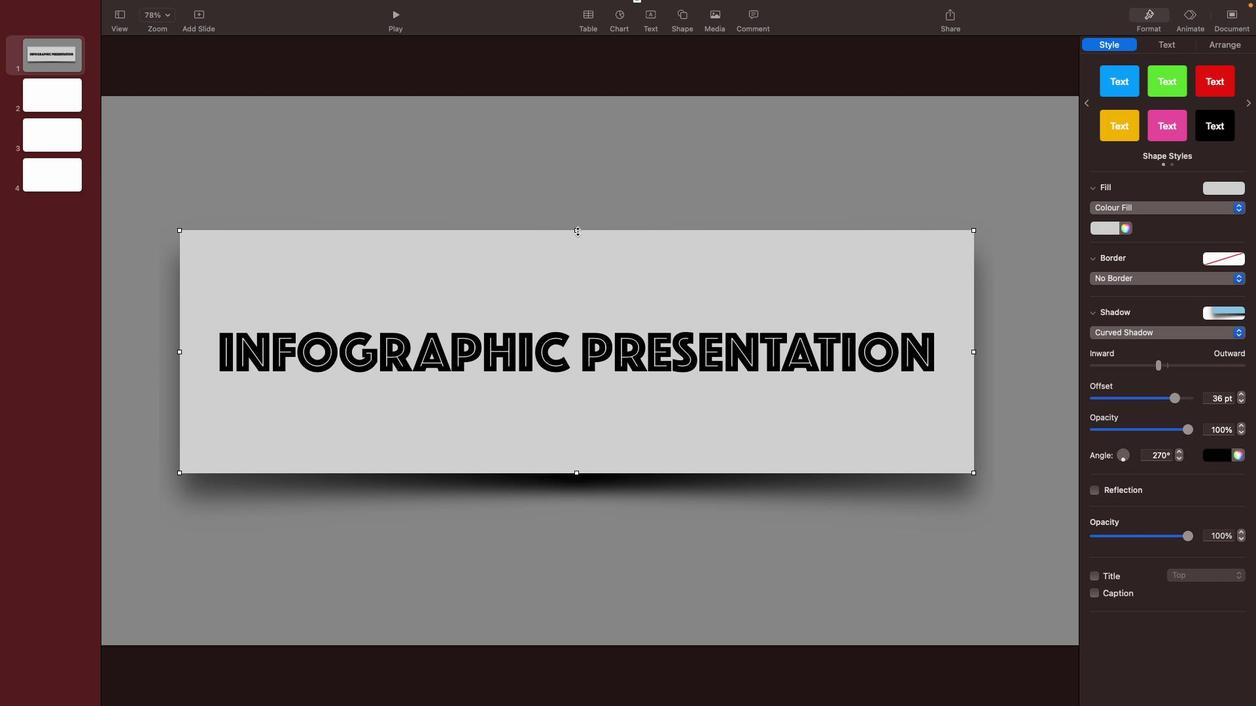 
Action: Mouse pressed left at (592, 231)
Screenshot: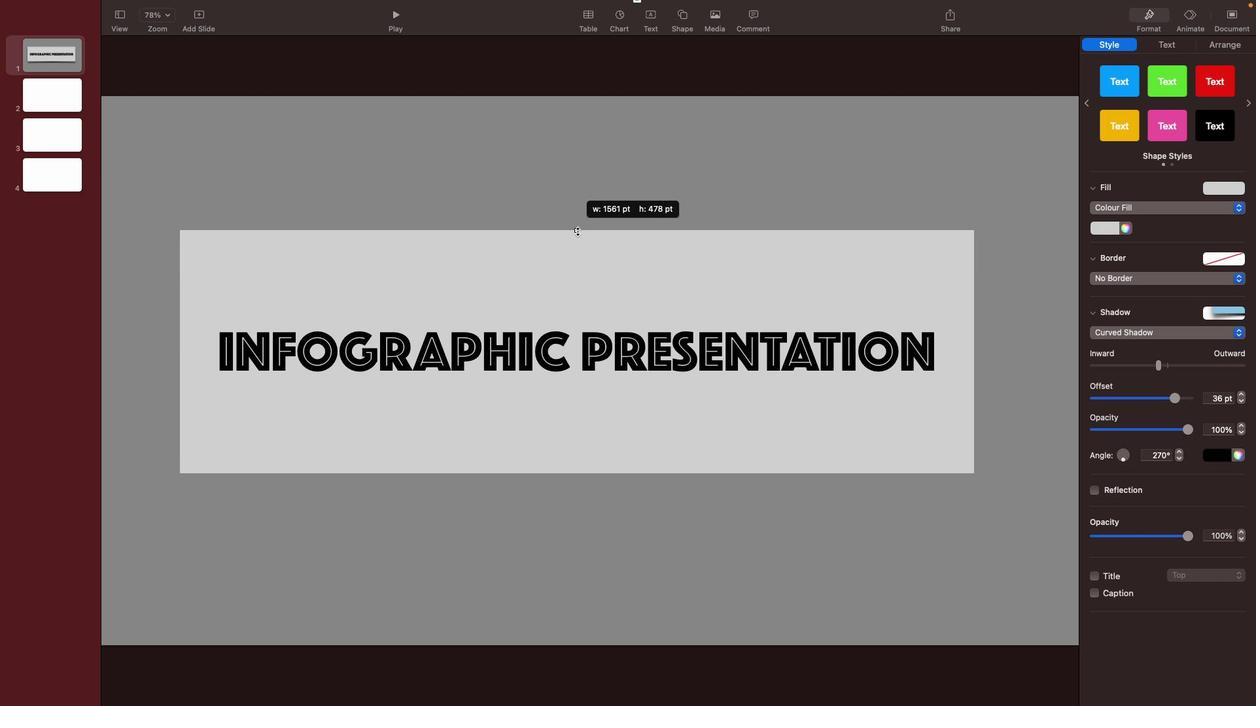 
Action: Mouse moved to (978, 393)
Screenshot: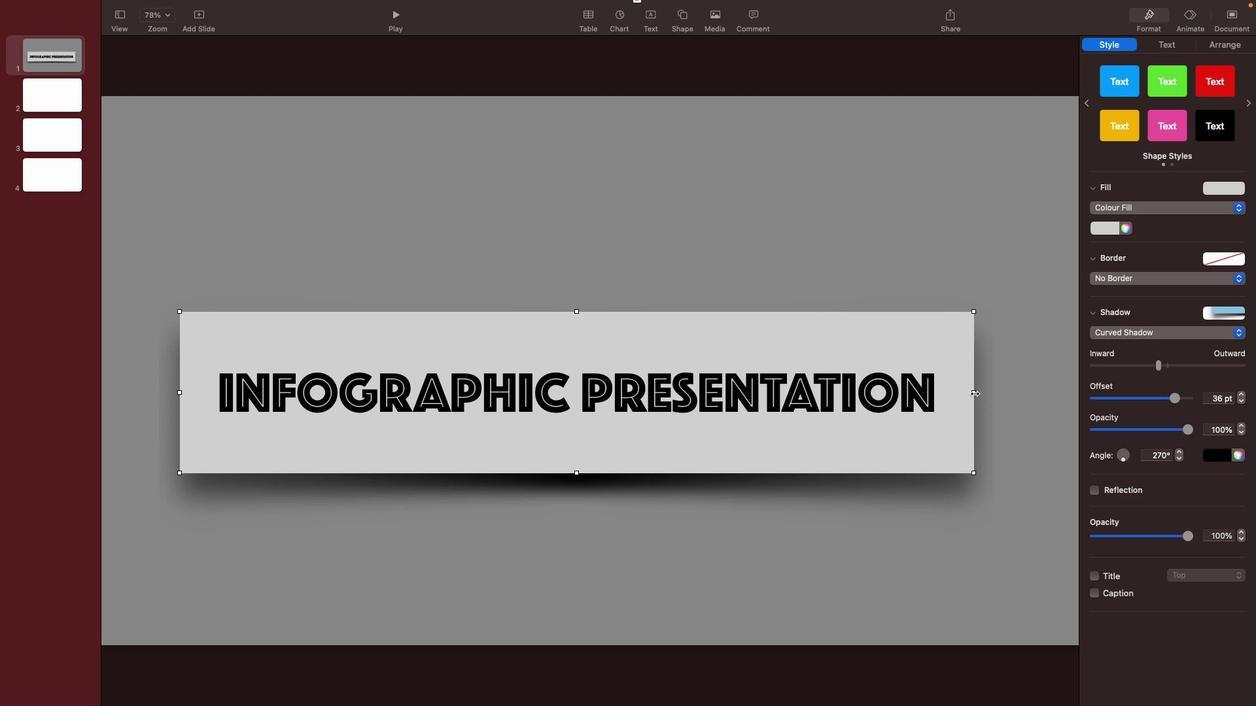 
Action: Mouse pressed left at (978, 393)
Screenshot: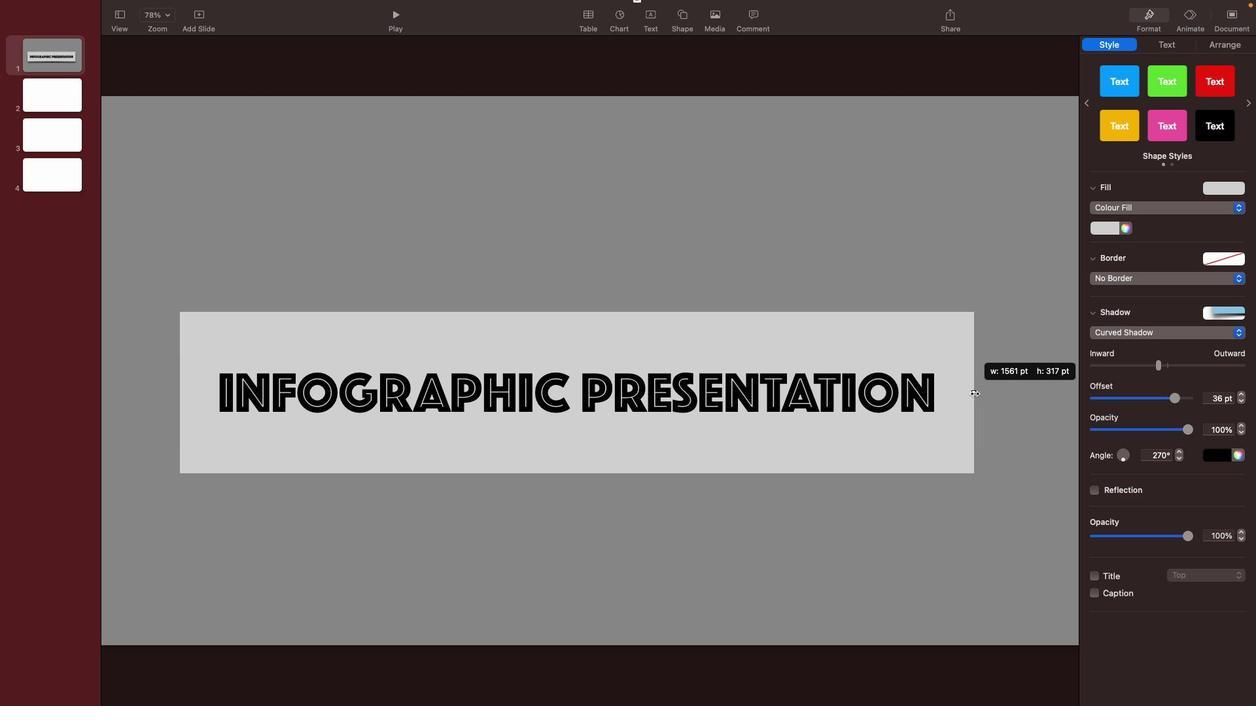 
Action: Mouse moved to (714, 326)
Screenshot: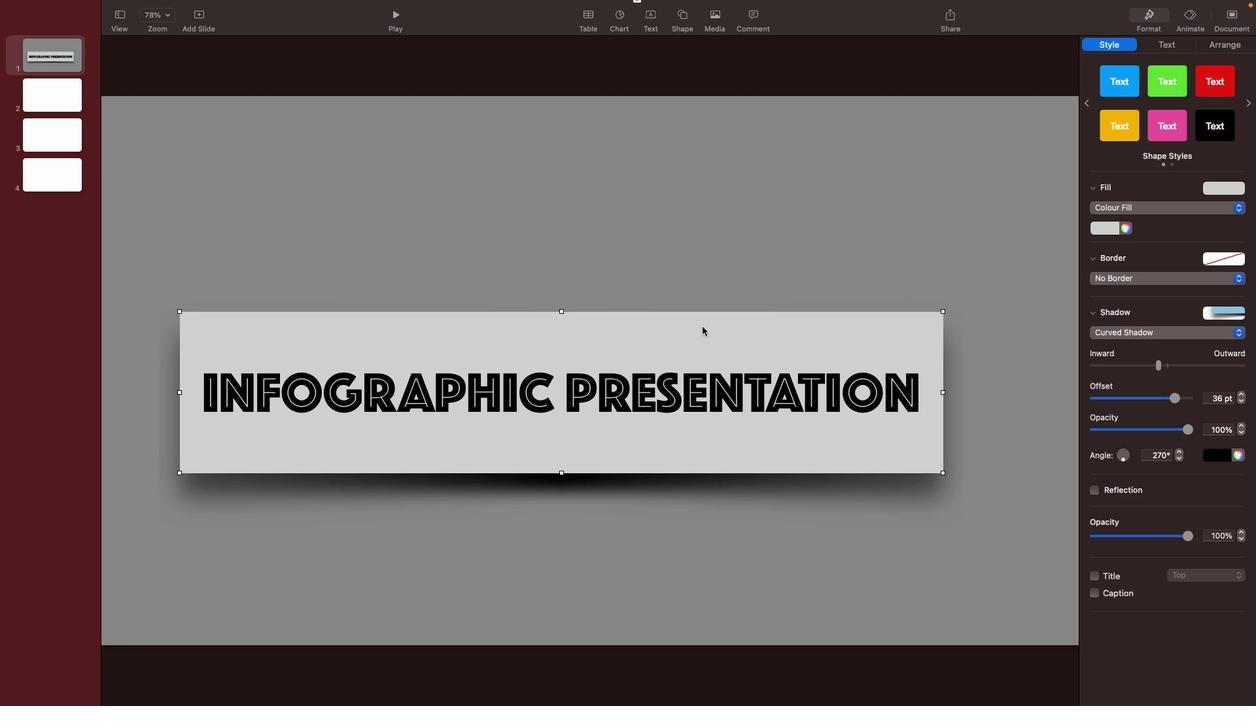 
Action: Mouse pressed left at (714, 326)
Screenshot: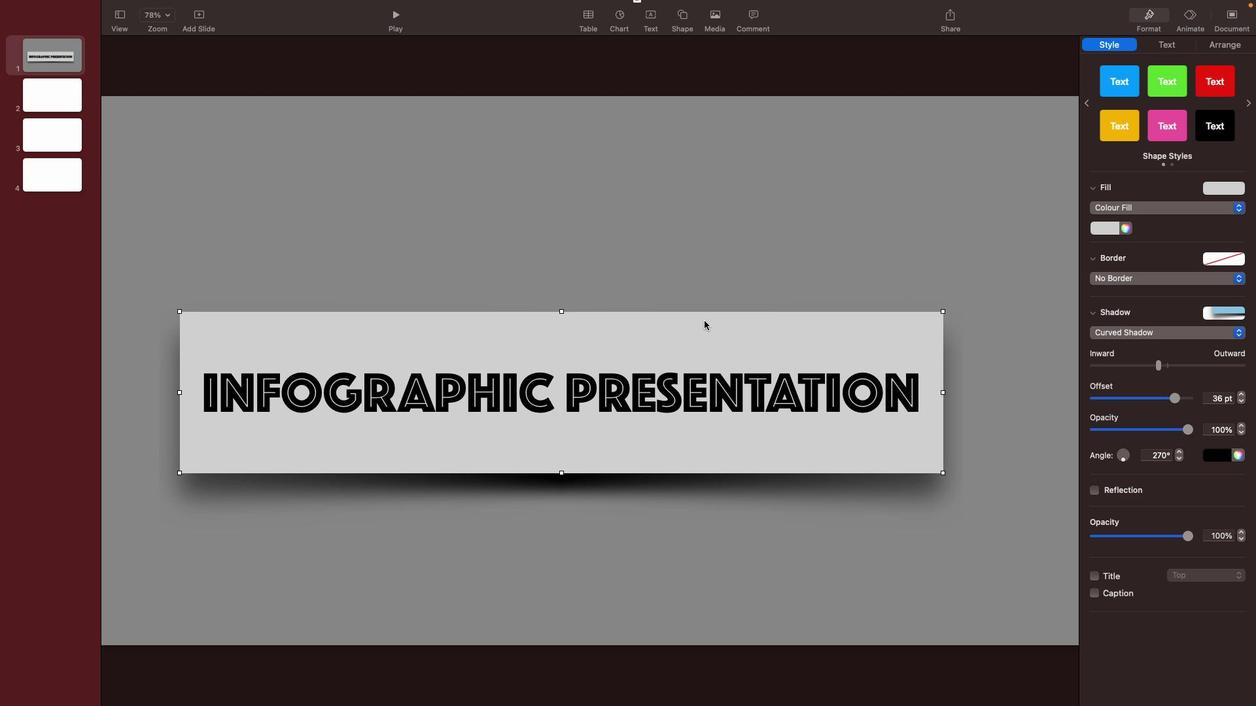 
Action: Mouse moved to (658, 15)
Screenshot: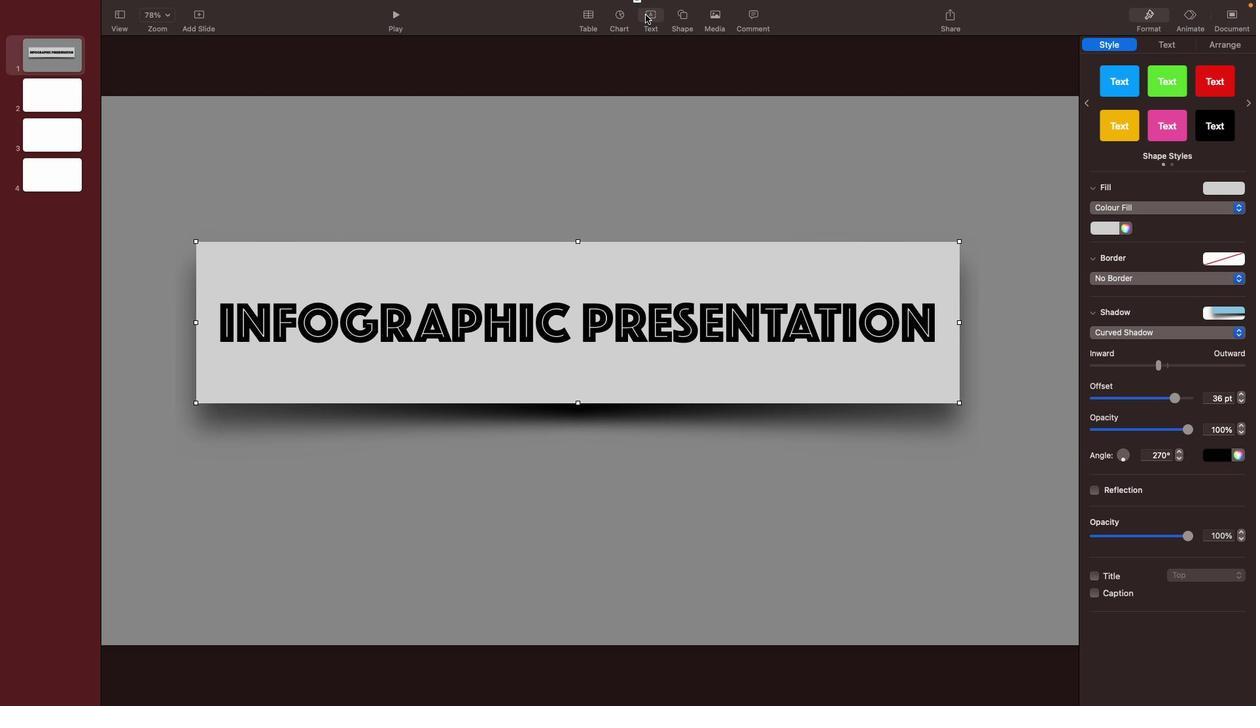 
Action: Mouse pressed left at (658, 15)
Screenshot: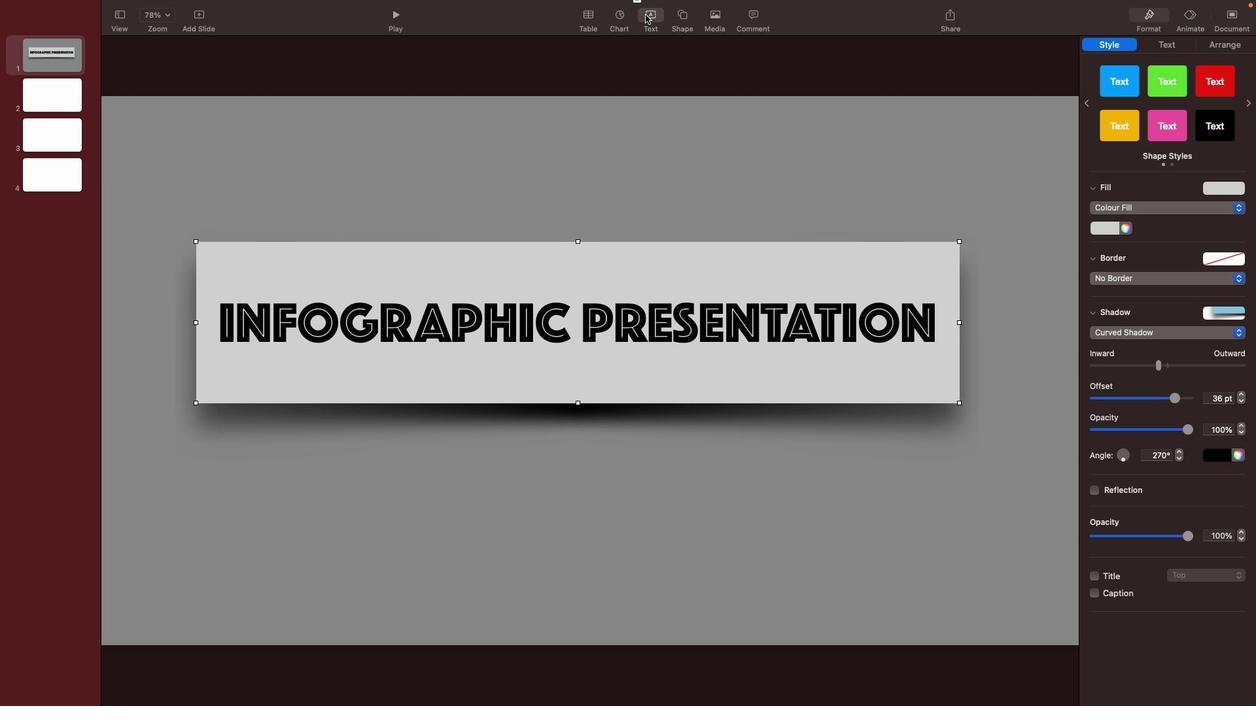 
Action: Mouse moved to (618, 365)
Screenshot: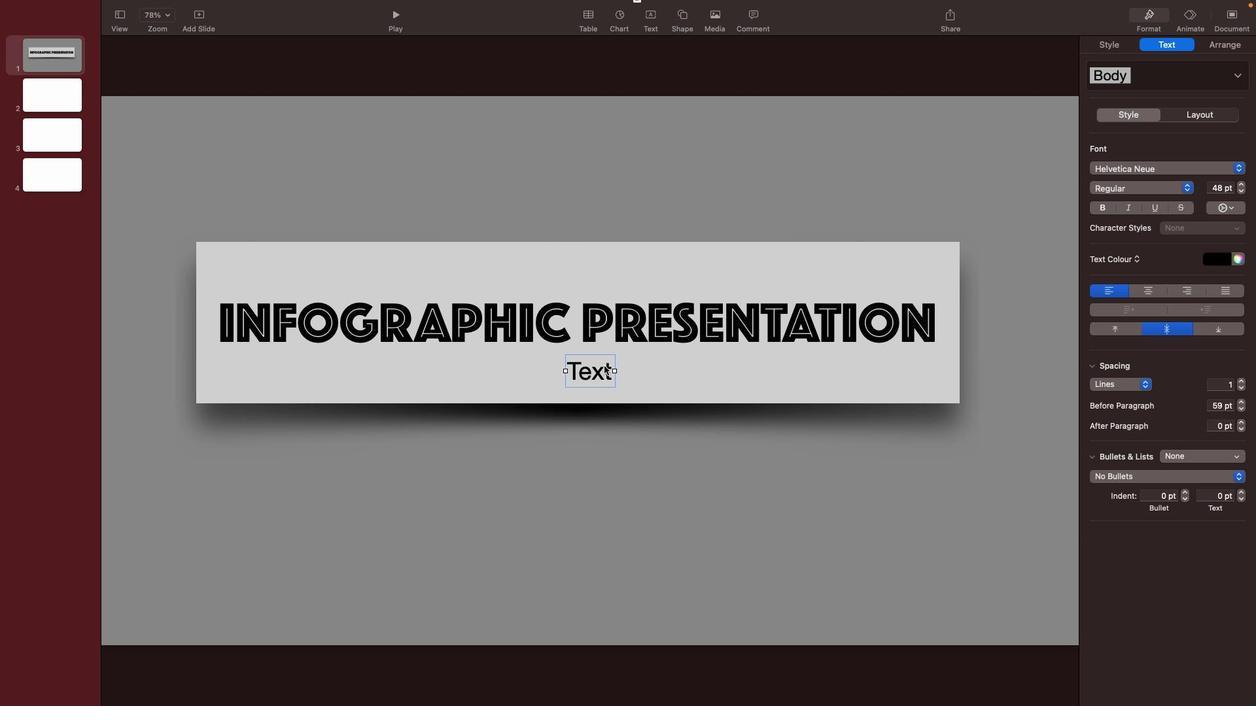 
Action: Mouse pressed left at (618, 365)
Screenshot: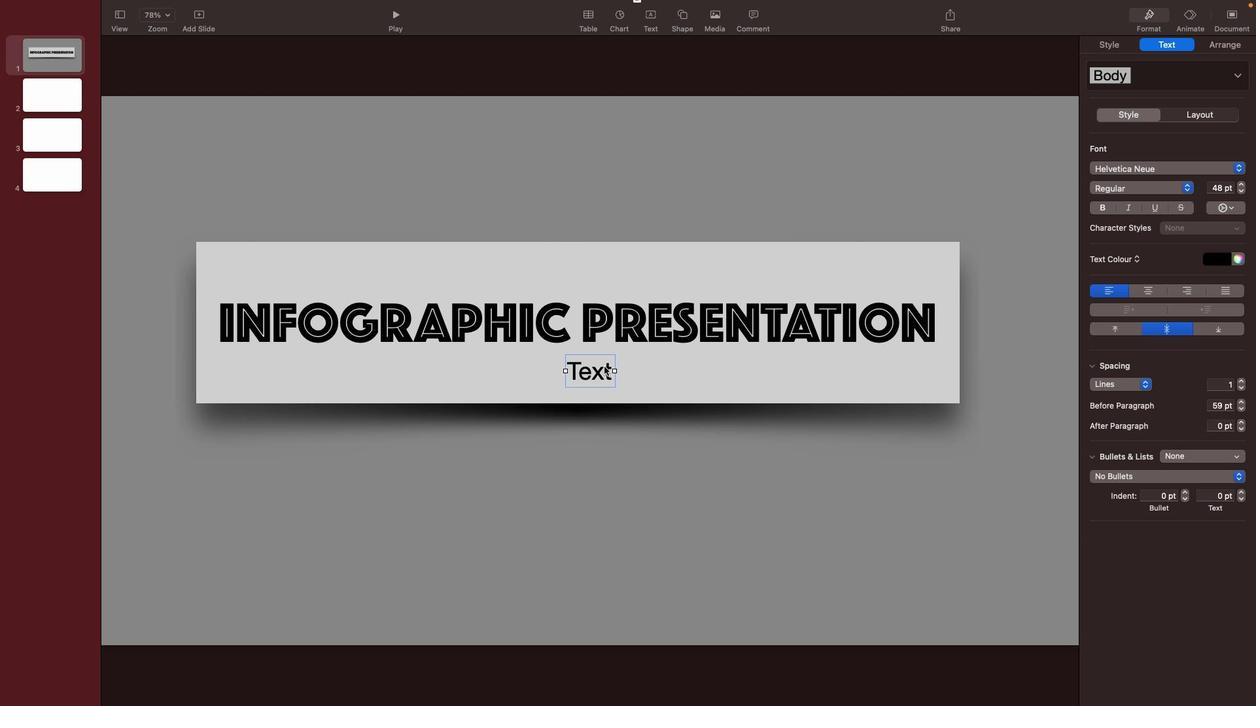 
Action: Mouse moved to (1103, 204)
Screenshot: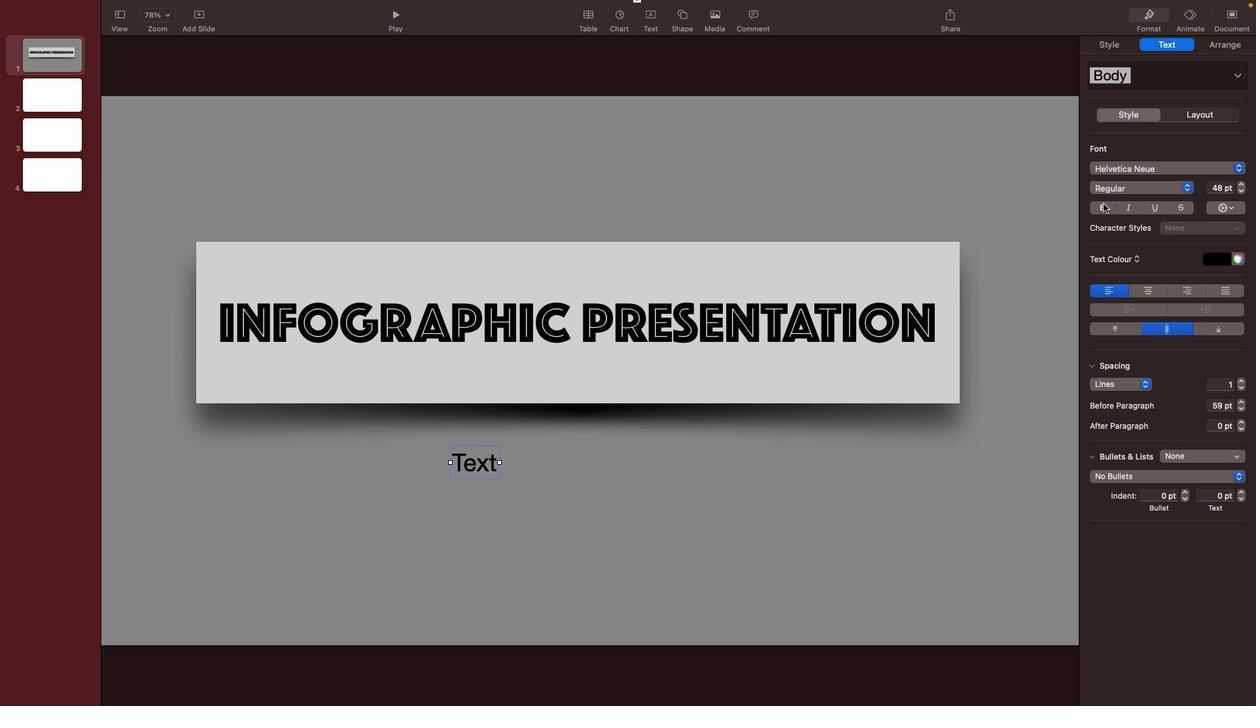 
Action: Mouse pressed left at (1103, 204)
Screenshot: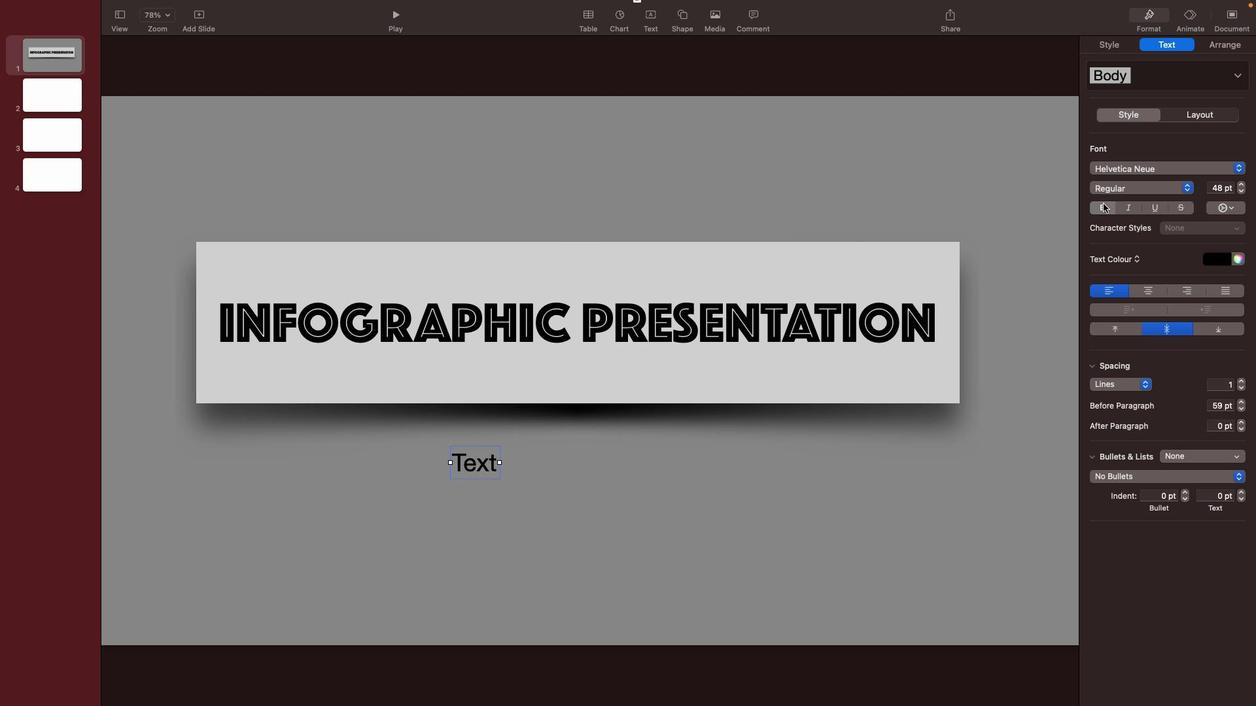 
Action: Mouse moved to (502, 446)
Screenshot: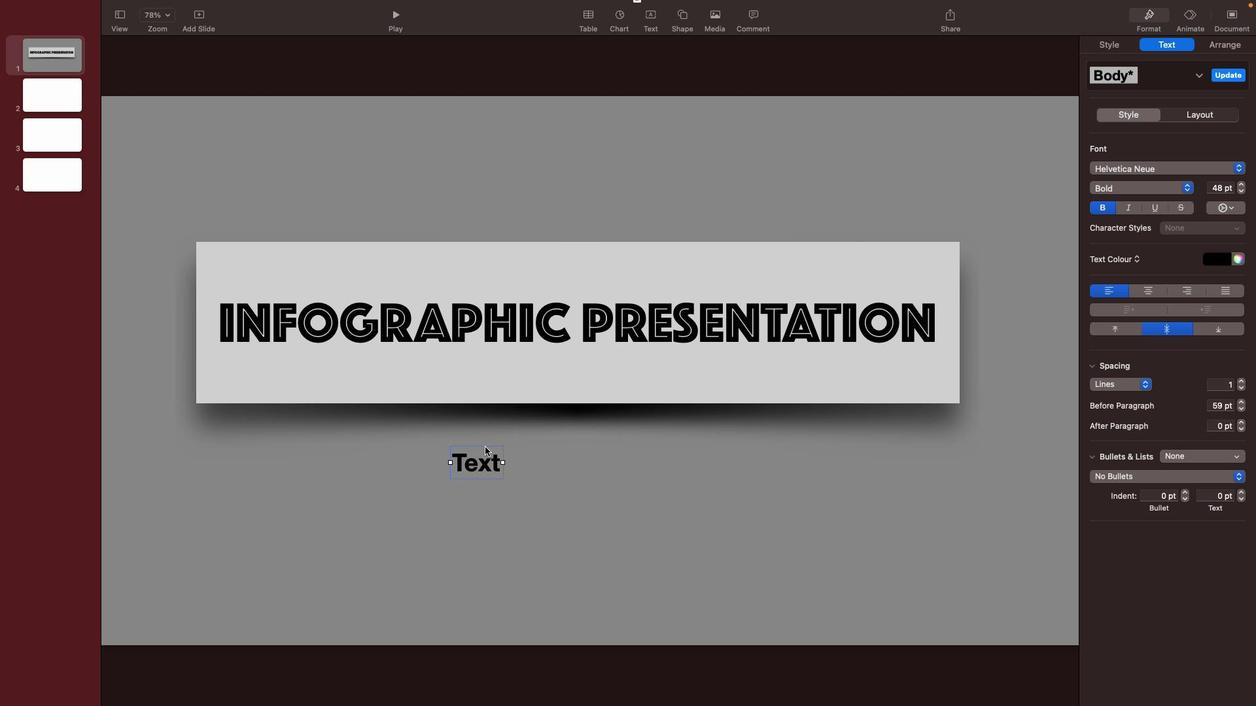 
Action: Mouse pressed left at (502, 446)
Screenshot: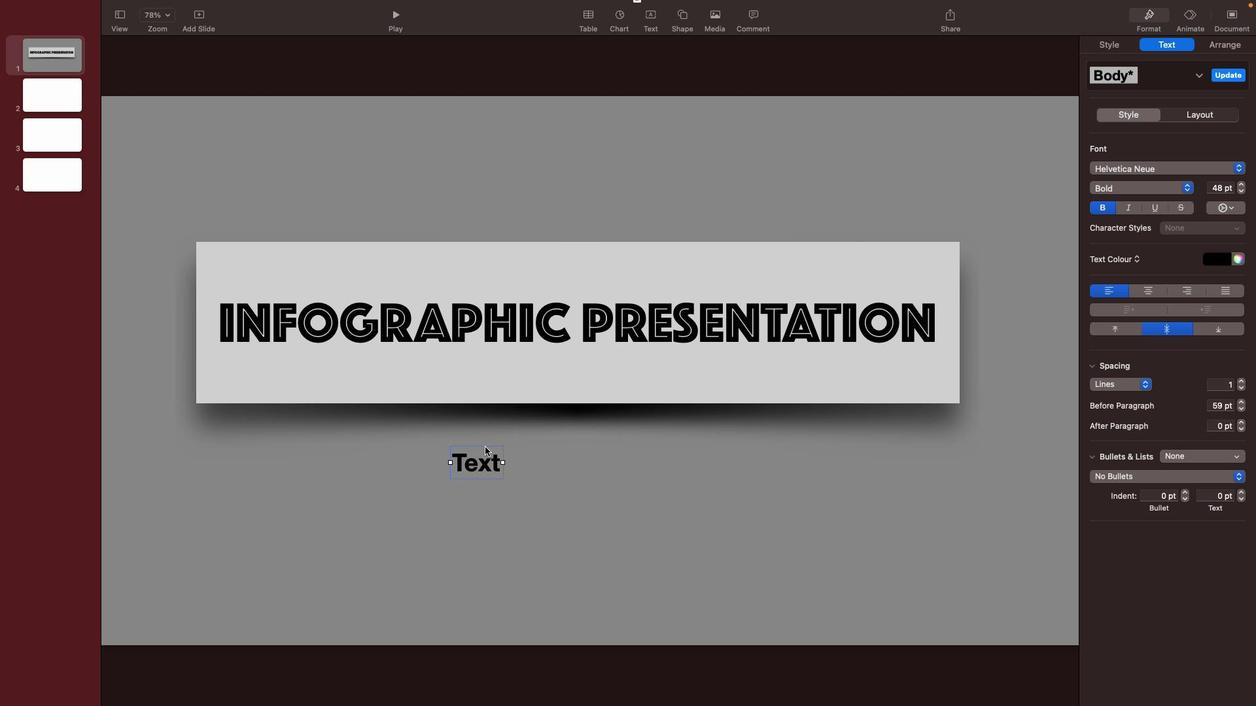 
Action: Mouse moved to (837, 331)
Screenshot: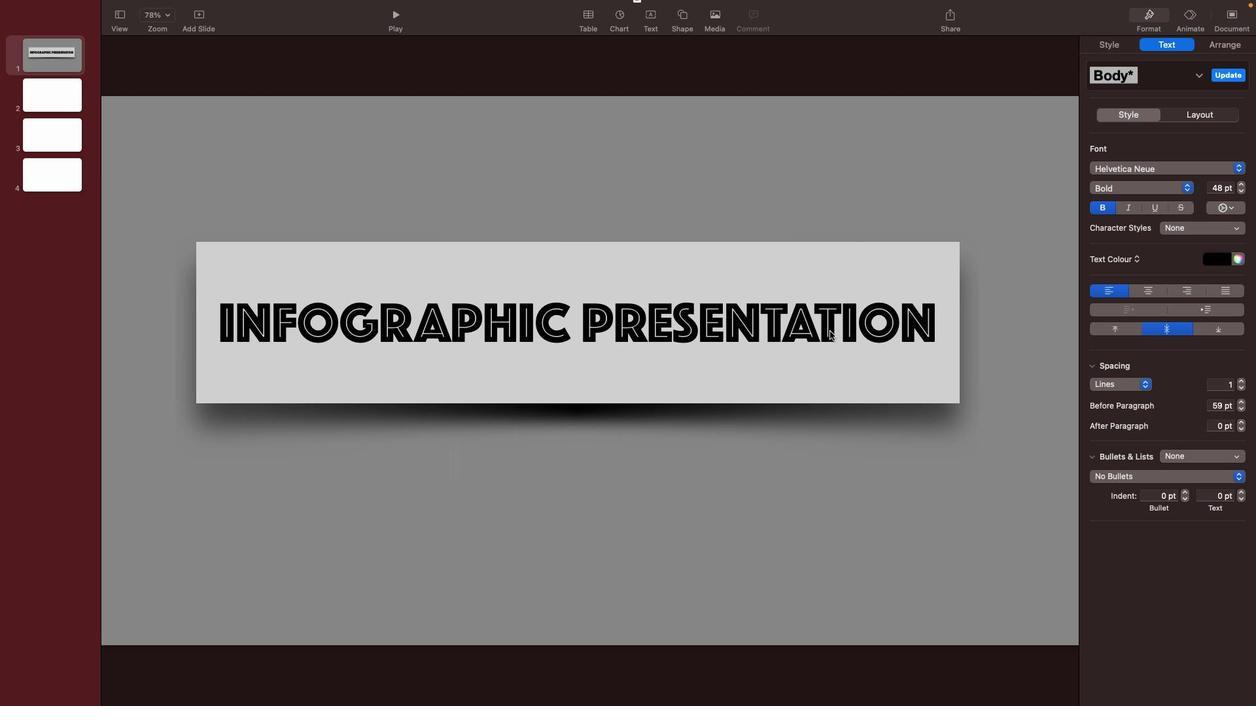 
Action: Key pressed 'I''N''F''O''G''R''A''P''H''I''C'Key.space'C''H''A''R''T'Key.space'P''R''E''S''E''N''T''A''T''I''O''N'
Screenshot: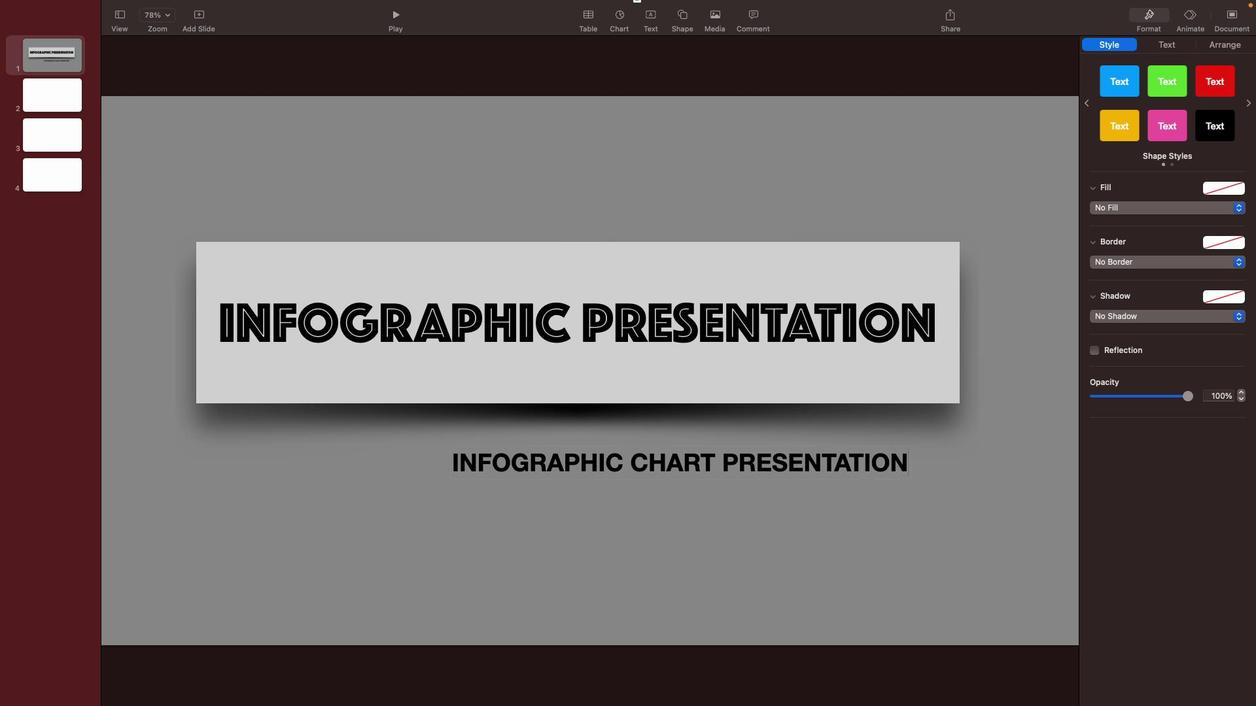 
Action: Mouse moved to (914, 463)
Screenshot: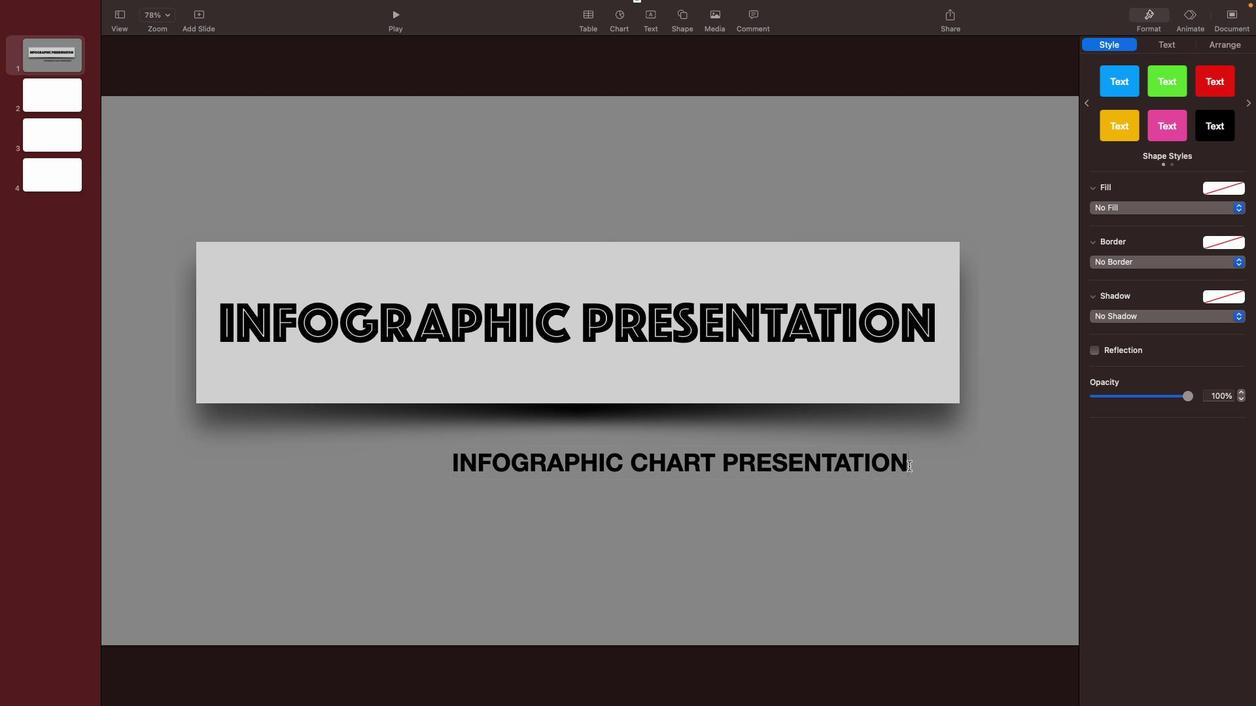 
Action: Mouse pressed left at (914, 463)
Screenshot: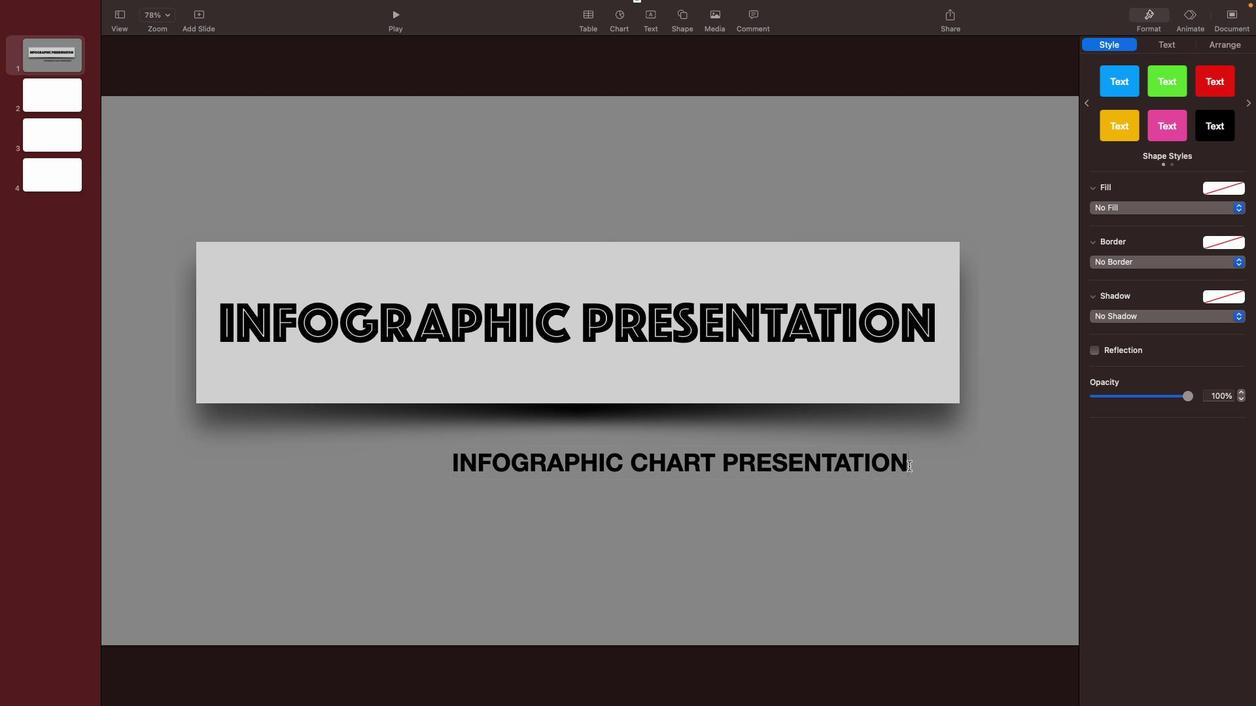 
Action: Mouse moved to (1162, 40)
Screenshot: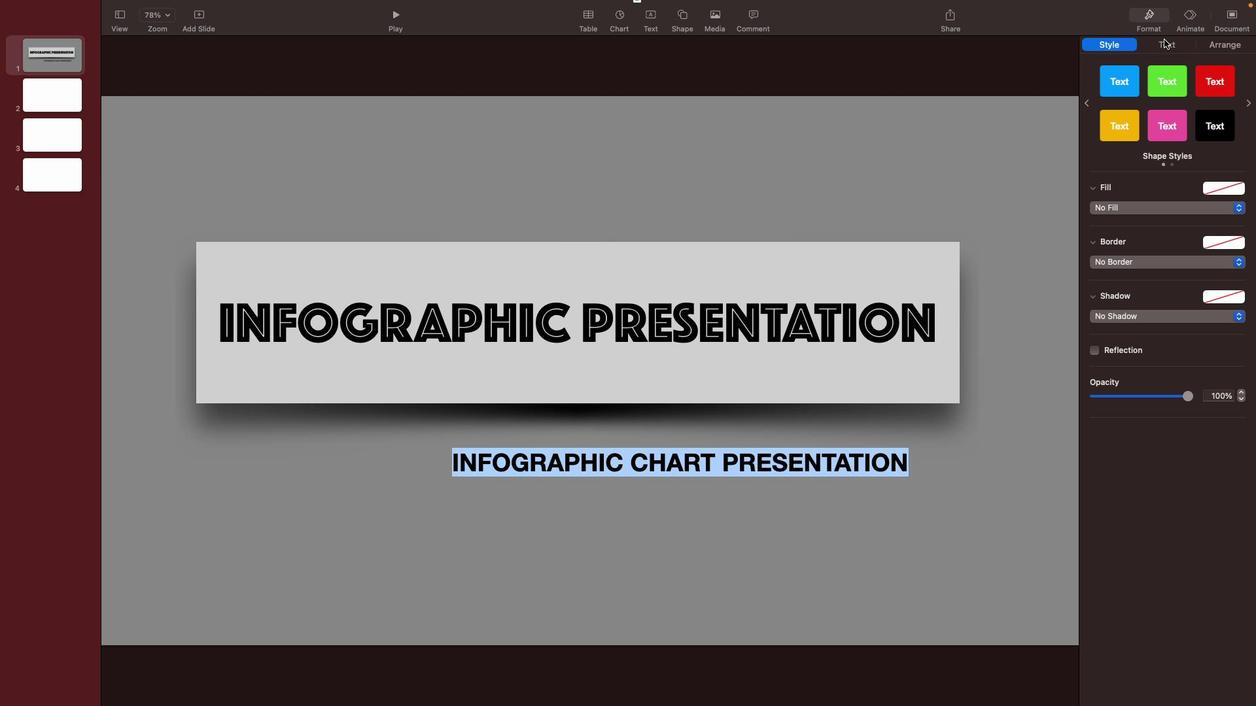 
Action: Mouse pressed left at (1162, 40)
Screenshot: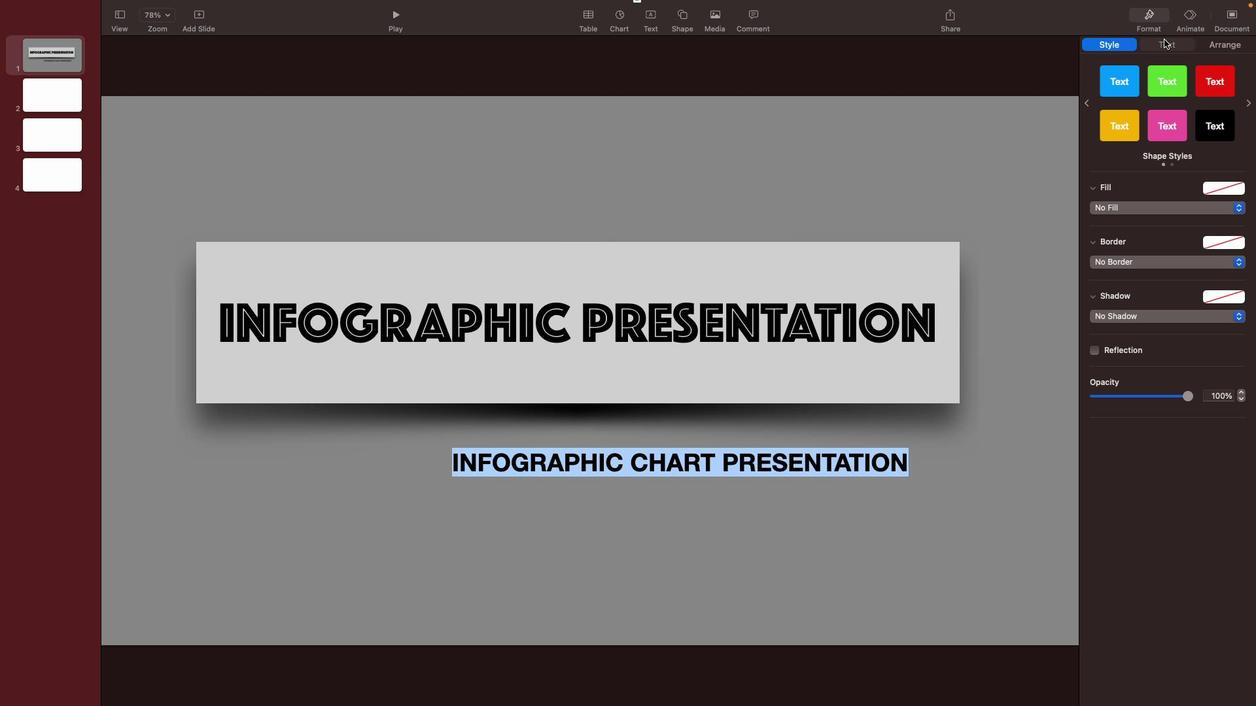 
Action: Mouse moved to (1240, 191)
Screenshot: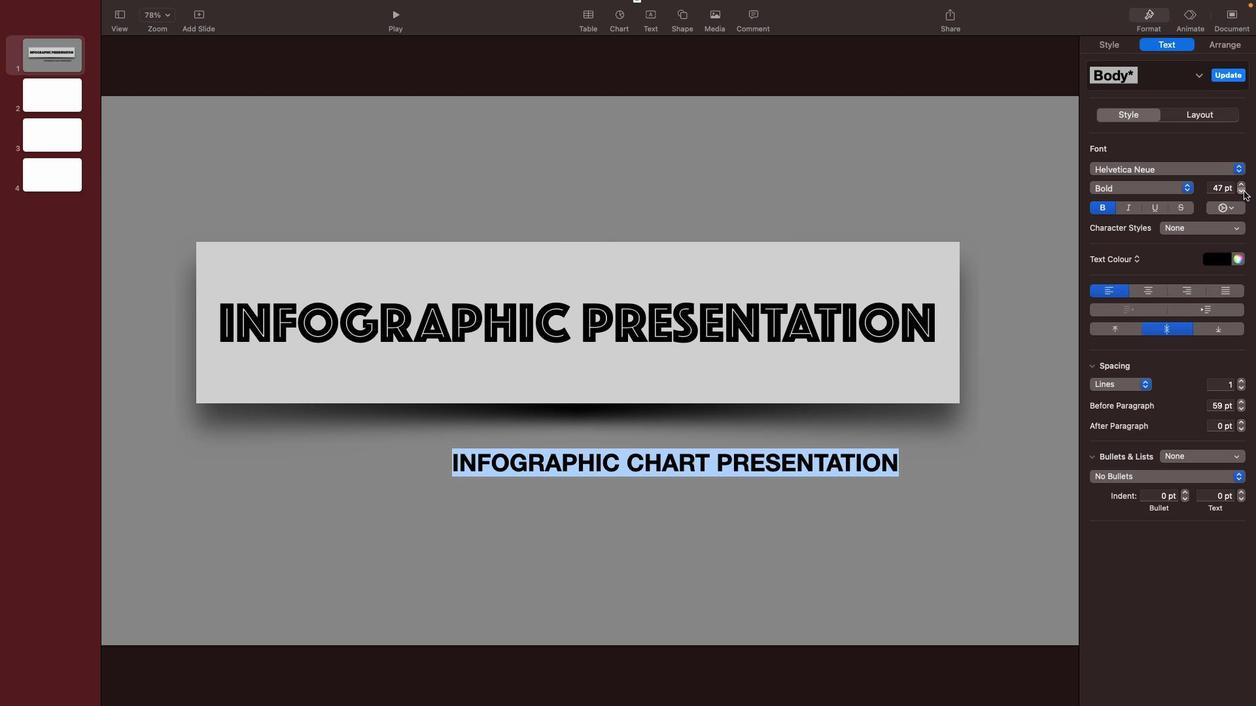 
Action: Mouse pressed left at (1240, 191)
Screenshot: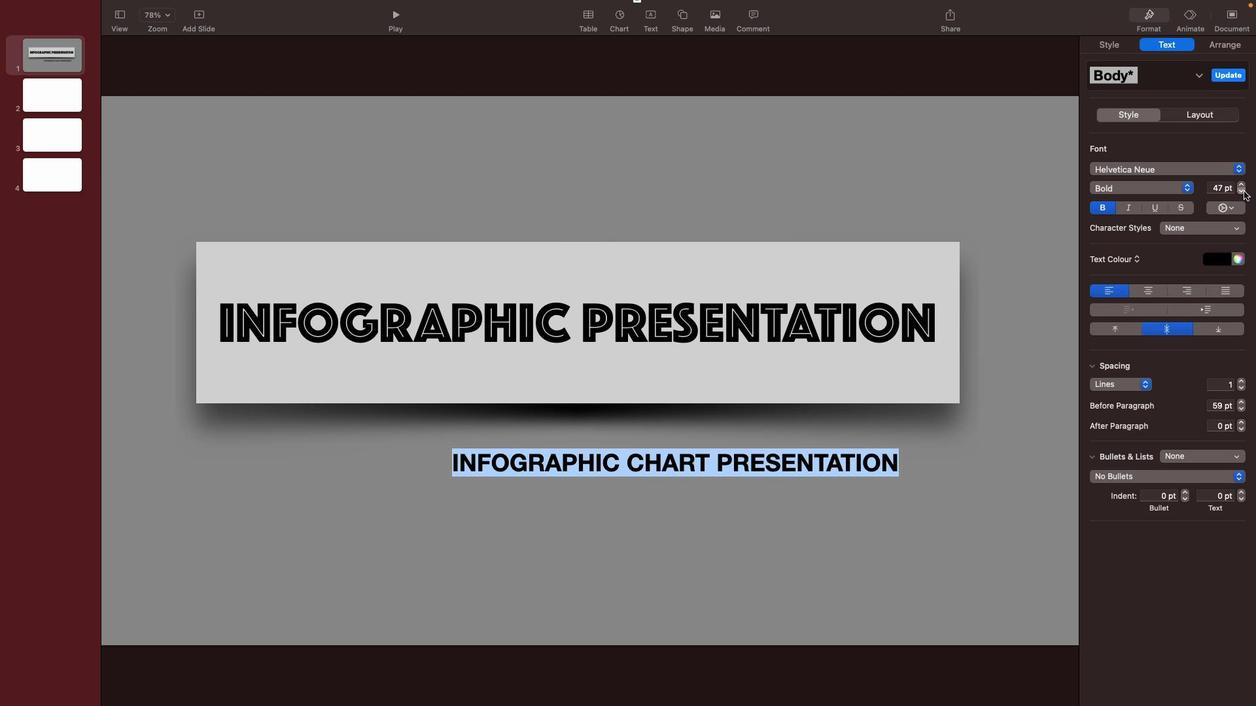 
Action: Mouse moved to (951, 418)
Screenshot: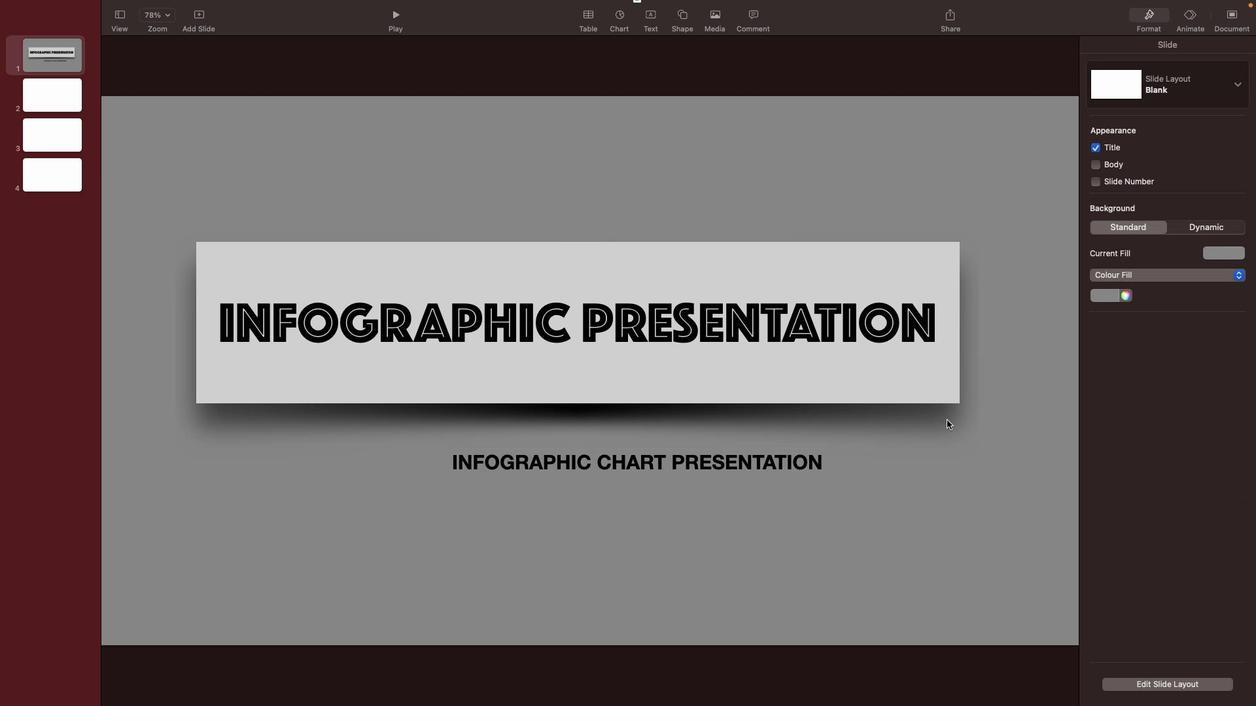 
Action: Mouse pressed left at (951, 418)
Screenshot: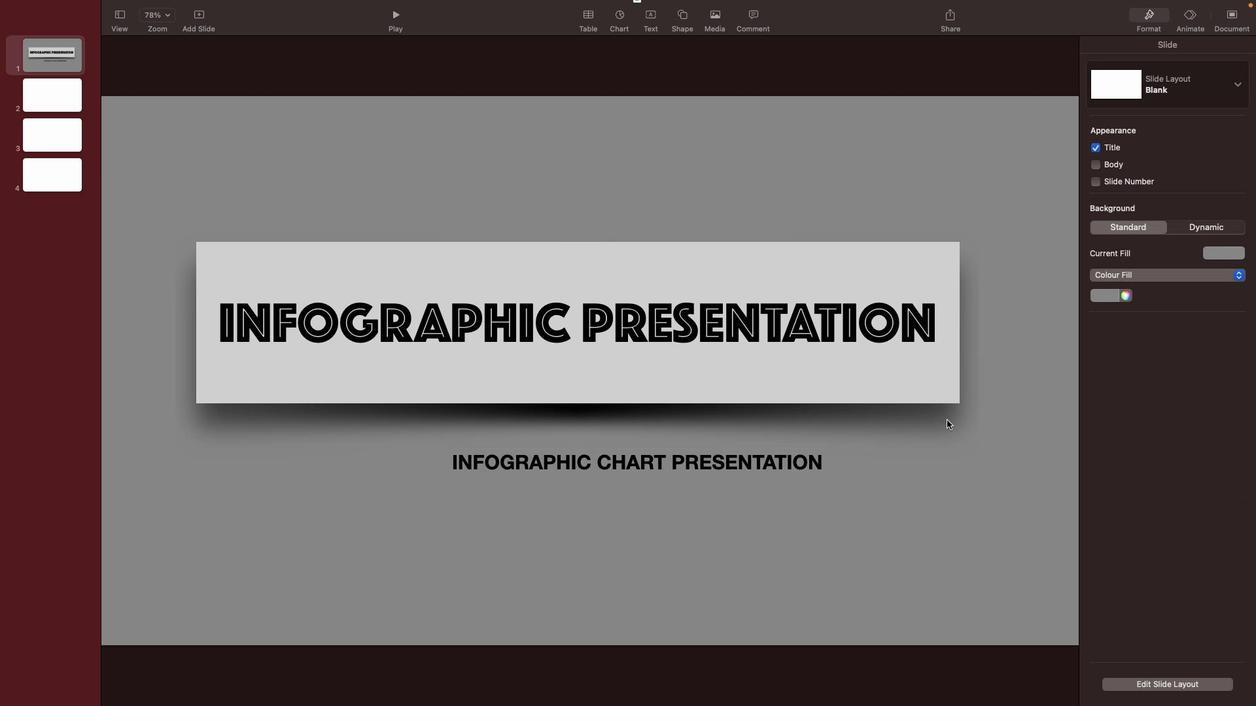 
Action: Mouse moved to (774, 459)
Screenshot: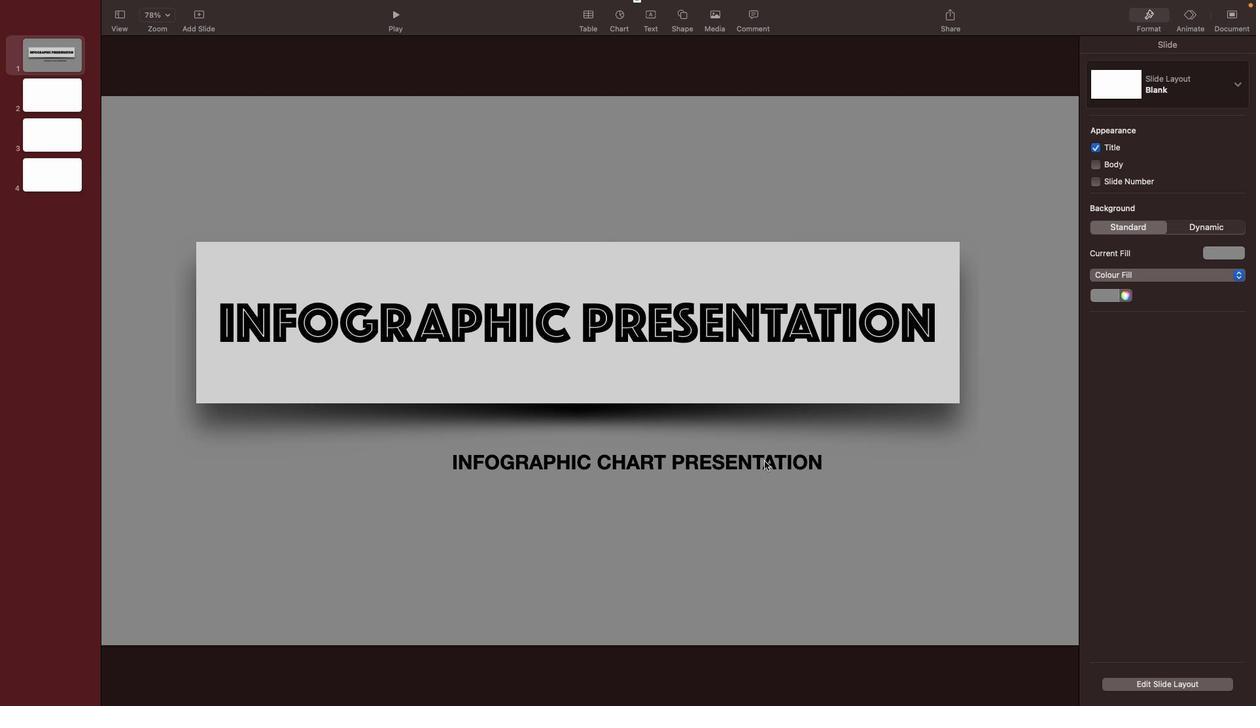 
Action: Mouse pressed left at (774, 459)
Screenshot: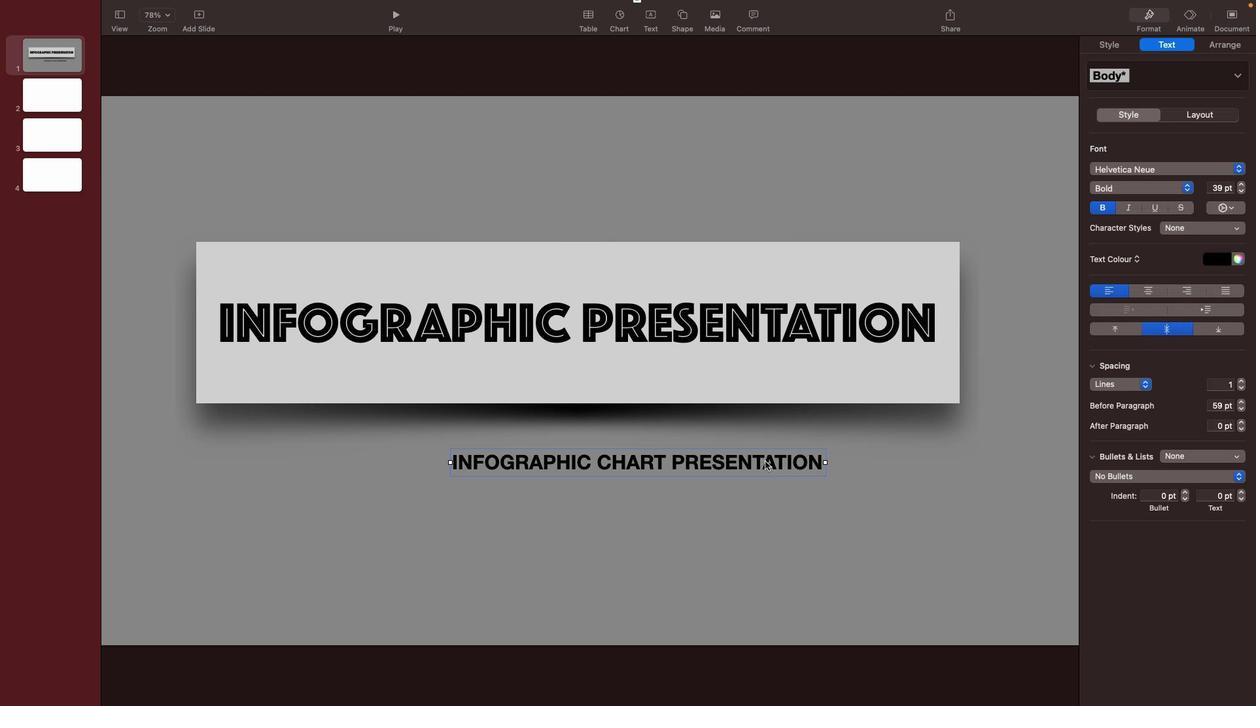 
Action: Mouse moved to (728, 439)
Screenshot: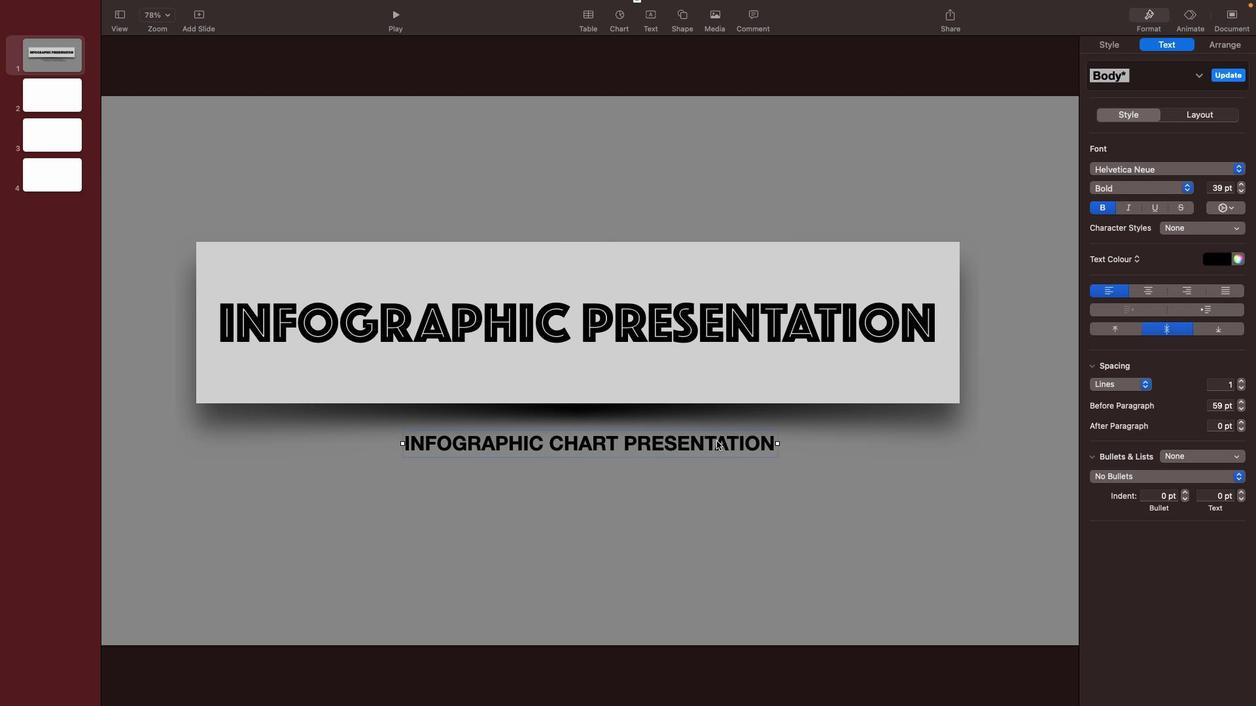 
Action: Mouse pressed left at (728, 439)
Screenshot: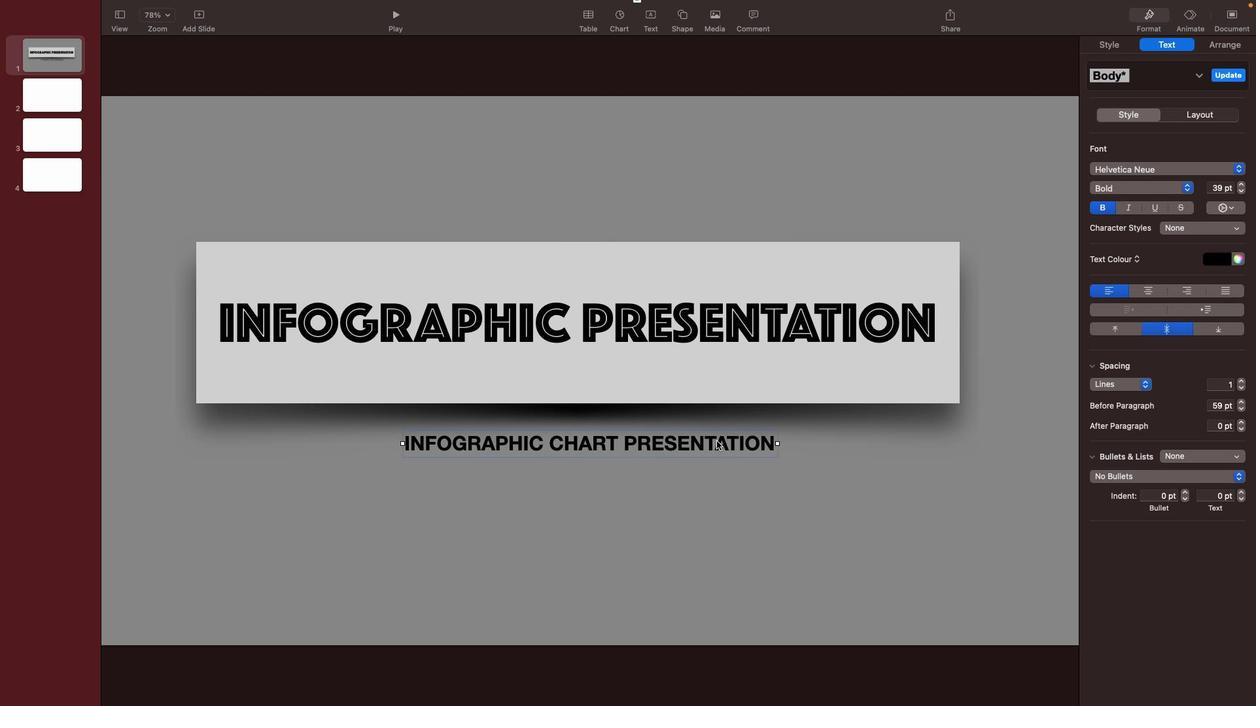 
Action: Mouse moved to (868, 261)
Screenshot: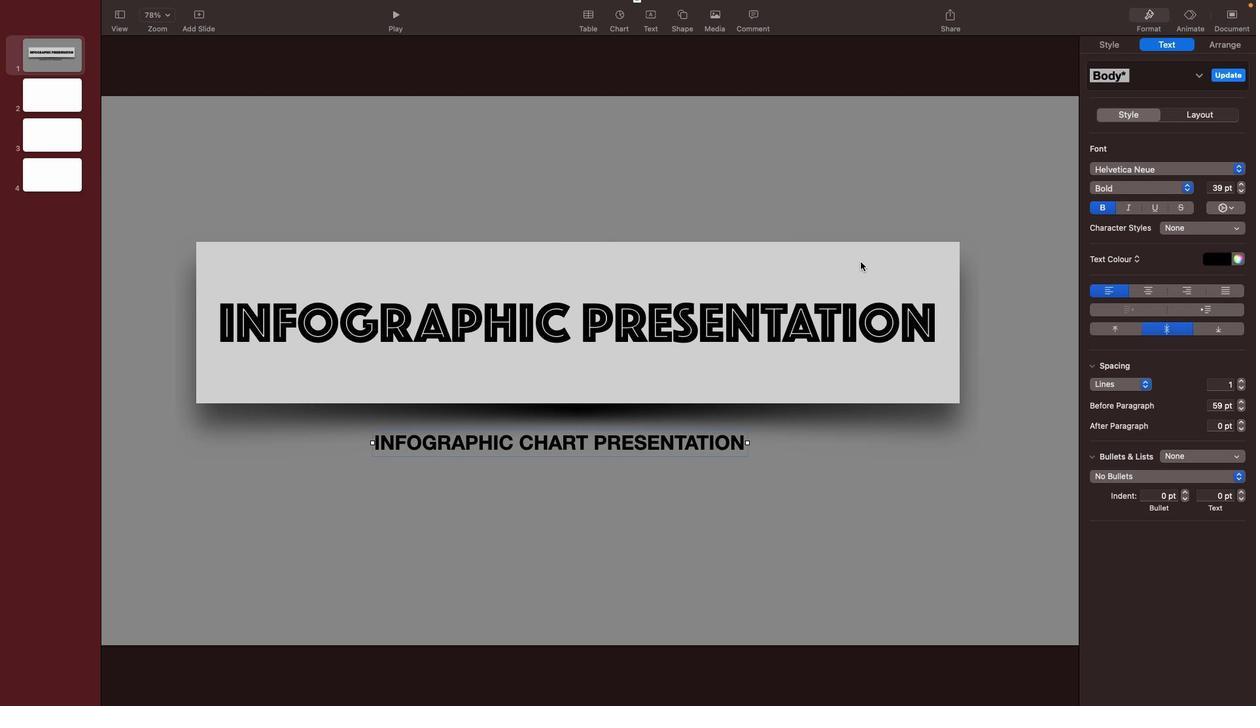 
Action: Mouse pressed left at (868, 261)
Screenshot: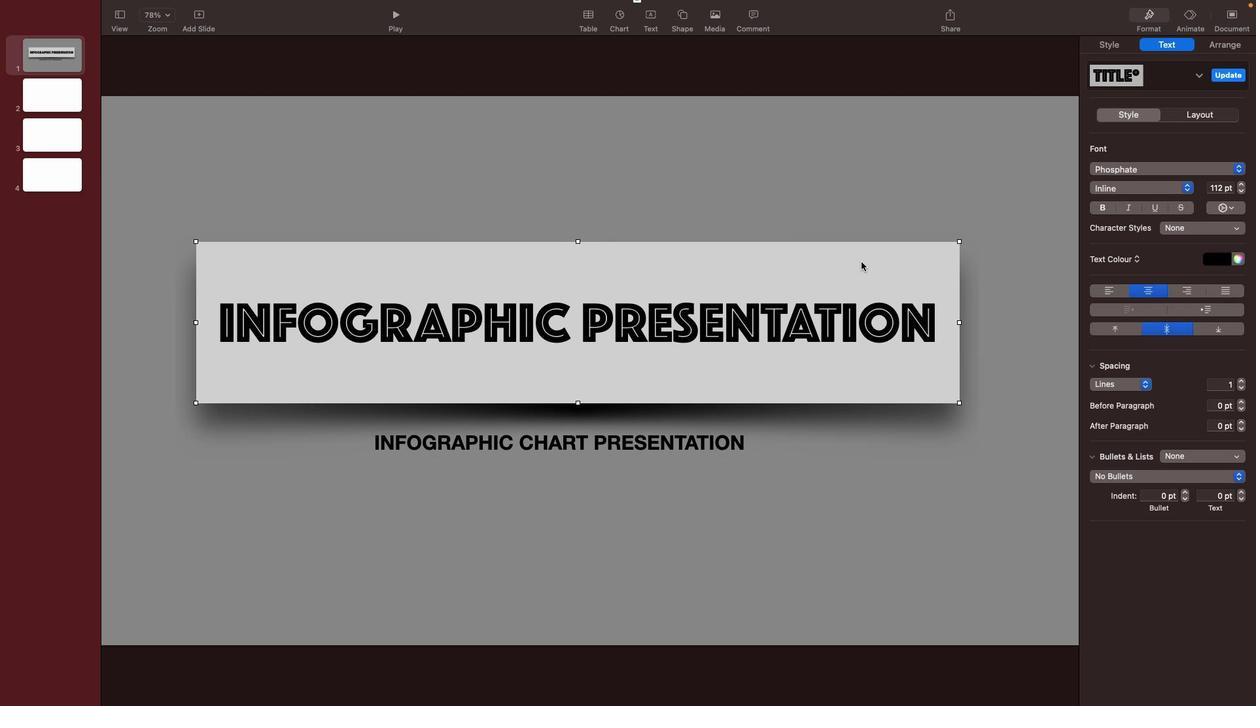 
Action: Mouse moved to (1119, 41)
Screenshot: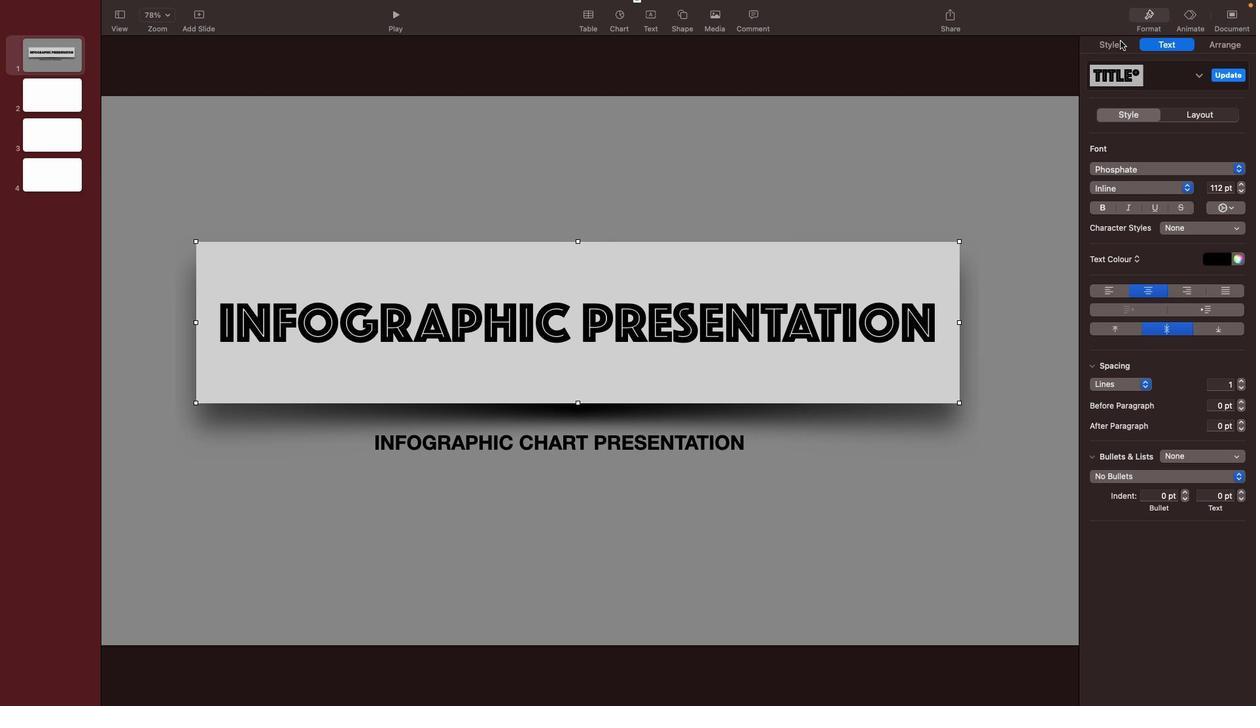 
Action: Mouse pressed left at (1119, 41)
Screenshot: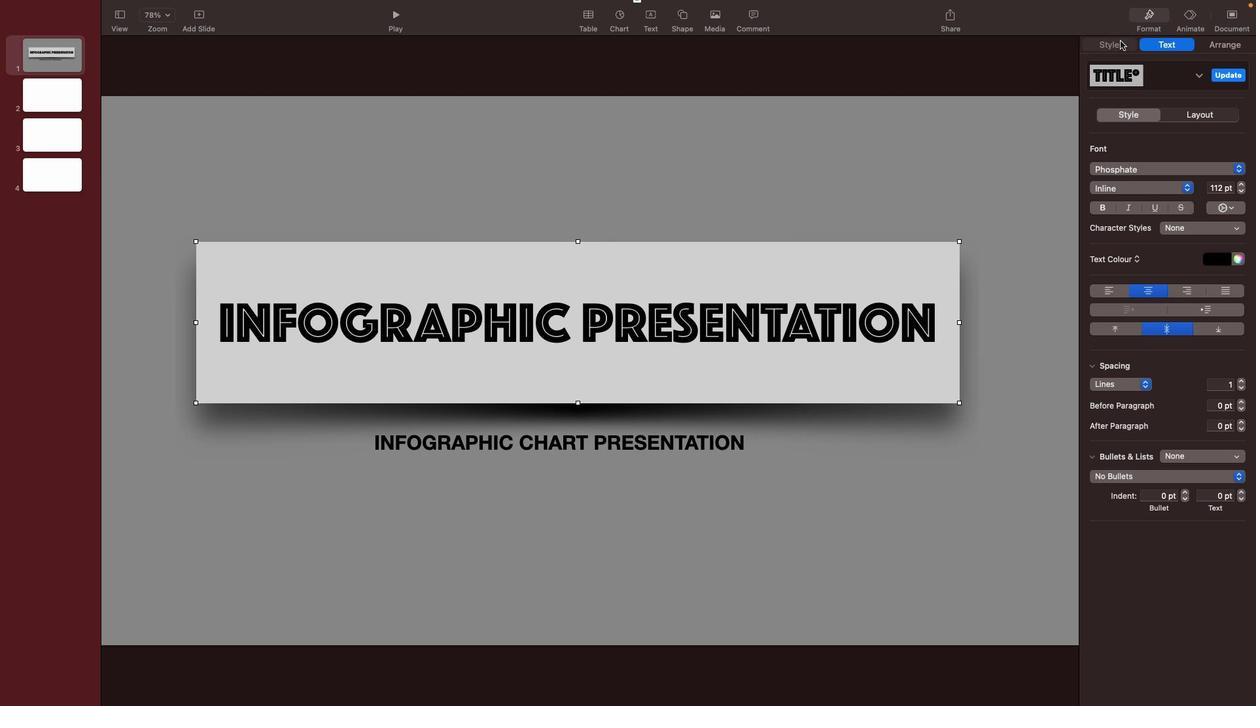 
Action: Mouse moved to (1239, 275)
Screenshot: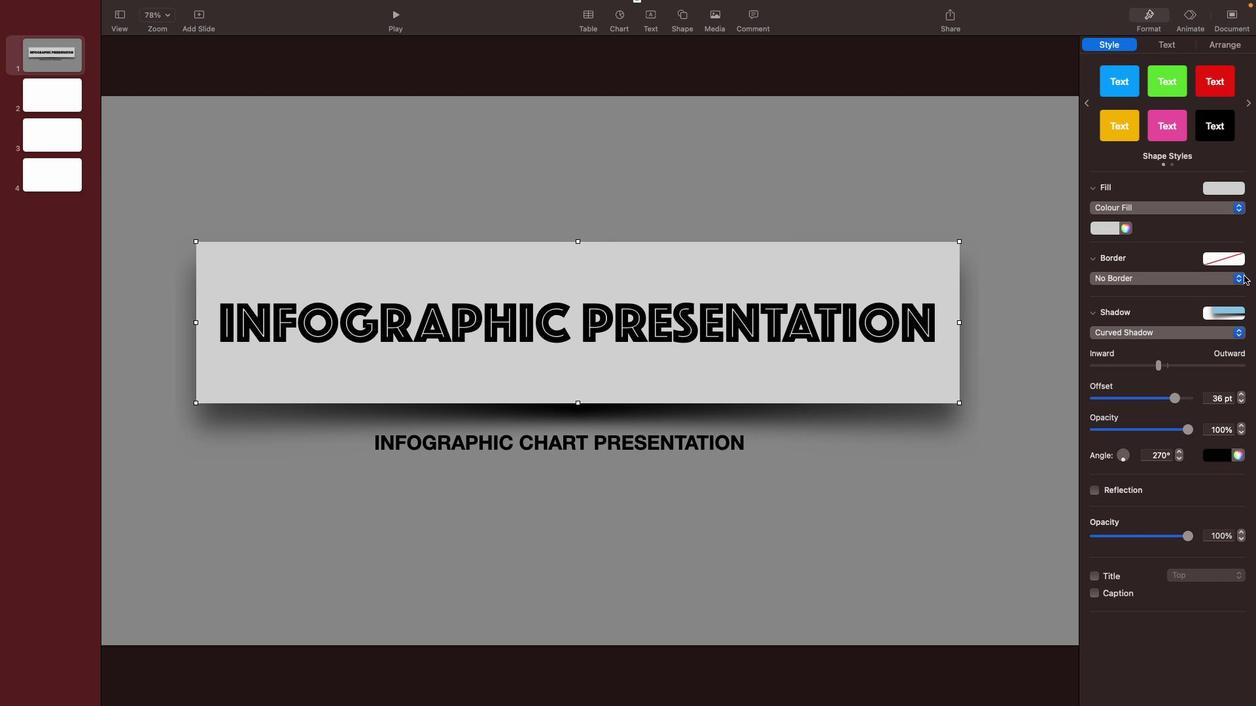 
Action: Mouse pressed left at (1239, 275)
Screenshot: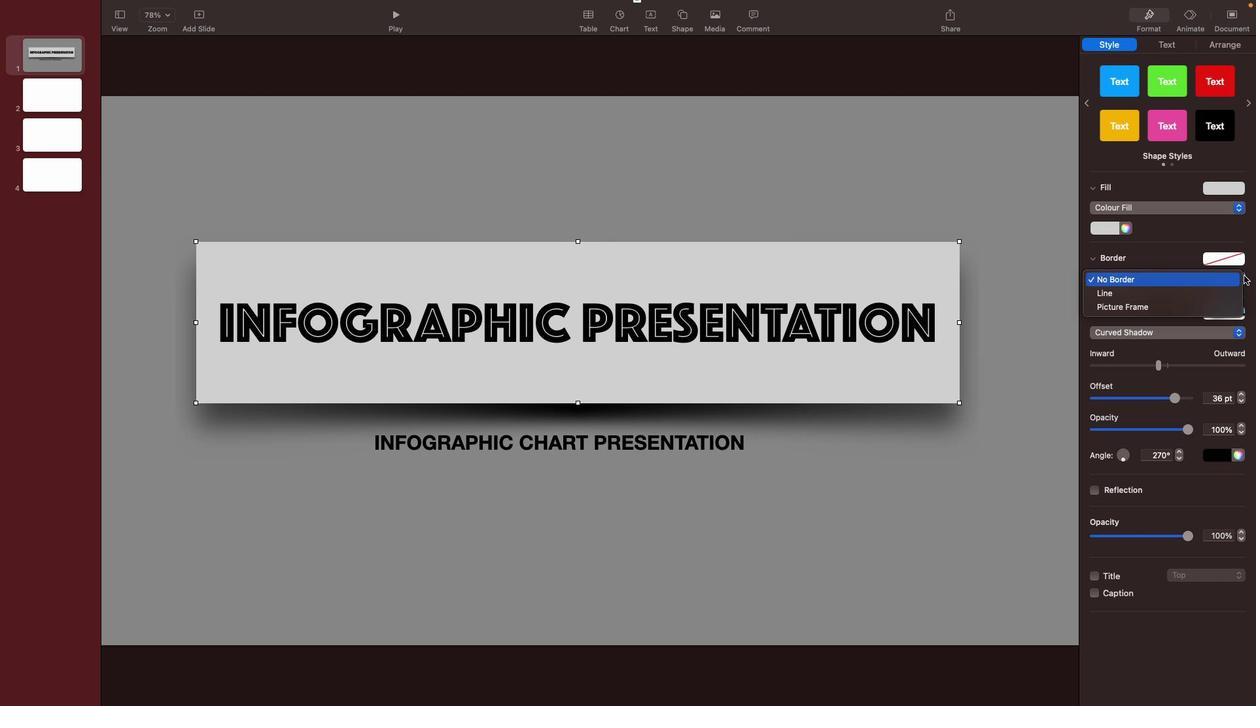 
Action: Mouse moved to (1152, 308)
Screenshot: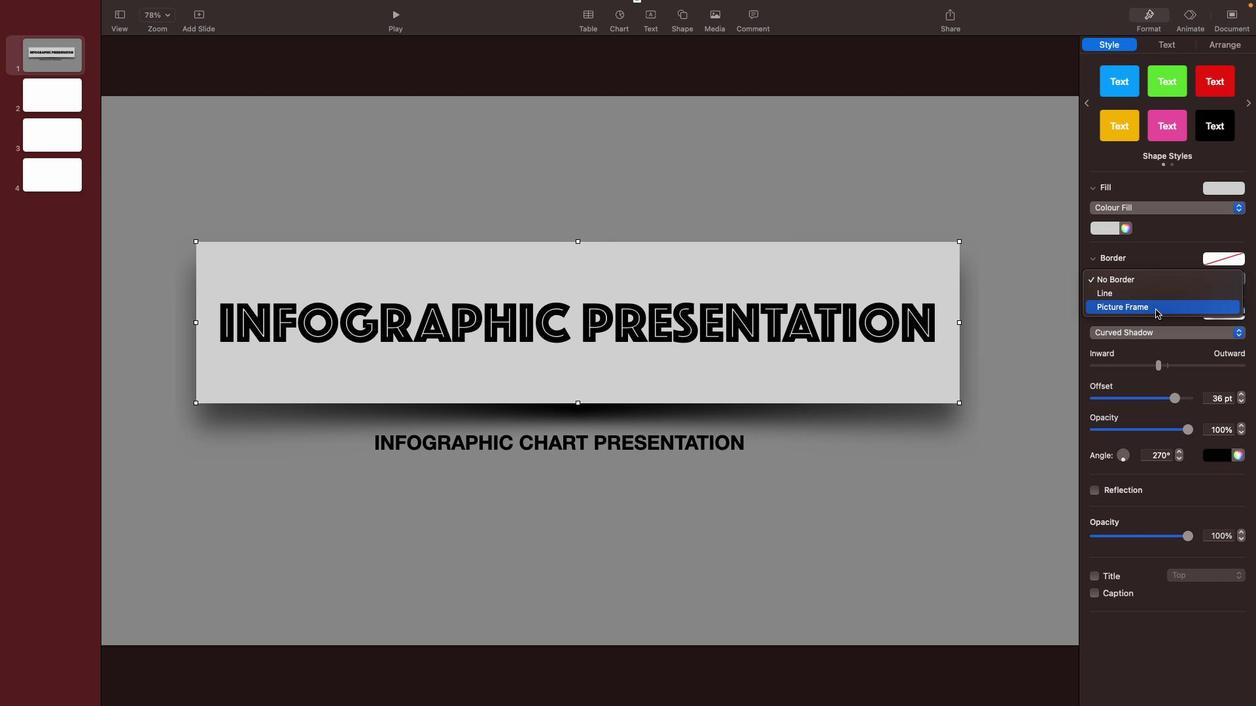 
Action: Mouse pressed left at (1152, 308)
Screenshot: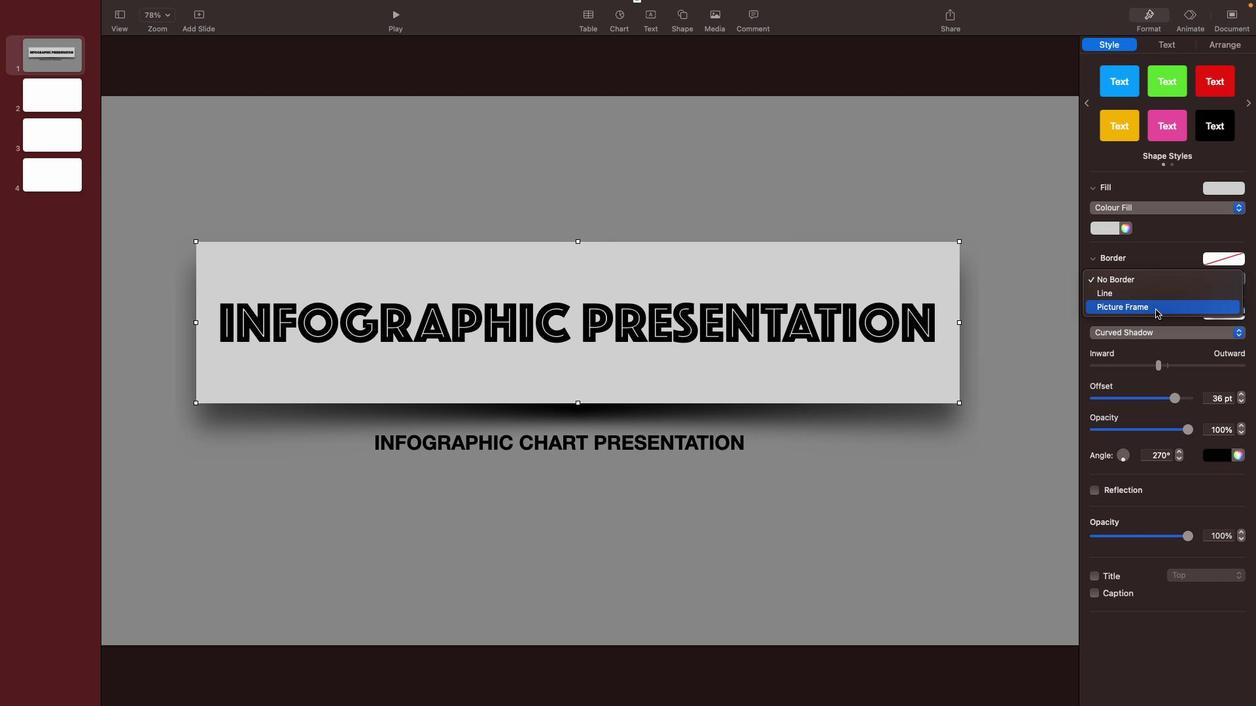 
Action: Mouse moved to (659, 437)
Screenshot: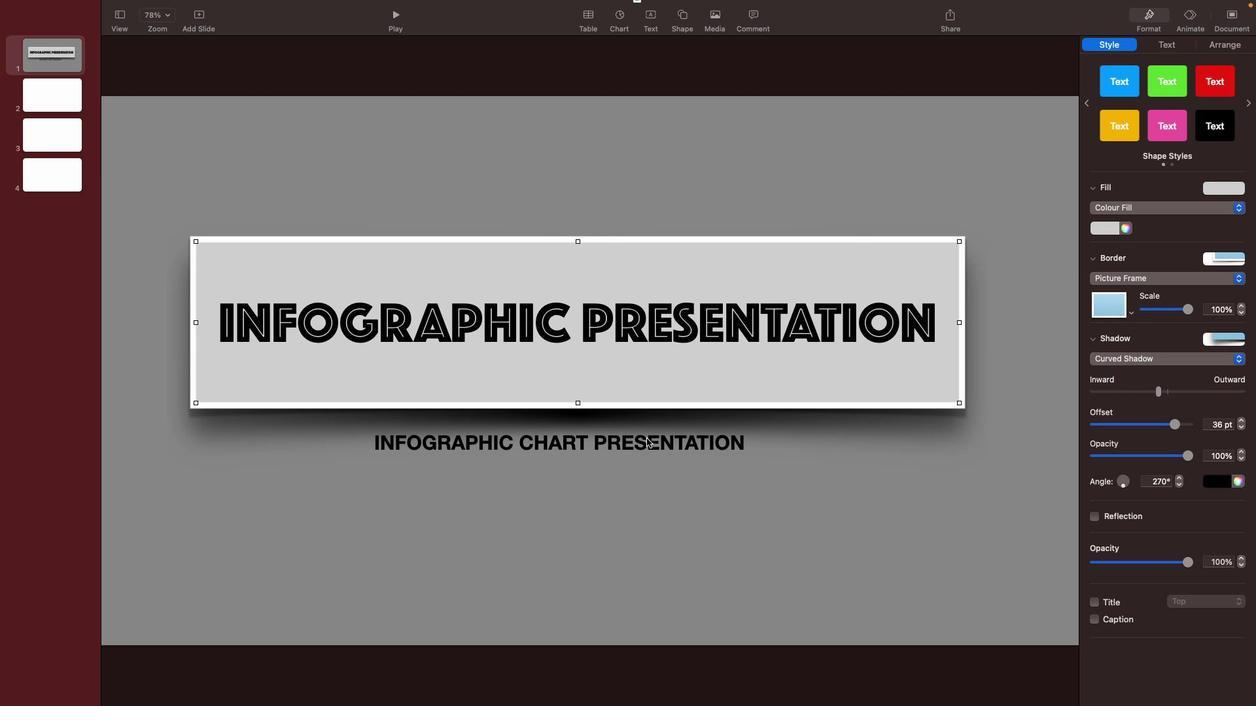
Action: Mouse pressed left at (659, 437)
Screenshot: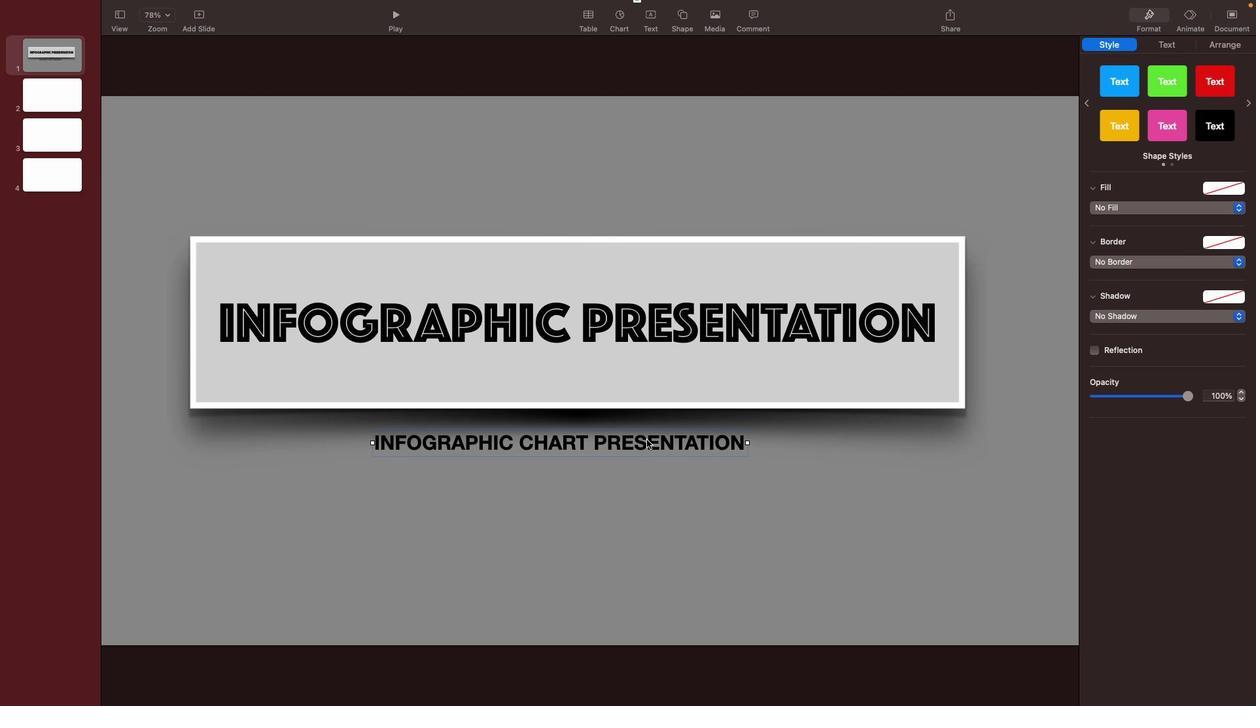 
Action: Mouse moved to (96, 97)
Screenshot: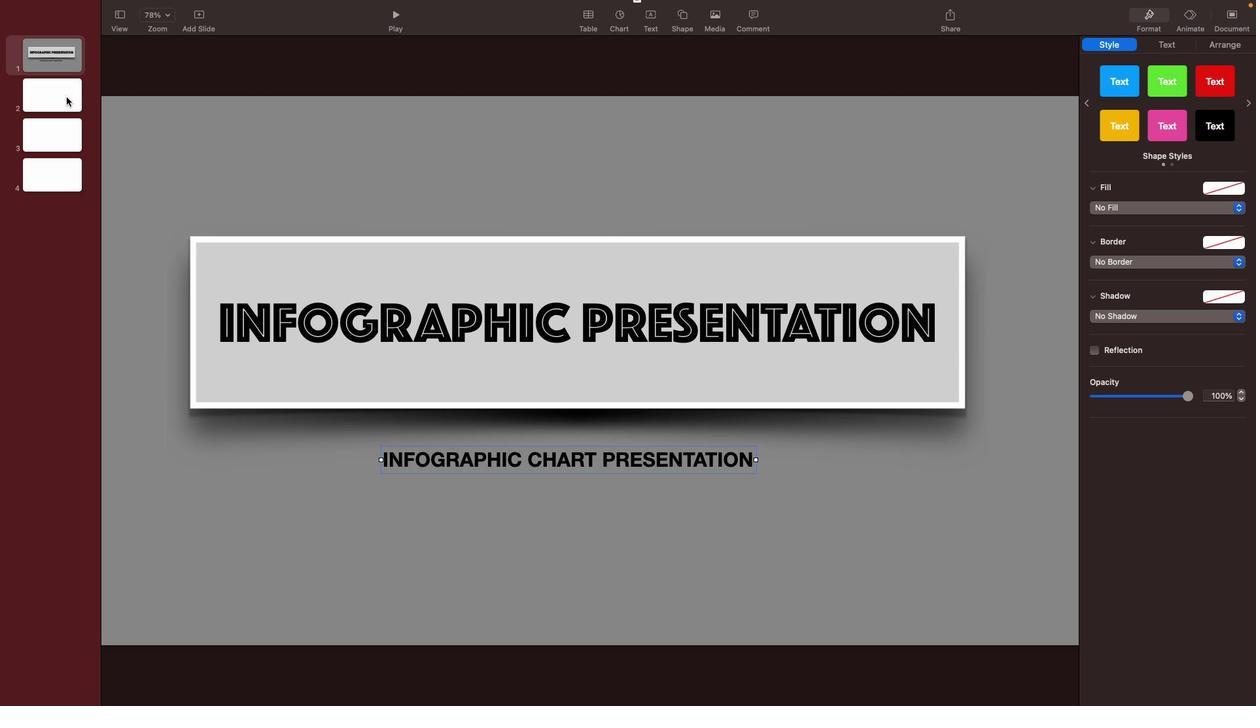 
Action: Mouse pressed left at (96, 97)
Screenshot: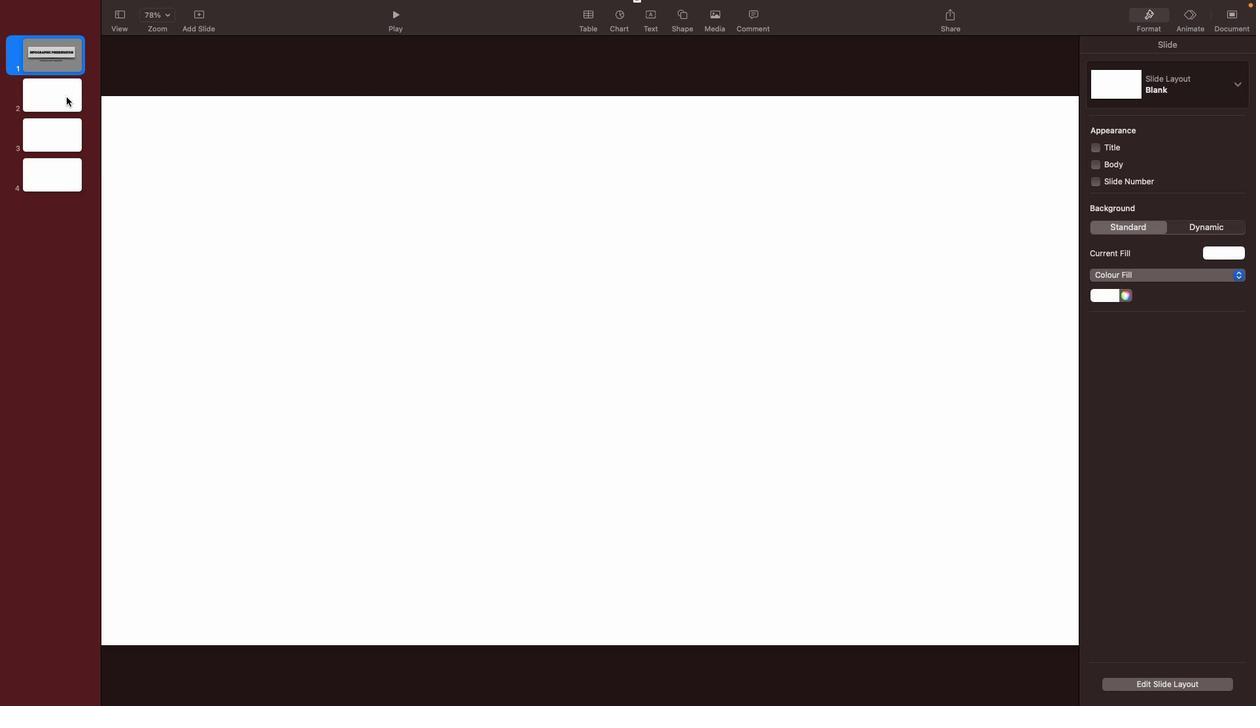 
Action: Mouse moved to (929, 244)
Screenshot: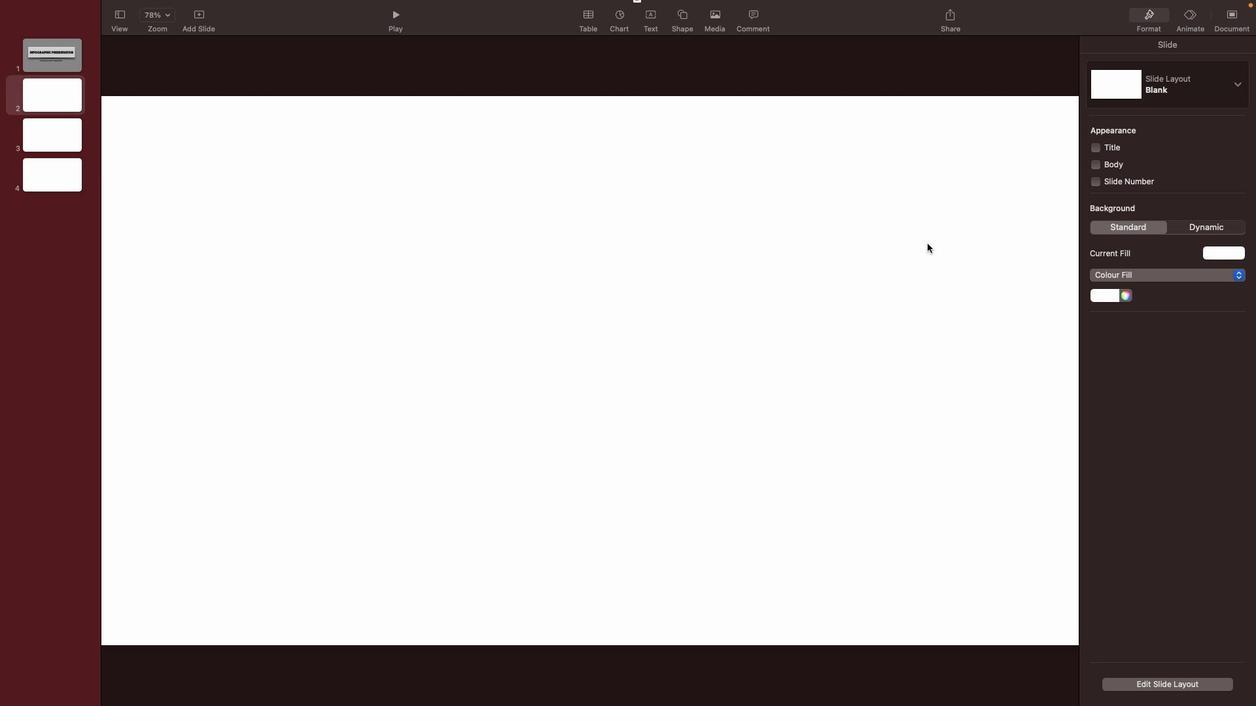 
Action: Mouse pressed left at (929, 244)
Screenshot: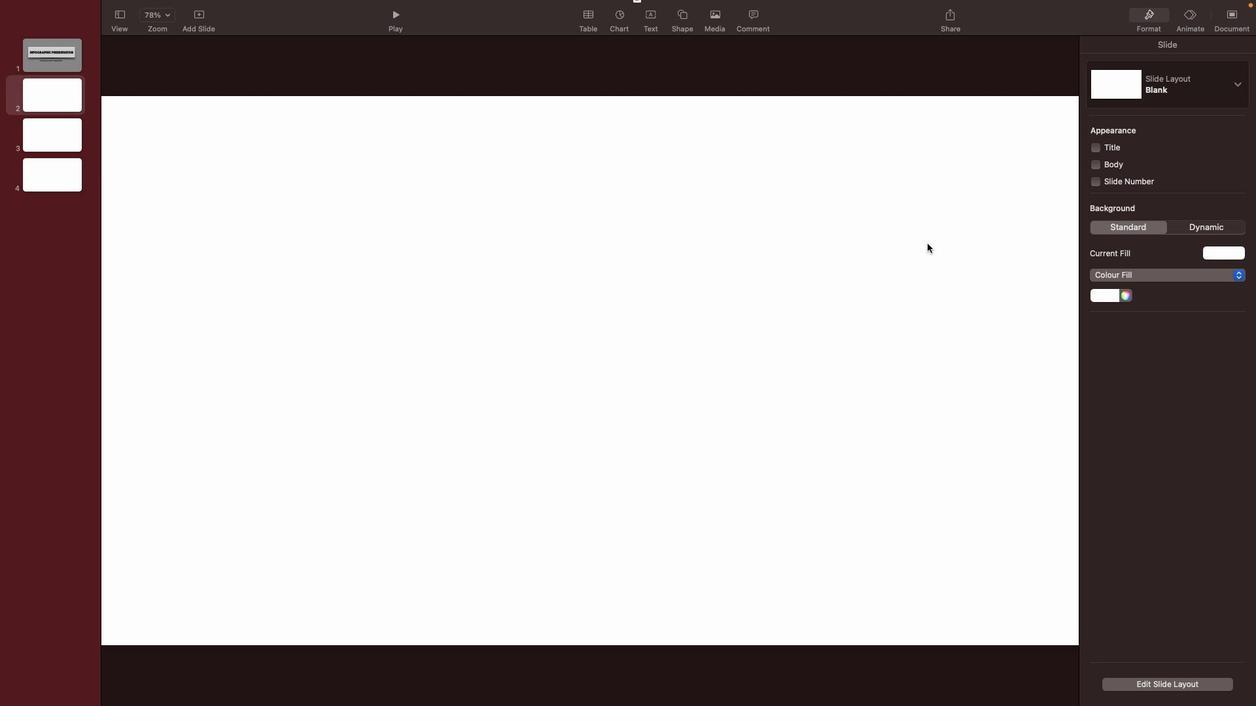 
Action: Mouse moved to (1110, 293)
Screenshot: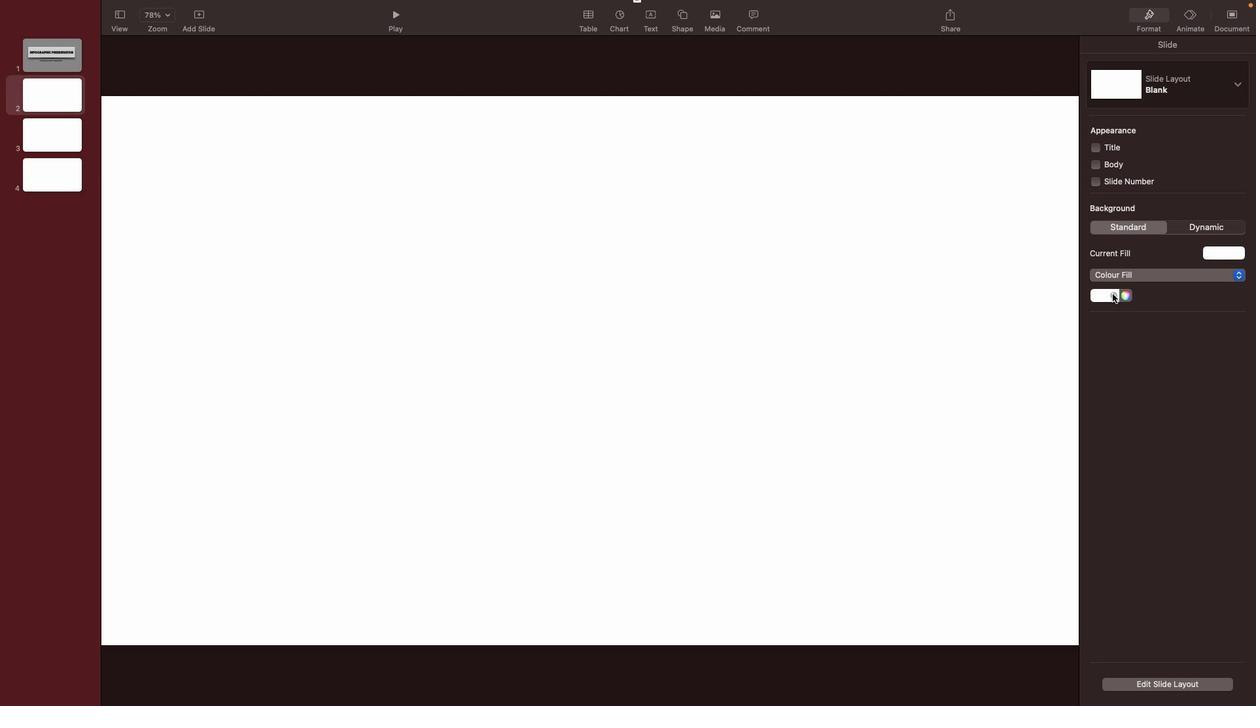 
Action: Mouse pressed left at (1110, 293)
Screenshot: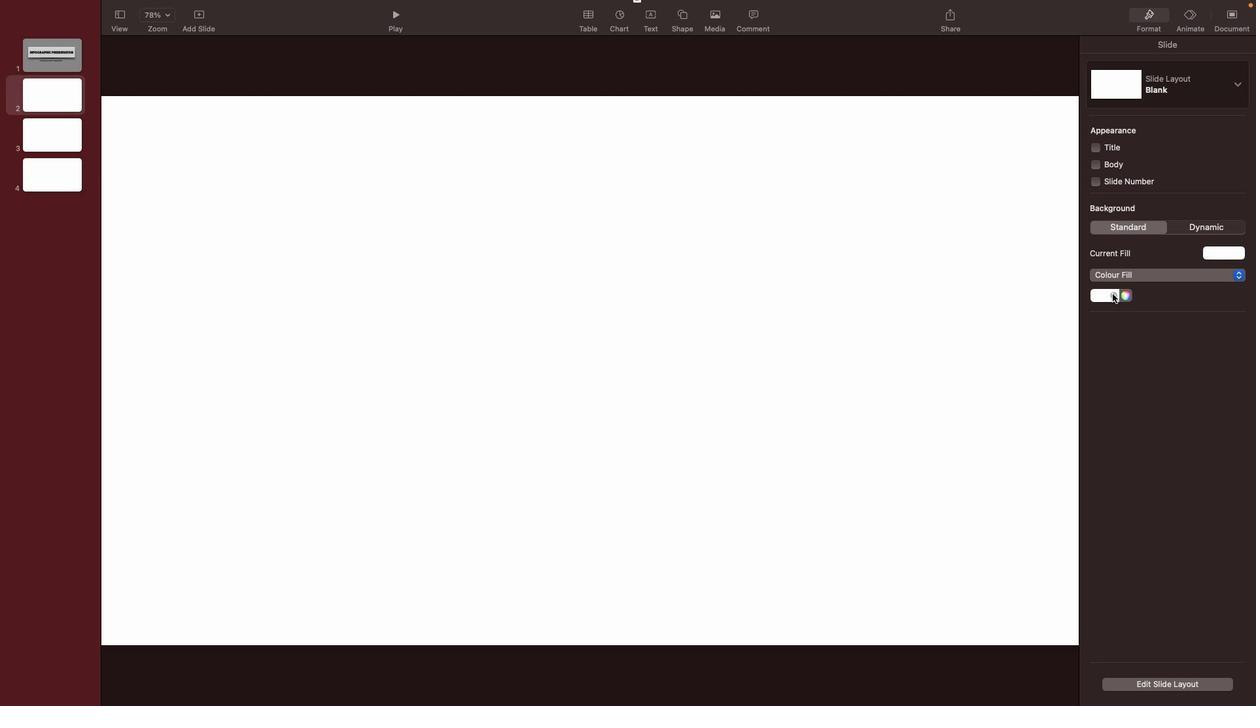 
Action: Mouse moved to (1094, 377)
Screenshot: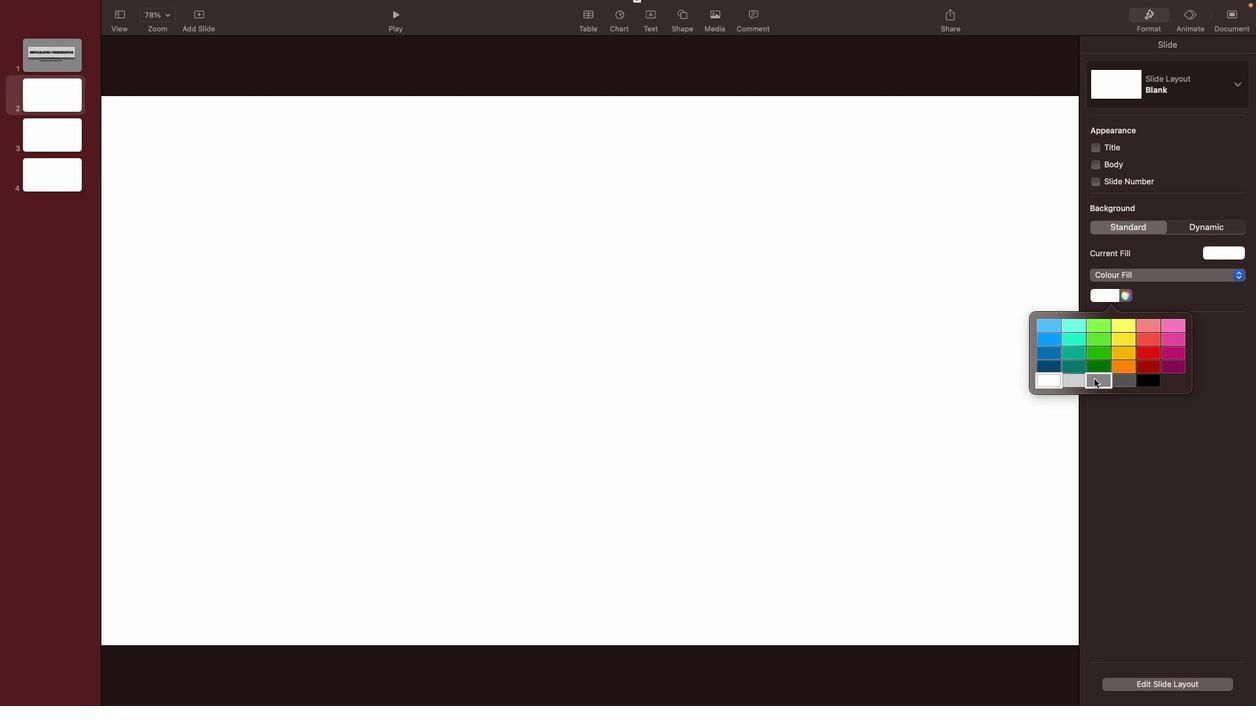 
Action: Mouse pressed left at (1094, 377)
Screenshot: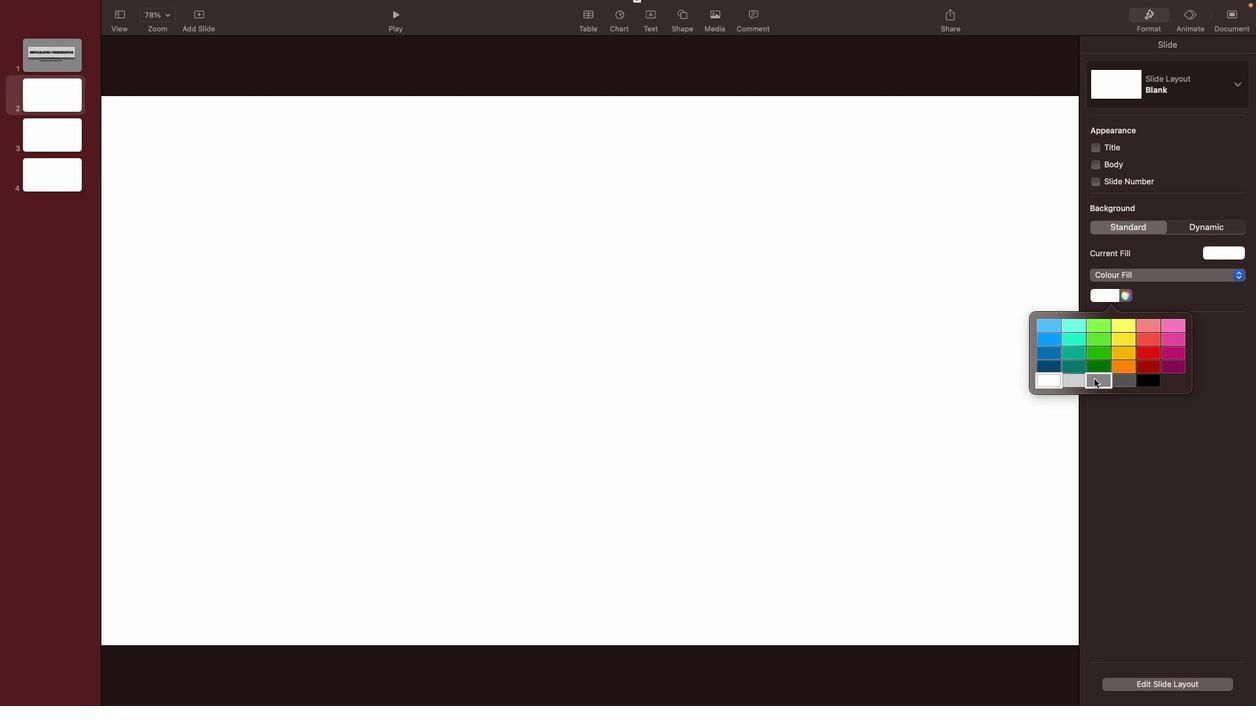
Action: Mouse moved to (758, 299)
Screenshot: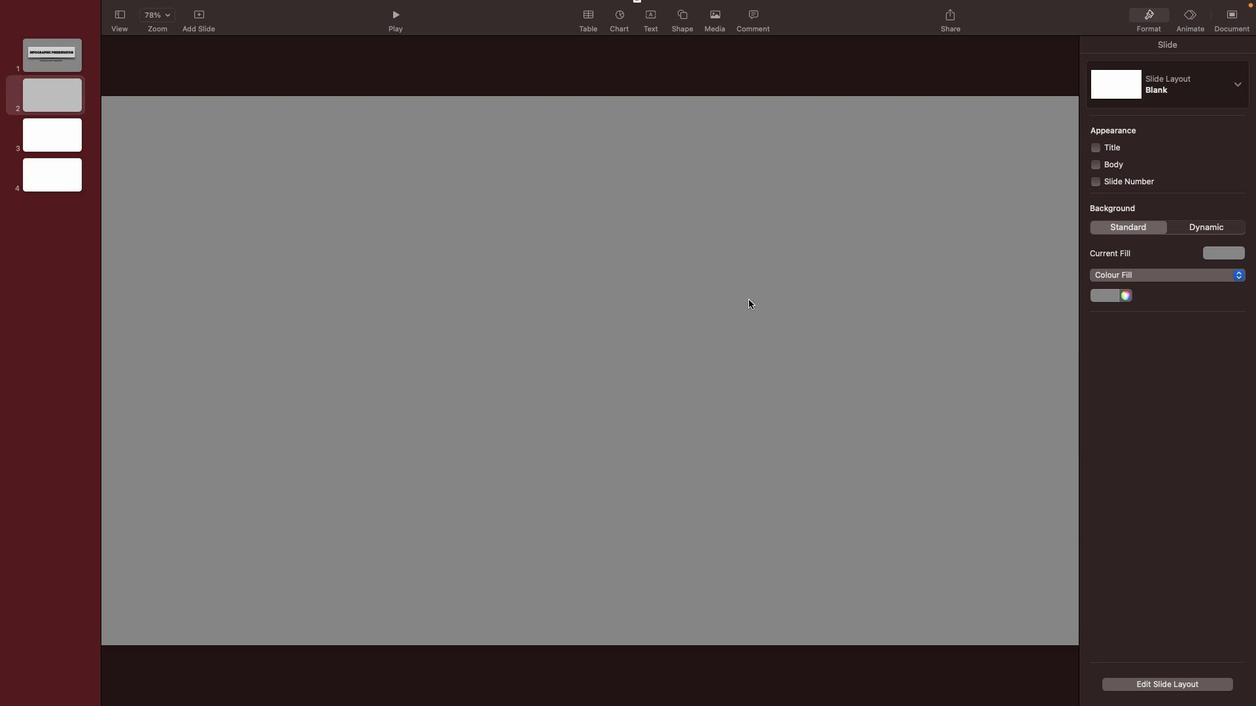 
Action: Mouse pressed left at (758, 299)
Screenshot: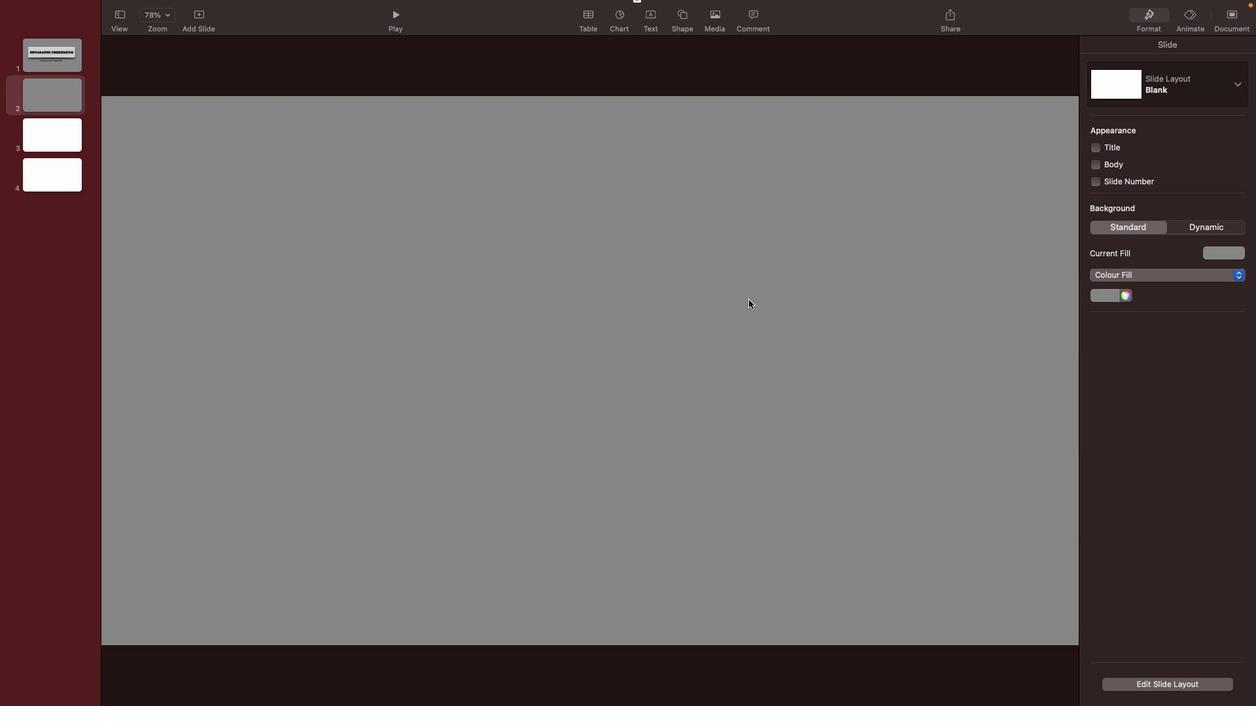 
Action: Mouse moved to (1095, 146)
Screenshot: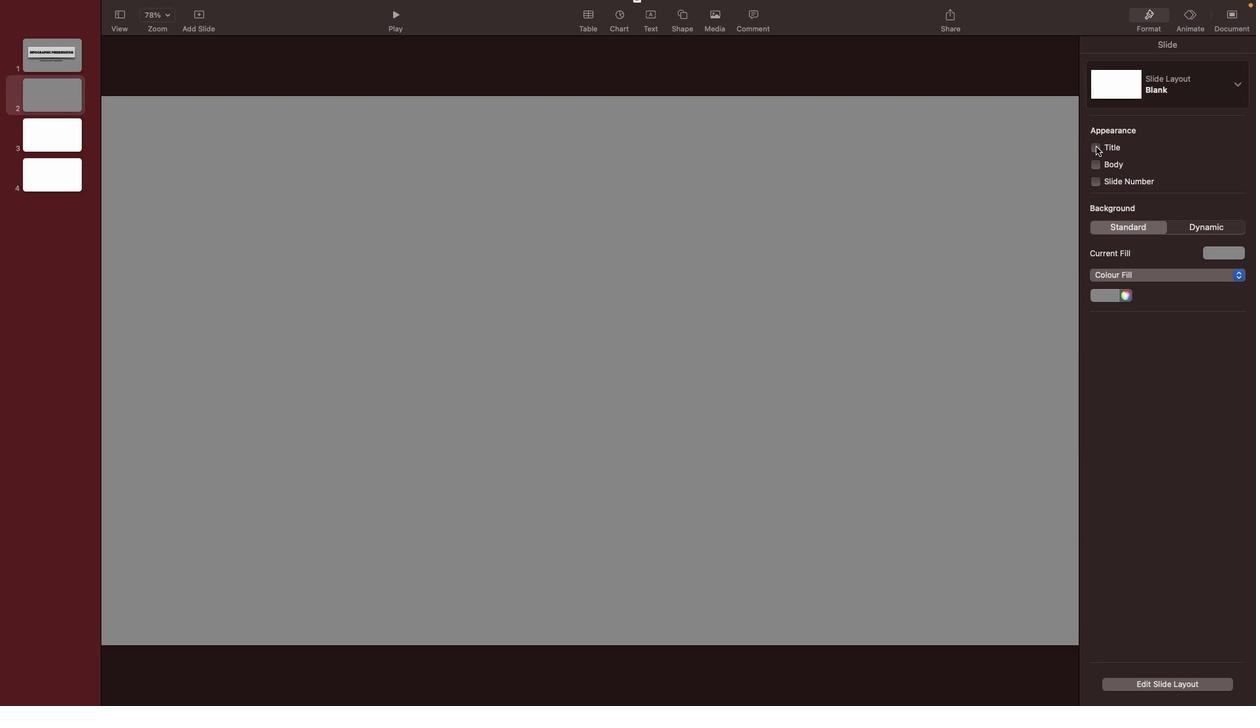
Action: Mouse pressed left at (1095, 146)
Screenshot: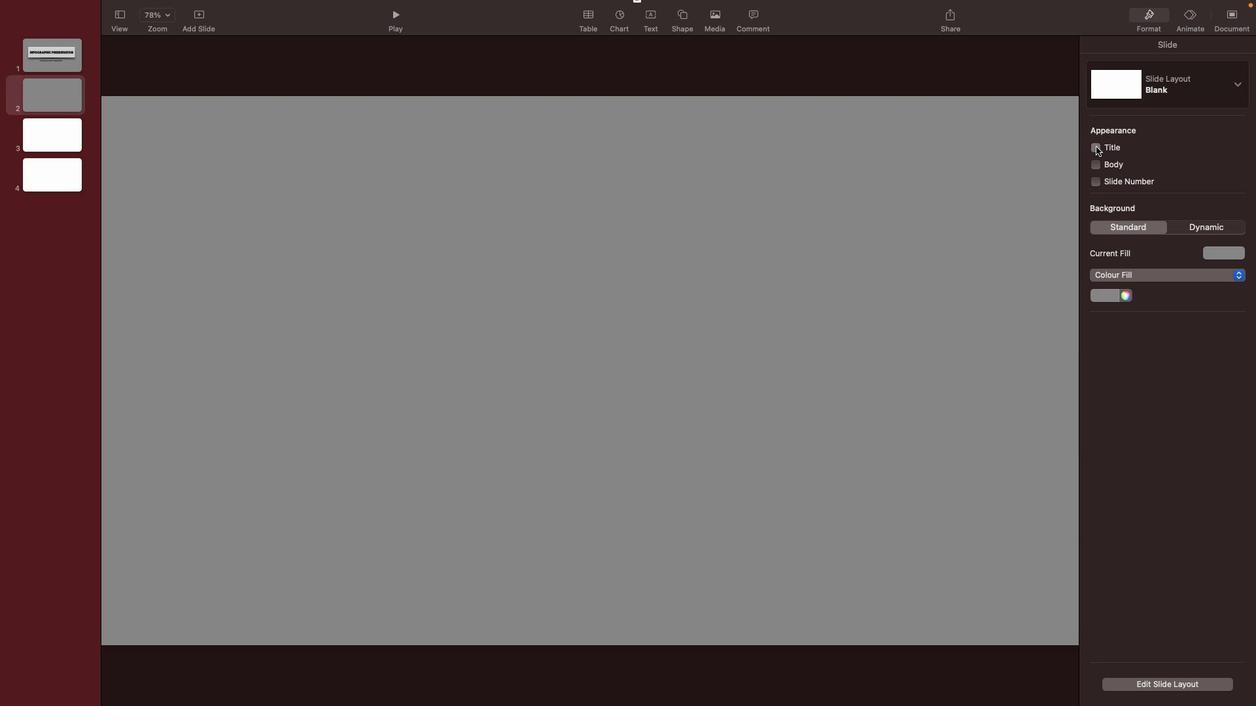 
Action: Mouse moved to (809, 164)
Screenshot: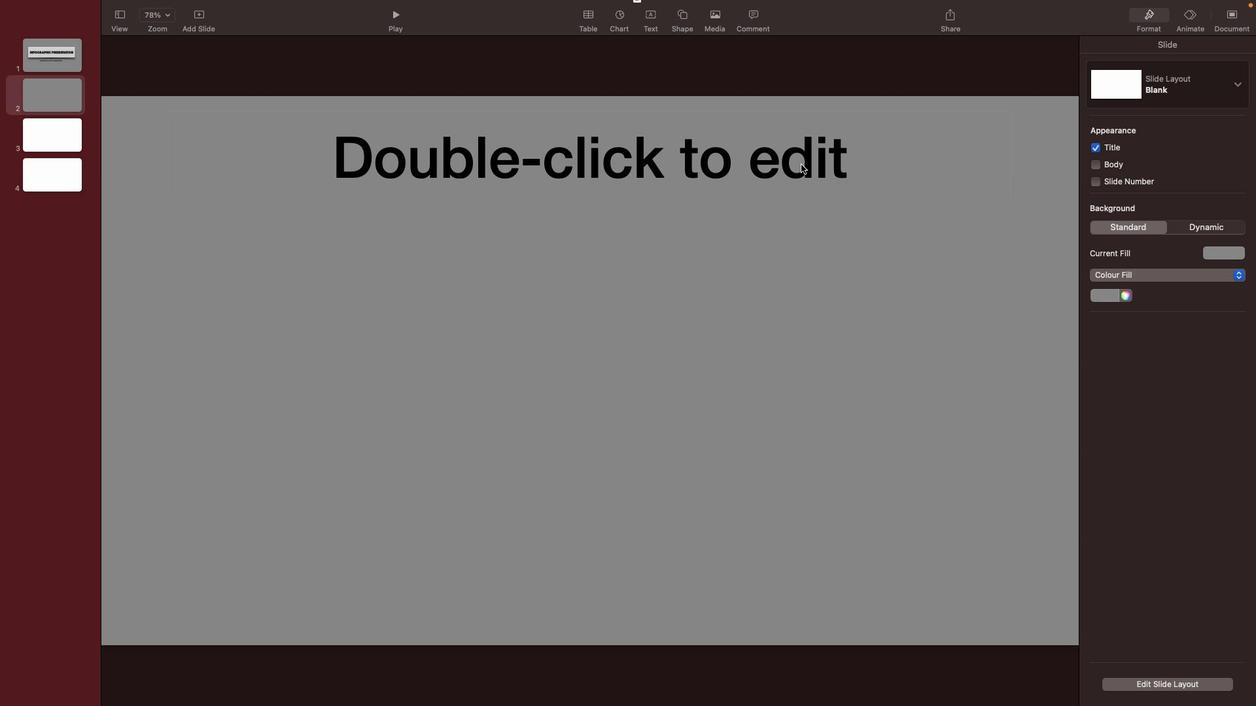 
Action: Mouse pressed left at (809, 164)
Screenshot: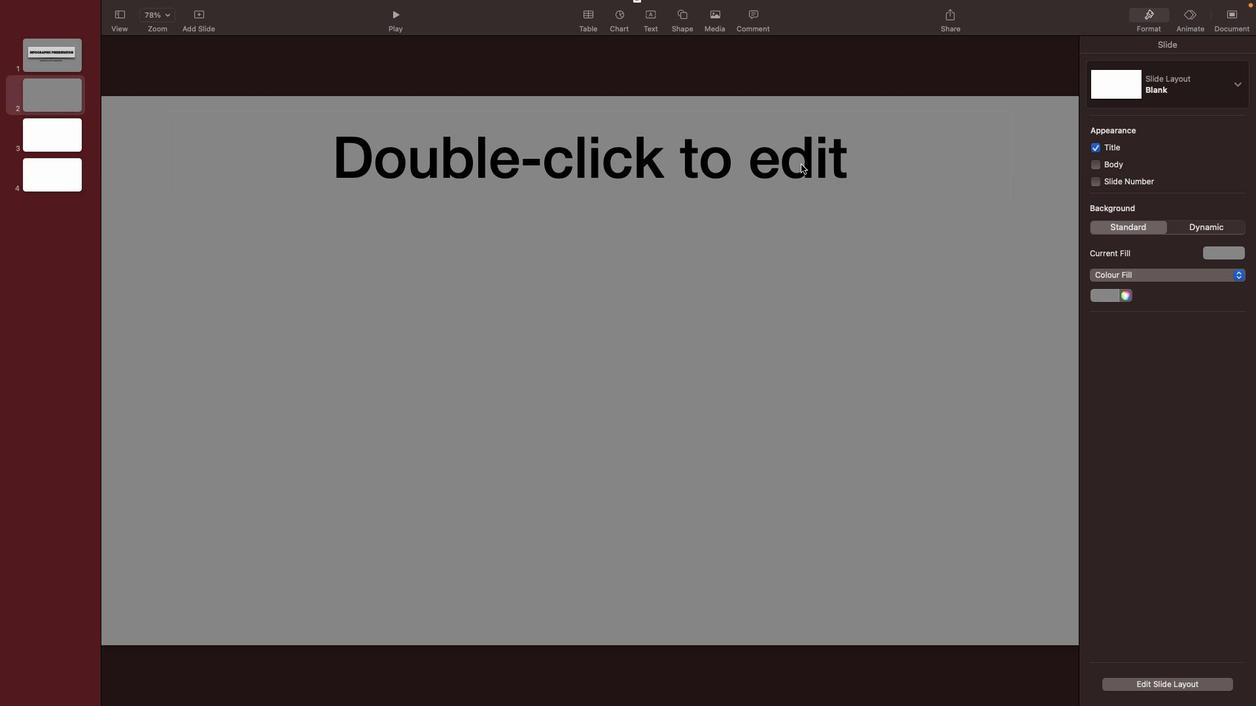 
Action: Mouse moved to (1014, 157)
Screenshot: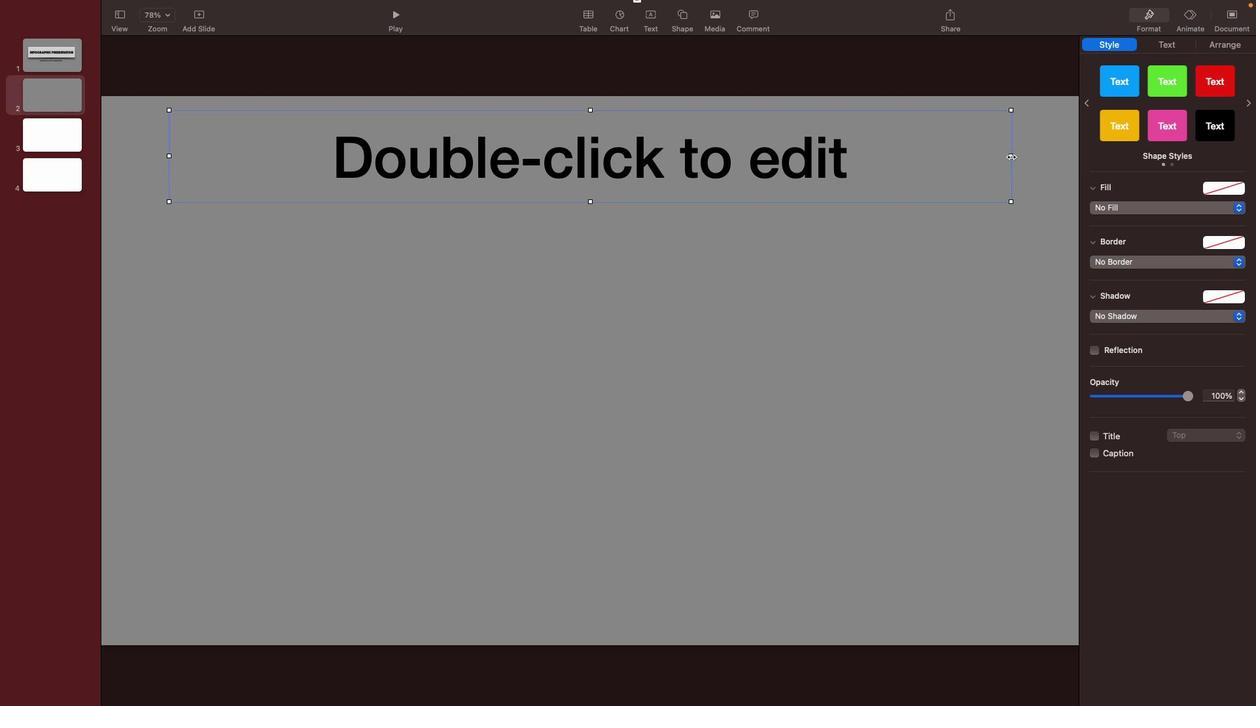 
Action: Mouse pressed left at (1014, 157)
Screenshot: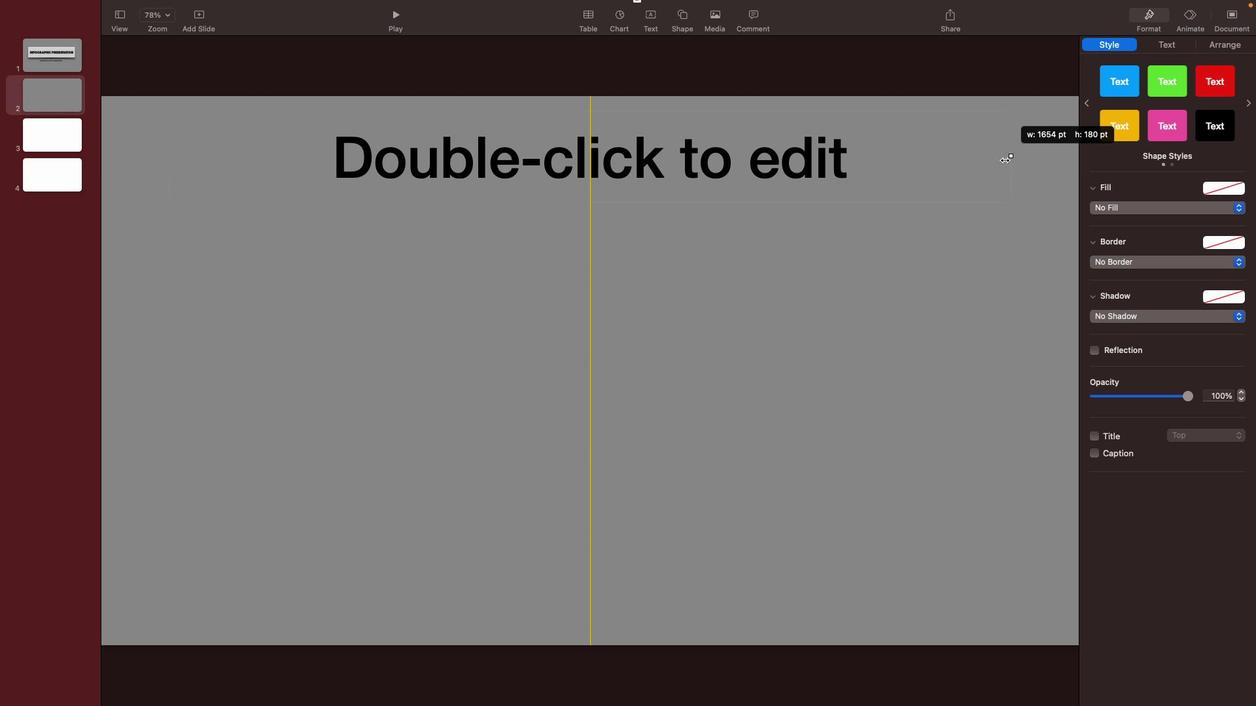 
Action: Mouse moved to (655, 150)
Screenshot: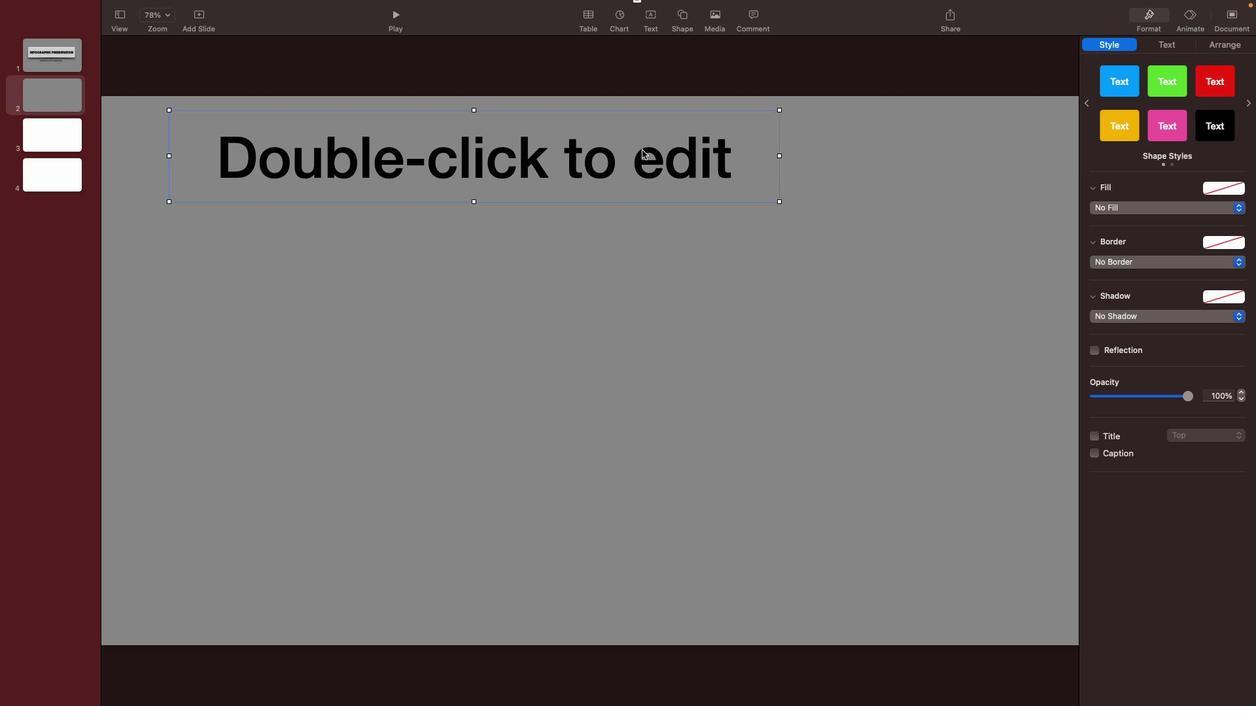 
Action: Mouse pressed left at (655, 150)
Screenshot: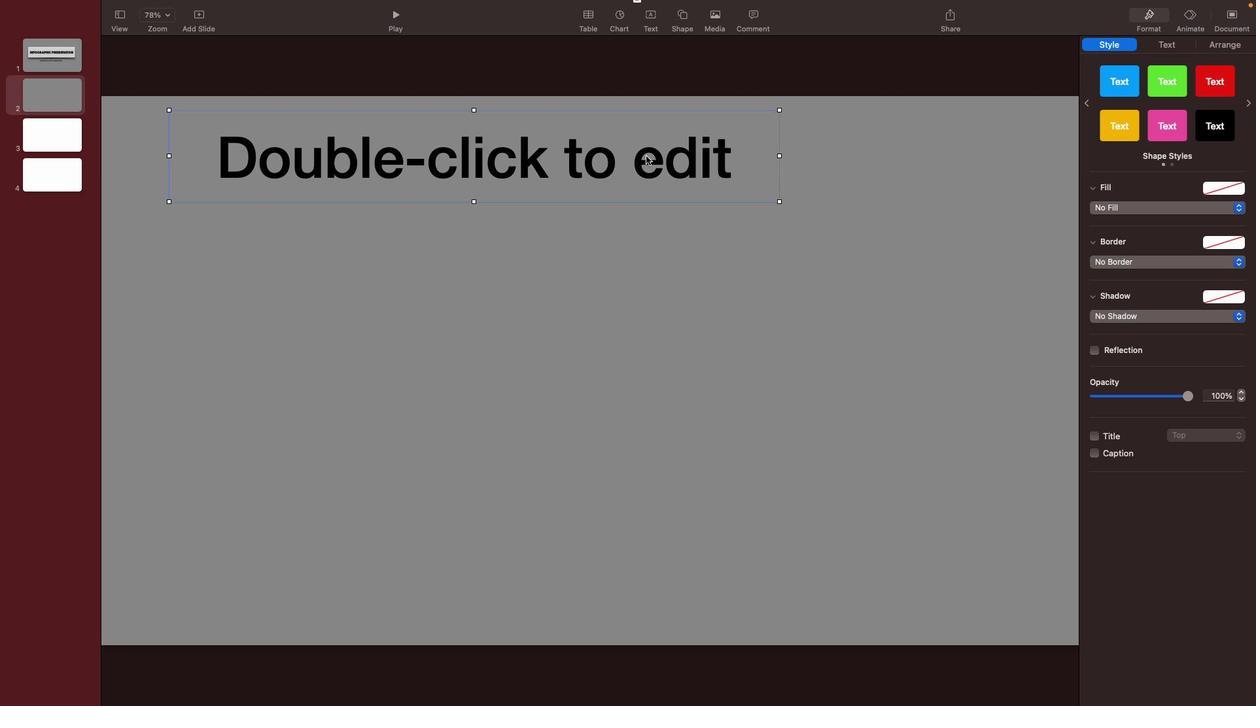 
Action: Mouse moved to (652, 165)
Screenshot: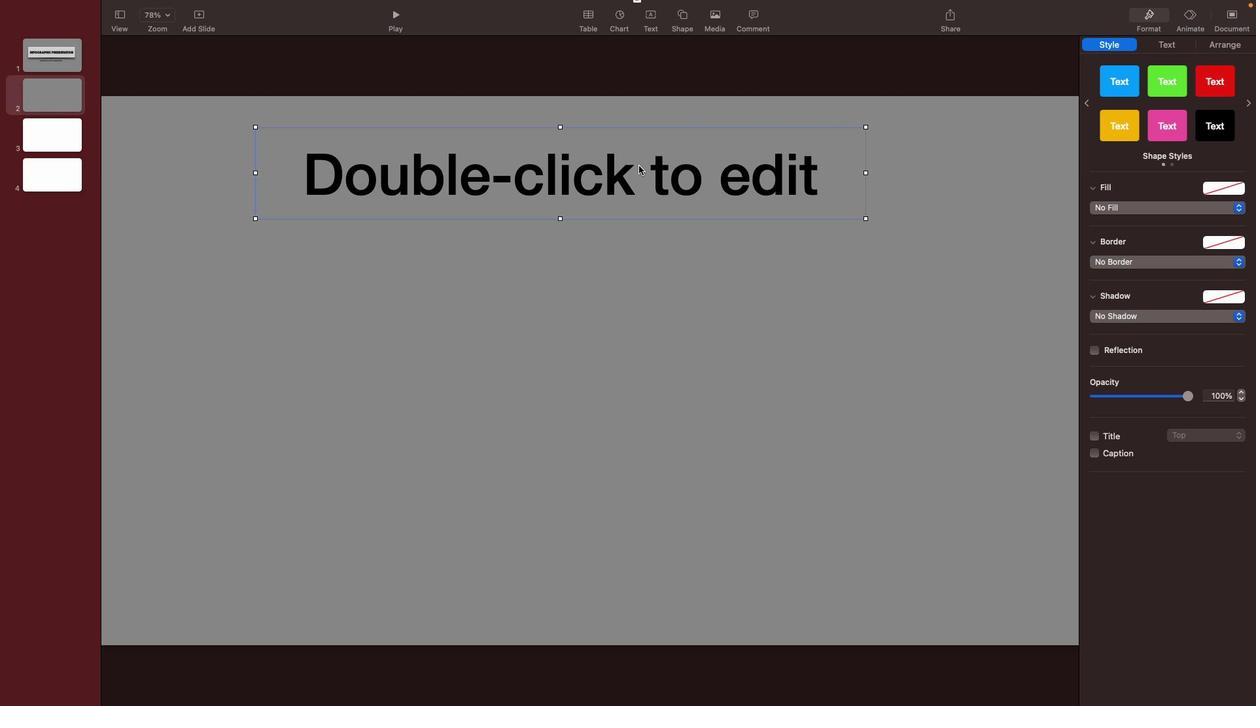 
Action: Mouse pressed left at (652, 165)
Screenshot: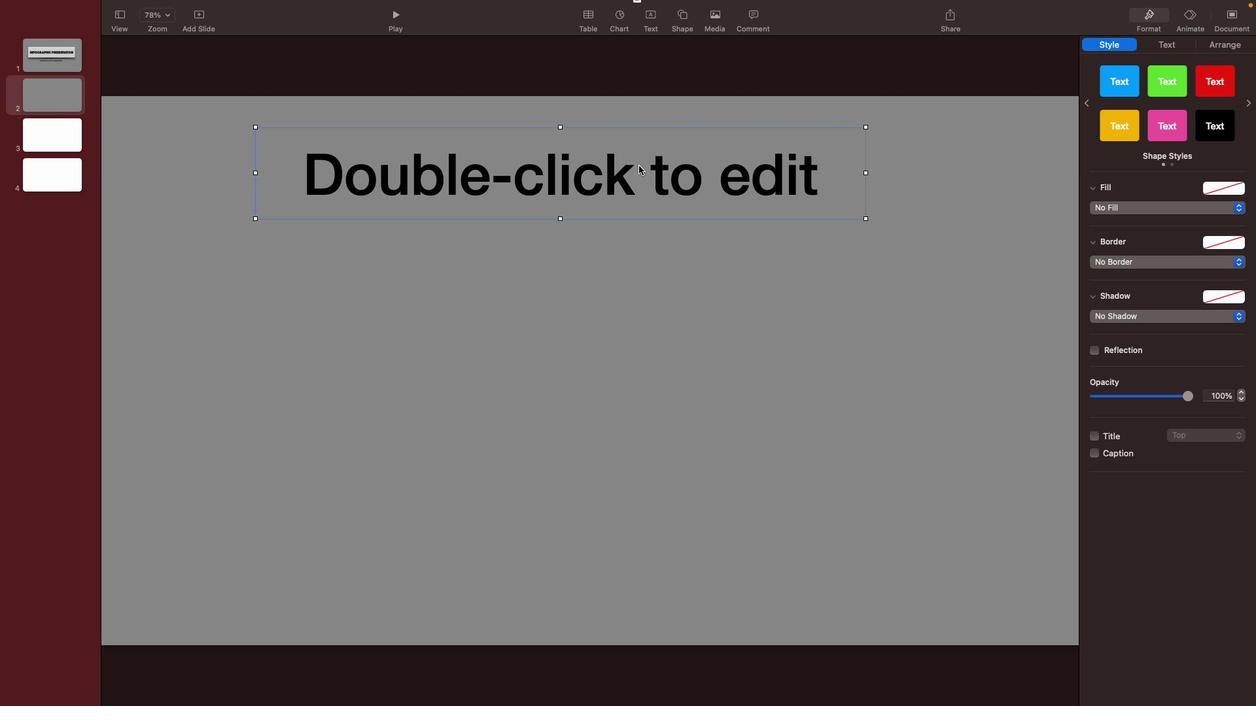 
Action: Mouse moved to (384, 163)
Screenshot: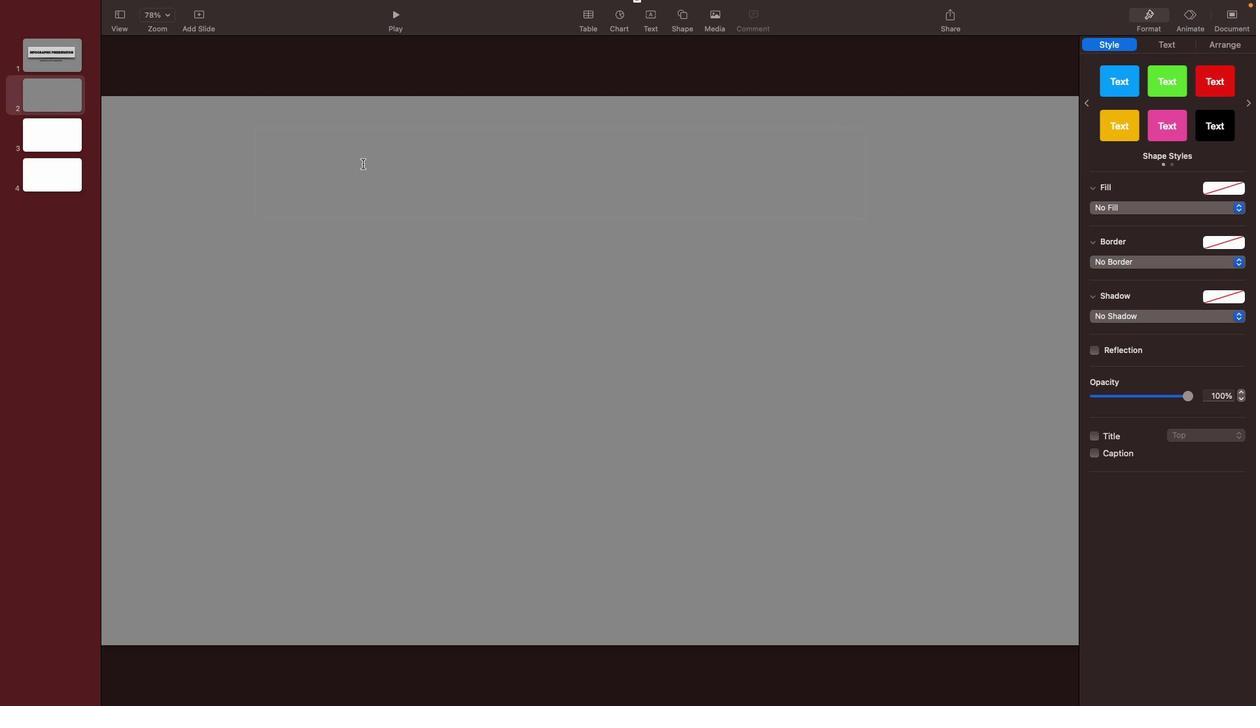 
Action: Key pressed 'I''N''F''O''R''G'Key.backspaceKey.backspace'G''R''A''P''H''I''C'Key.space'I''M''A''G''E'Key.backspaceKey.backspaceKey.backspaceKey.backspaceKey.backspaceKey.space'R''A''T''I''O'
Screenshot: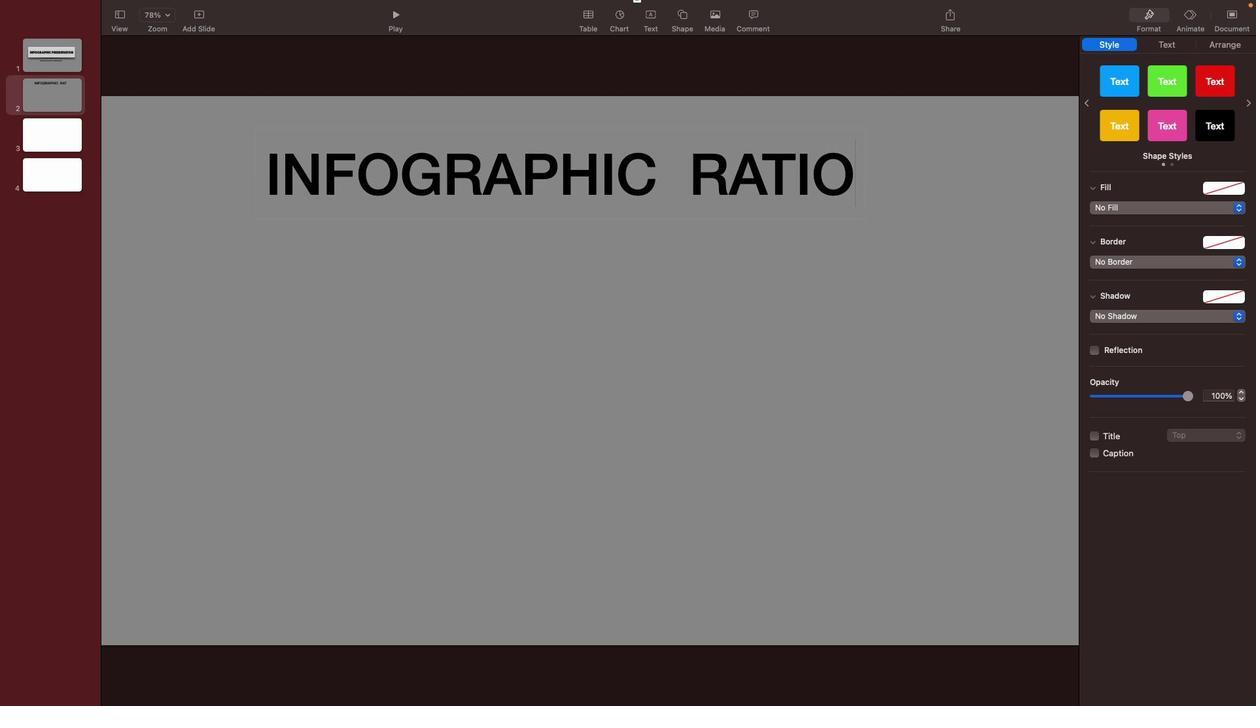 
Action: Mouse moved to (875, 177)
Screenshot: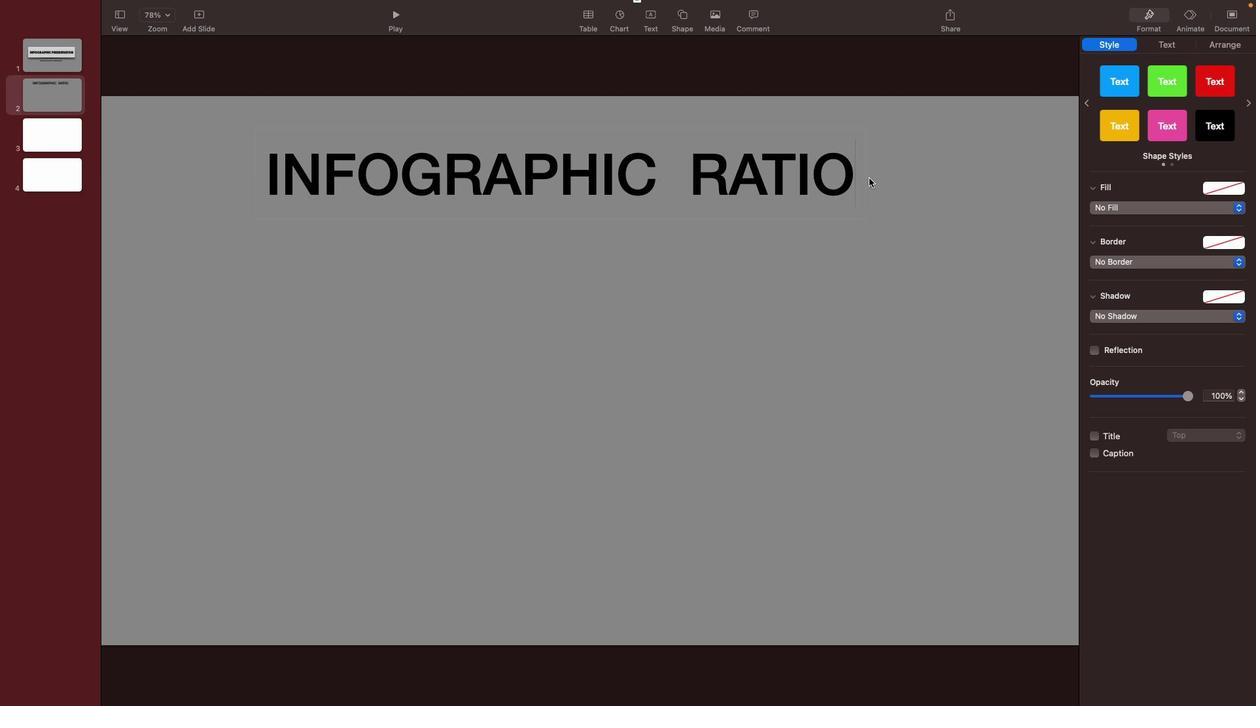 
Action: Mouse pressed left at (875, 177)
Screenshot: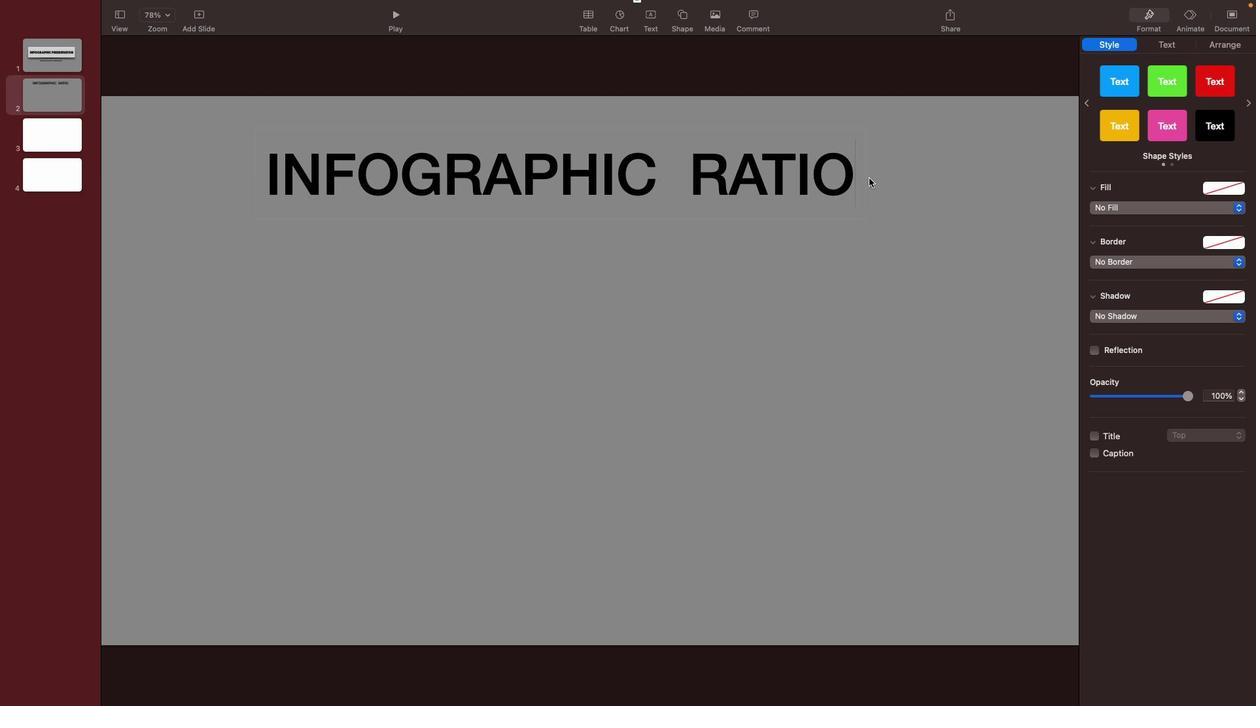 
Action: Mouse moved to (816, 235)
Screenshot: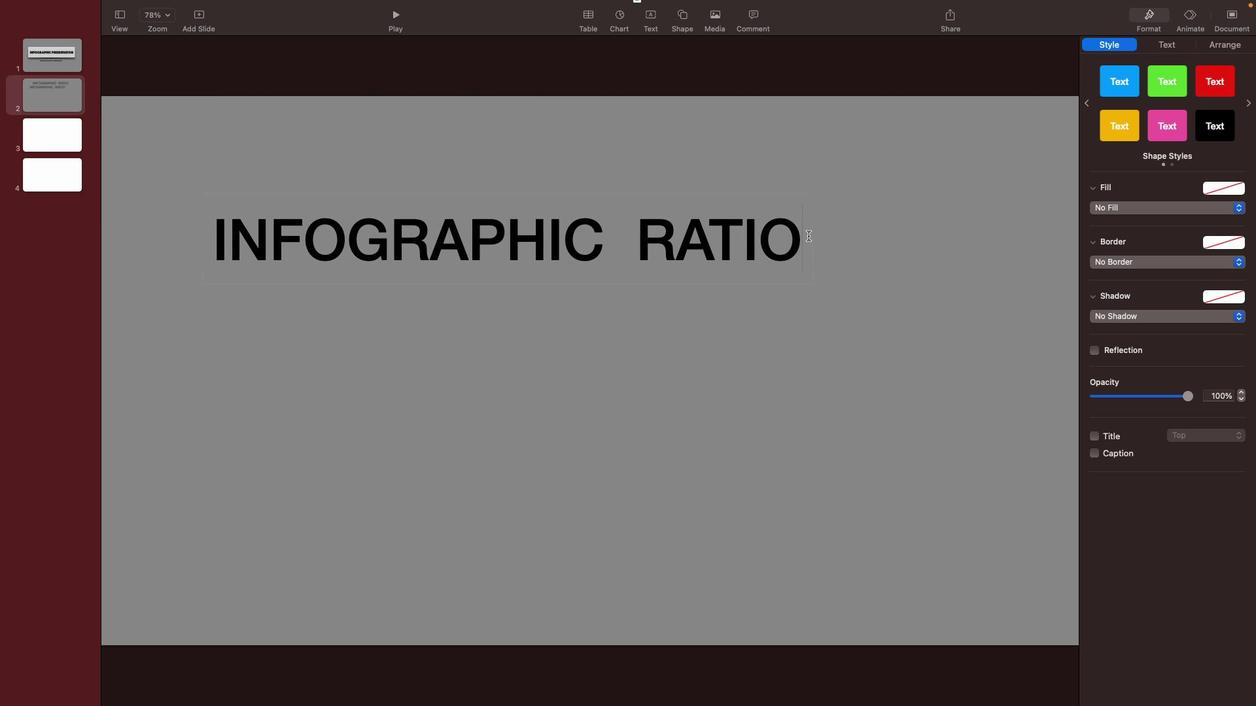 
Action: Mouse pressed left at (816, 235)
Screenshot: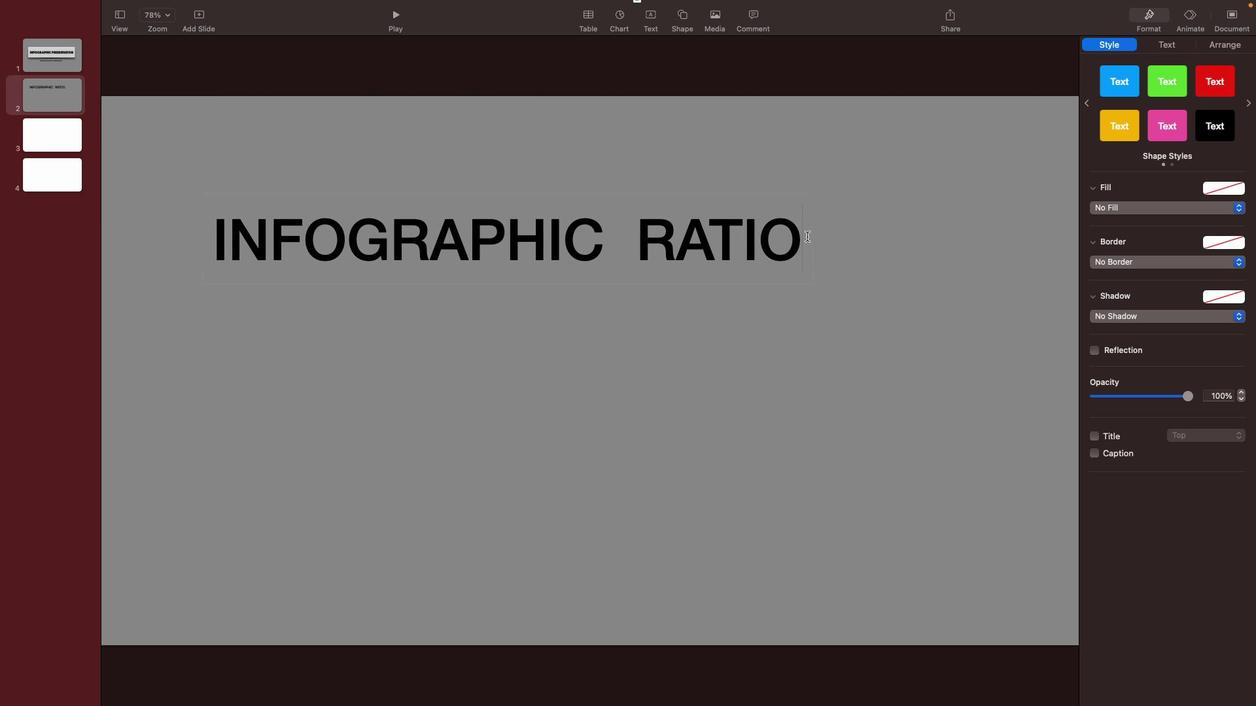 
Action: Mouse moved to (1236, 188)
Screenshot: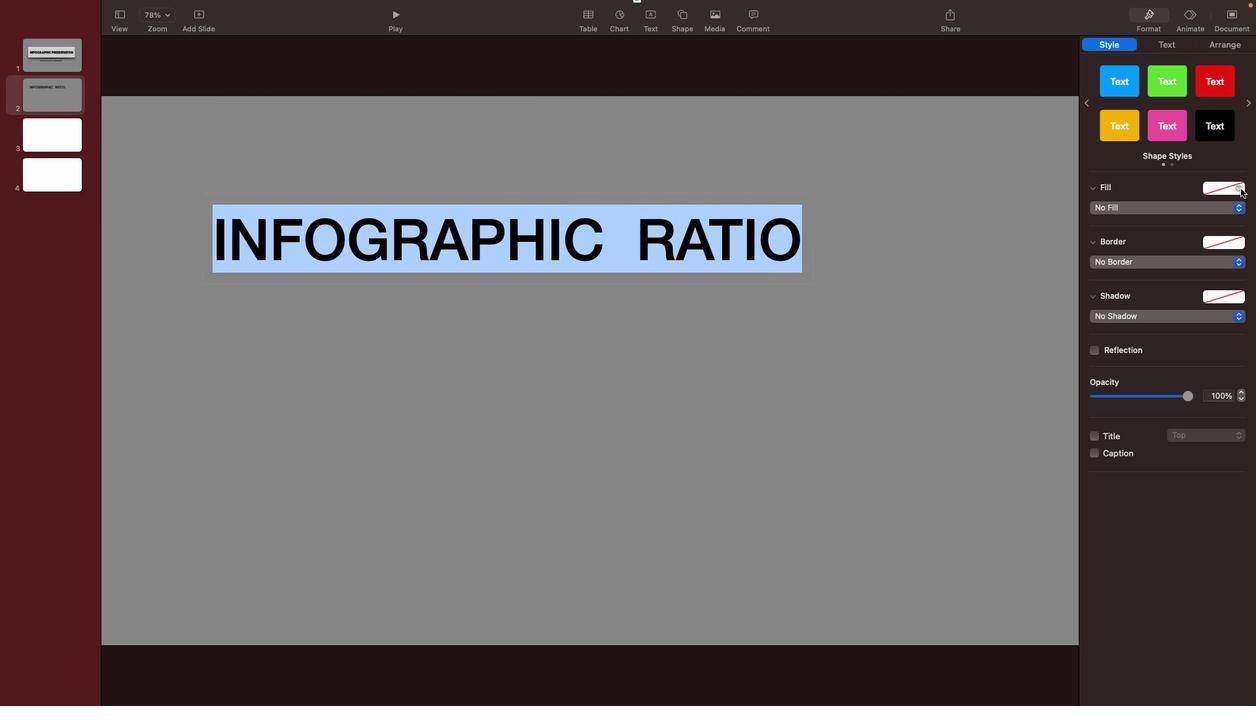 
Action: Mouse pressed left at (1236, 188)
Screenshot: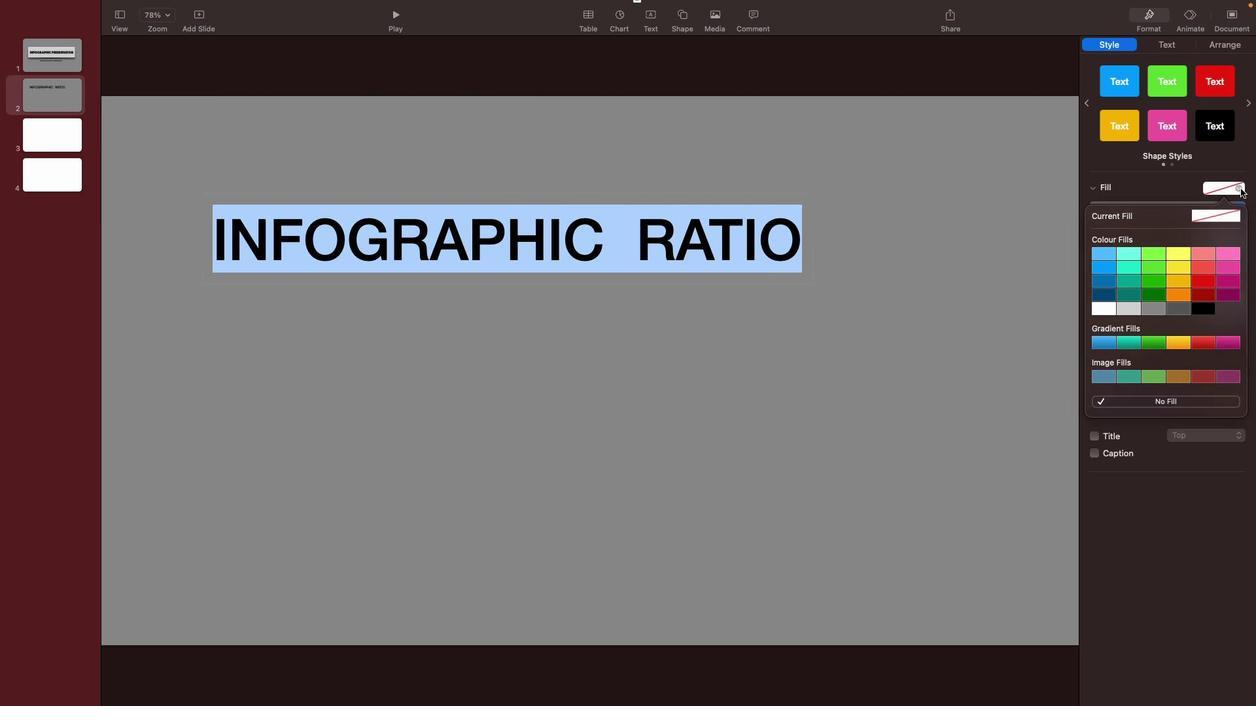 
Action: Mouse moved to (1120, 302)
Screenshot: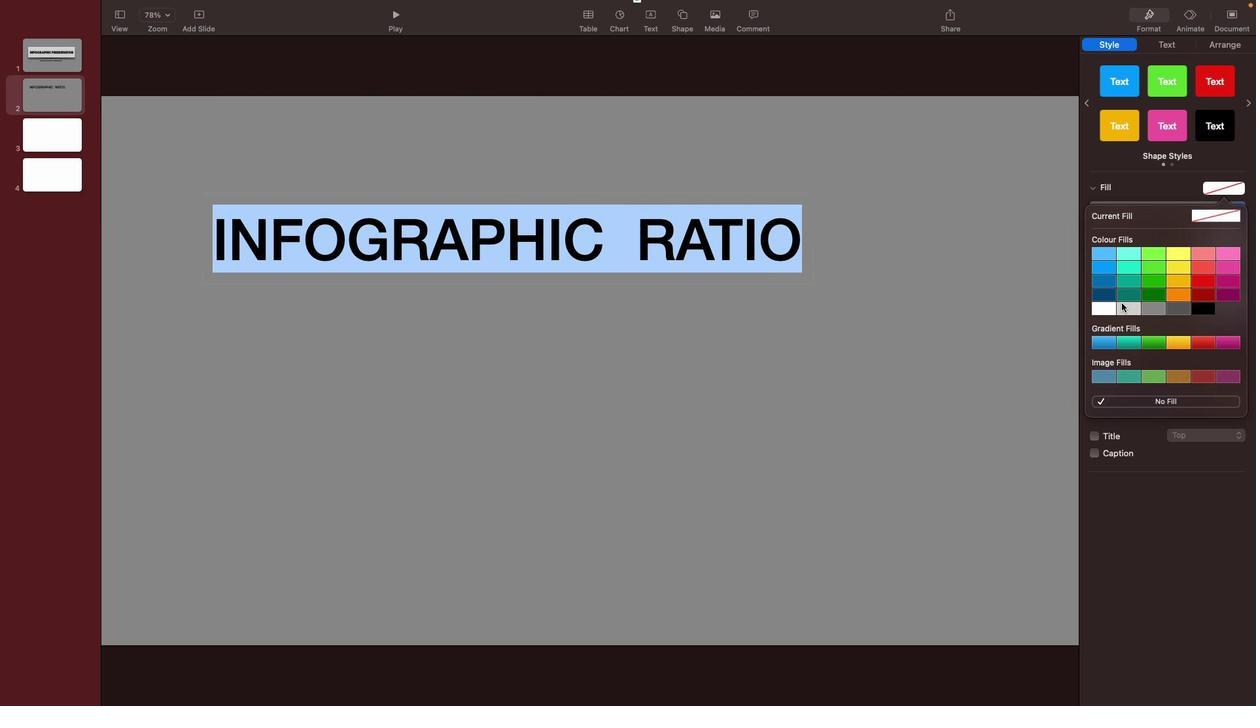 
Action: Mouse pressed left at (1120, 302)
Screenshot: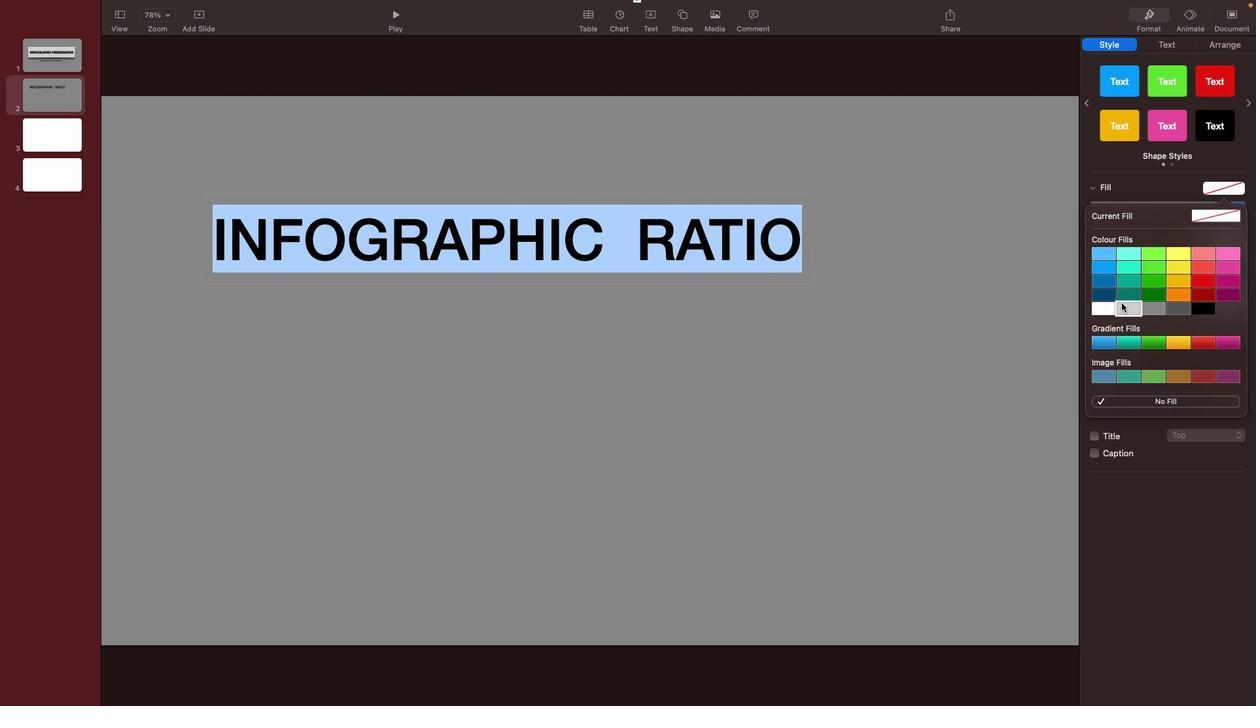 
Action: Mouse moved to (728, 209)
Screenshot: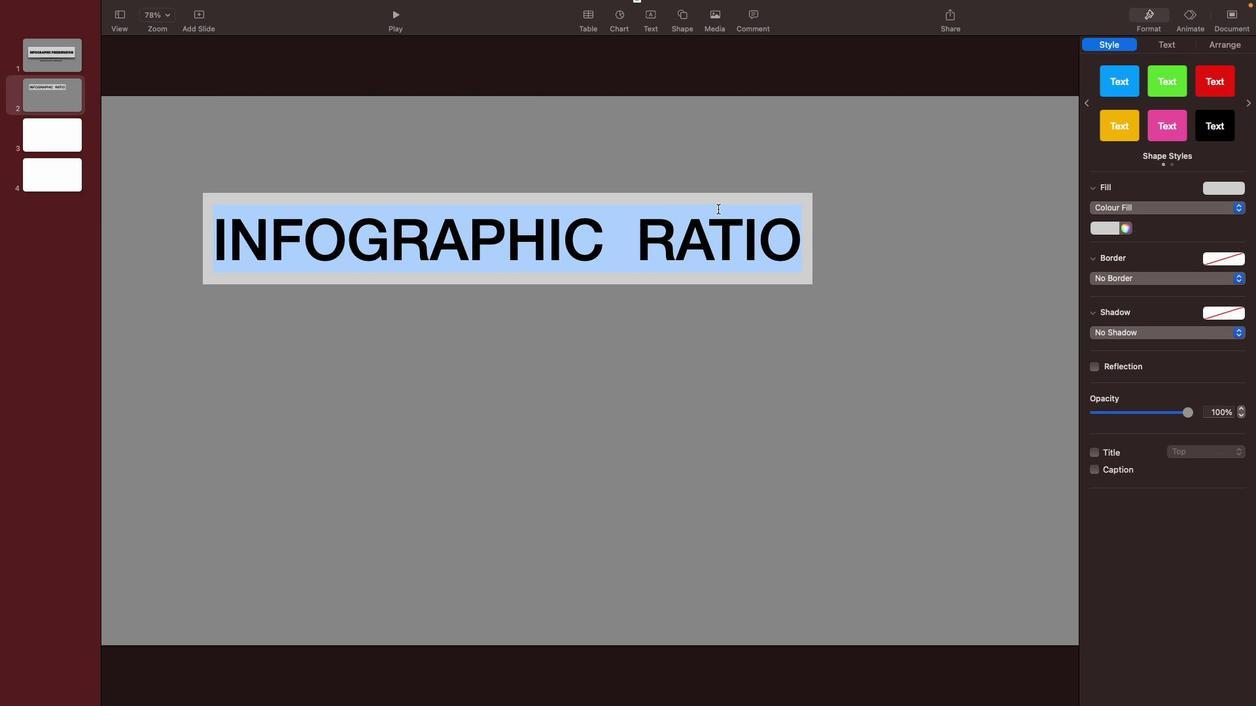 
Action: Mouse pressed left at (728, 209)
Screenshot: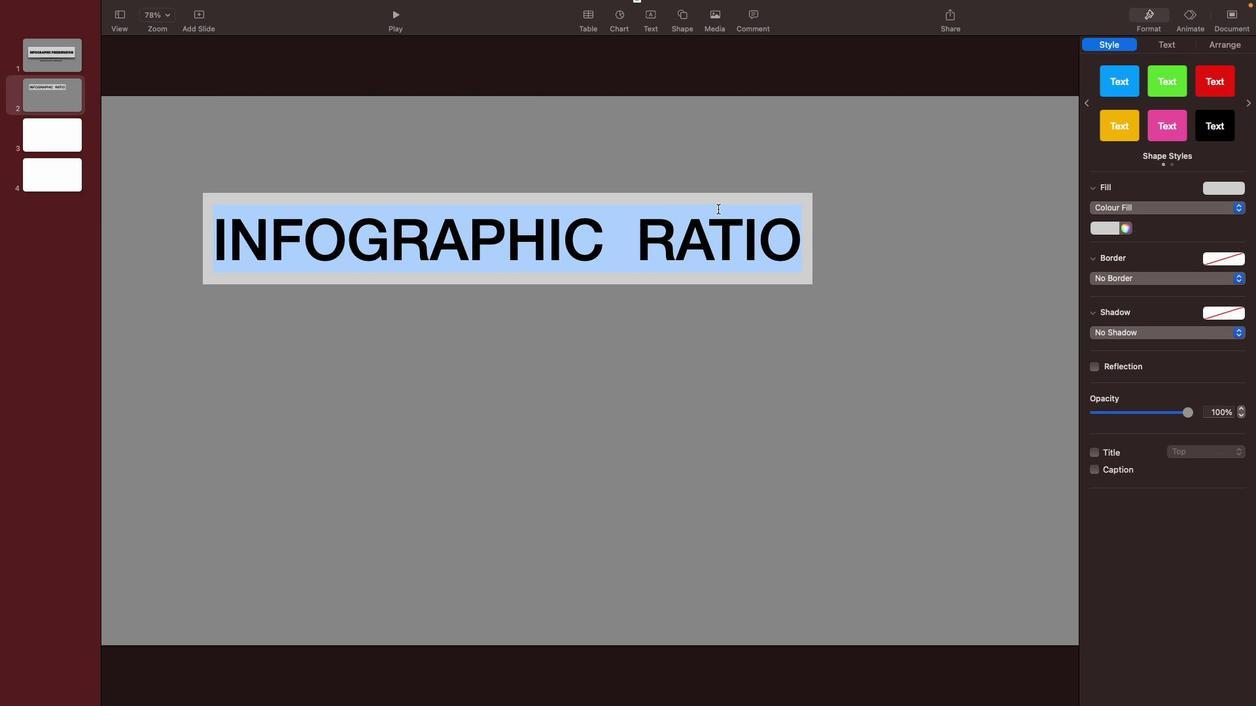 
Action: Mouse moved to (1237, 274)
Screenshot: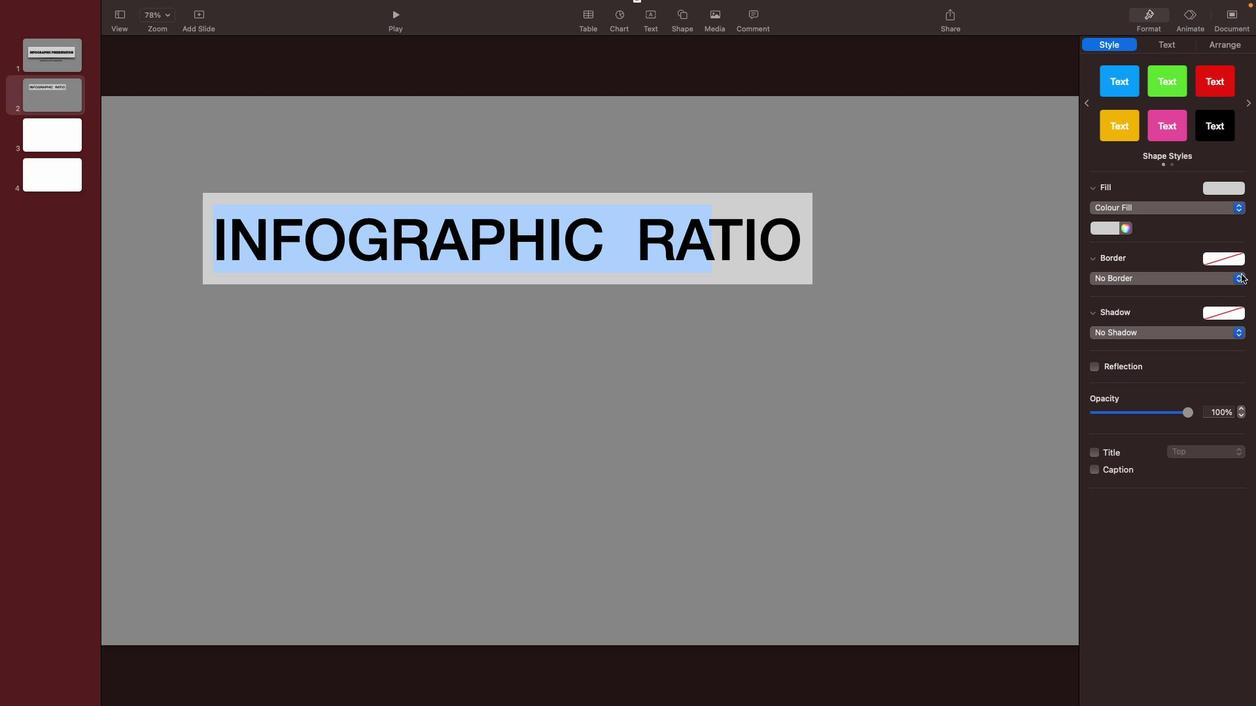 
Action: Mouse pressed left at (1237, 274)
Screenshot: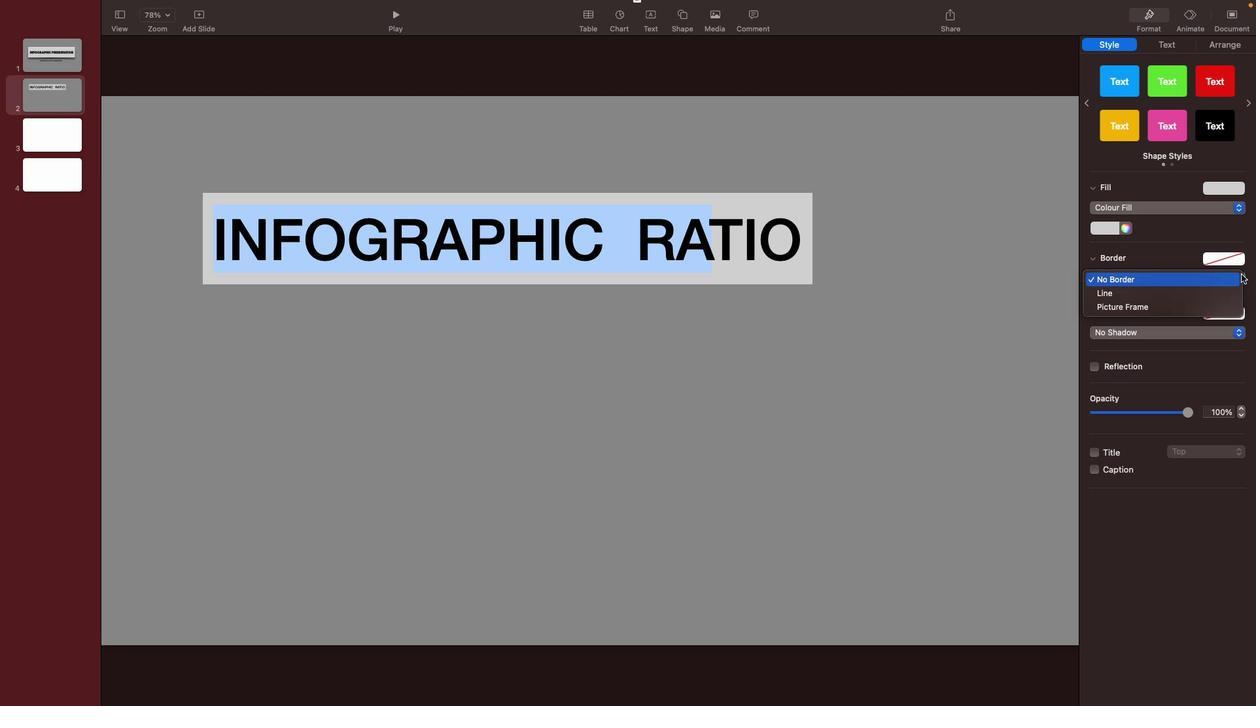 
Action: Mouse moved to (1163, 309)
Screenshot: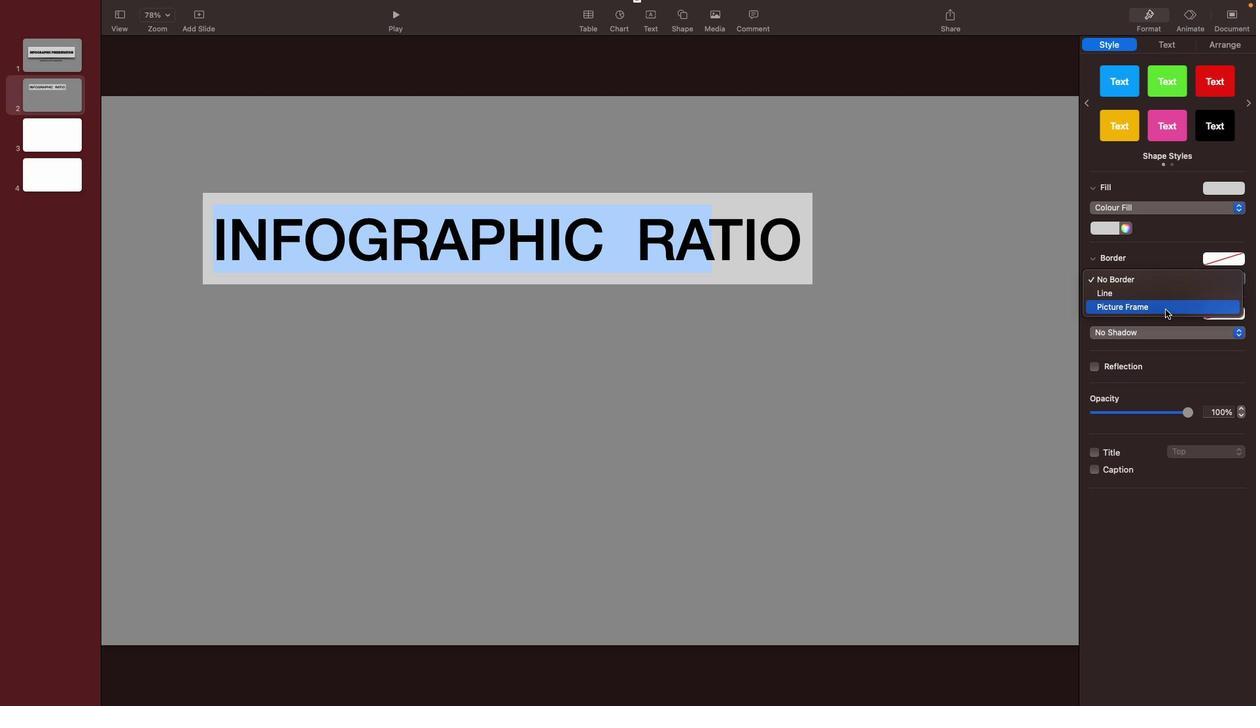 
Action: Mouse pressed left at (1163, 309)
Screenshot: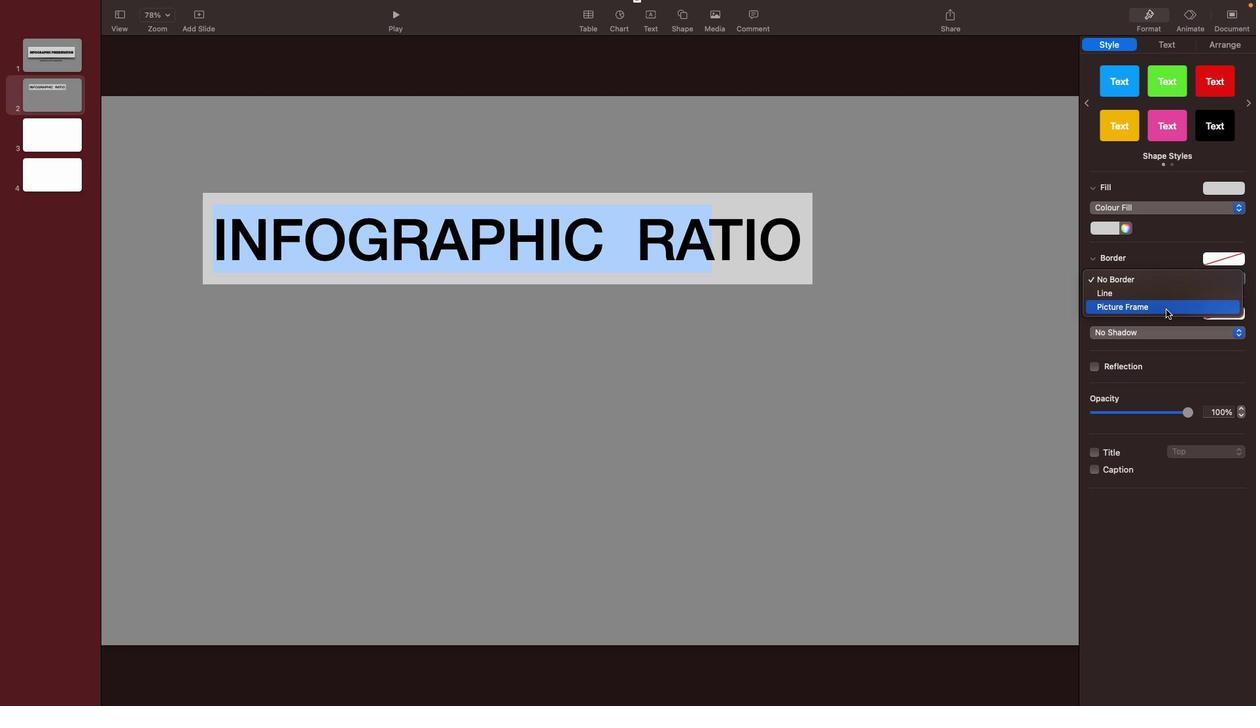 
Action: Mouse moved to (707, 208)
Screenshot: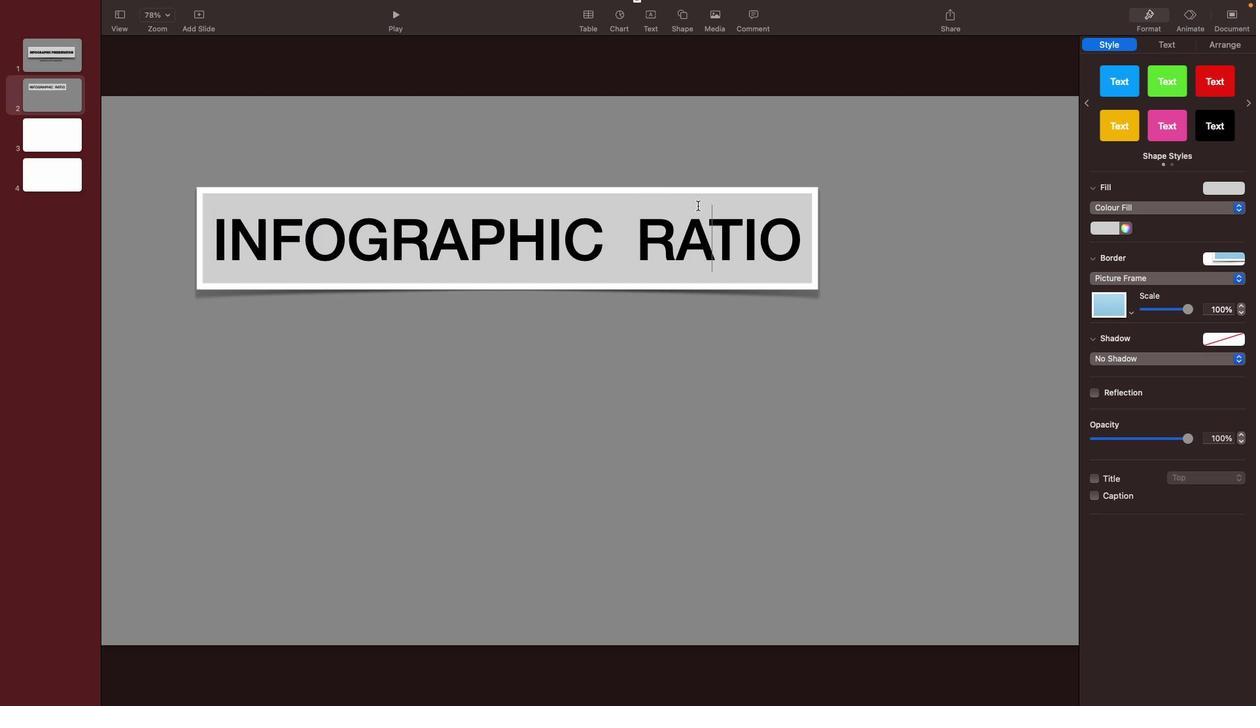 
Action: Mouse pressed left at (707, 208)
Screenshot: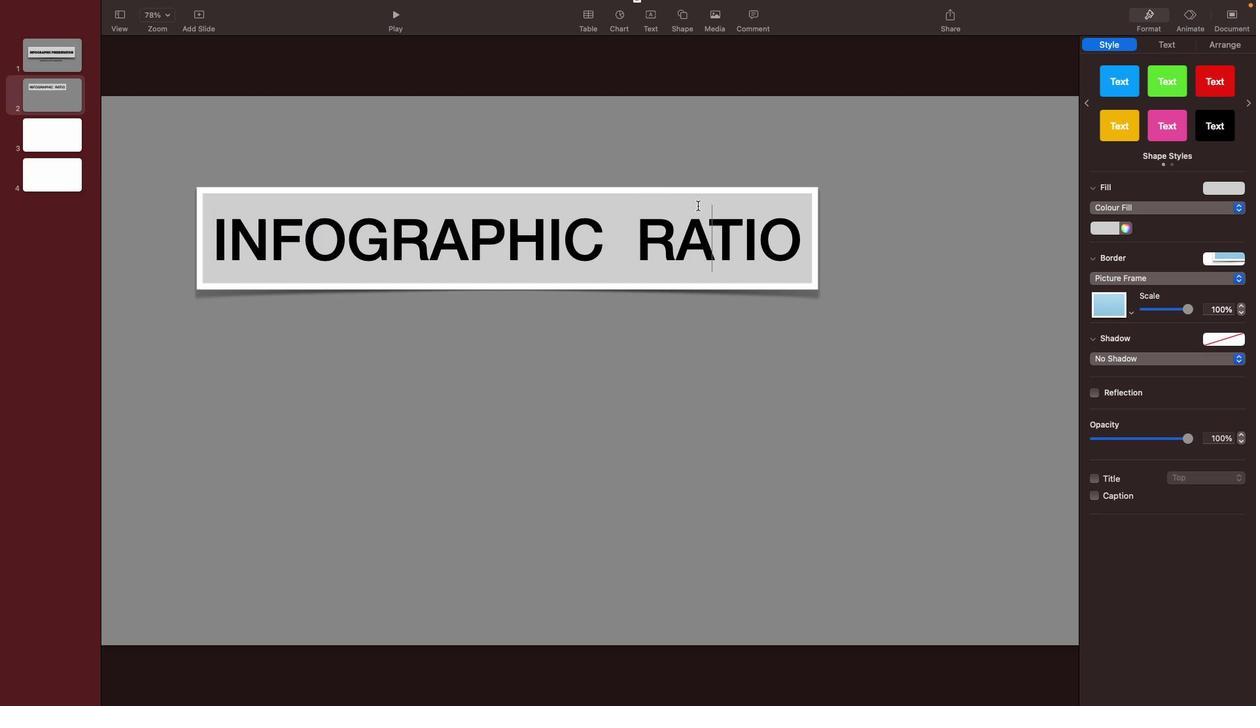 
Action: Mouse moved to (809, 237)
Screenshot: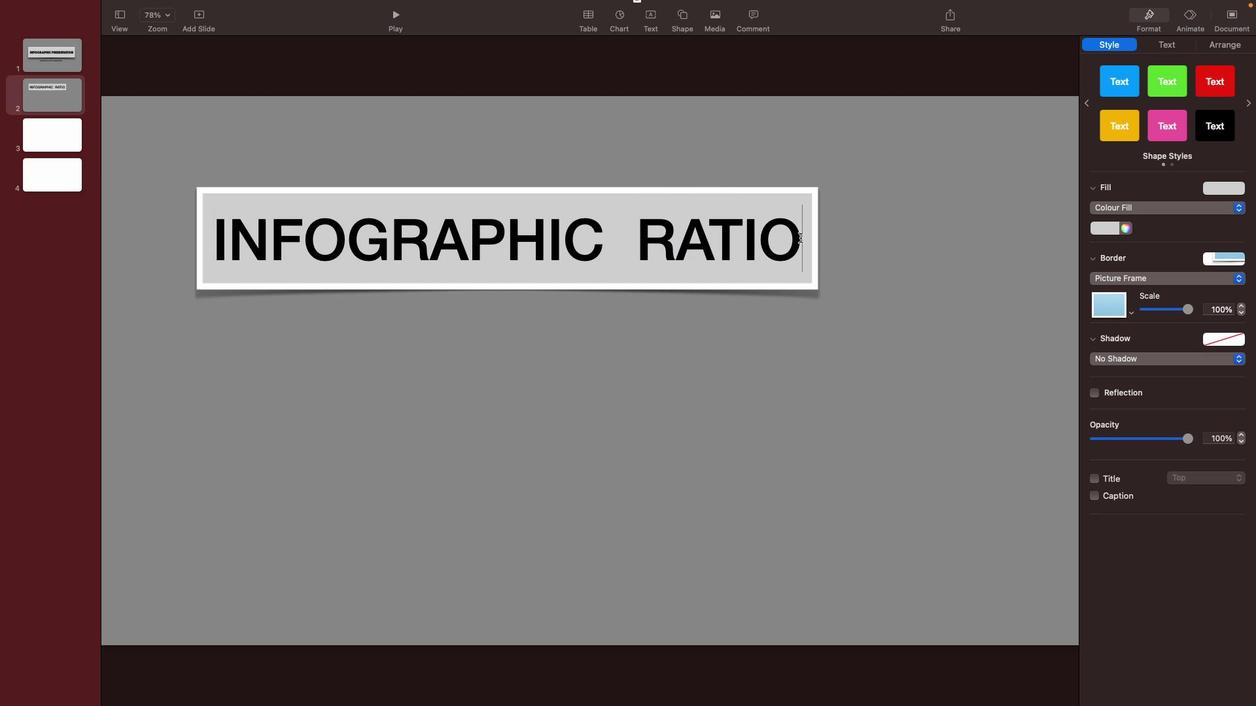 
Action: Mouse pressed left at (809, 237)
Screenshot: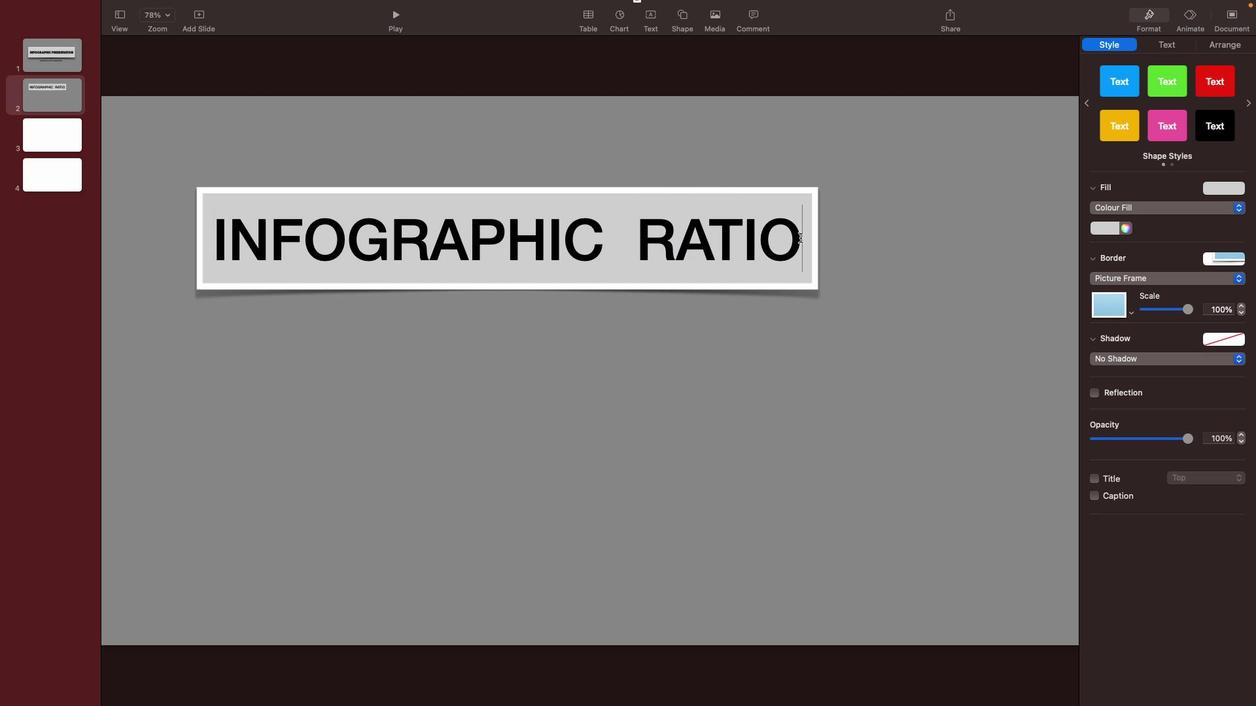 
Action: Mouse moved to (1235, 355)
Screenshot: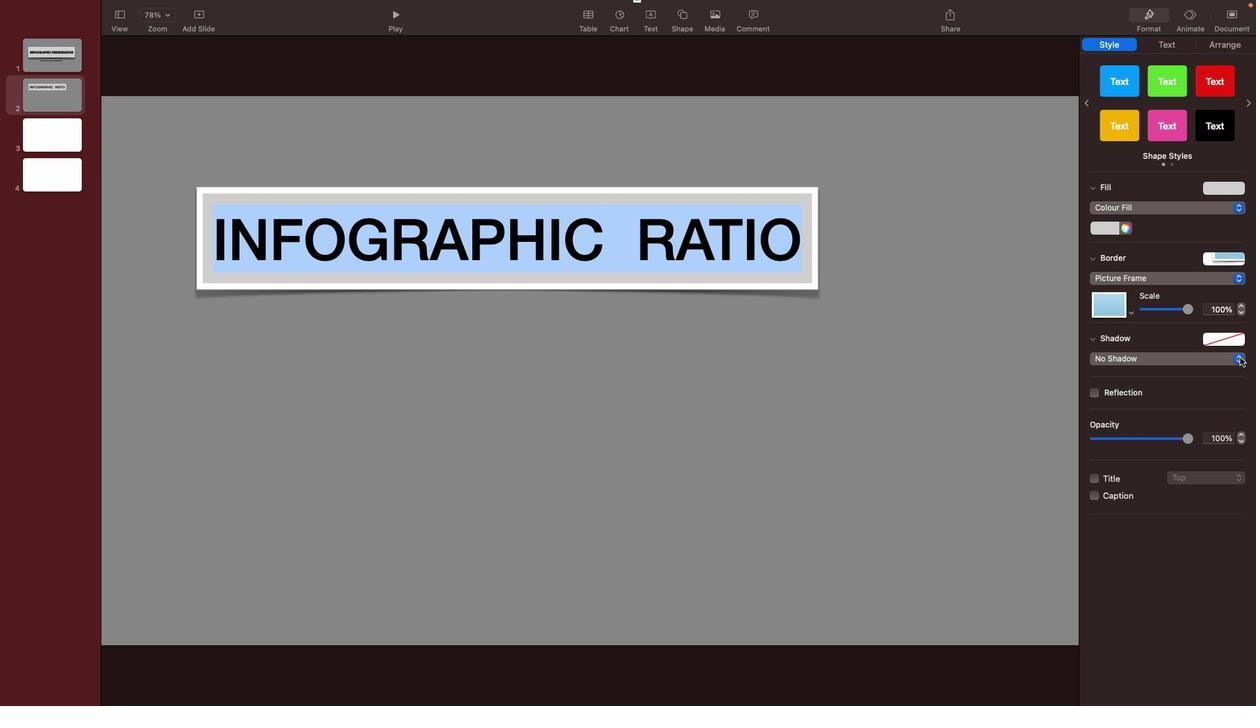 
Action: Mouse pressed left at (1235, 355)
Screenshot: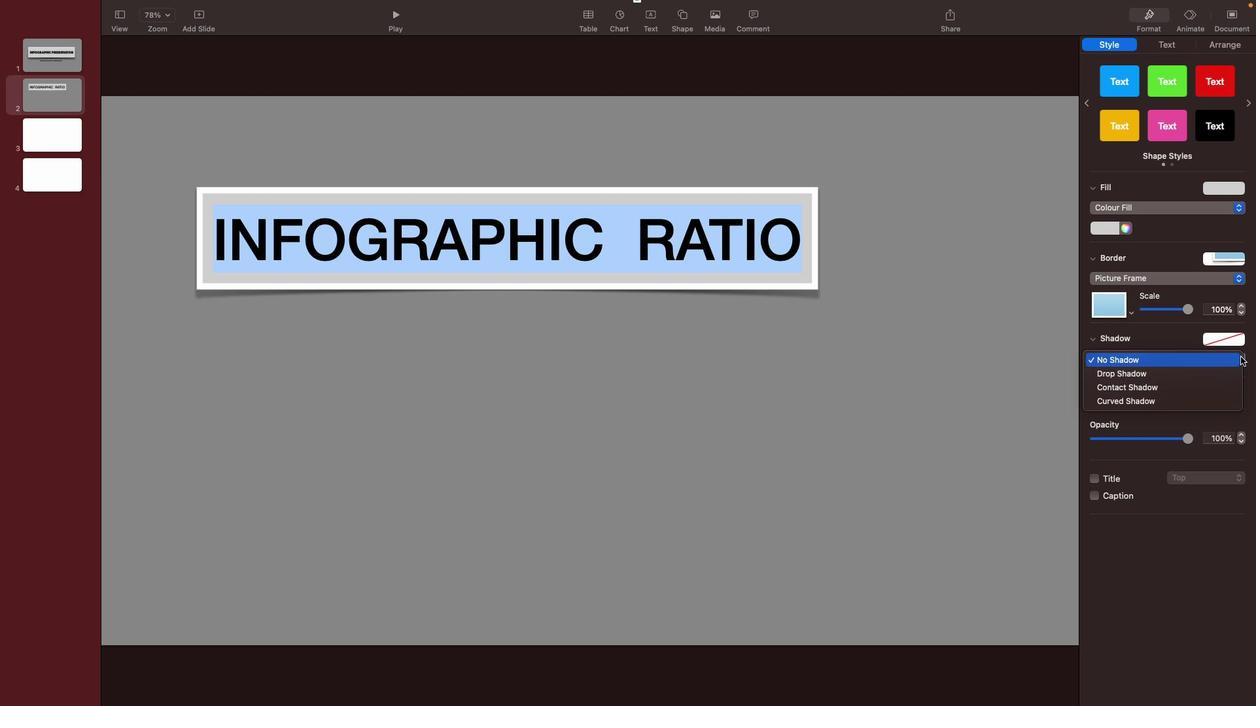 
Action: Mouse moved to (1159, 398)
Screenshot: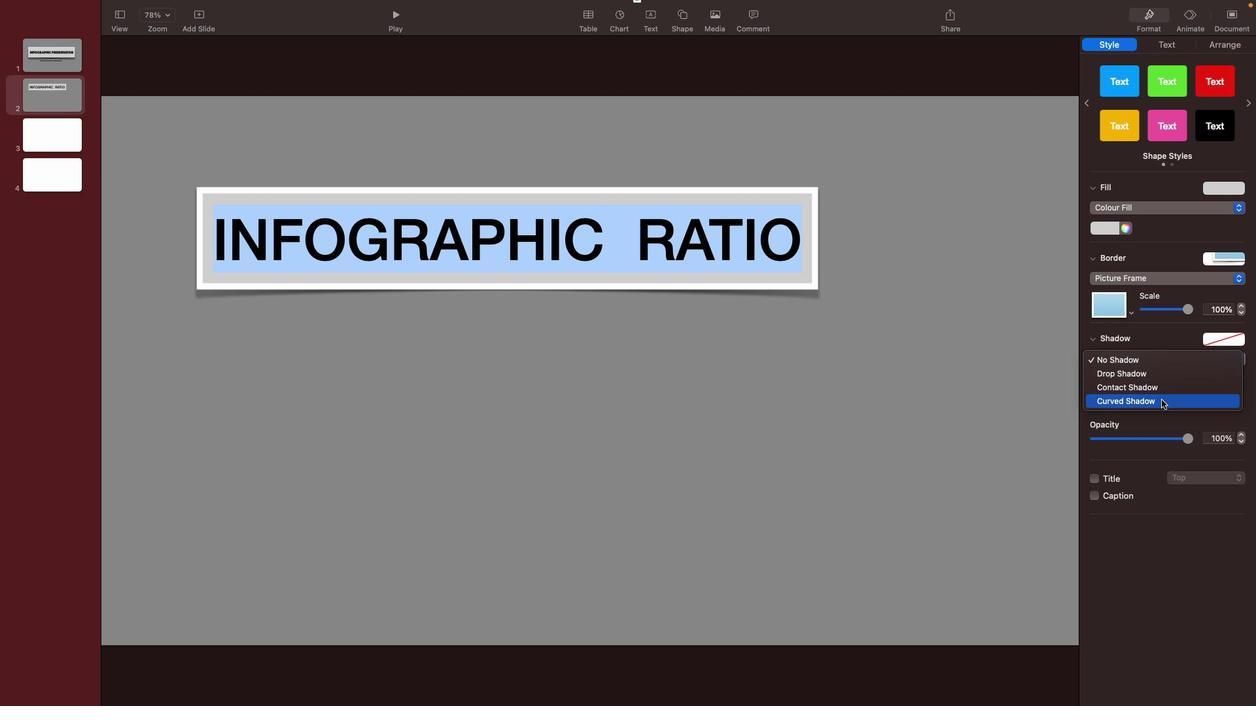 
Action: Mouse pressed left at (1159, 398)
Screenshot: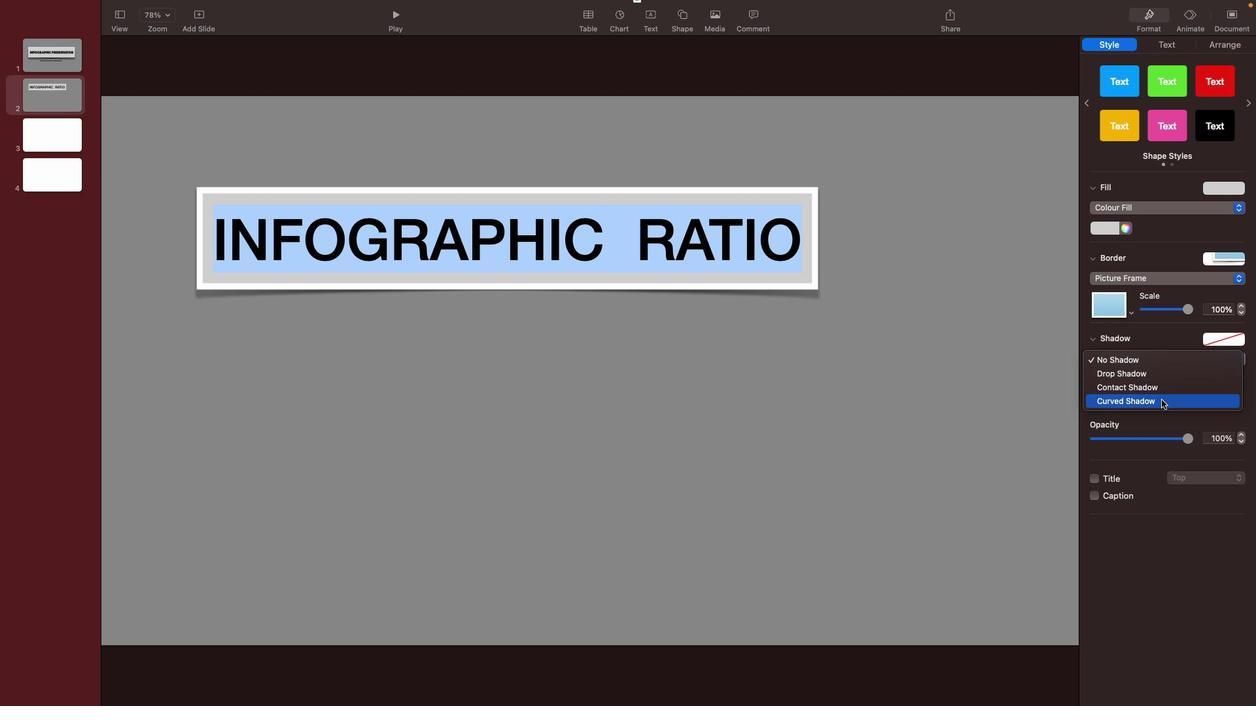
Action: Mouse moved to (612, 216)
Screenshot: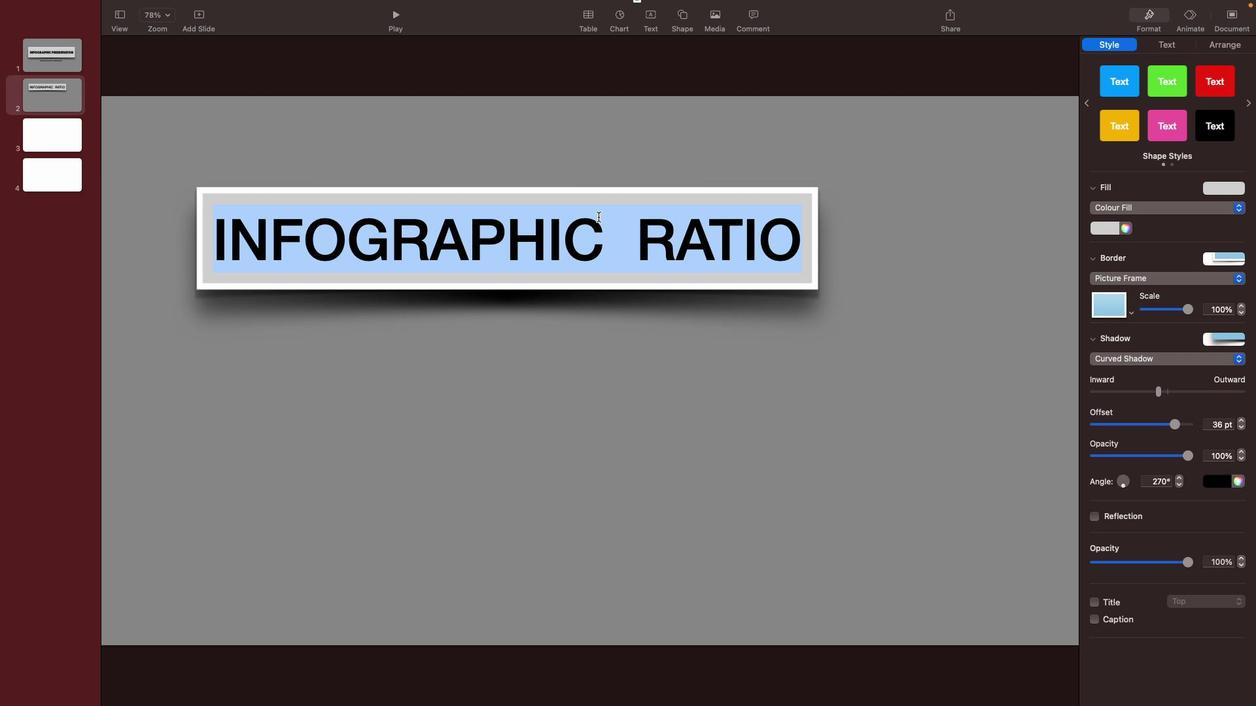 
Action: Mouse pressed left at (612, 216)
Screenshot: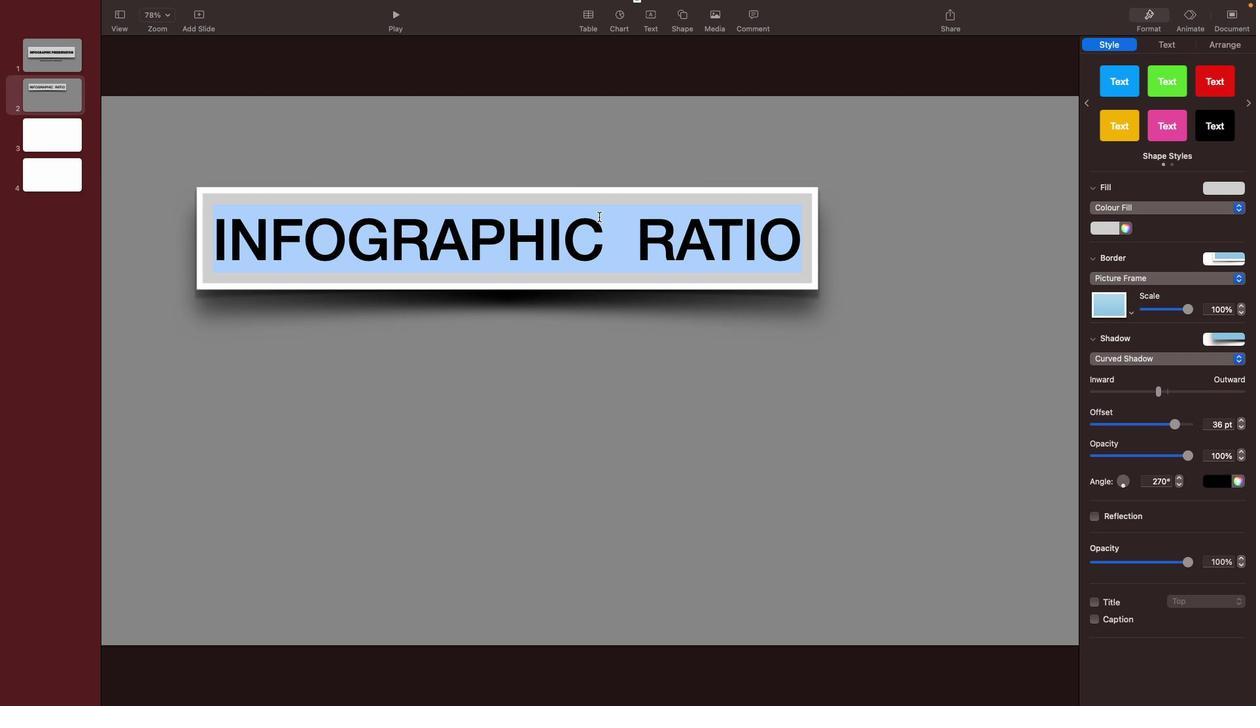 
Action: Mouse moved to (799, 242)
Screenshot: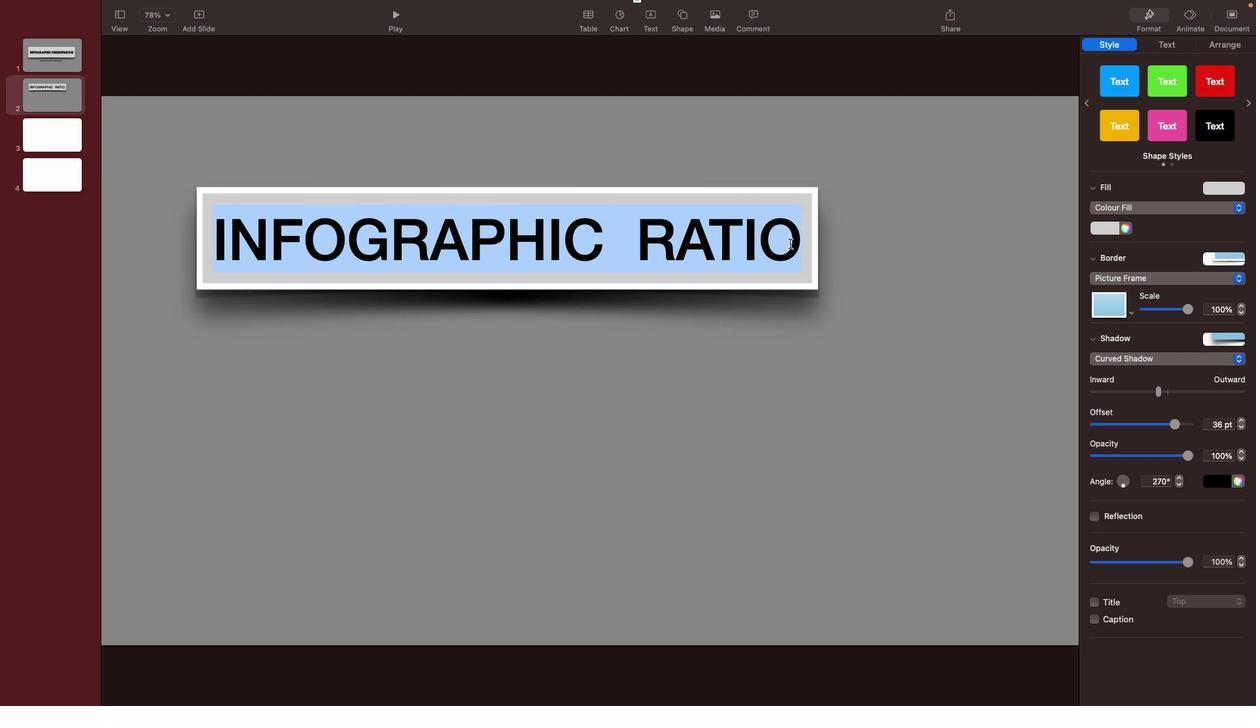 
Action: Mouse pressed left at (799, 242)
Screenshot: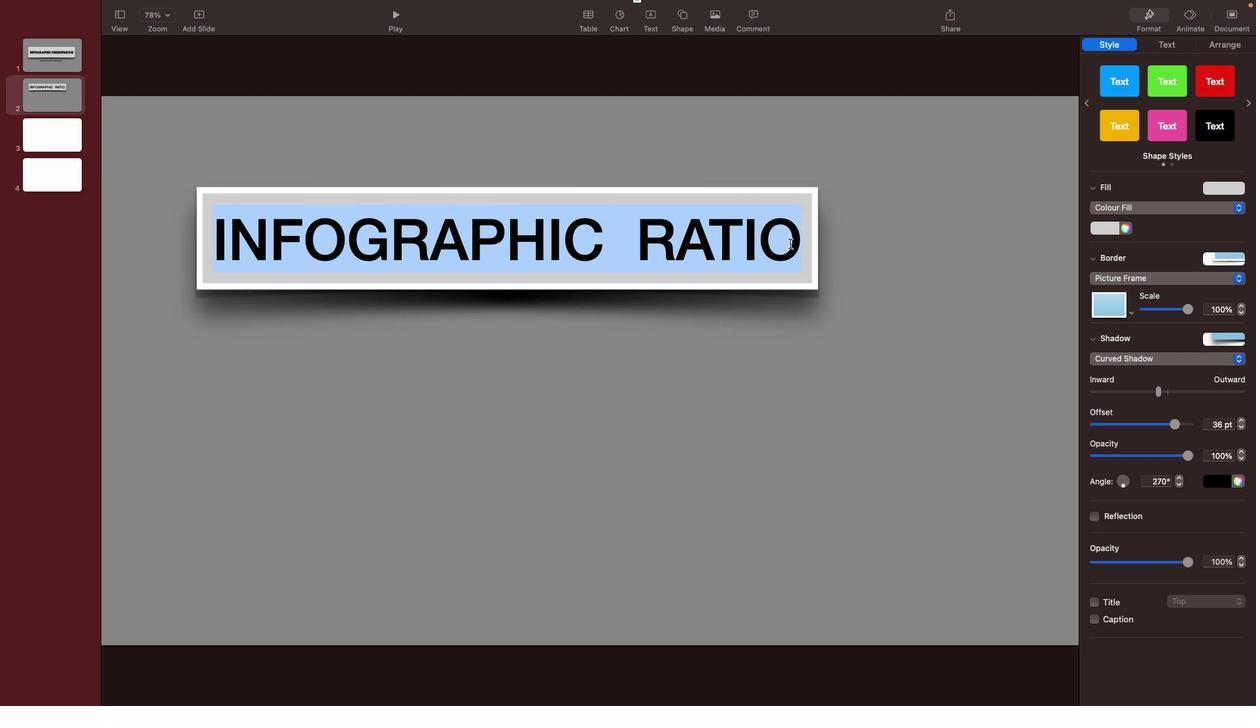 
Action: Mouse moved to (224, 222)
Screenshot: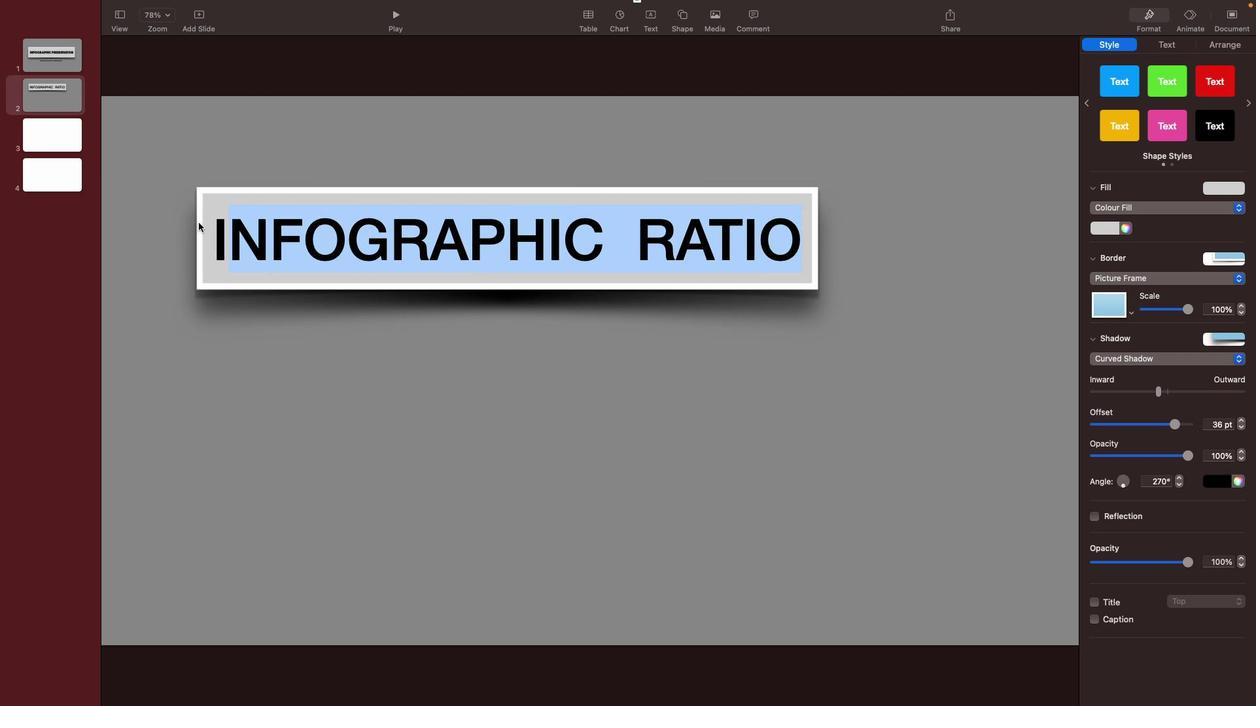 
Action: Mouse pressed left at (224, 222)
Screenshot: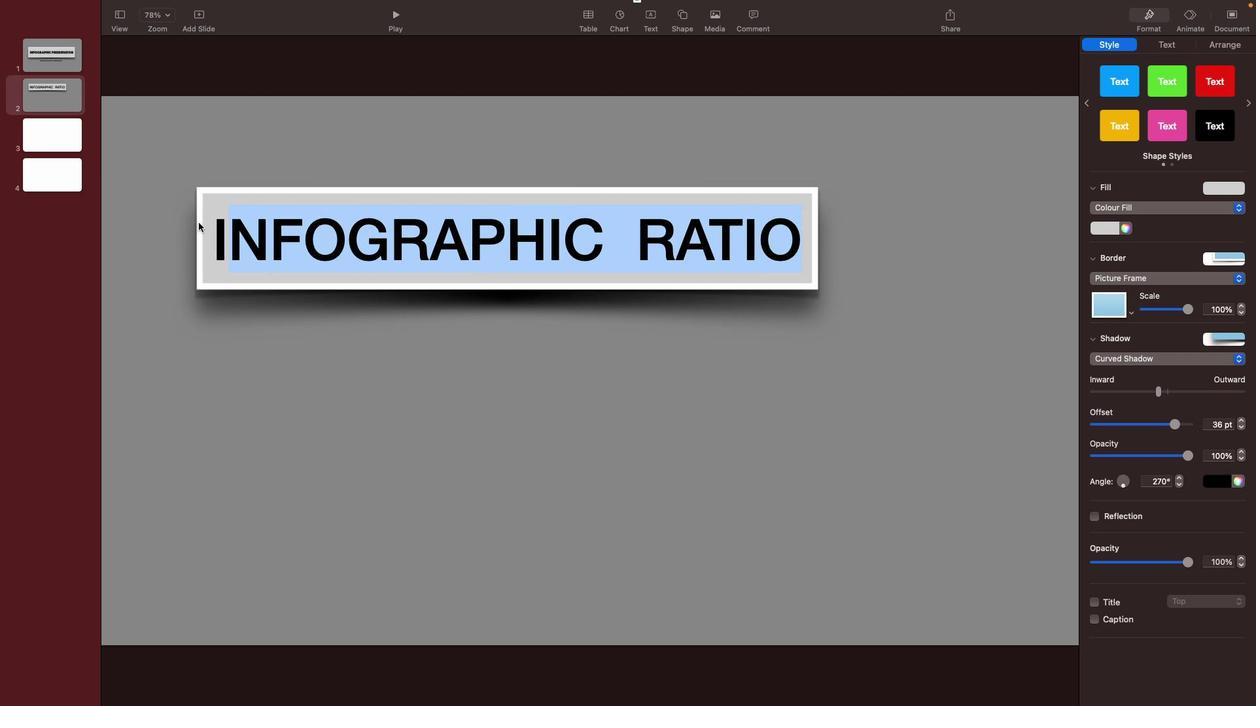 
Action: Mouse moved to (81, 58)
Screenshot: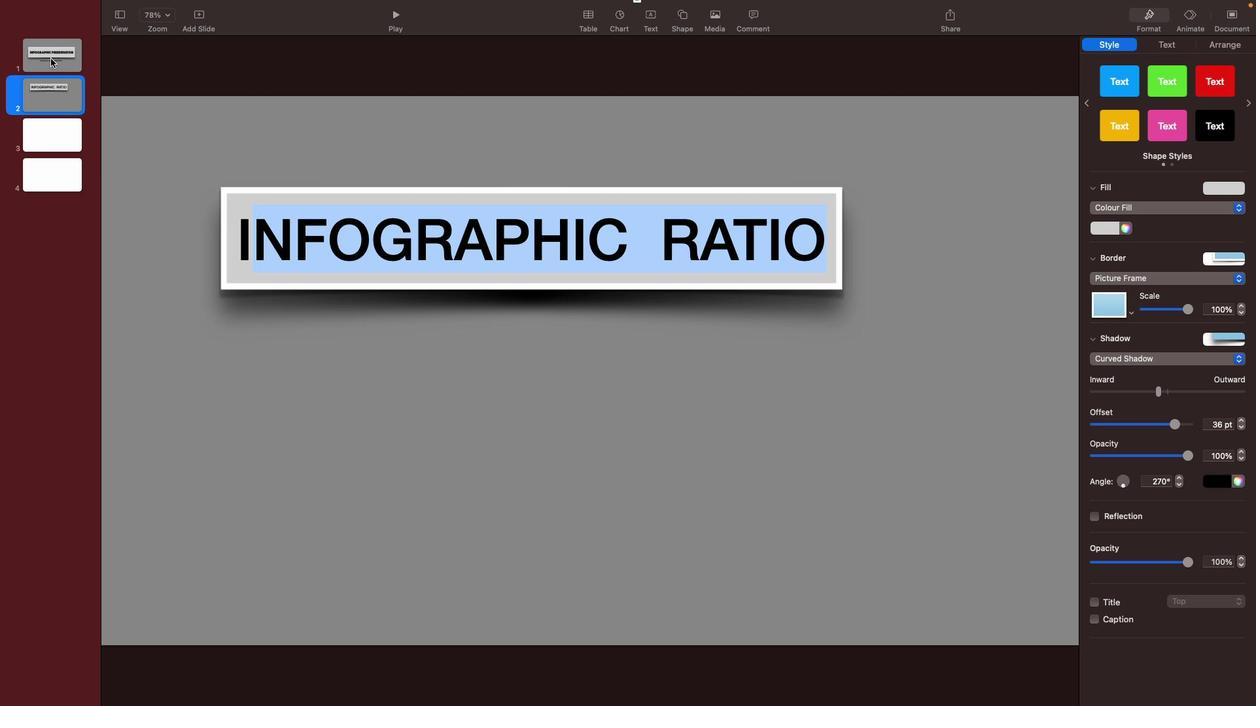 
Action: Mouse pressed left at (81, 58)
Screenshot: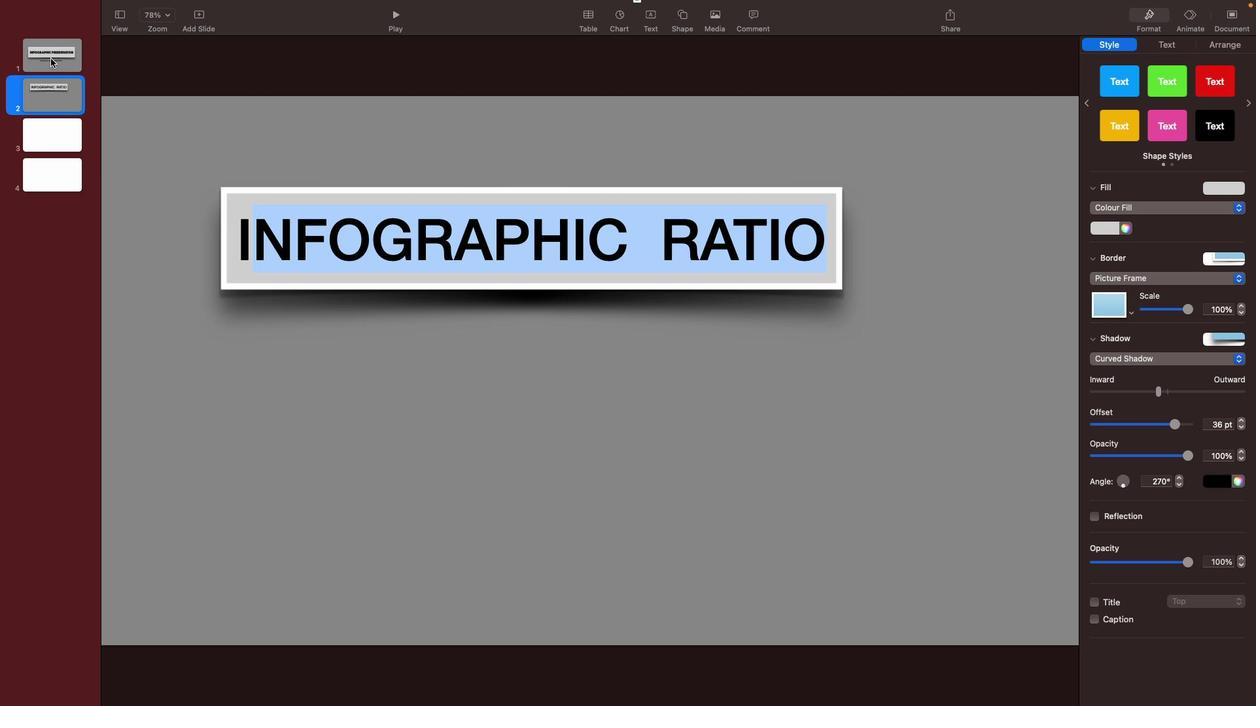 
Action: Mouse moved to (70, 98)
Screenshot: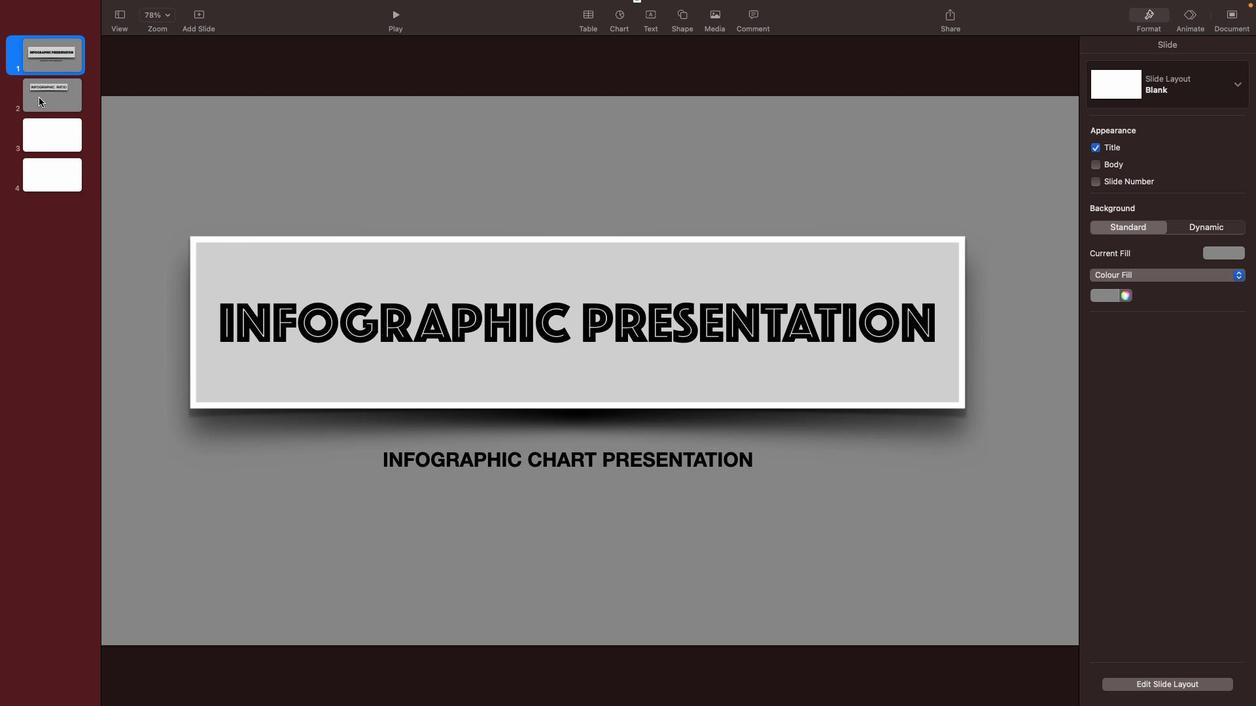 
Action: Mouse pressed left at (70, 98)
